 Task: Compose an email with the signature Erica Taylor with the subject Request for project resources and the message I appreciate your attention to detail and timely response. from softage.1@softage.net to softage.4@softage.net with an attached document Business_model_canvas.pdf Undo the message and rewrite the message as I would like to schedule a follow-up meeting to discuss the progress. Send the email. Finally, move the email from Sent Items to the label Collectibles
Action: Mouse moved to (427, 683)
Screenshot: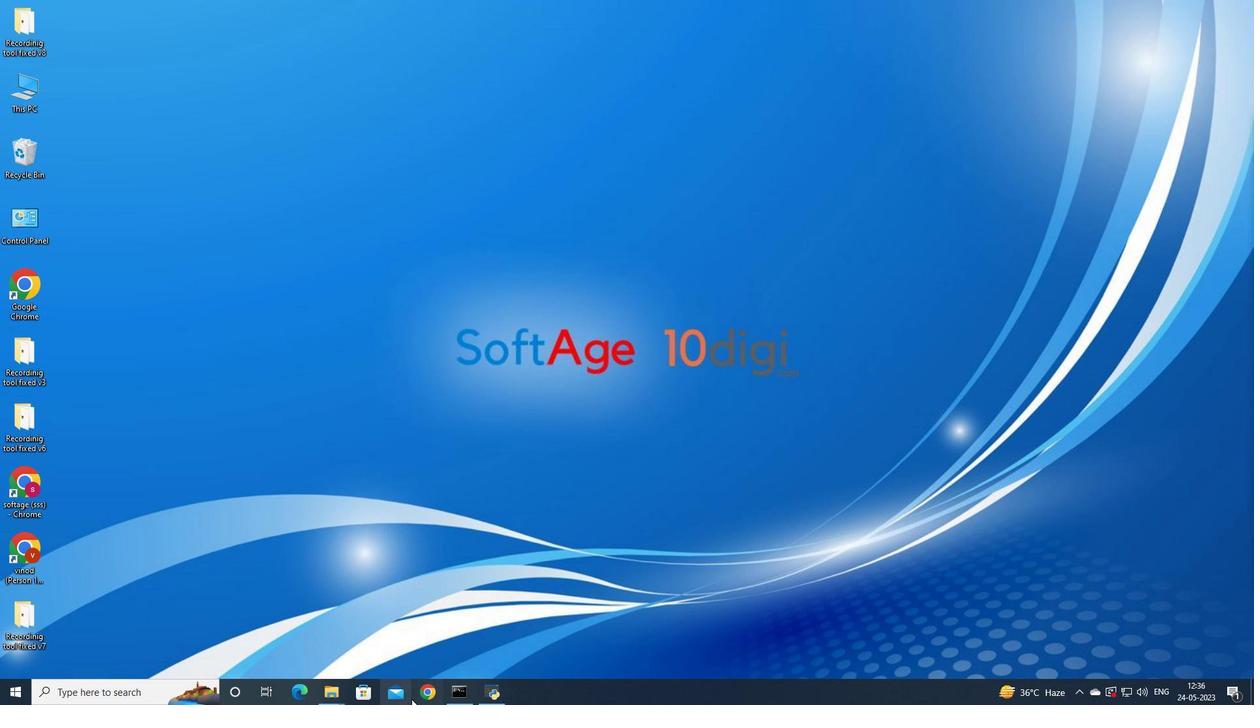 
Action: Mouse pressed left at (427, 683)
Screenshot: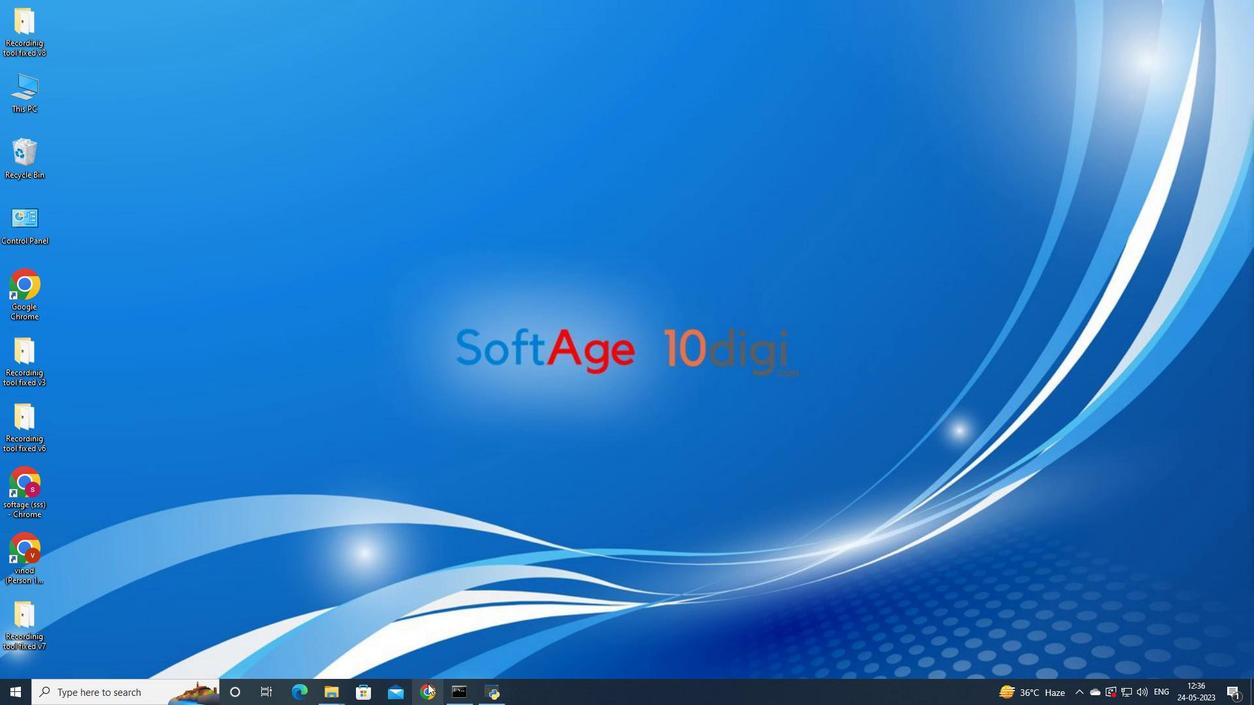 
Action: Mouse moved to (560, 415)
Screenshot: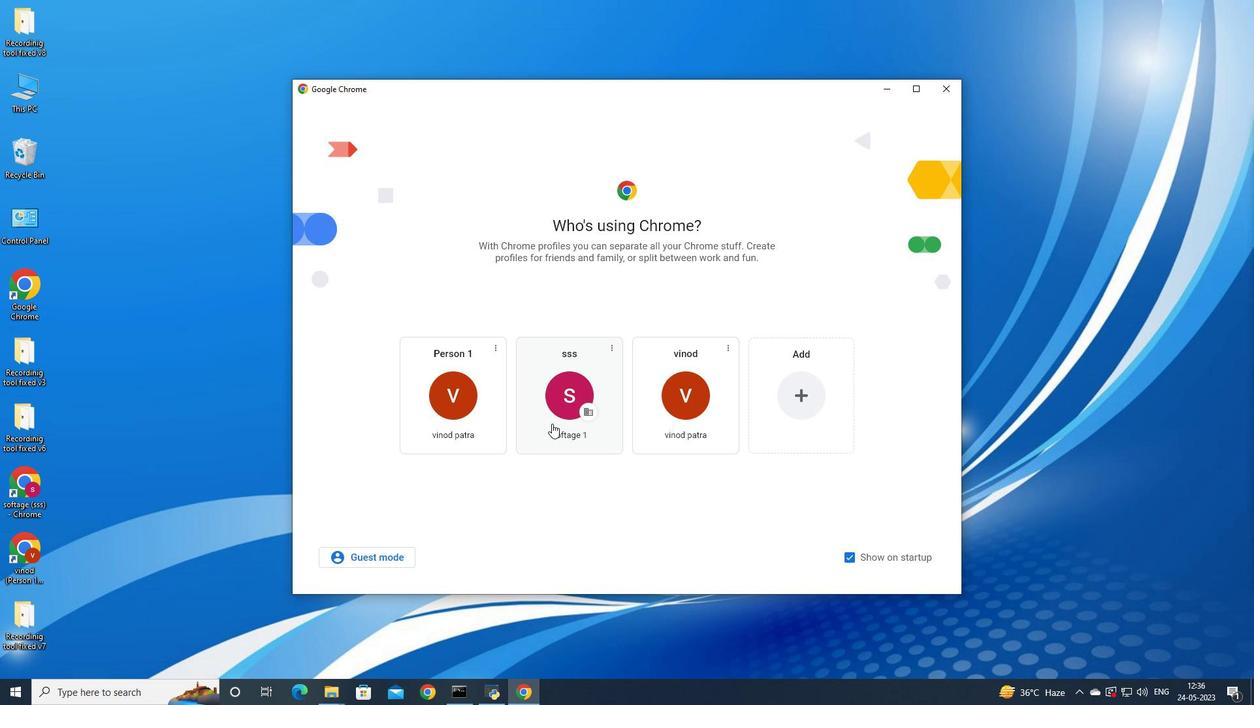 
Action: Mouse pressed left at (560, 415)
Screenshot: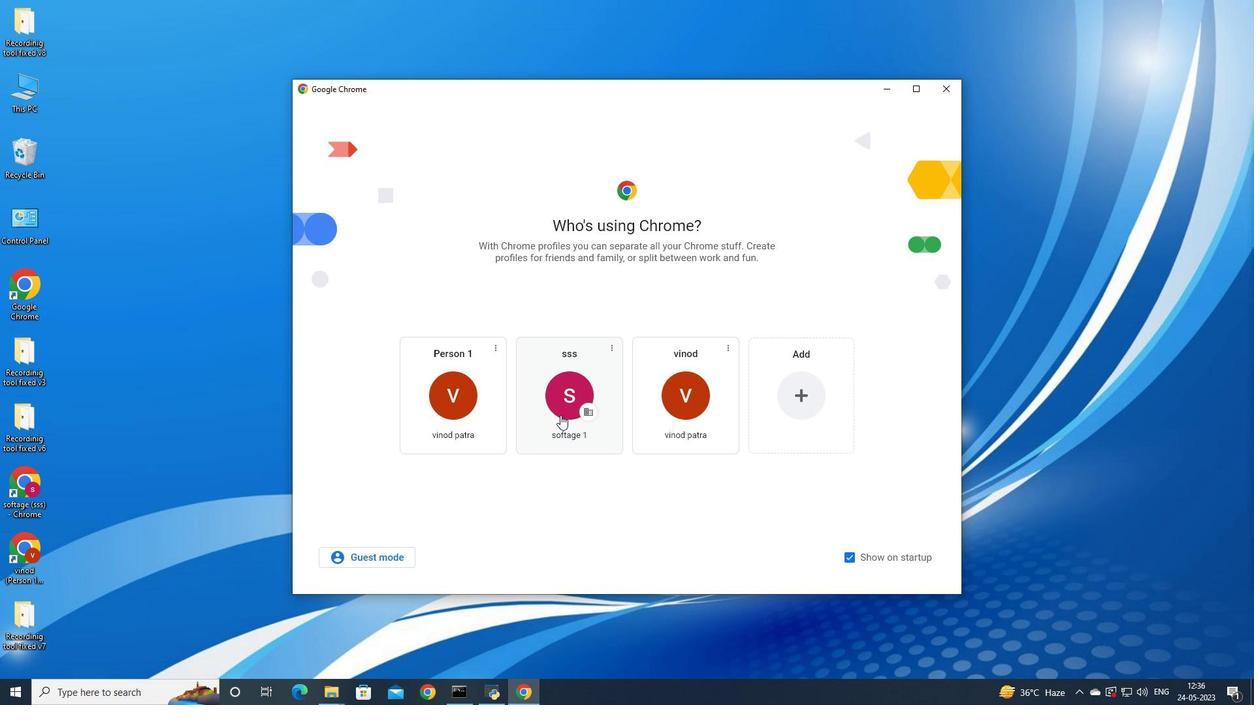 
Action: Mouse moved to (1131, 62)
Screenshot: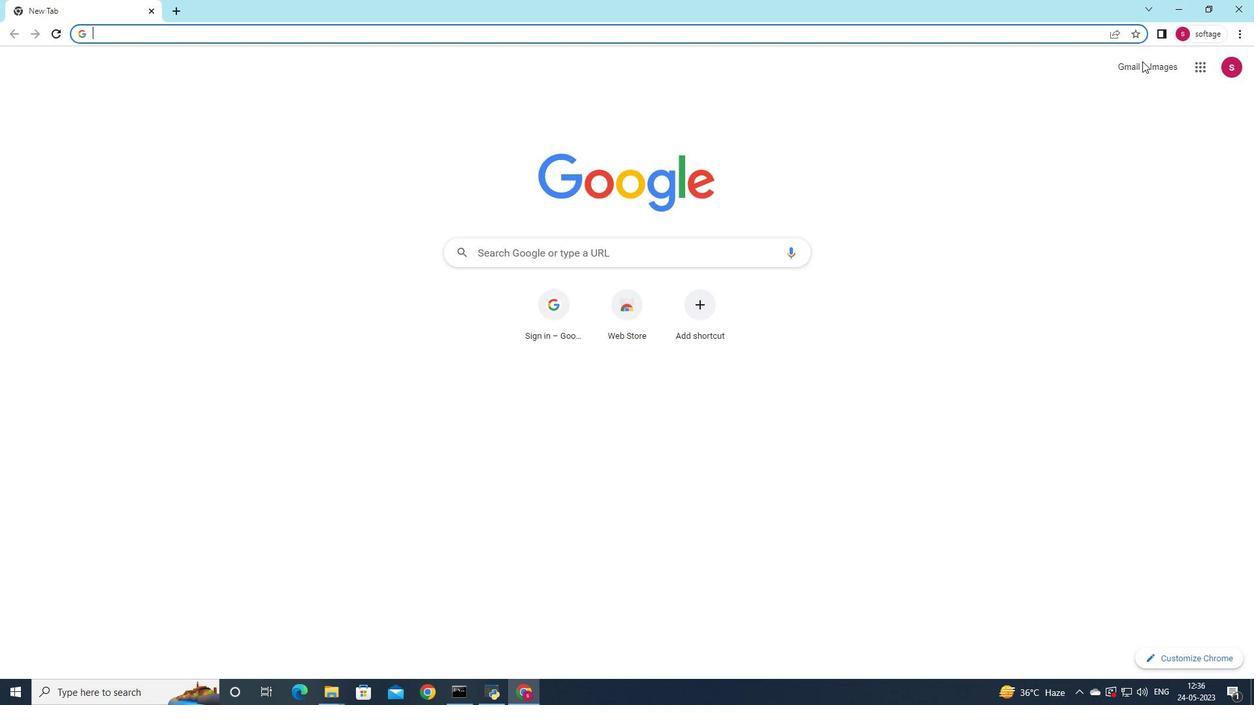 
Action: Mouse pressed left at (1131, 62)
Screenshot: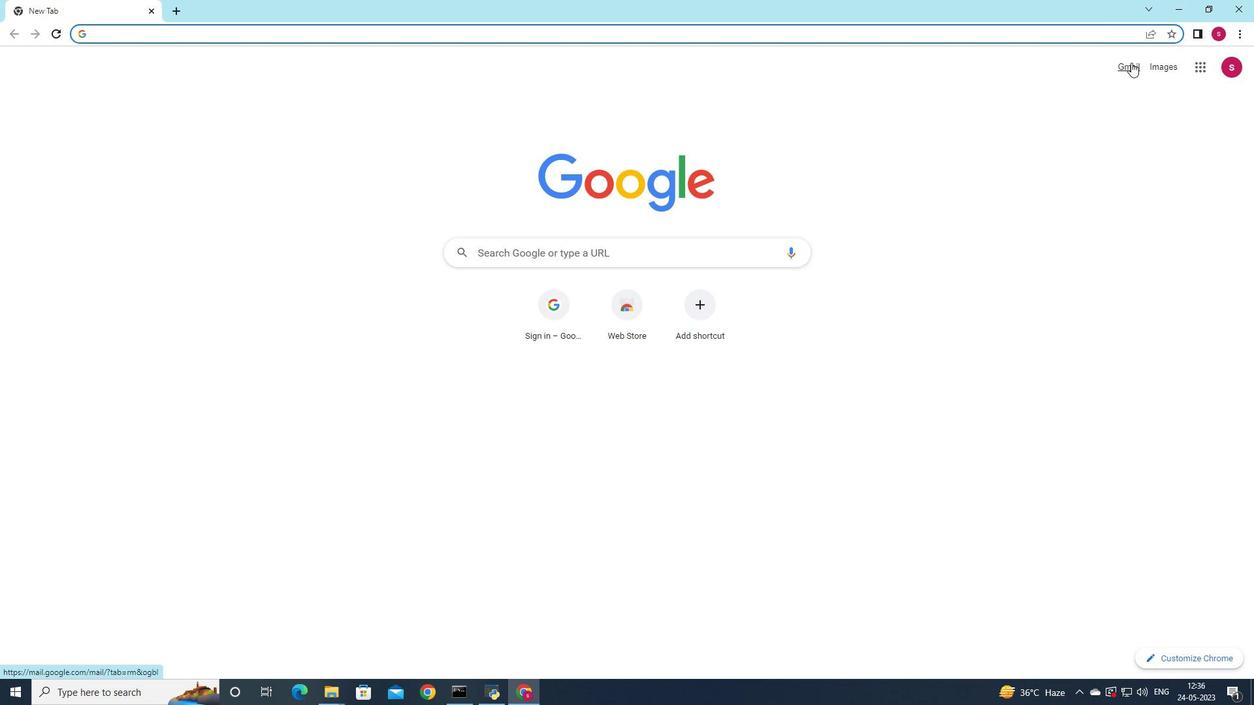 
Action: Mouse moved to (1094, 86)
Screenshot: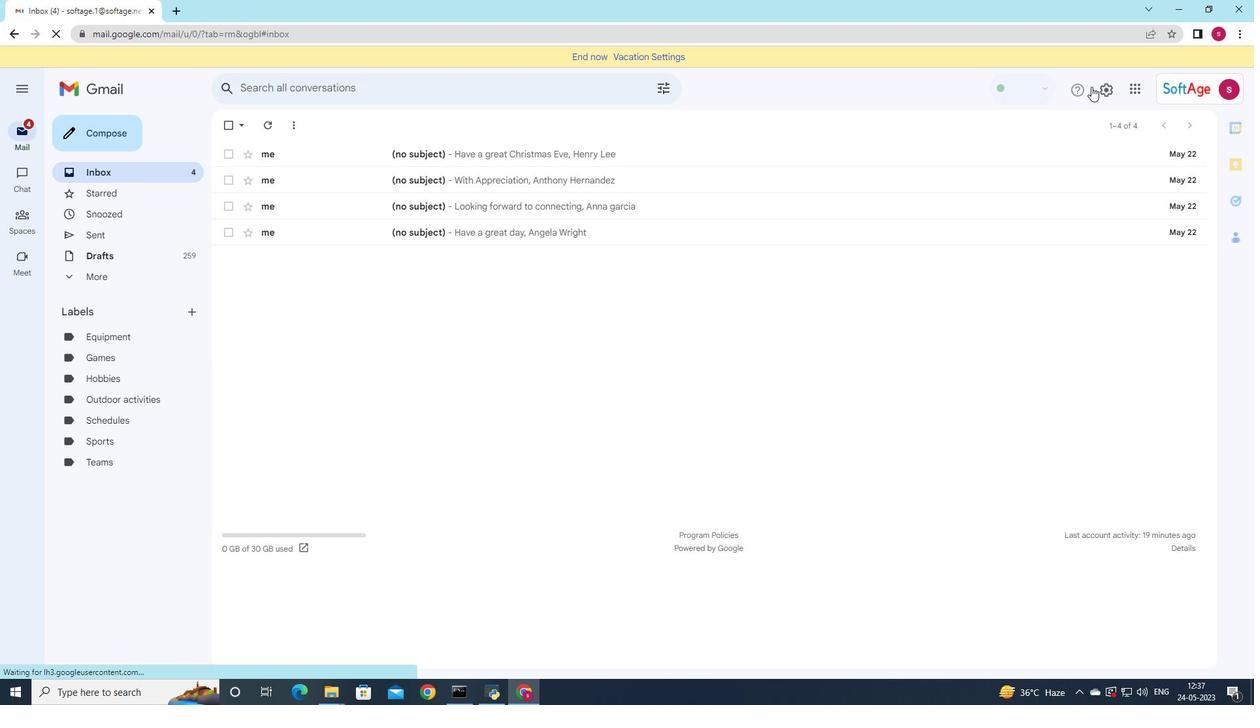 
Action: Mouse pressed left at (1094, 86)
Screenshot: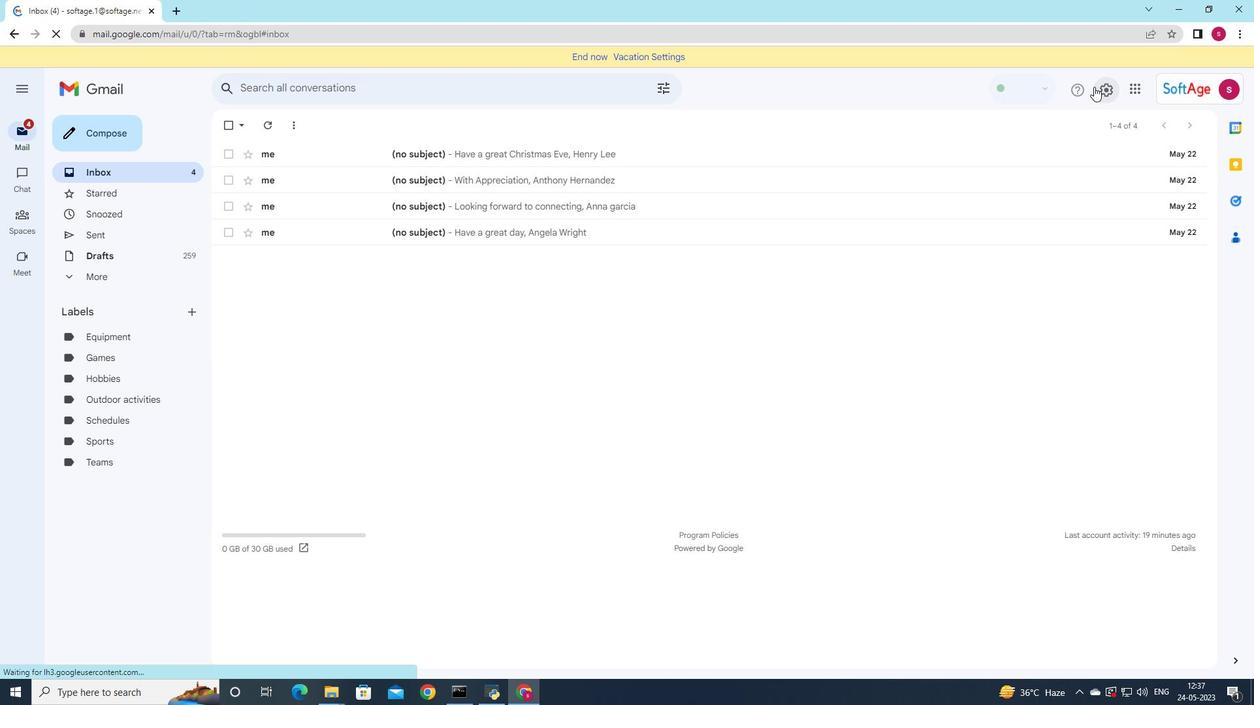 
Action: Mouse moved to (1117, 154)
Screenshot: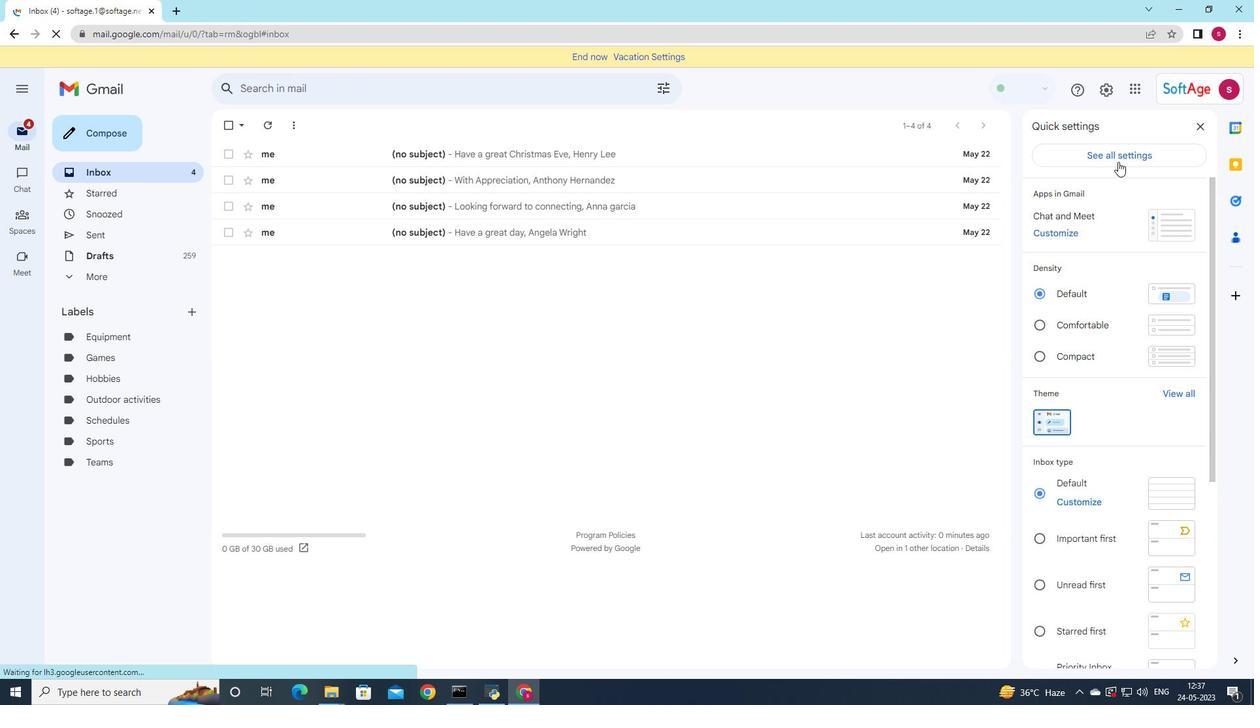 
Action: Mouse pressed left at (1117, 154)
Screenshot: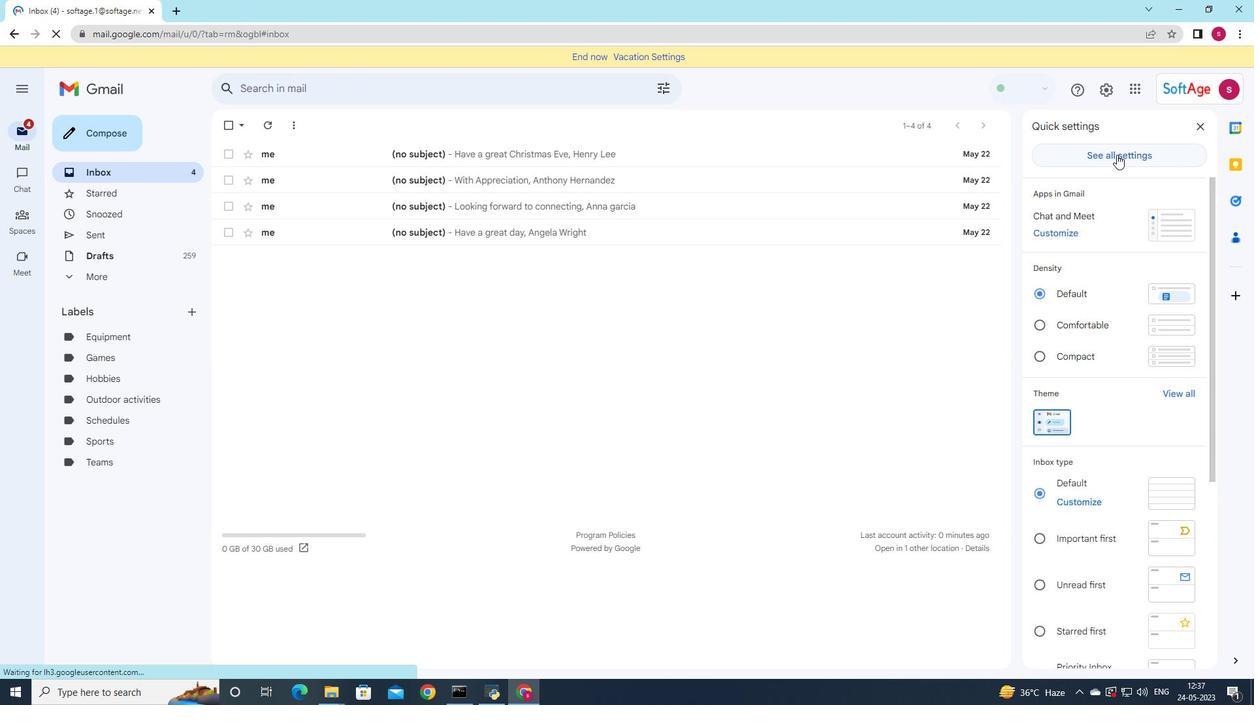 
Action: Mouse moved to (830, 243)
Screenshot: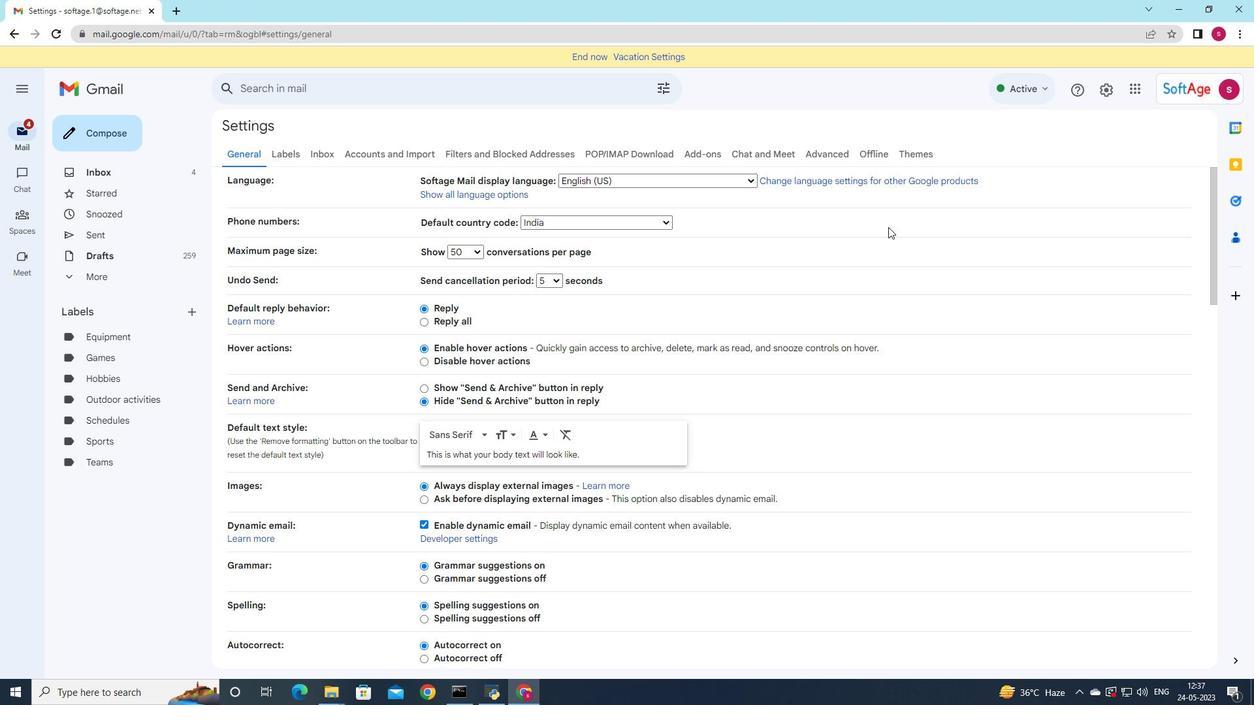 
Action: Mouse scrolled (830, 243) with delta (0, 0)
Screenshot: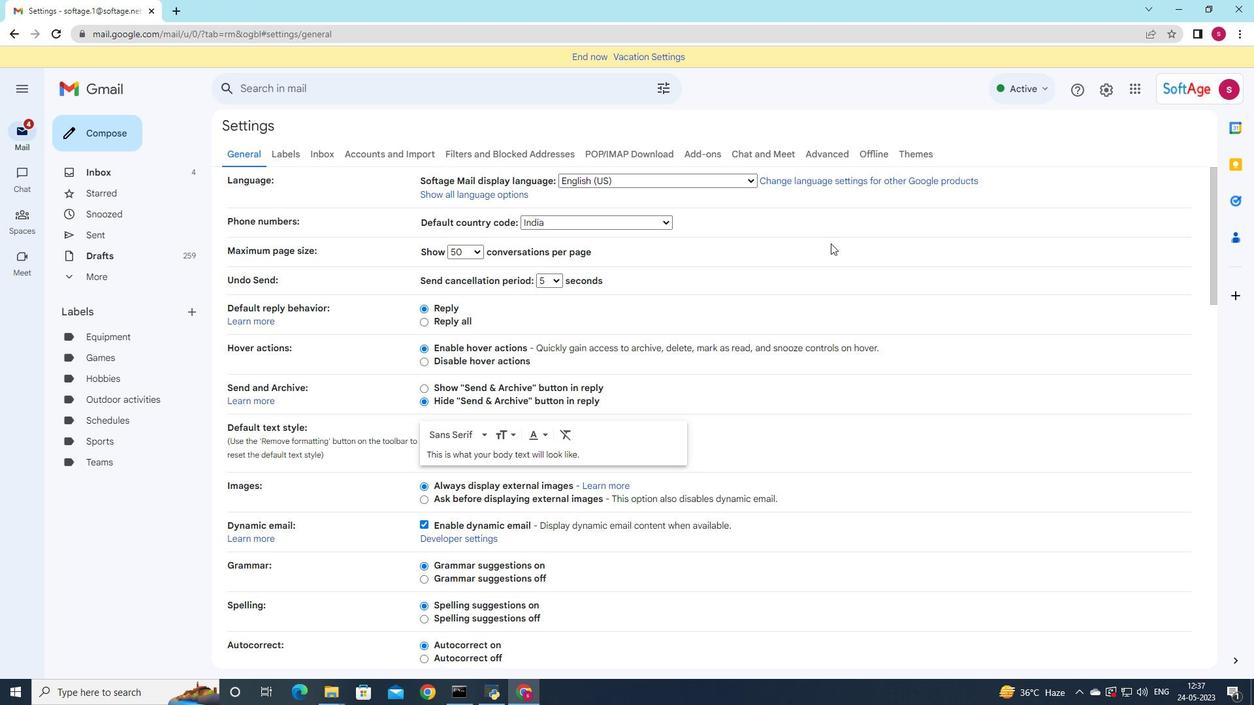 
Action: Mouse scrolled (830, 243) with delta (0, 0)
Screenshot: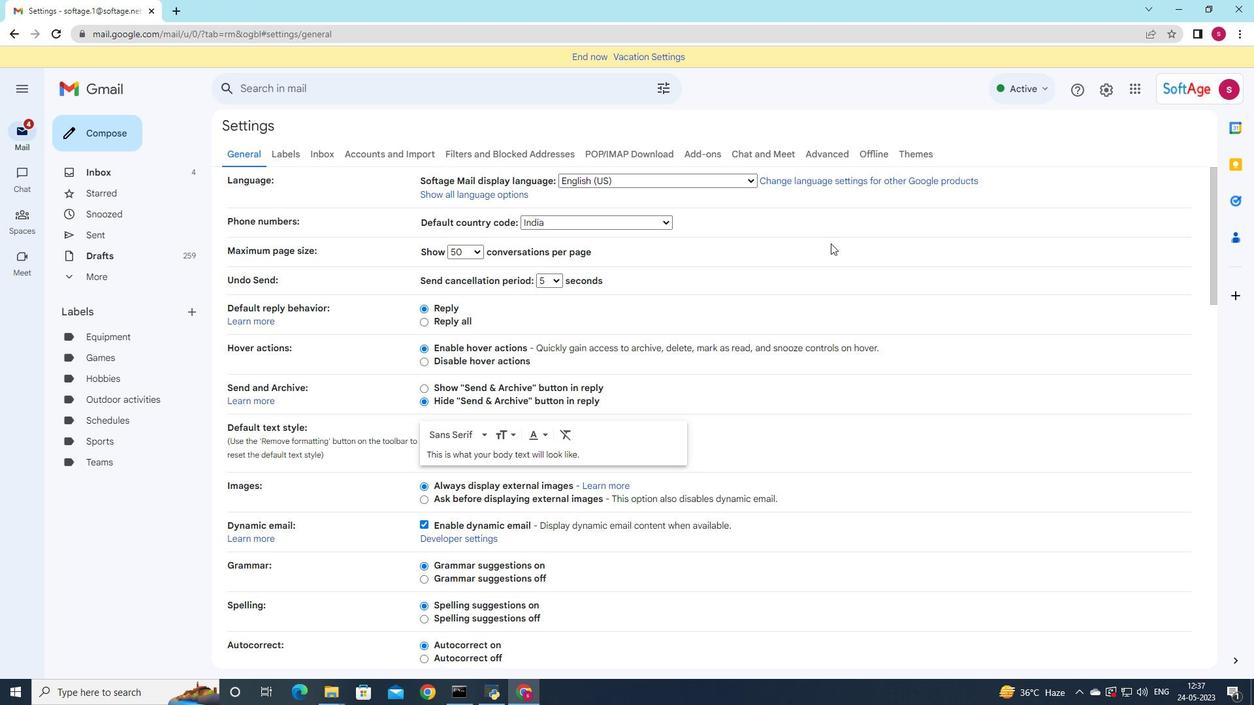 
Action: Mouse scrolled (830, 243) with delta (0, 0)
Screenshot: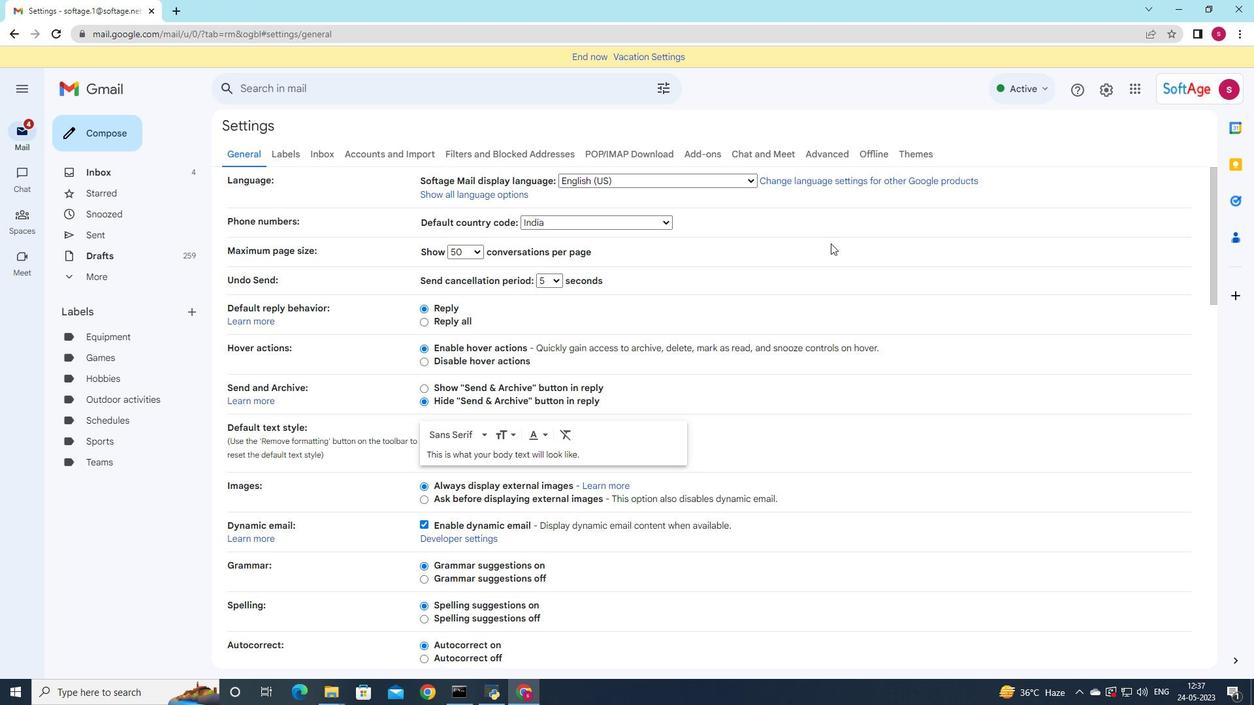
Action: Mouse moved to (827, 245)
Screenshot: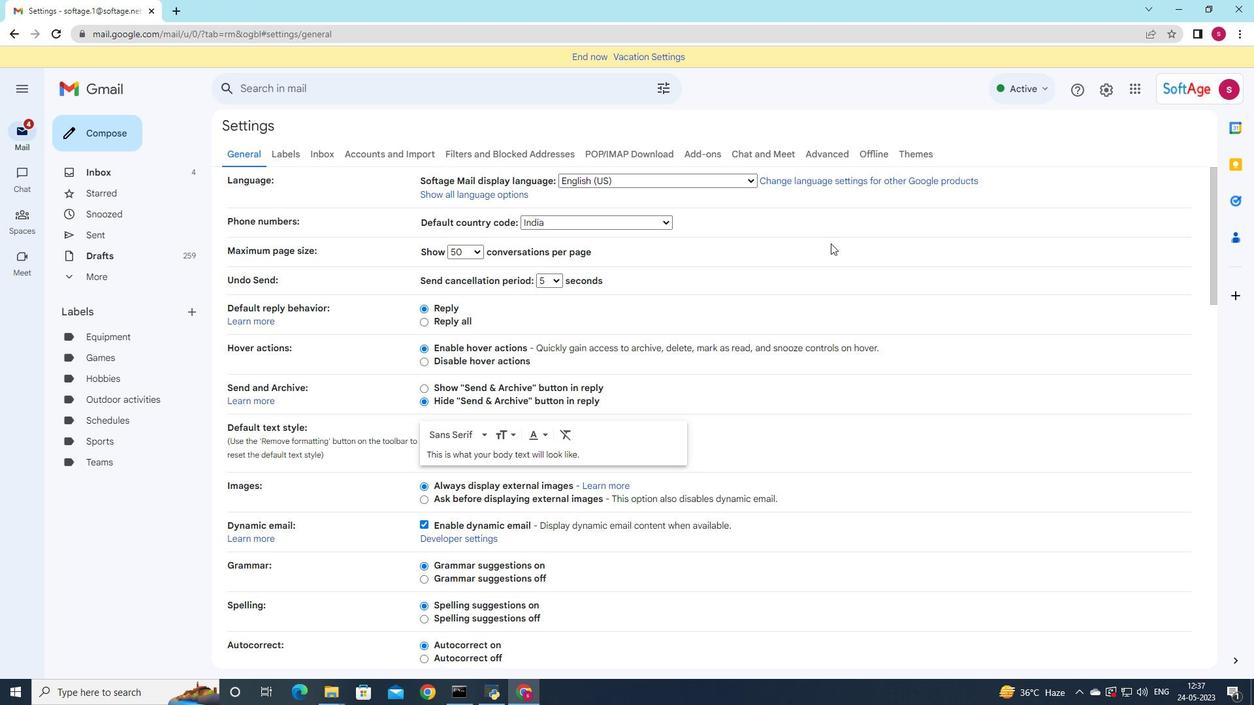 
Action: Mouse scrolled (827, 244) with delta (0, 0)
Screenshot: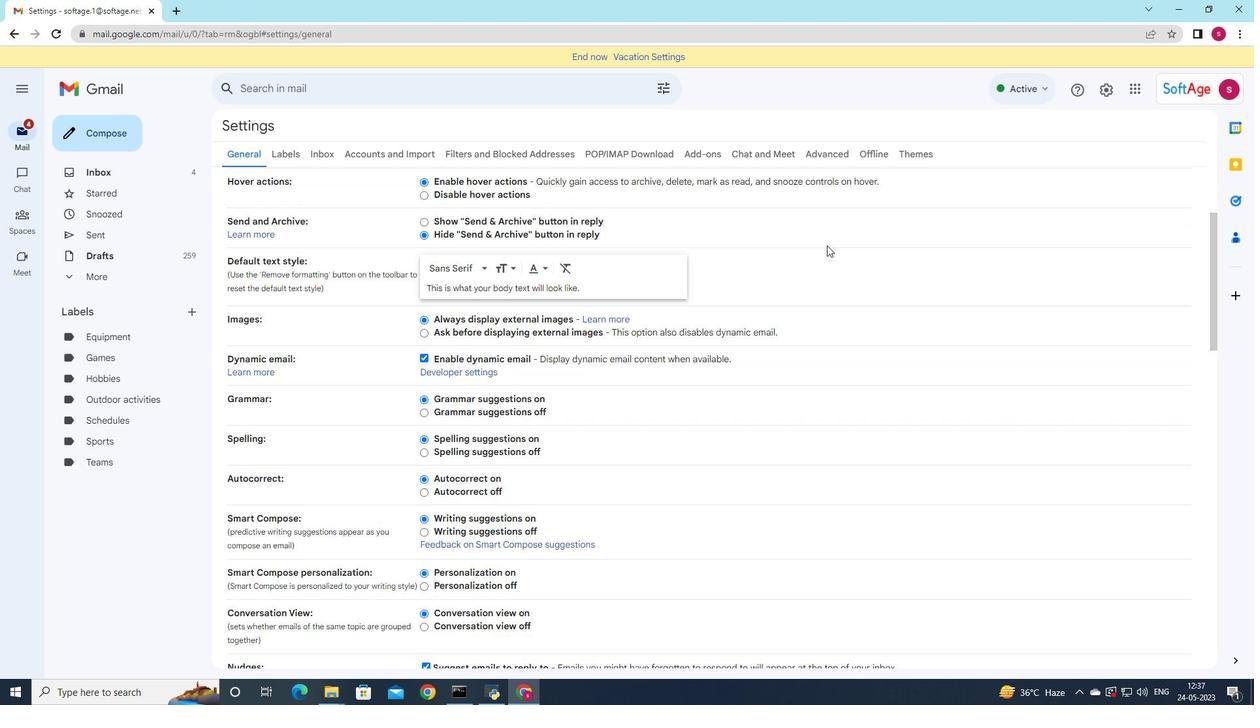 
Action: Mouse scrolled (827, 244) with delta (0, 0)
Screenshot: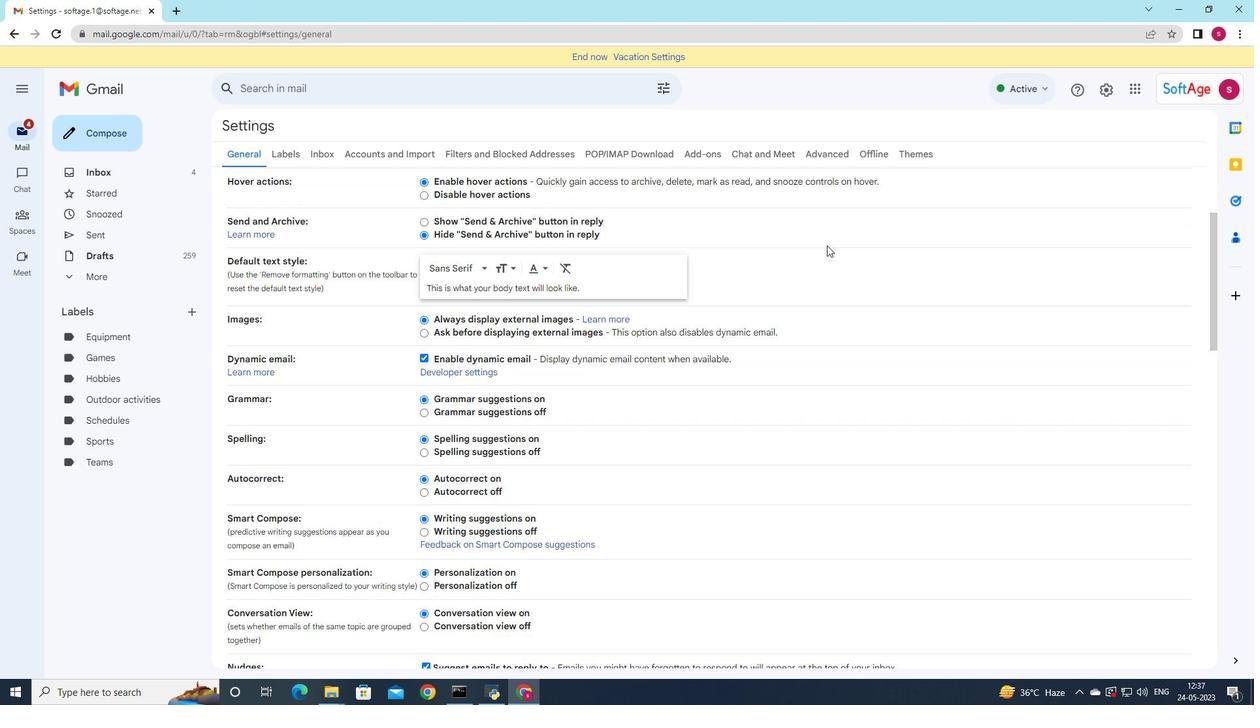 
Action: Mouse scrolled (827, 244) with delta (0, 0)
Screenshot: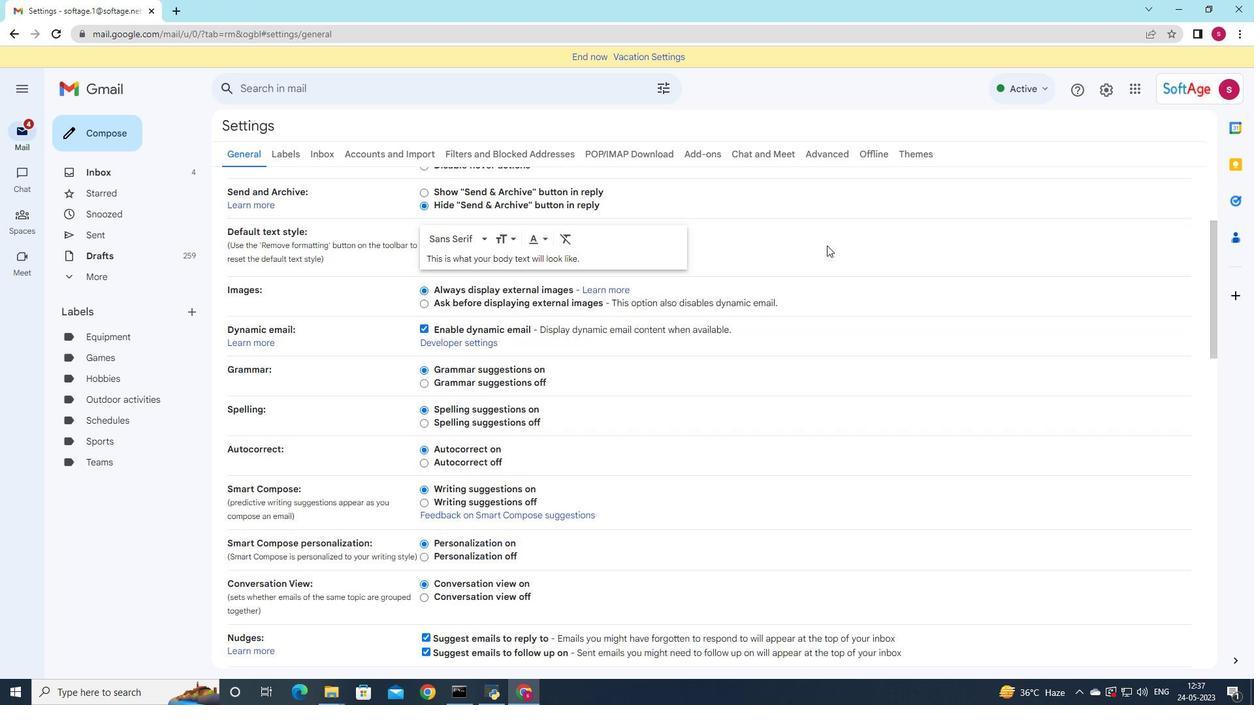 
Action: Mouse scrolled (827, 244) with delta (0, 0)
Screenshot: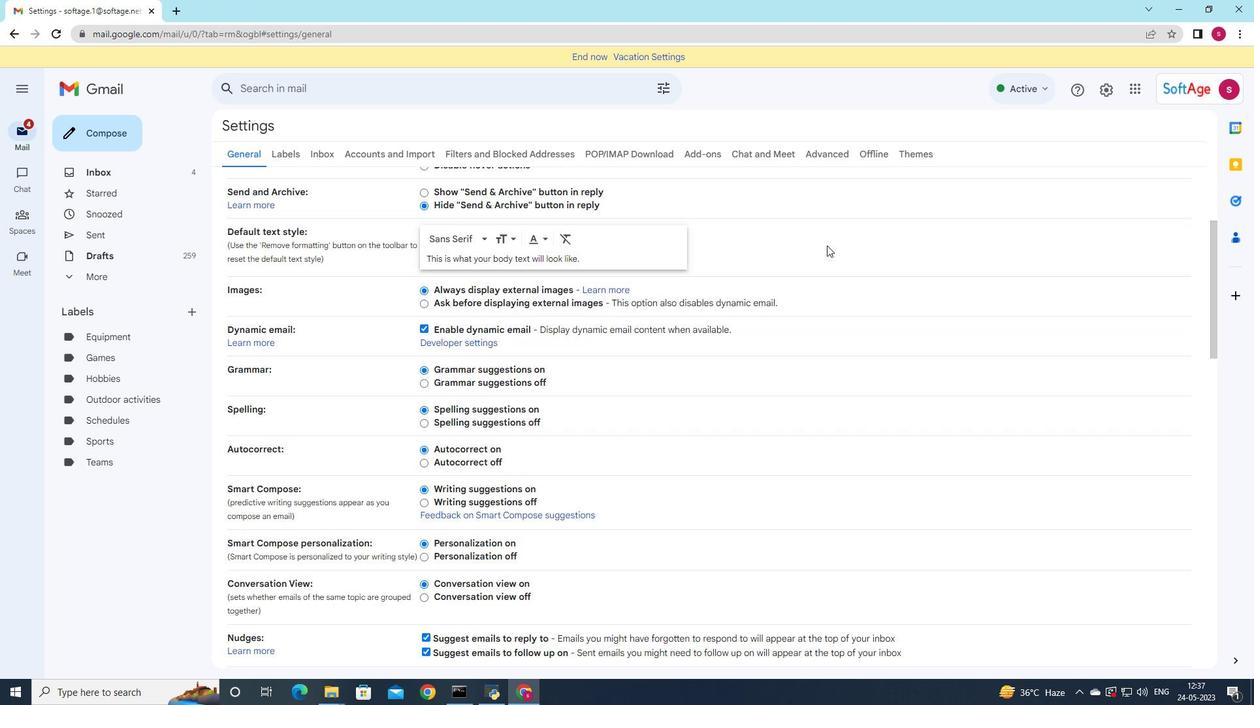 
Action: Mouse scrolled (827, 244) with delta (0, 0)
Screenshot: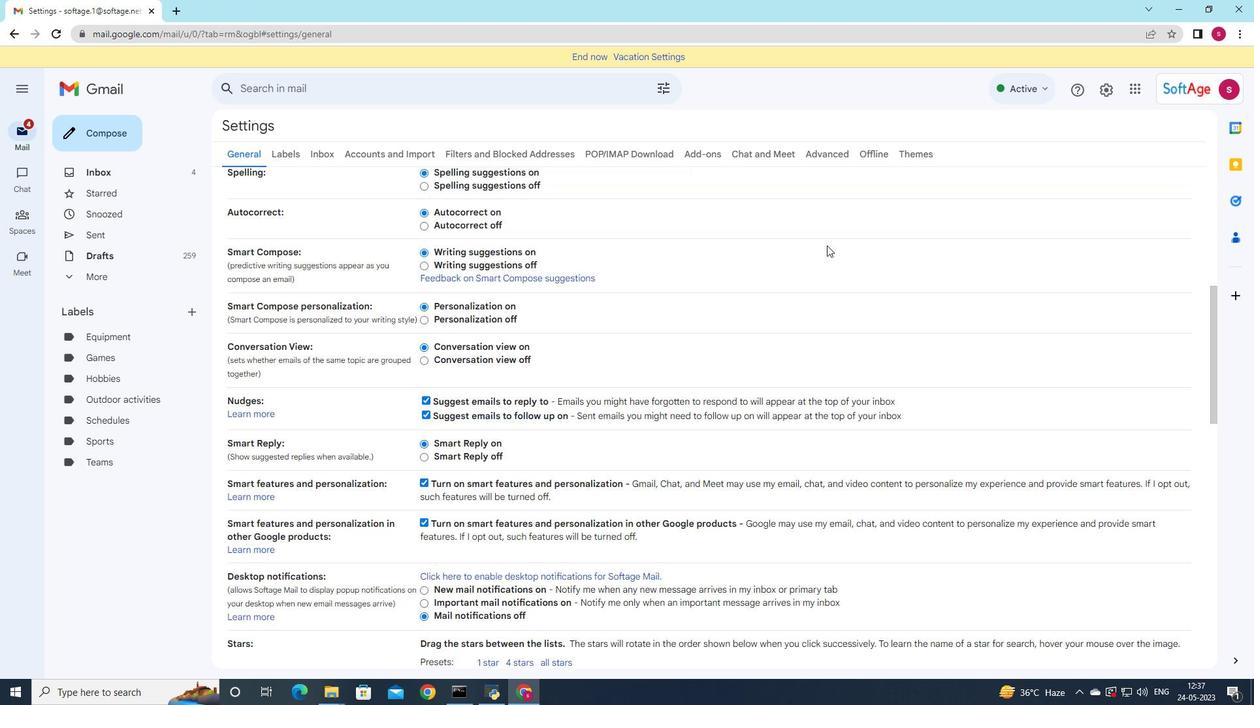 
Action: Mouse scrolled (827, 244) with delta (0, 0)
Screenshot: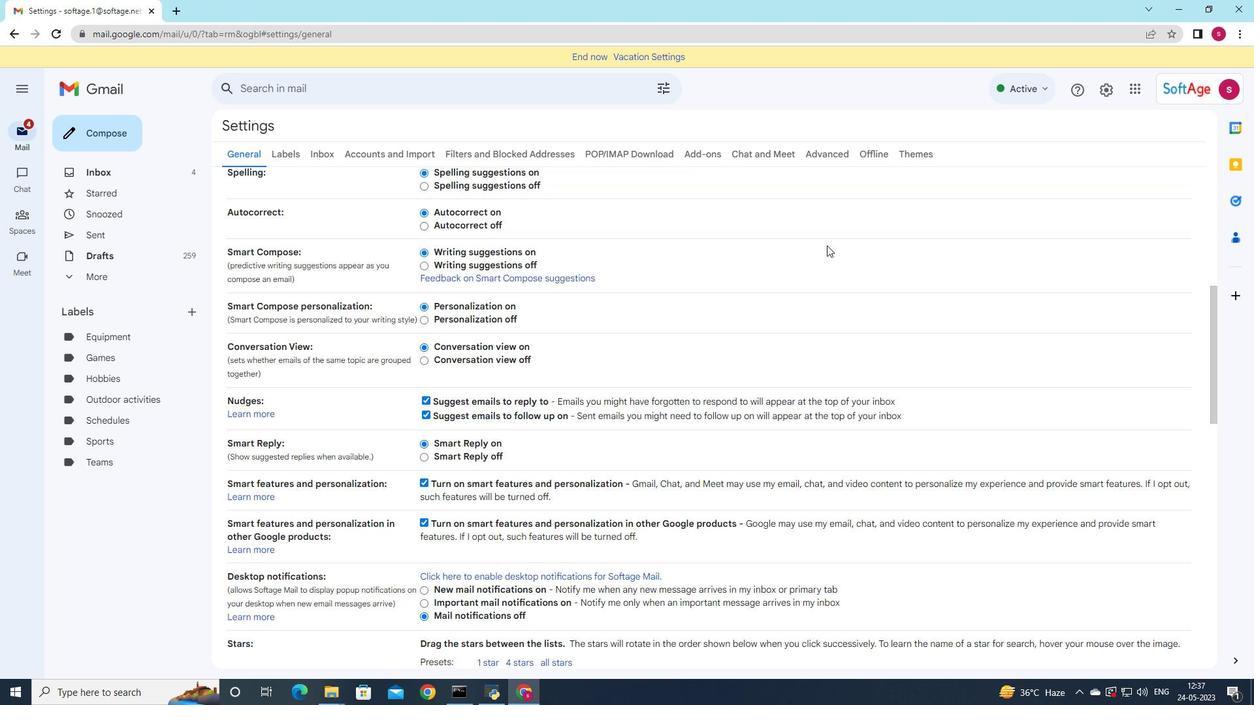 
Action: Mouse scrolled (827, 244) with delta (0, 0)
Screenshot: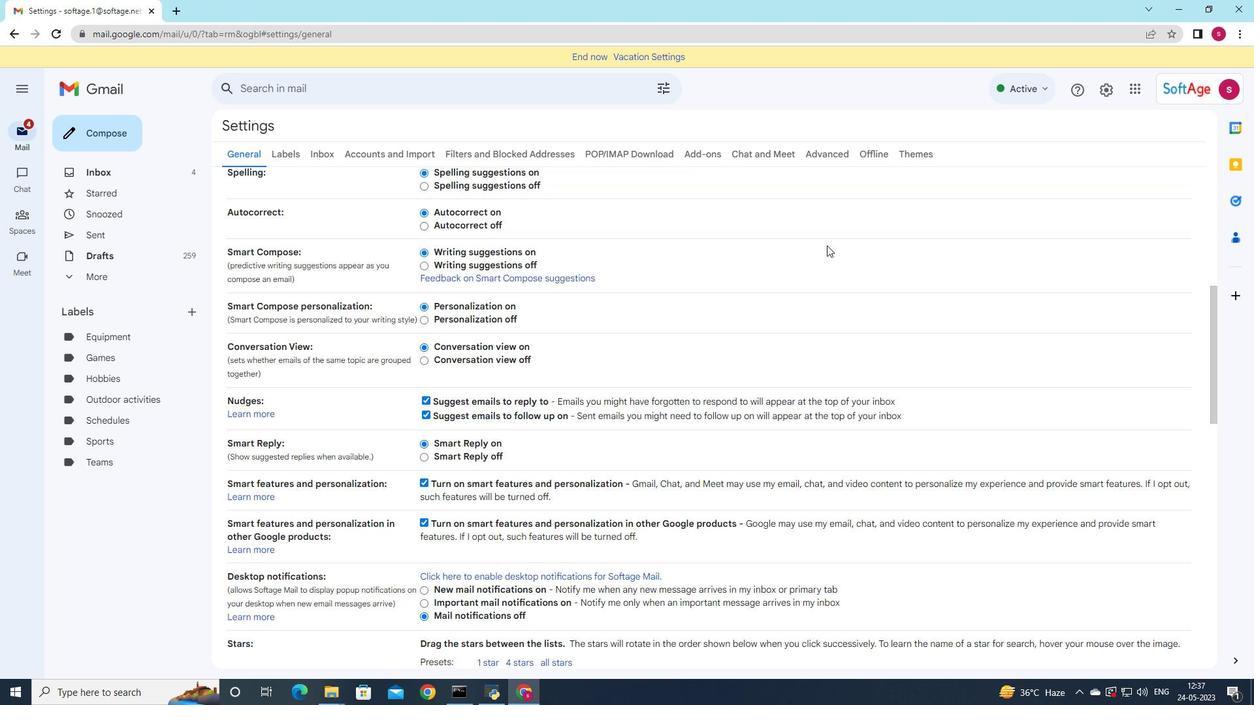 
Action: Mouse scrolled (827, 244) with delta (0, 0)
Screenshot: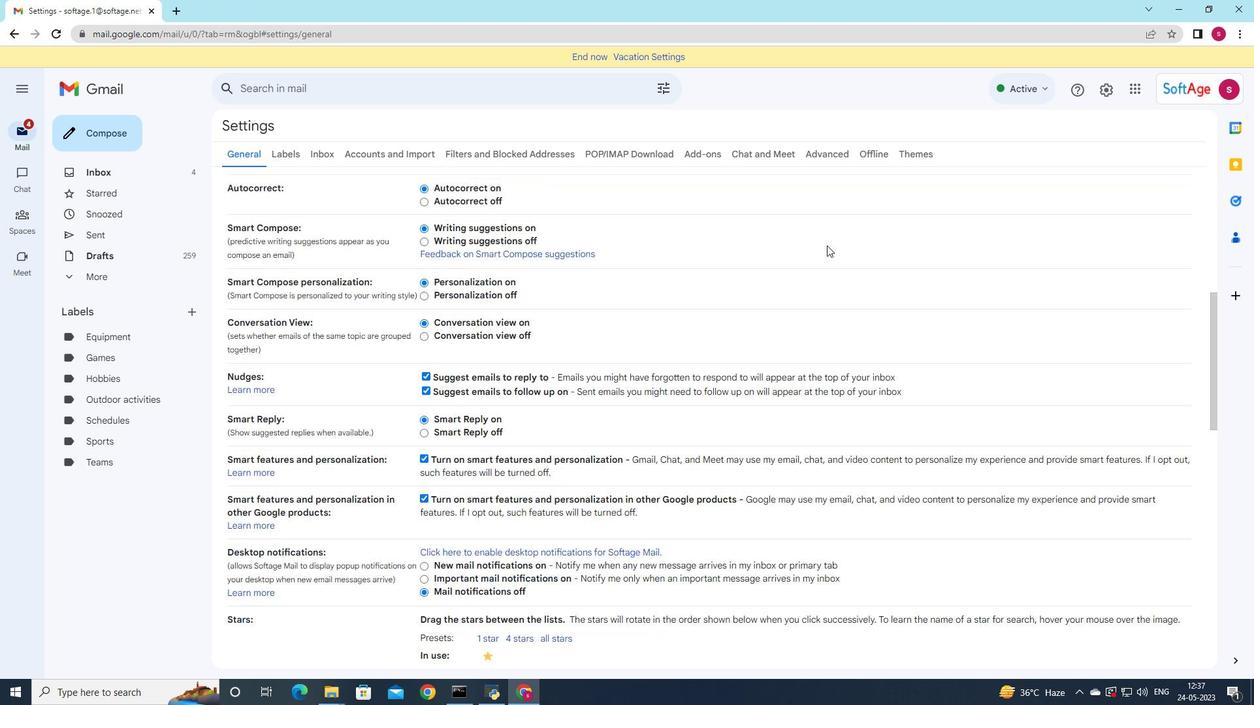 
Action: Mouse scrolled (827, 244) with delta (0, 0)
Screenshot: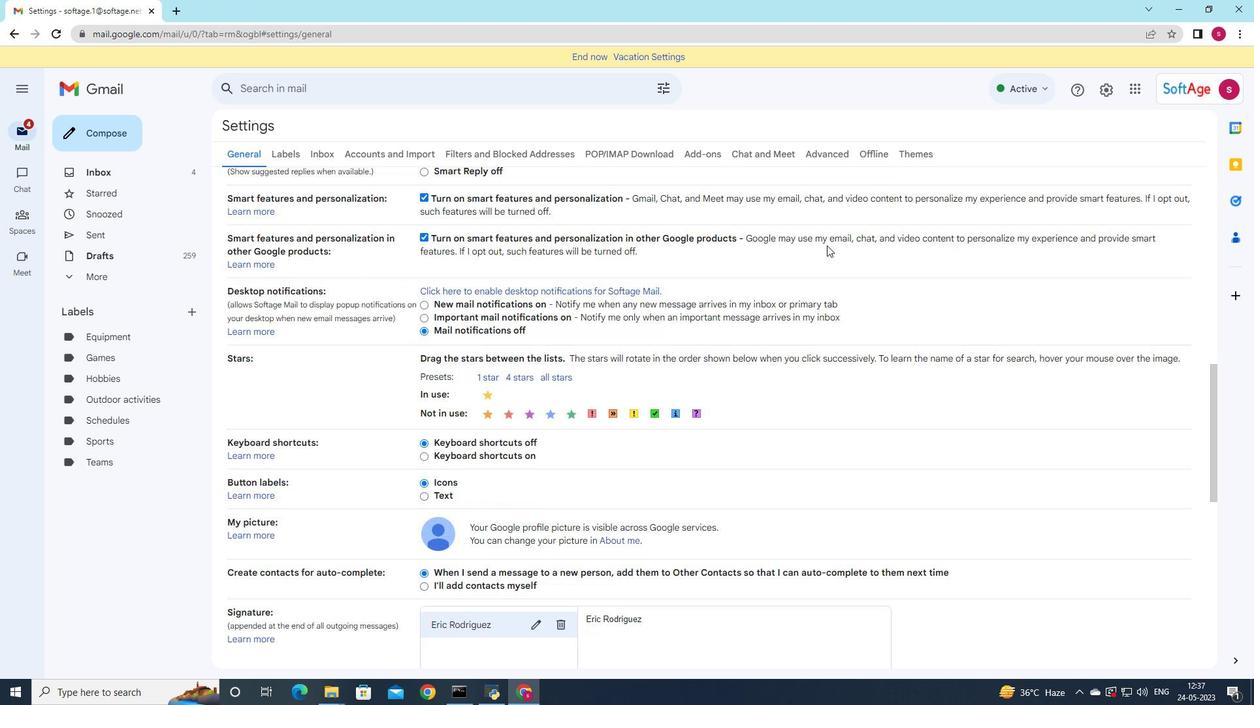 
Action: Mouse scrolled (827, 244) with delta (0, 0)
Screenshot: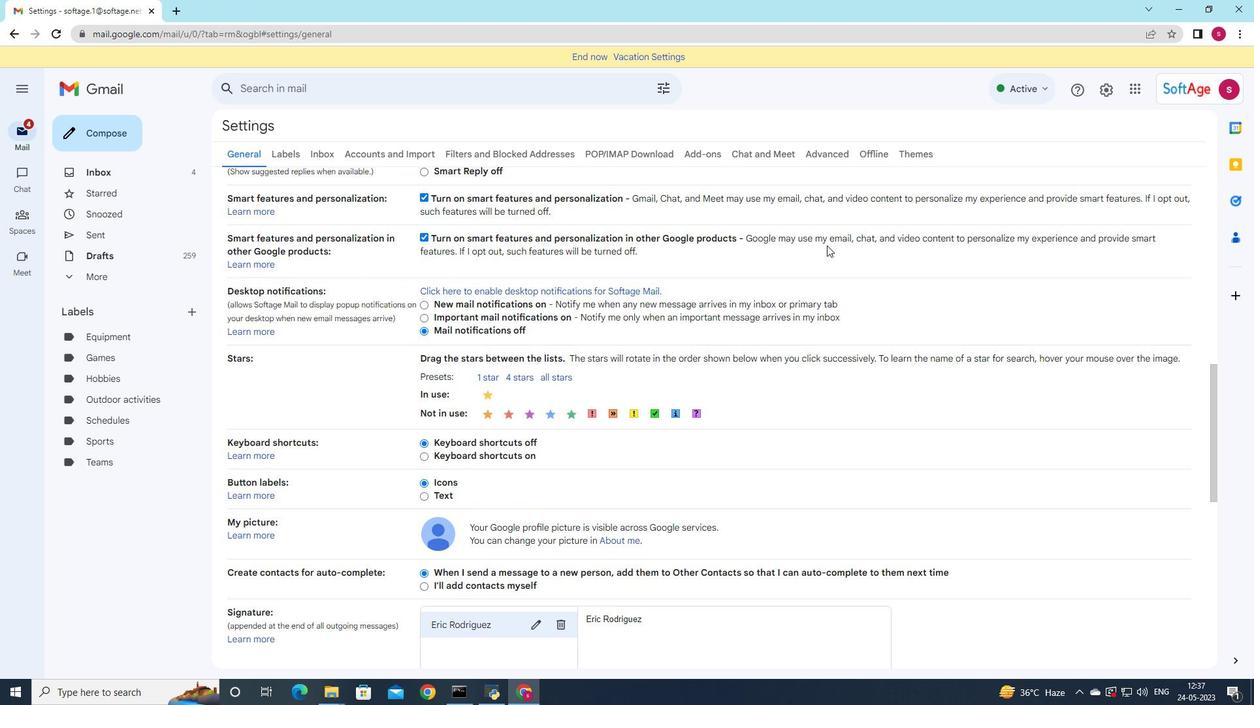 
Action: Mouse scrolled (827, 244) with delta (0, 0)
Screenshot: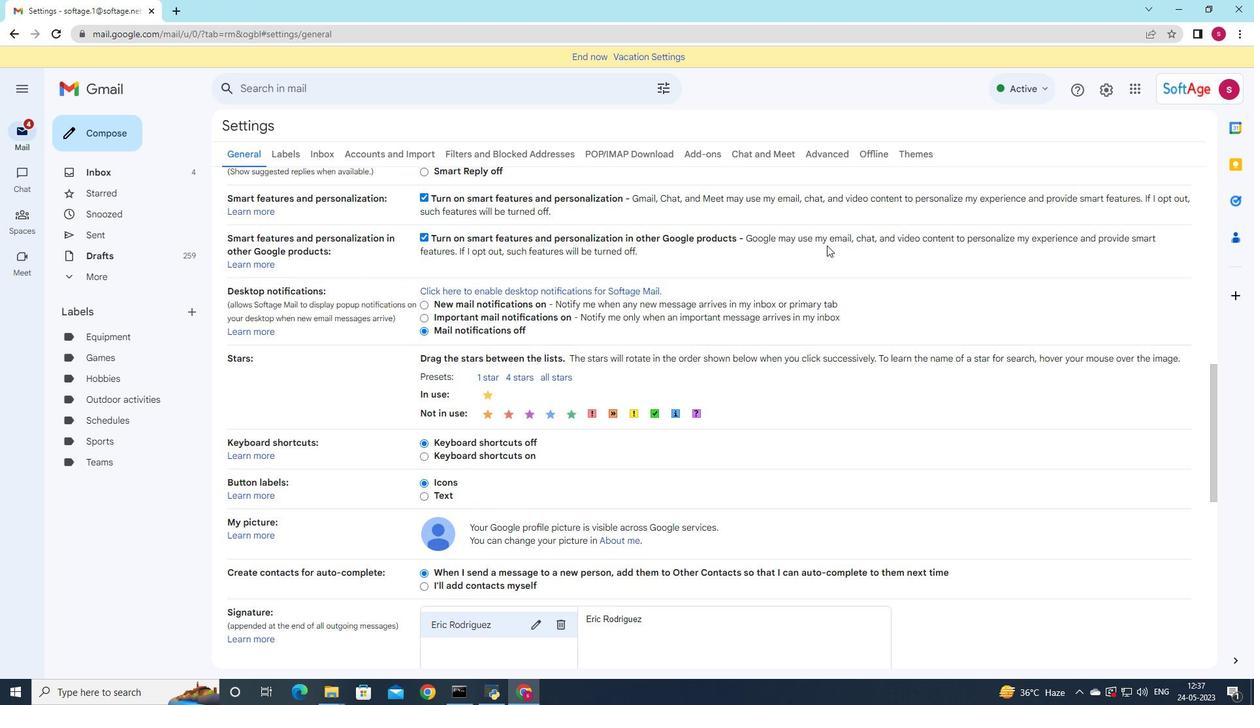 
Action: Mouse scrolled (827, 244) with delta (0, 0)
Screenshot: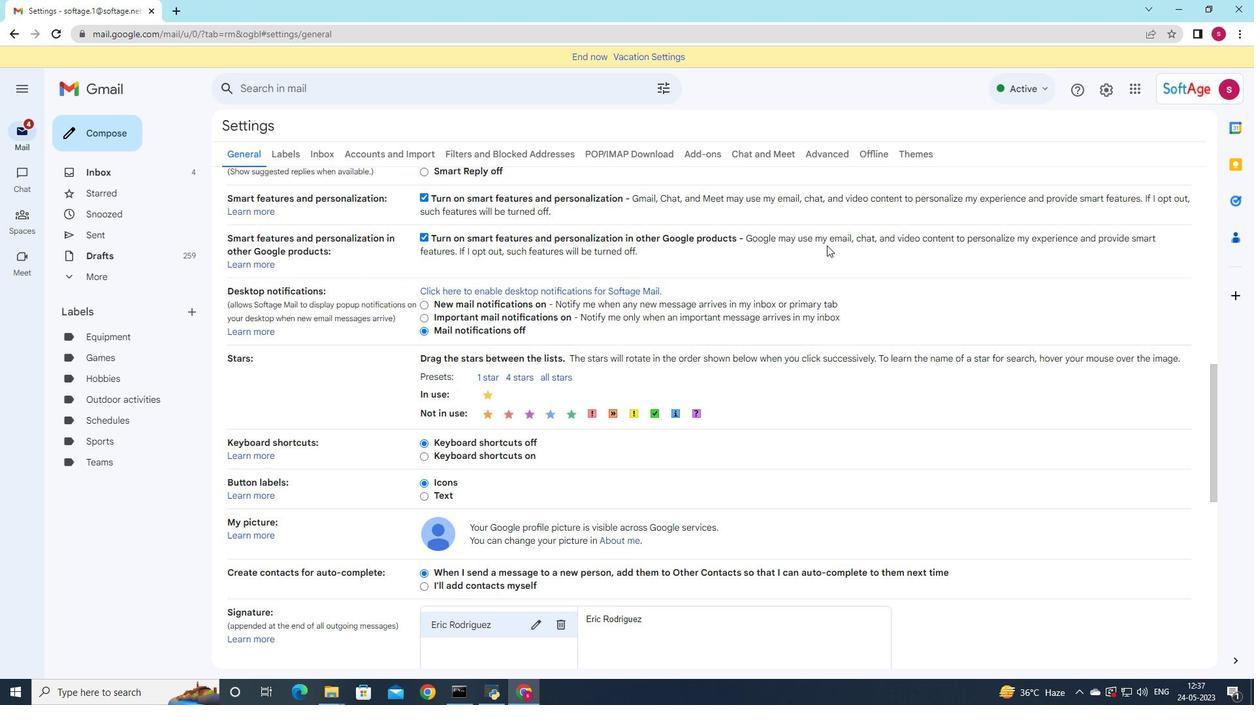
Action: Mouse moved to (560, 365)
Screenshot: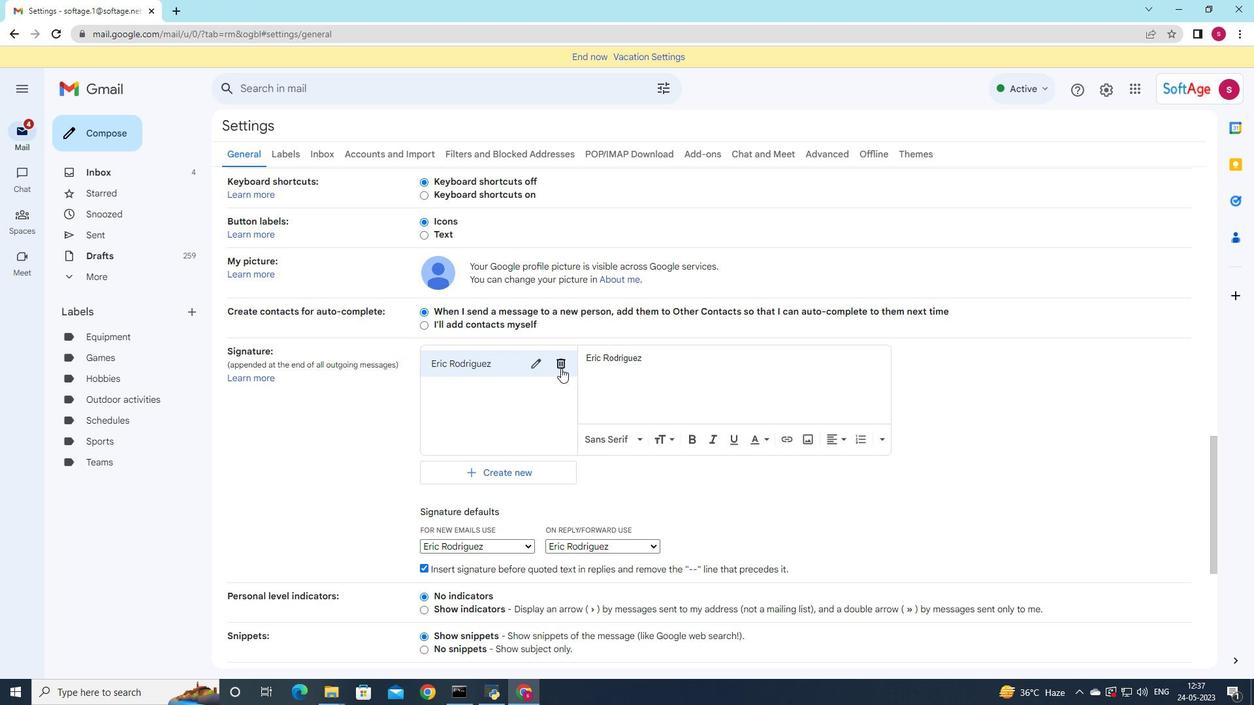
Action: Mouse pressed left at (560, 365)
Screenshot: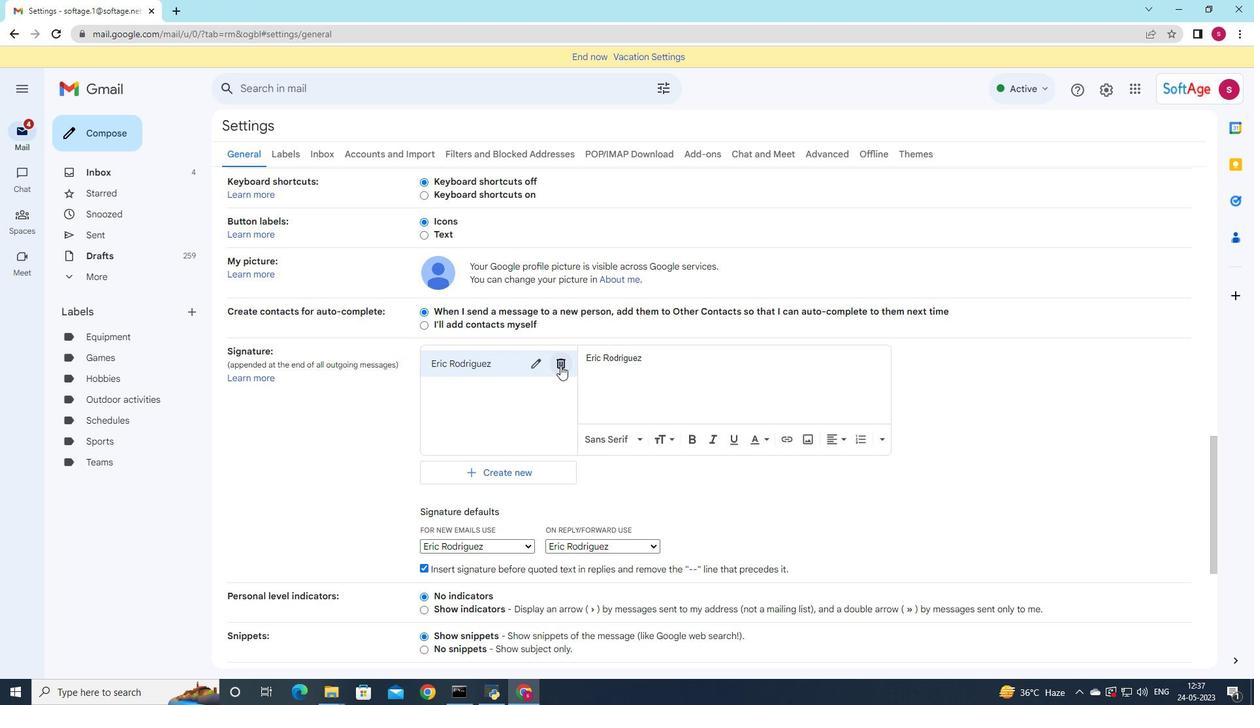 
Action: Mouse moved to (749, 394)
Screenshot: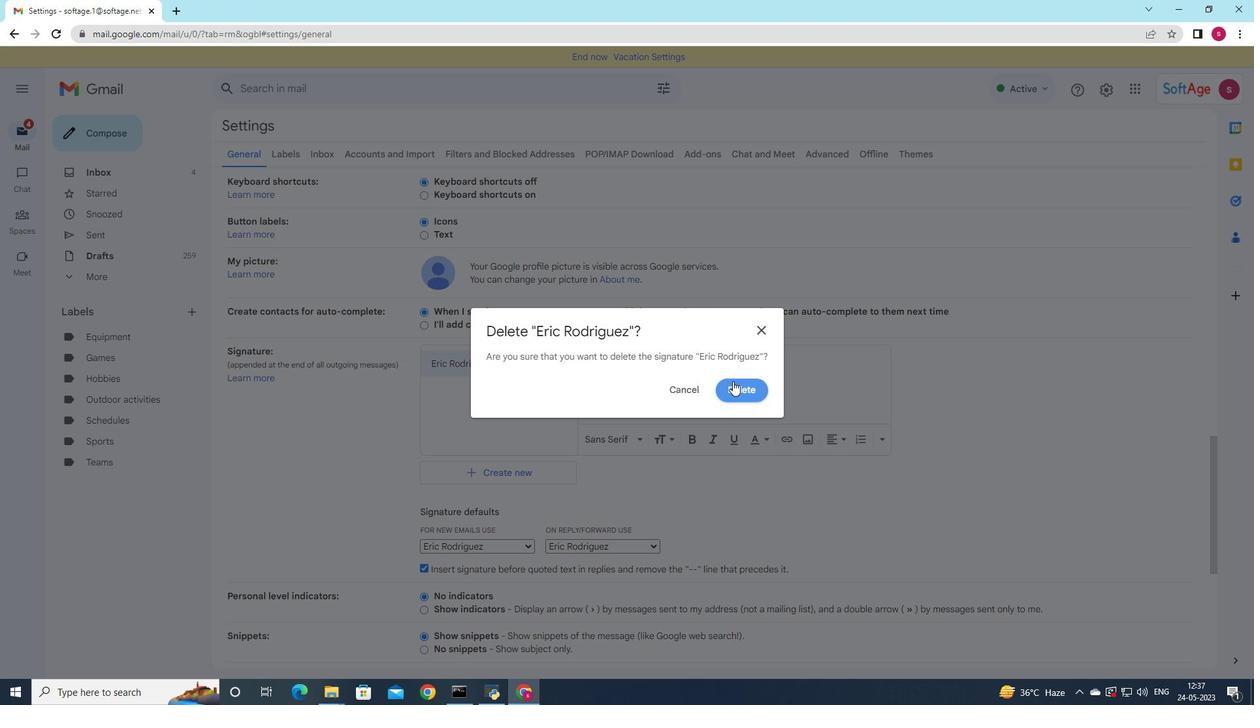 
Action: Mouse pressed left at (749, 394)
Screenshot: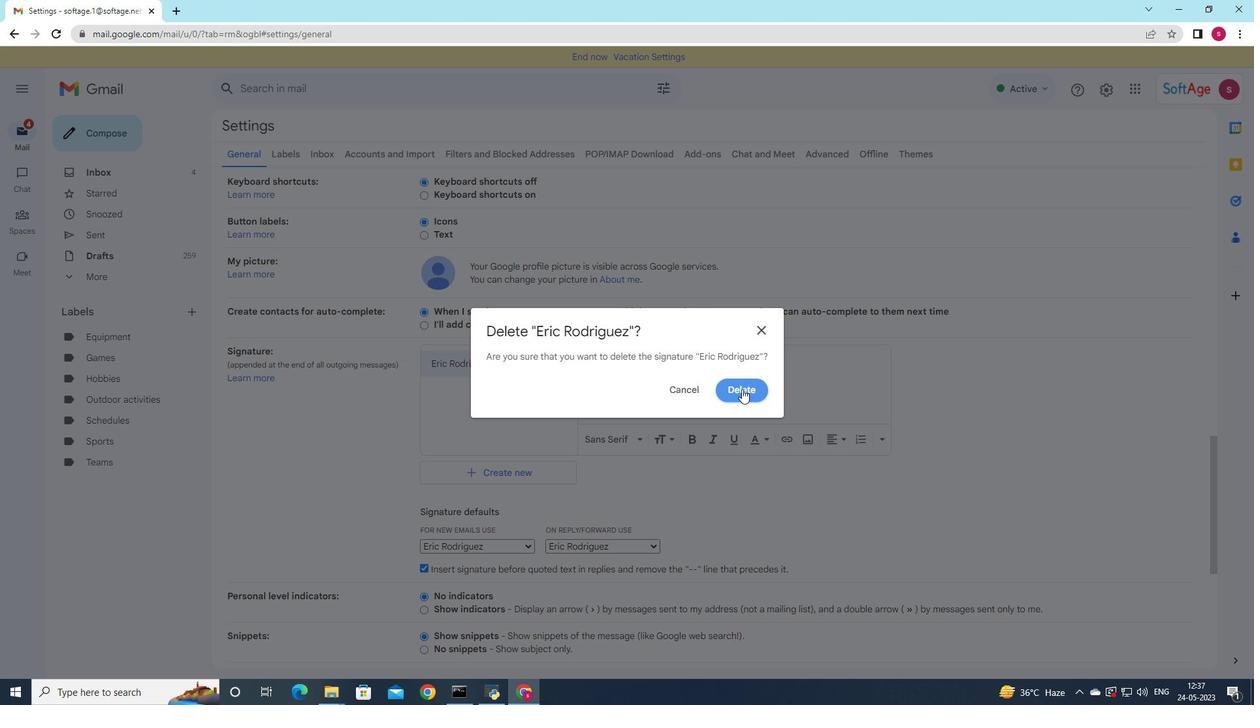 
Action: Mouse moved to (467, 374)
Screenshot: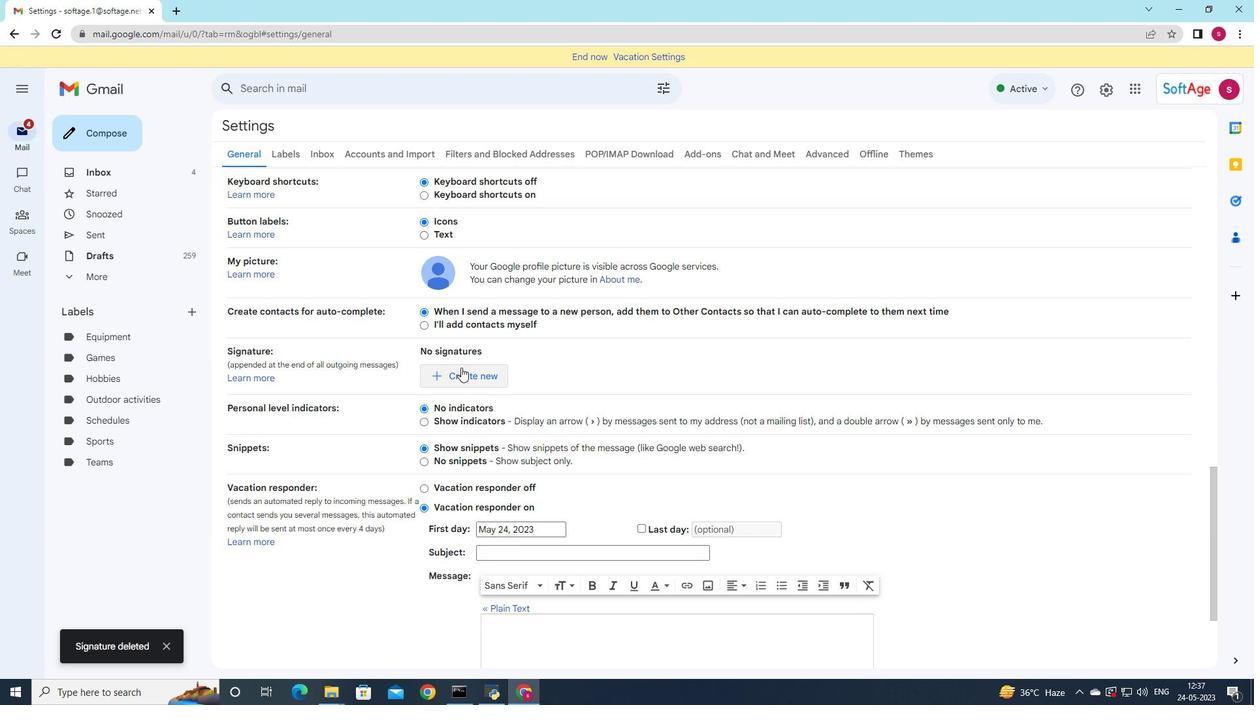 
Action: Mouse pressed left at (467, 374)
Screenshot: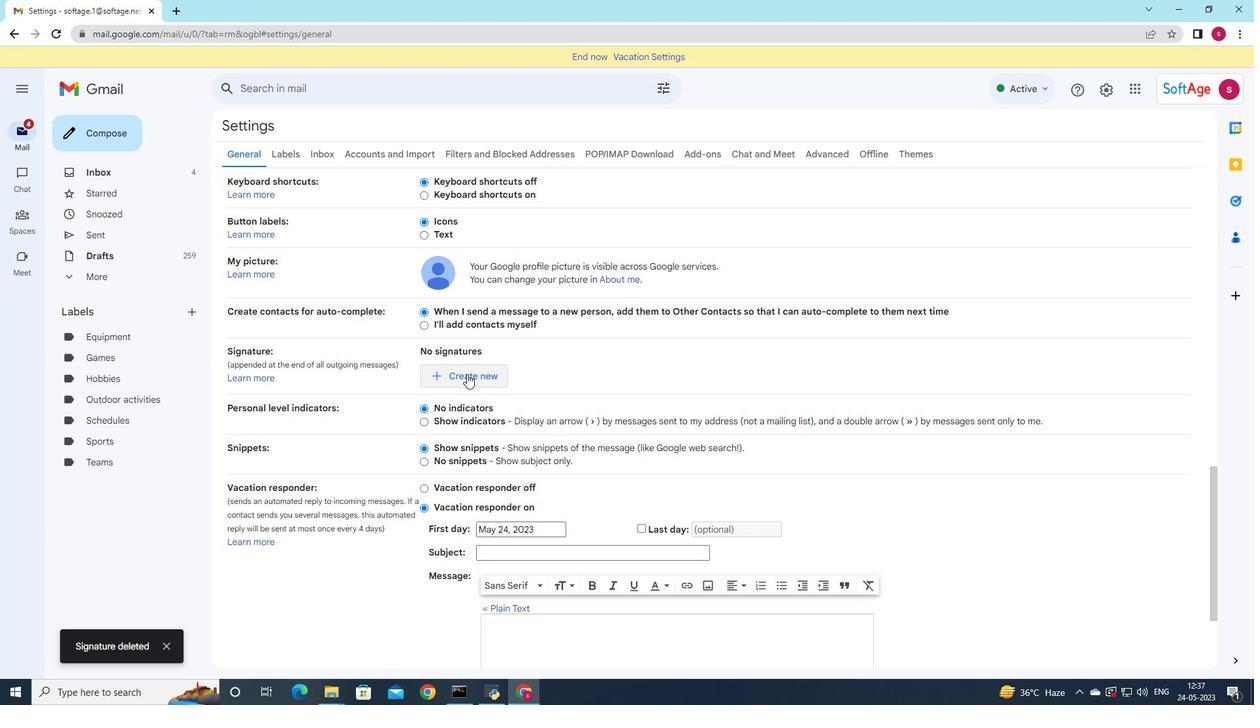 
Action: Mouse moved to (705, 339)
Screenshot: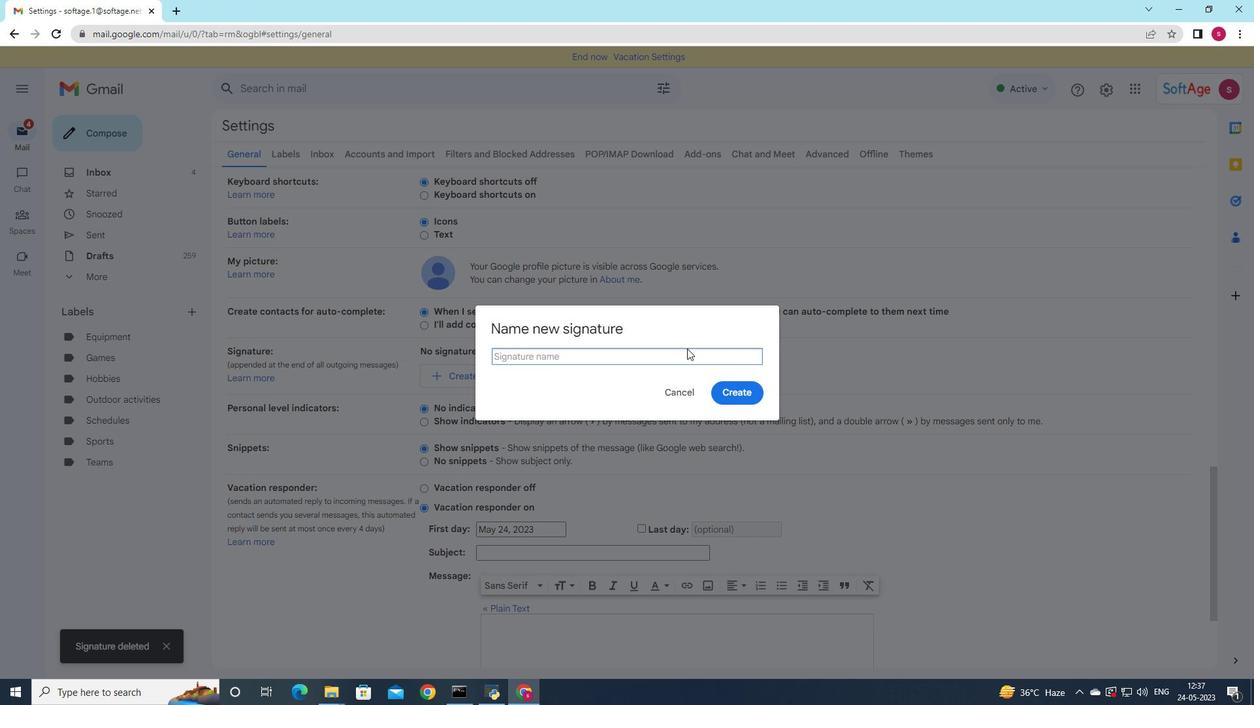 
Action: Key pressed <Key.shift>Erica<Key.space><Key.shift>Taylor
Screenshot: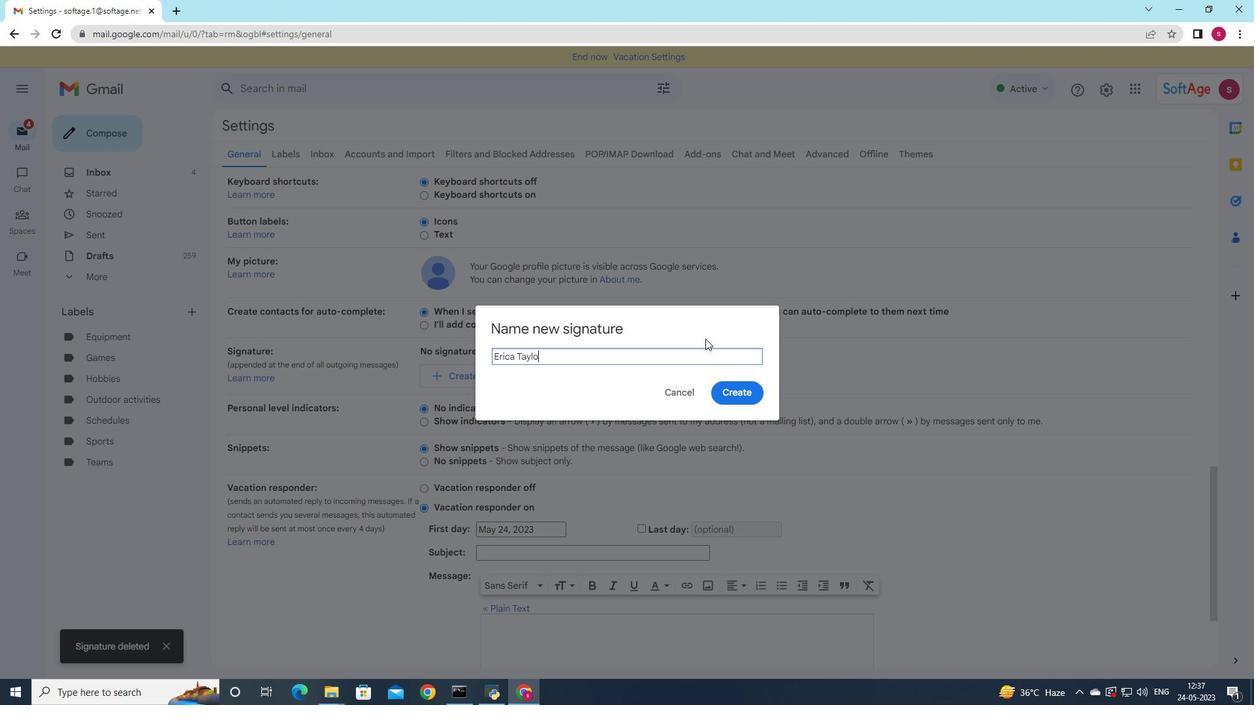 
Action: Mouse moved to (753, 397)
Screenshot: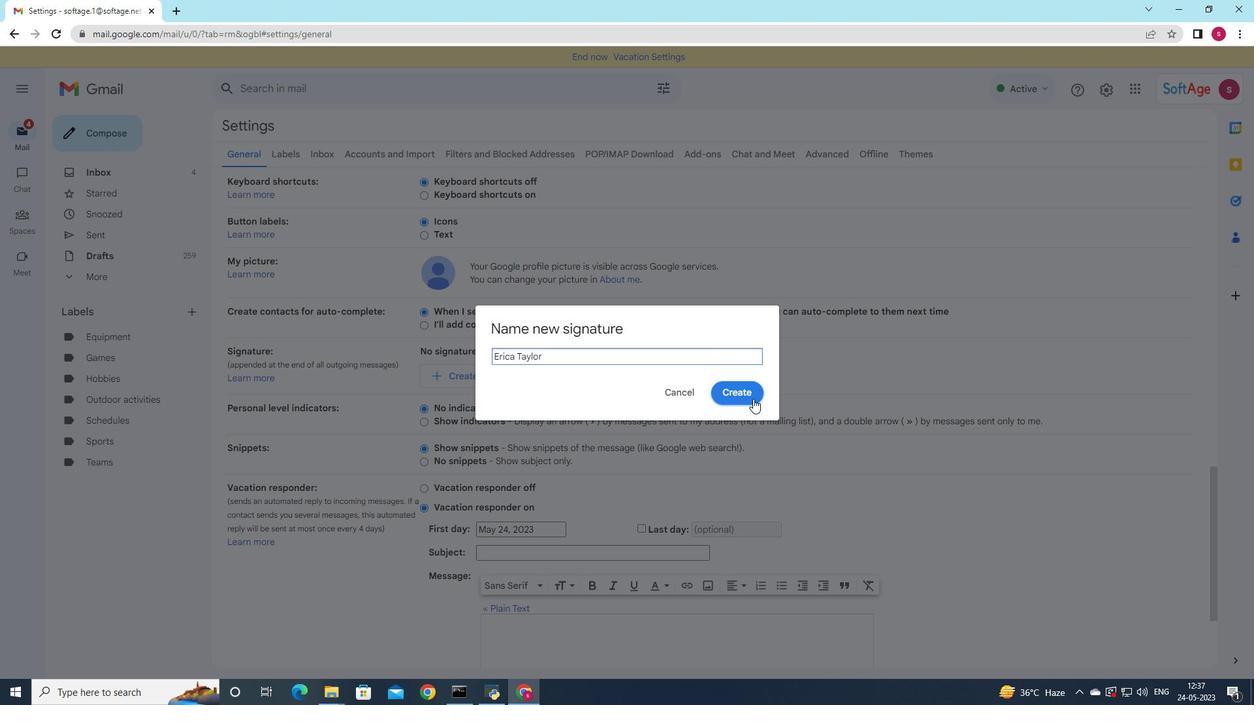 
Action: Mouse pressed left at (753, 397)
Screenshot: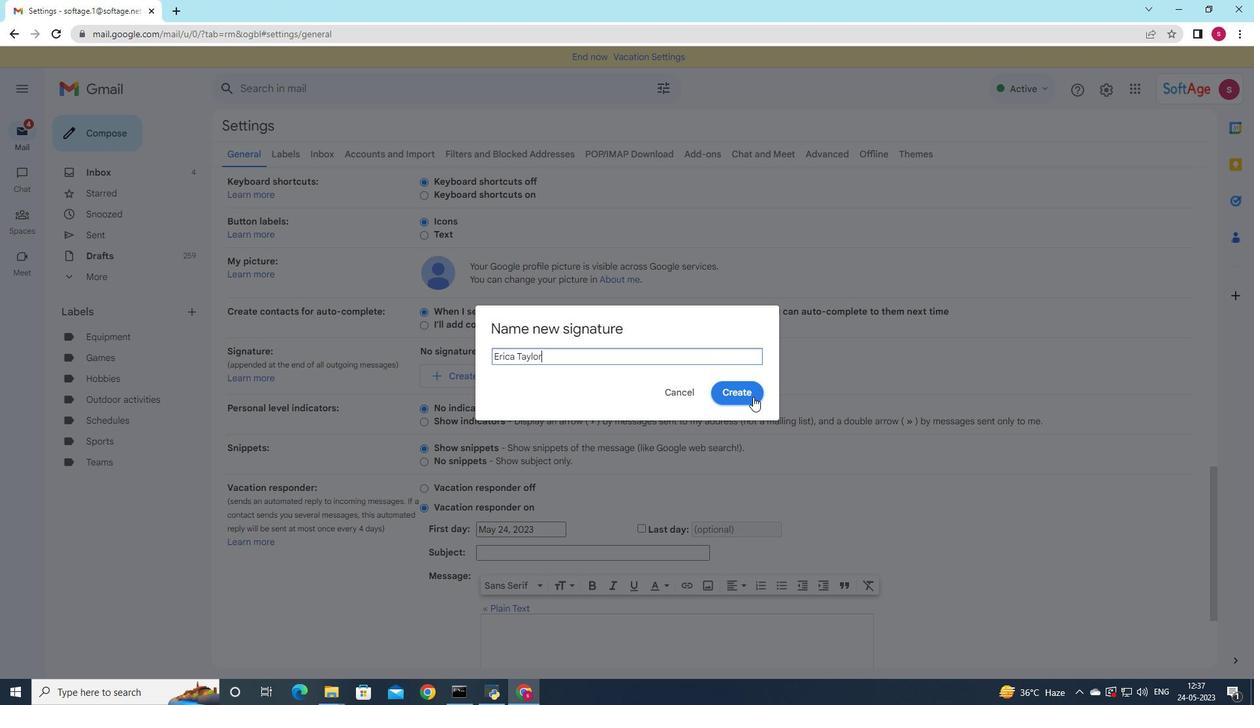
Action: Mouse moved to (677, 373)
Screenshot: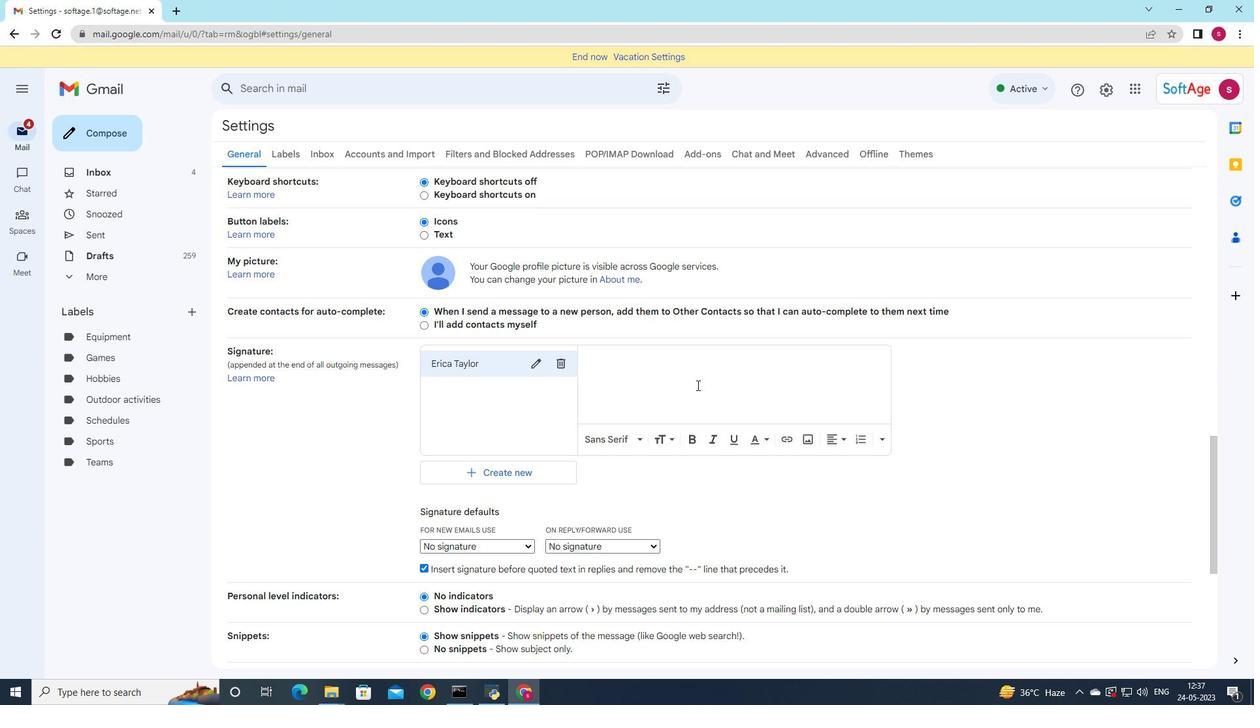 
Action: Mouse pressed left at (677, 373)
Screenshot: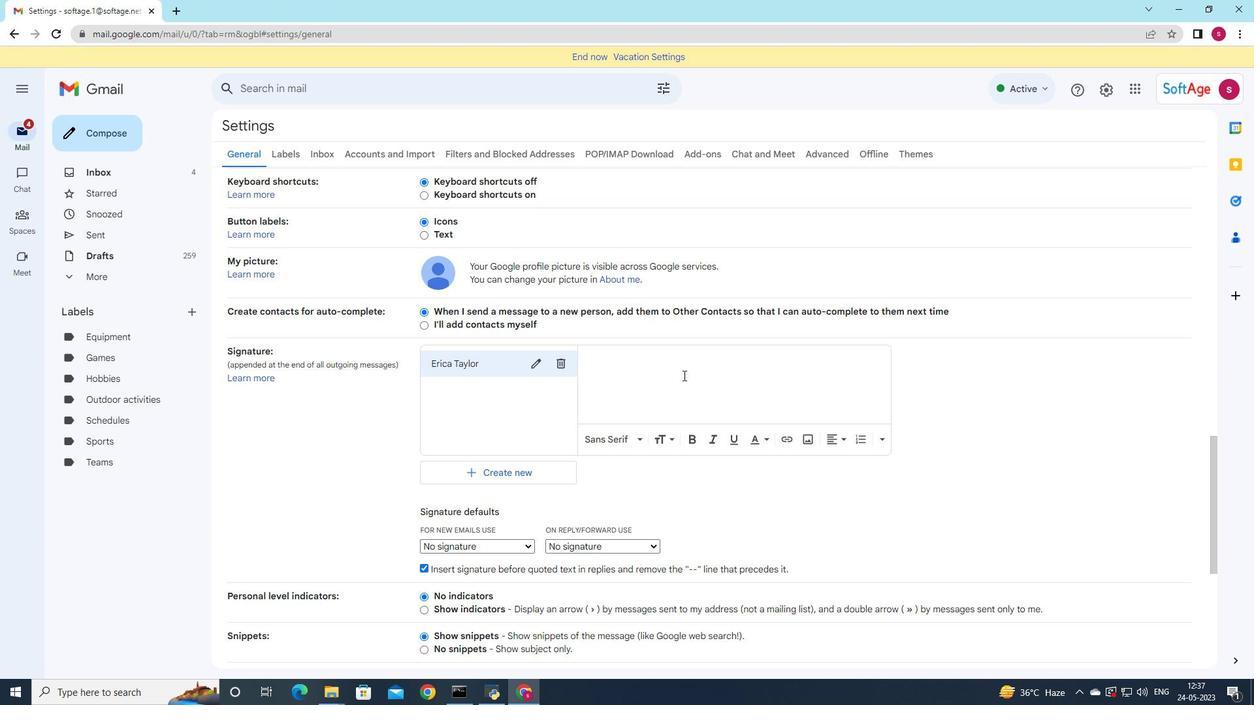 
Action: Key pressed <Key.shift>Erica<Key.space><Key.shift>taylor
Screenshot: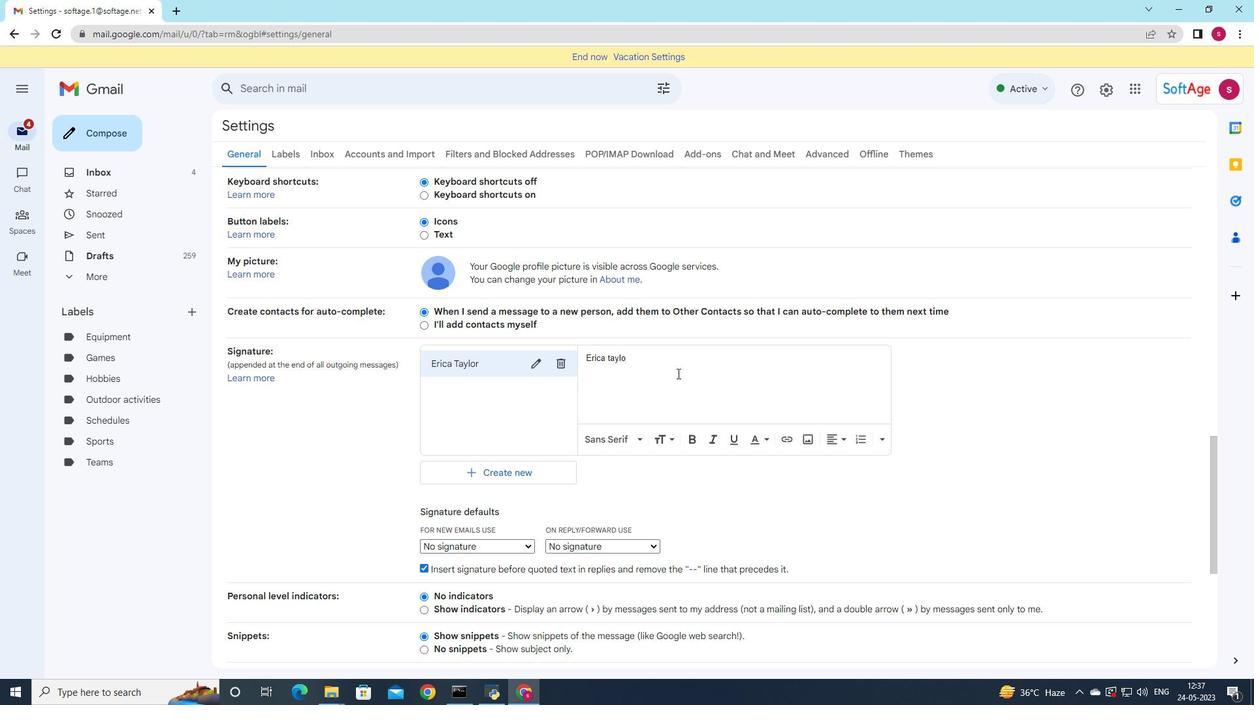 
Action: Mouse moved to (612, 356)
Screenshot: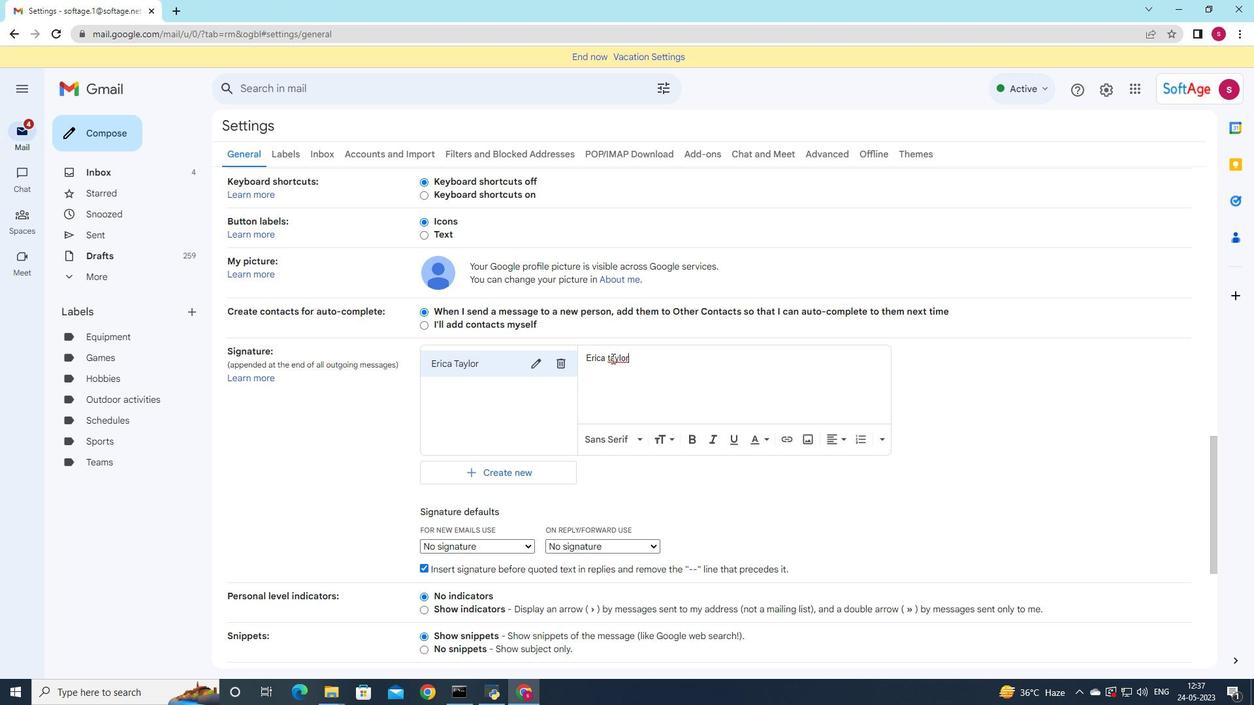 
Action: Mouse pressed left at (612, 356)
Screenshot: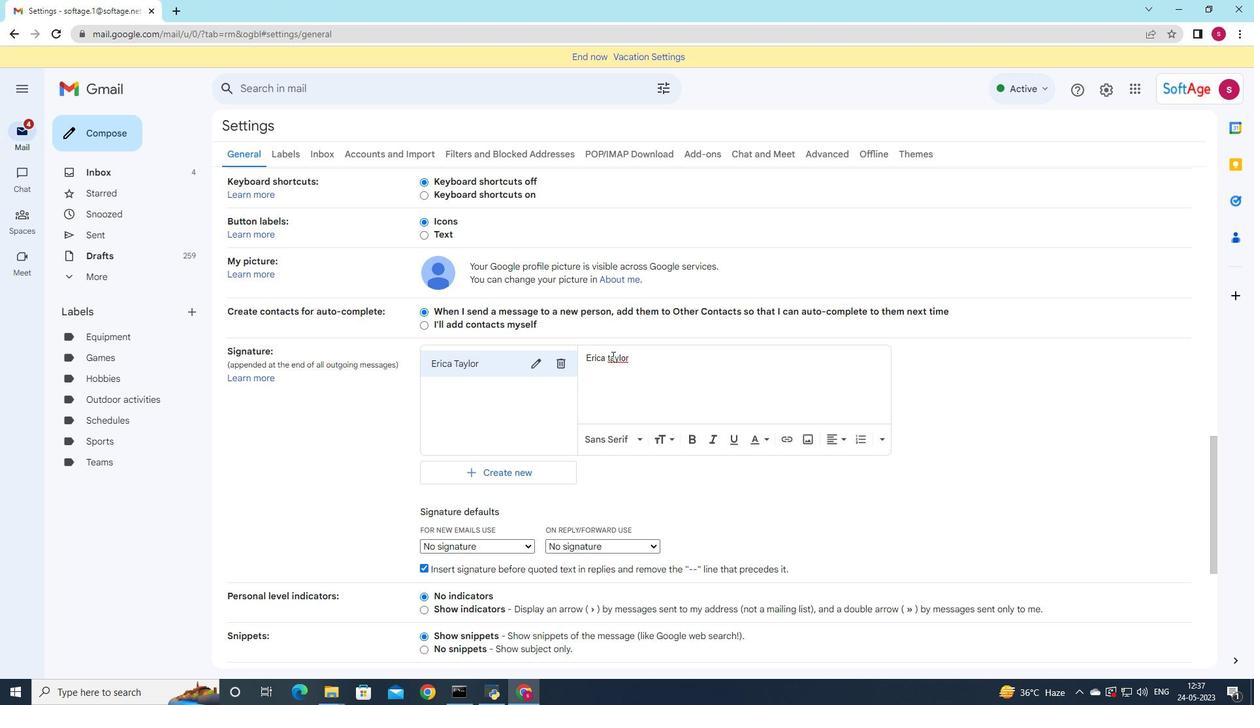 
Action: Key pressed <Key.backspace><Key.shift>T
Screenshot: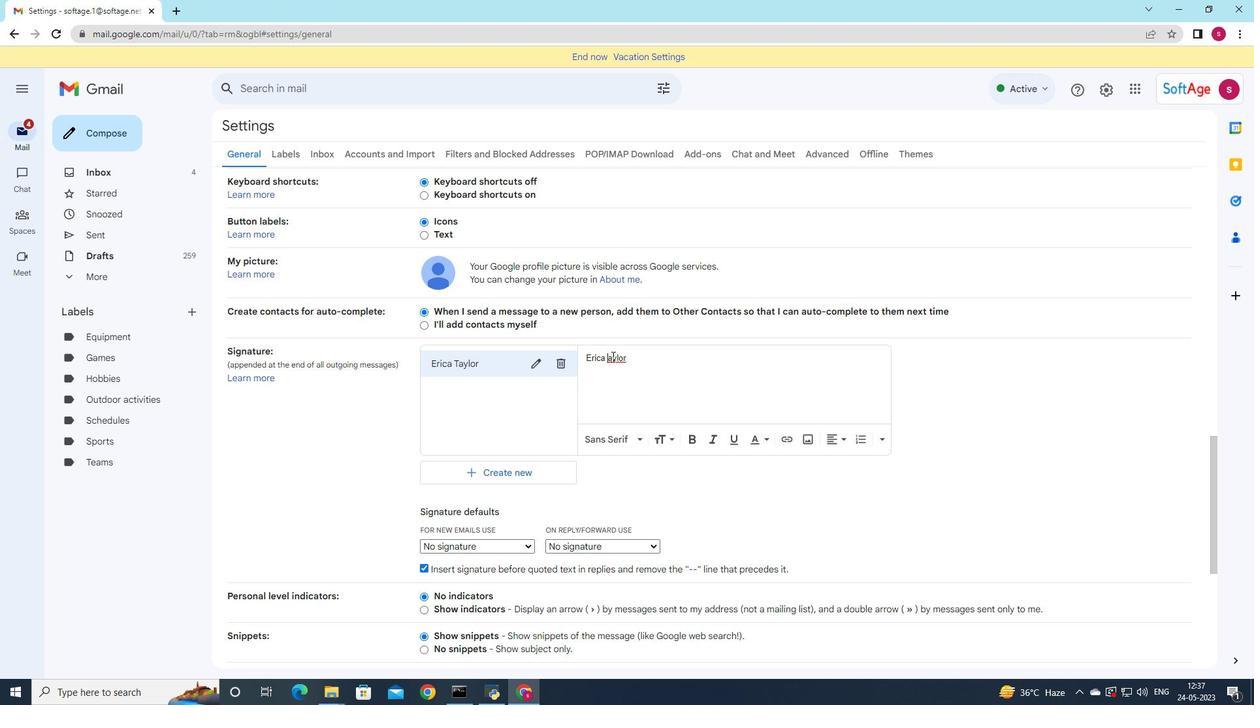 
Action: Mouse moved to (489, 541)
Screenshot: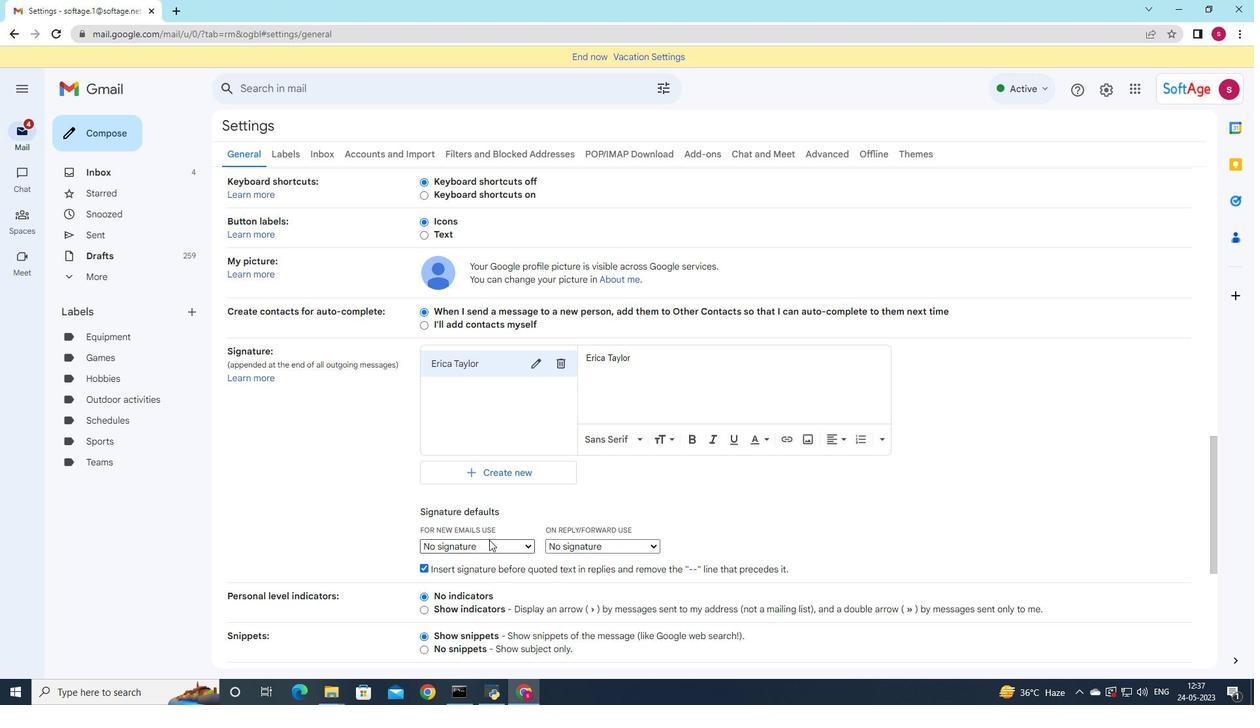 
Action: Mouse pressed left at (489, 541)
Screenshot: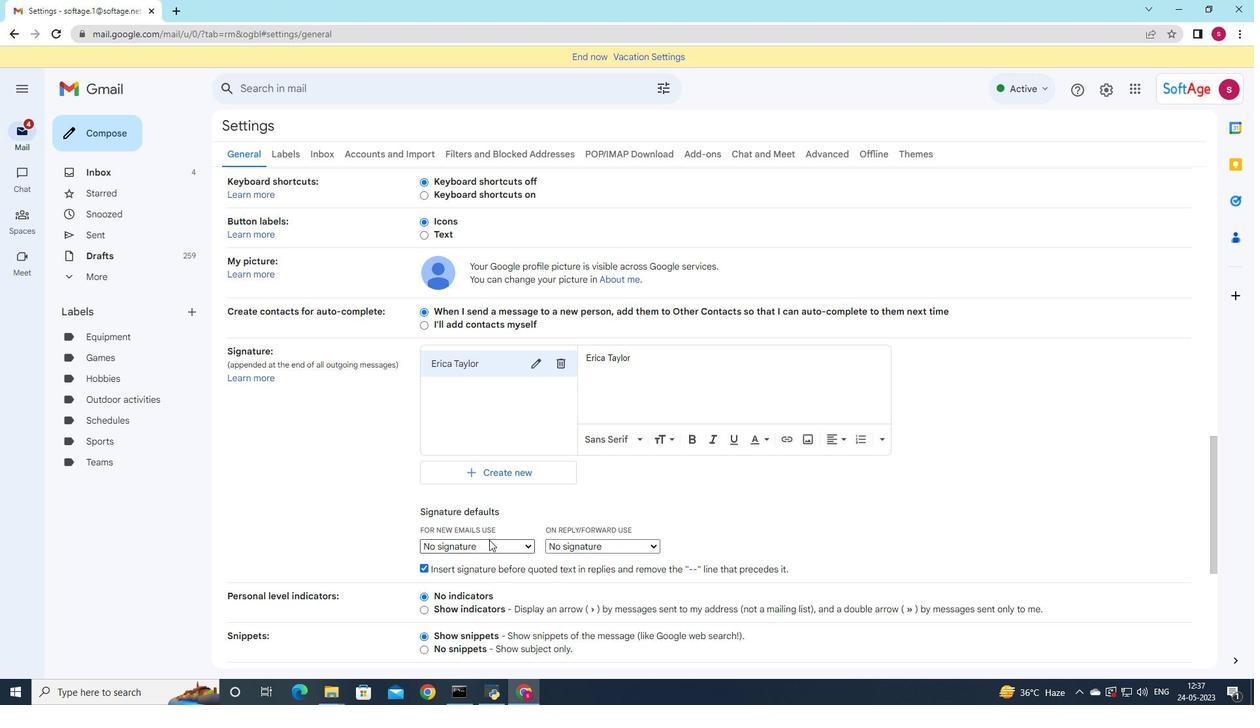 
Action: Mouse moved to (491, 570)
Screenshot: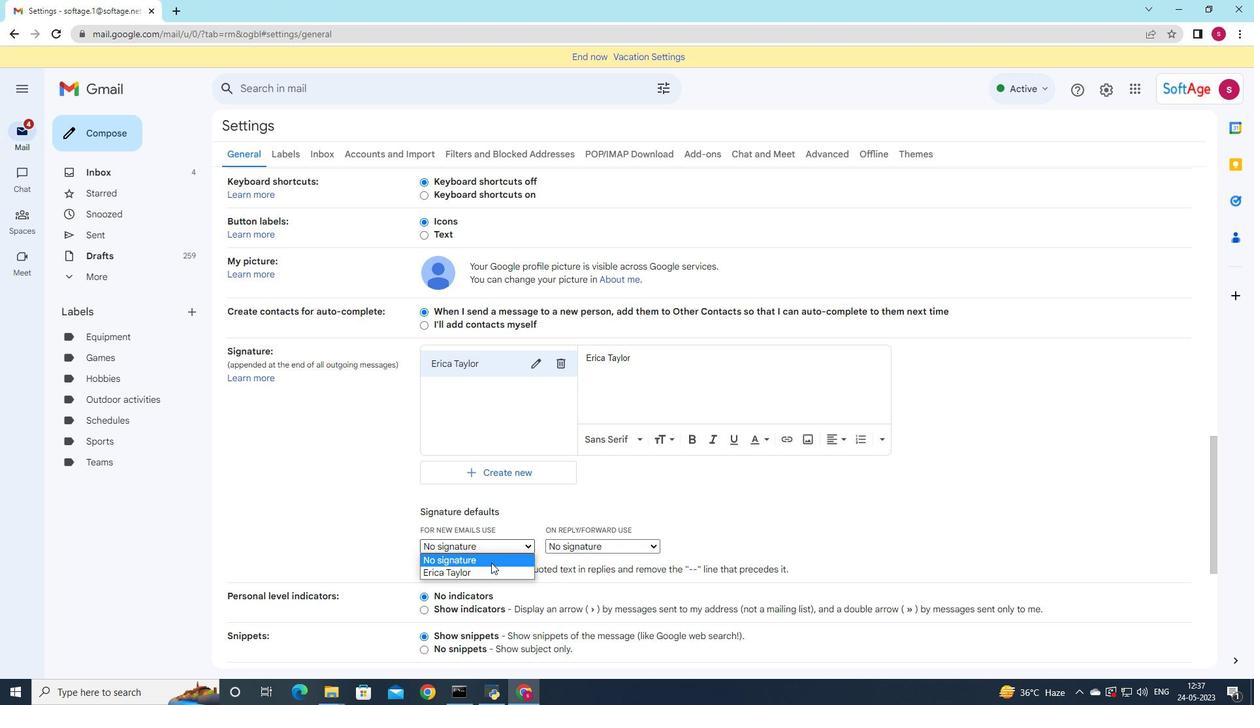 
Action: Mouse pressed left at (491, 570)
Screenshot: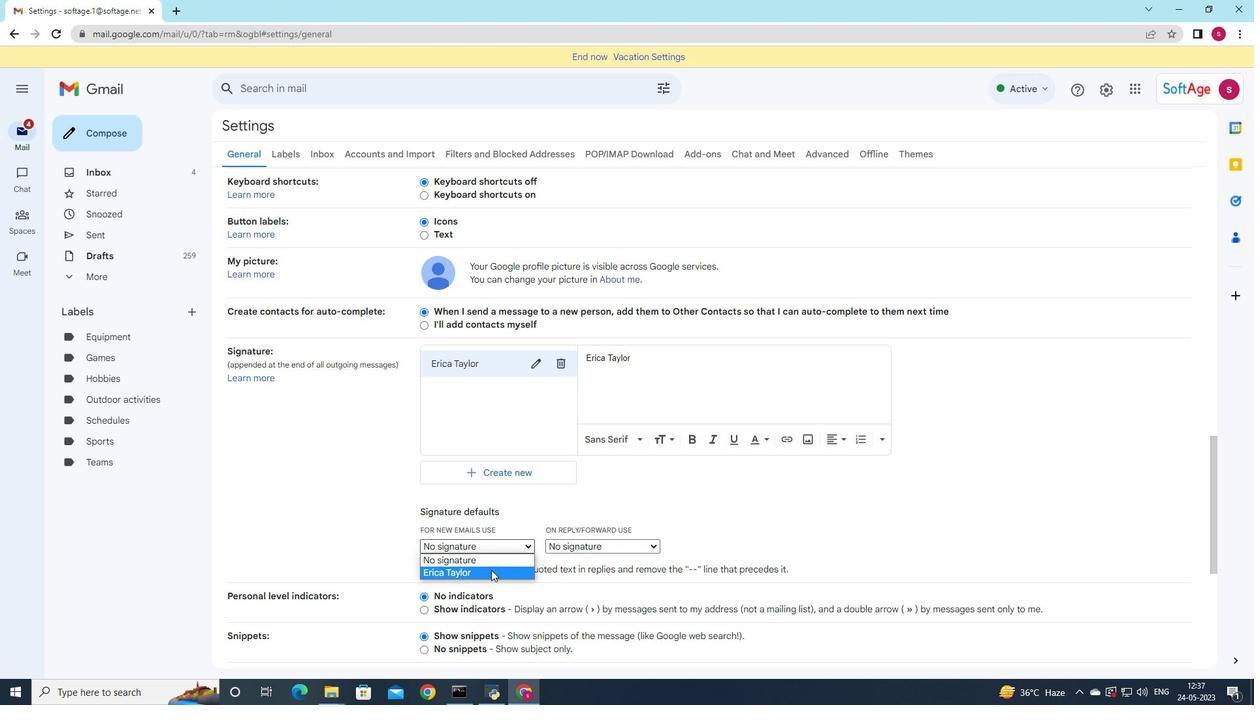 
Action: Mouse moved to (604, 546)
Screenshot: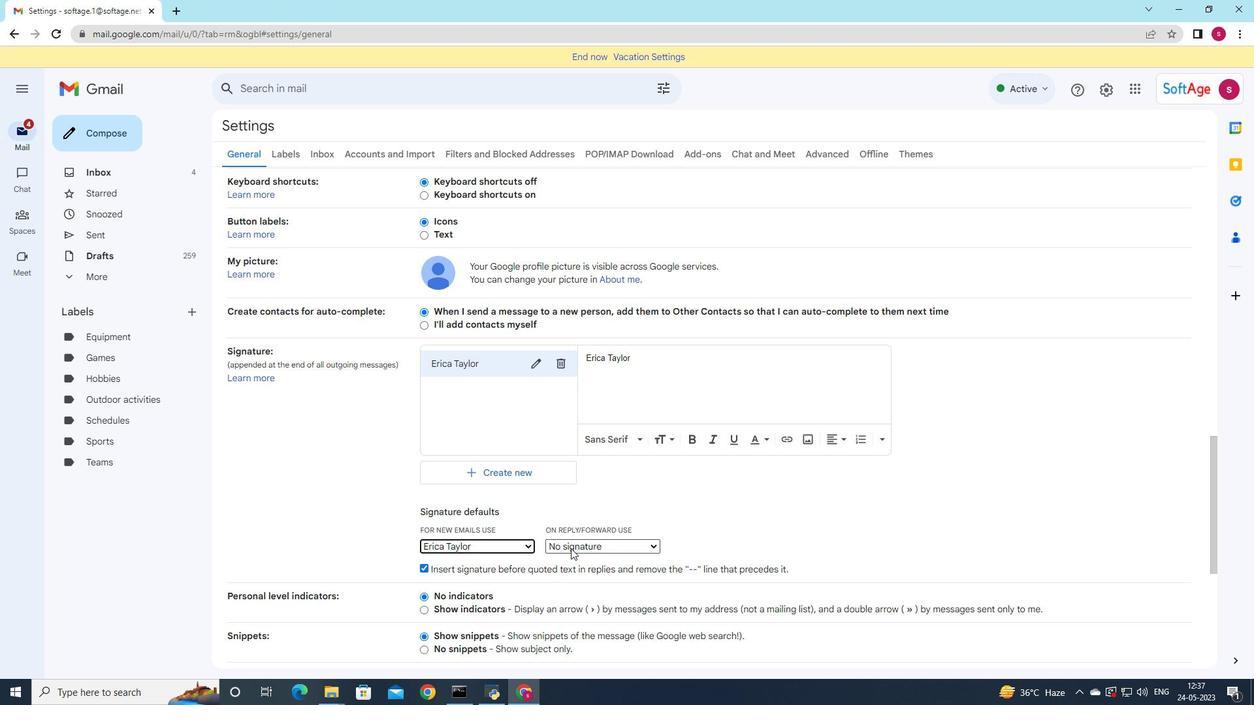 
Action: Mouse pressed left at (604, 546)
Screenshot: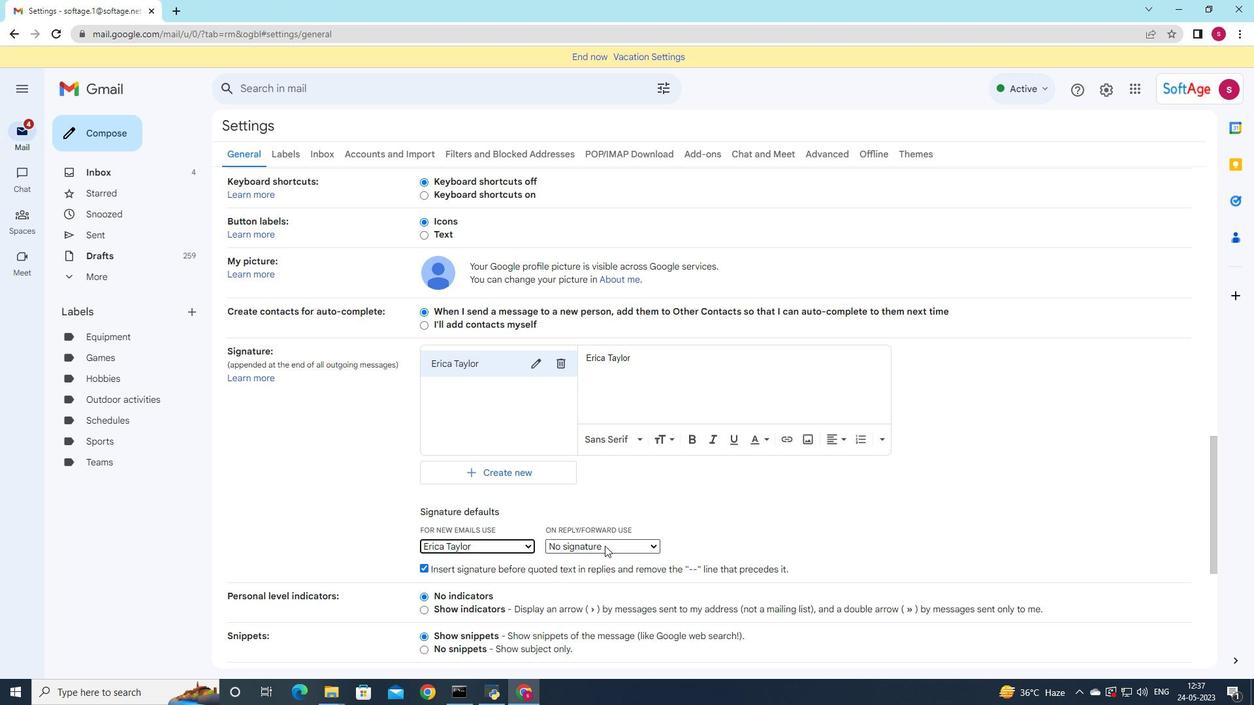 
Action: Mouse moved to (598, 570)
Screenshot: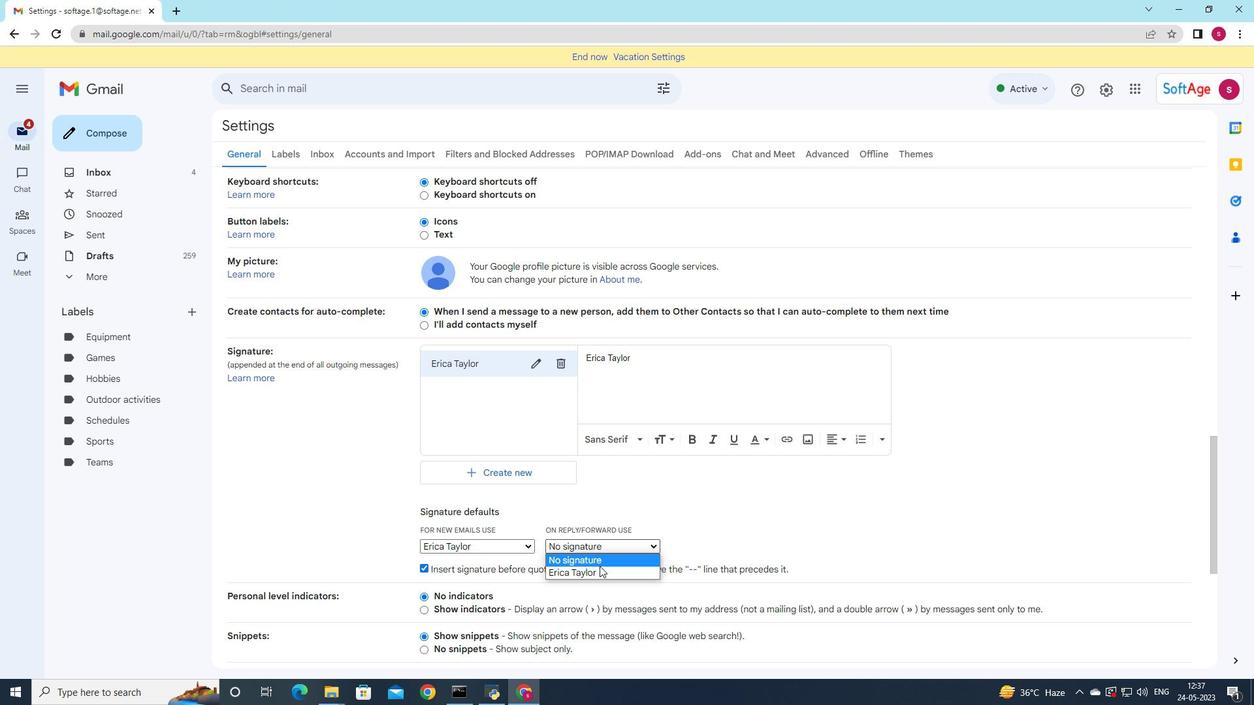 
Action: Mouse pressed left at (598, 570)
Screenshot: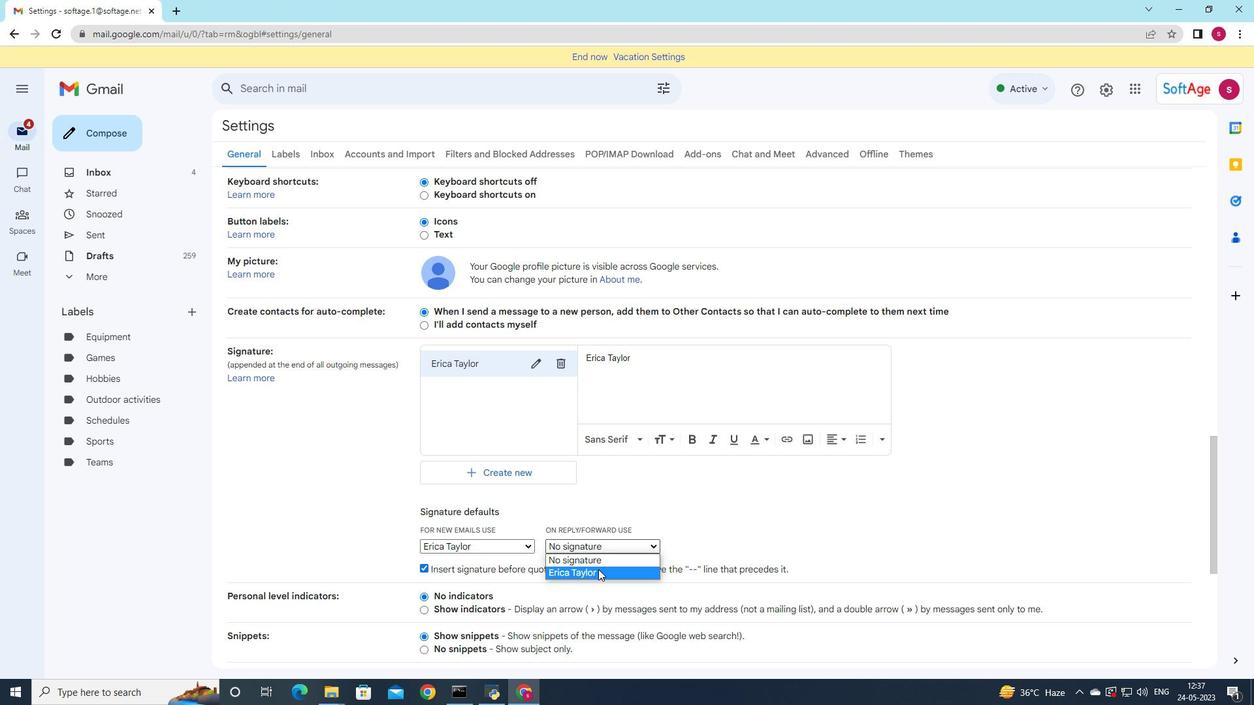 
Action: Mouse moved to (621, 514)
Screenshot: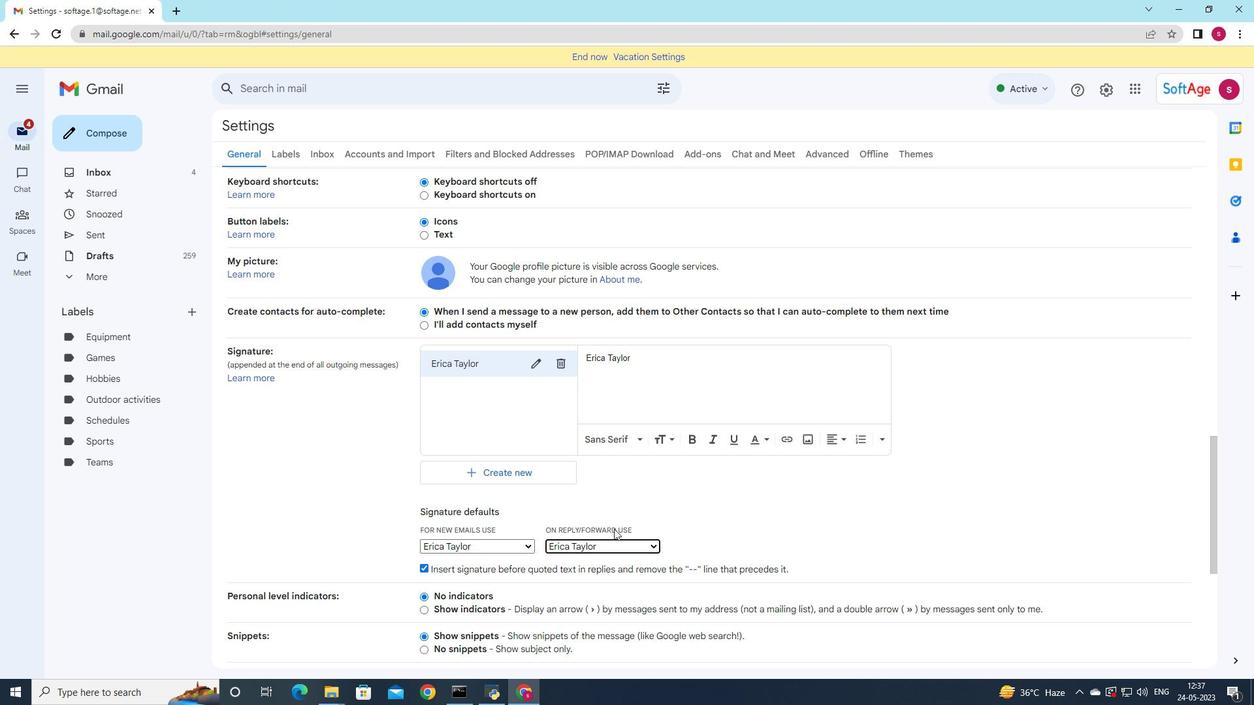 
Action: Mouse scrolled (621, 513) with delta (0, 0)
Screenshot: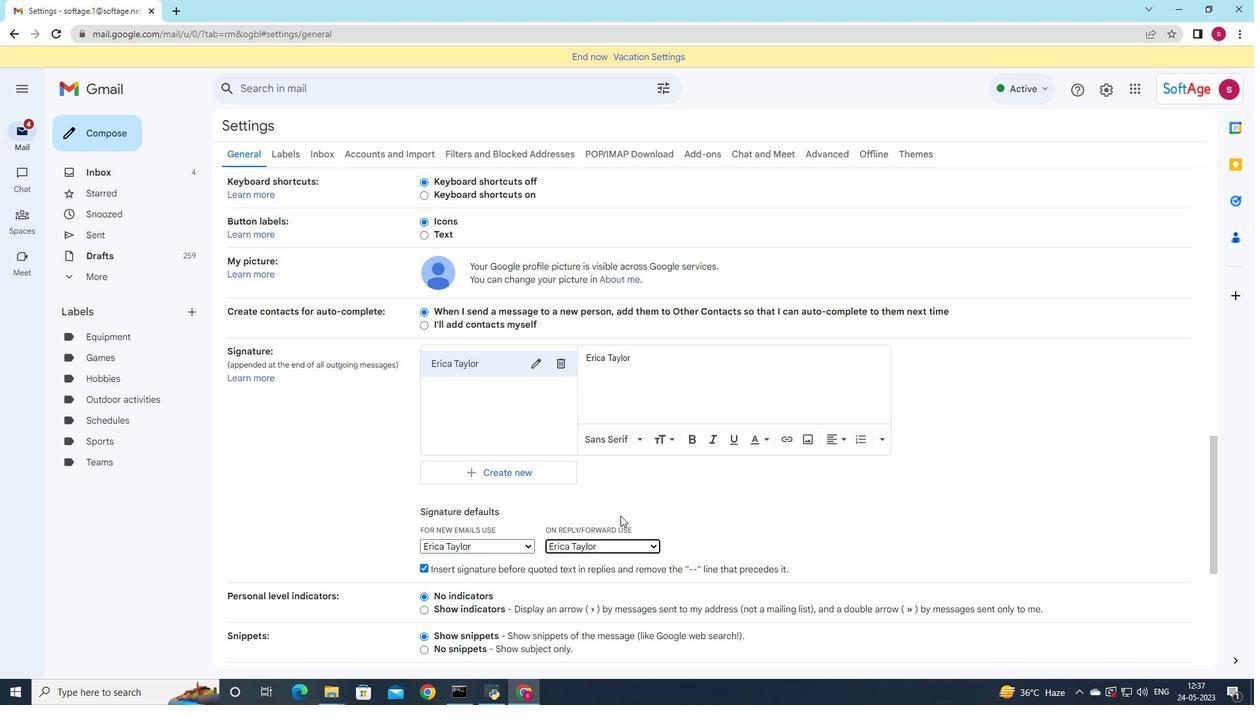 
Action: Mouse scrolled (621, 513) with delta (0, 0)
Screenshot: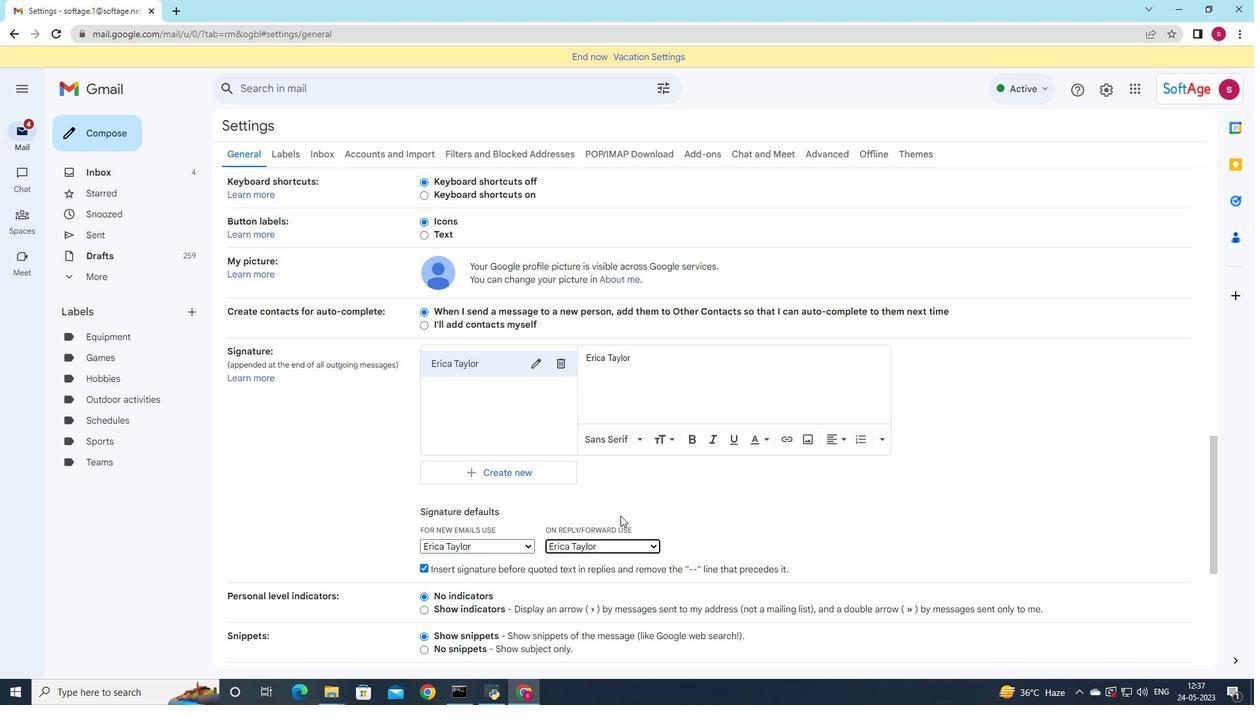 
Action: Mouse scrolled (621, 513) with delta (0, 0)
Screenshot: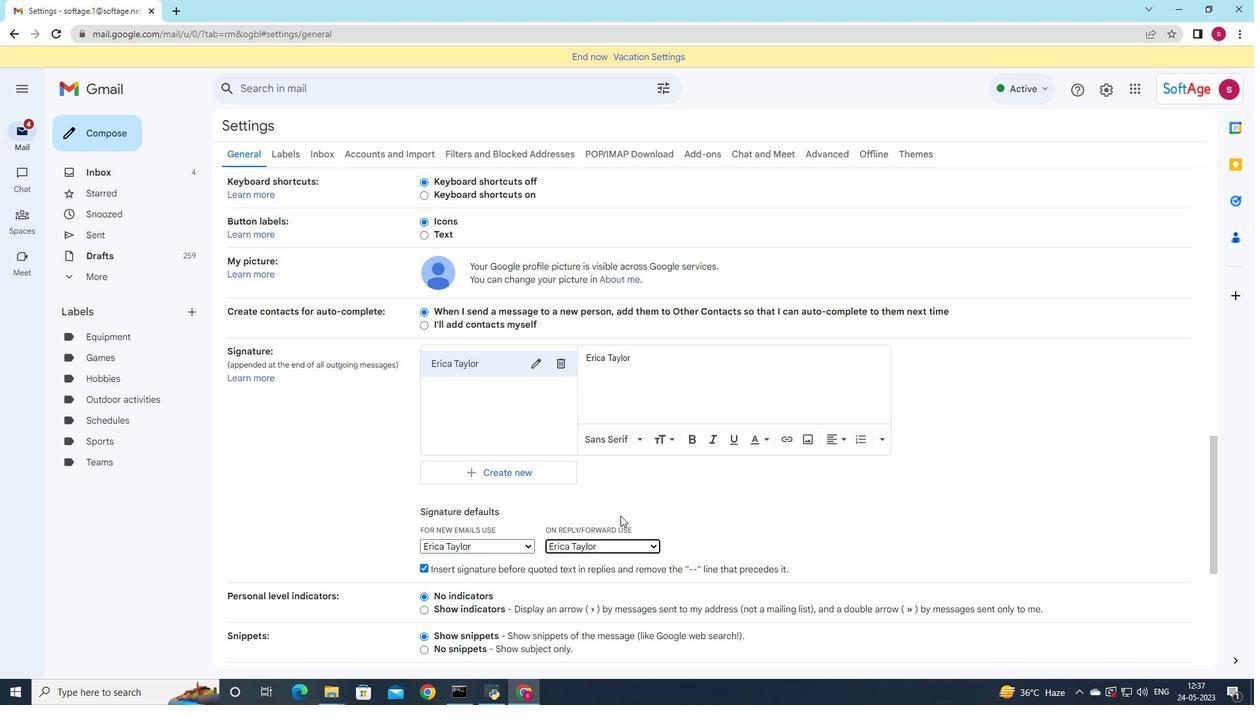 
Action: Mouse moved to (616, 516)
Screenshot: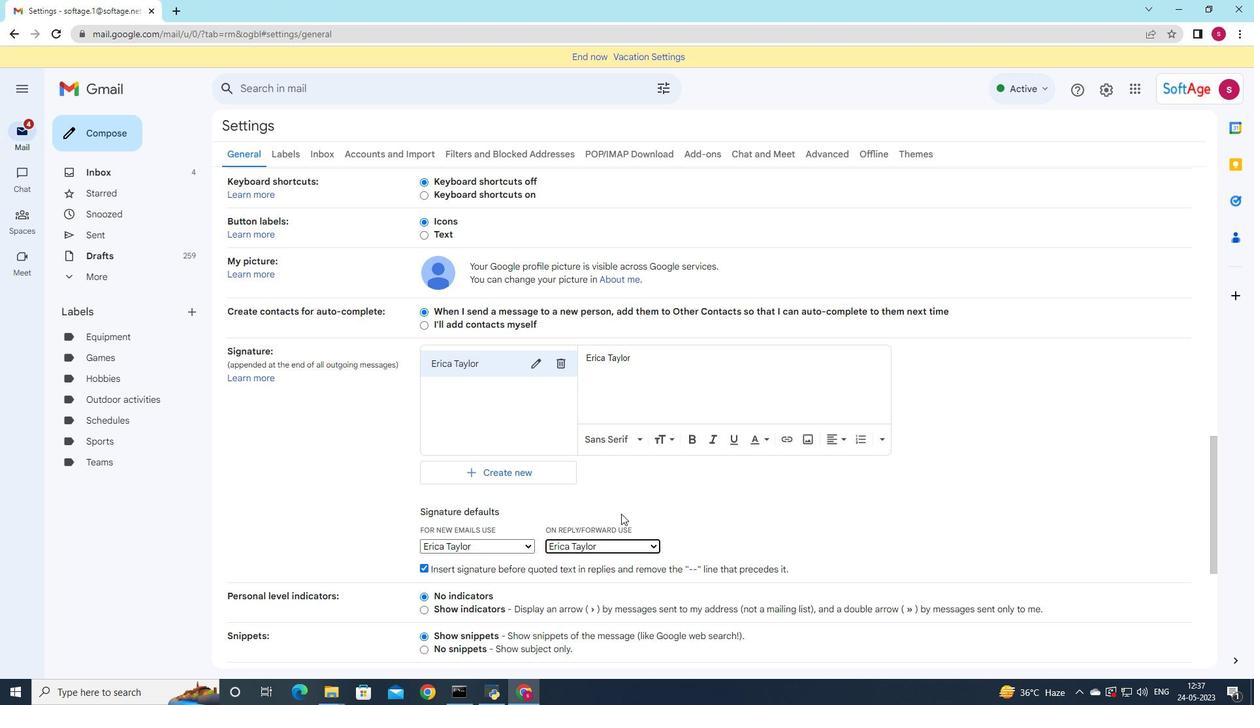 
Action: Mouse scrolled (616, 515) with delta (0, 0)
Screenshot: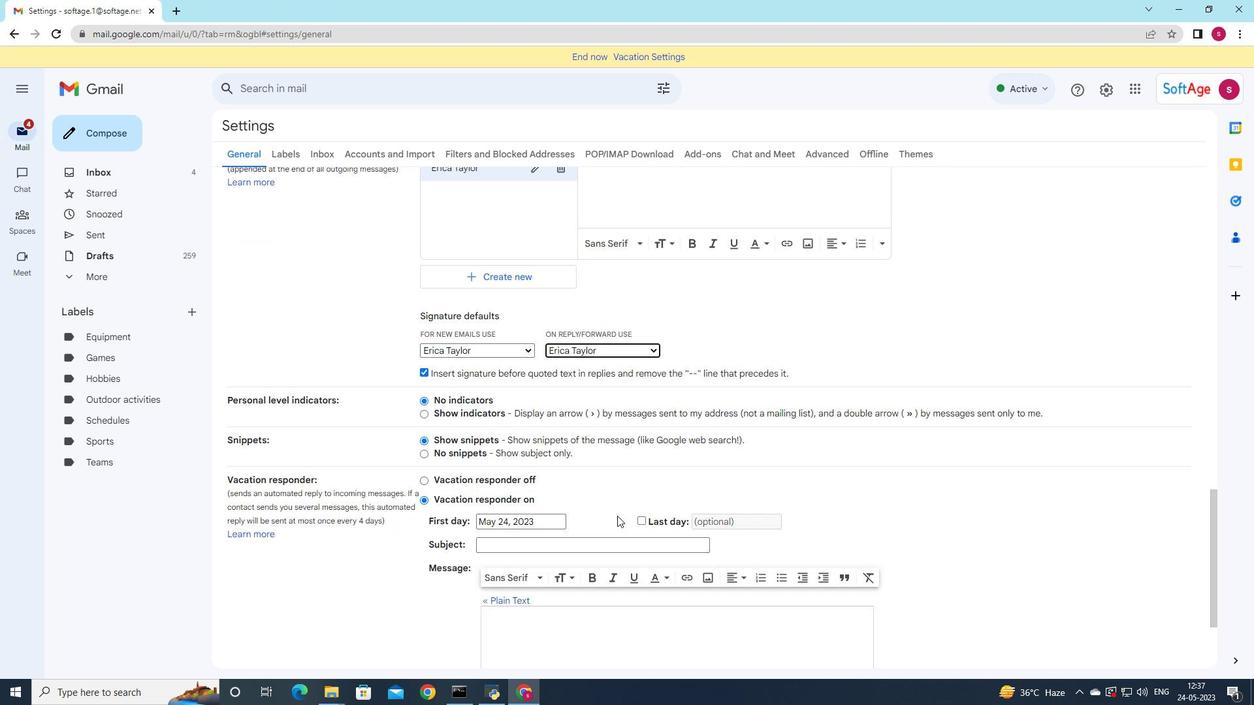 
Action: Mouse moved to (616, 519)
Screenshot: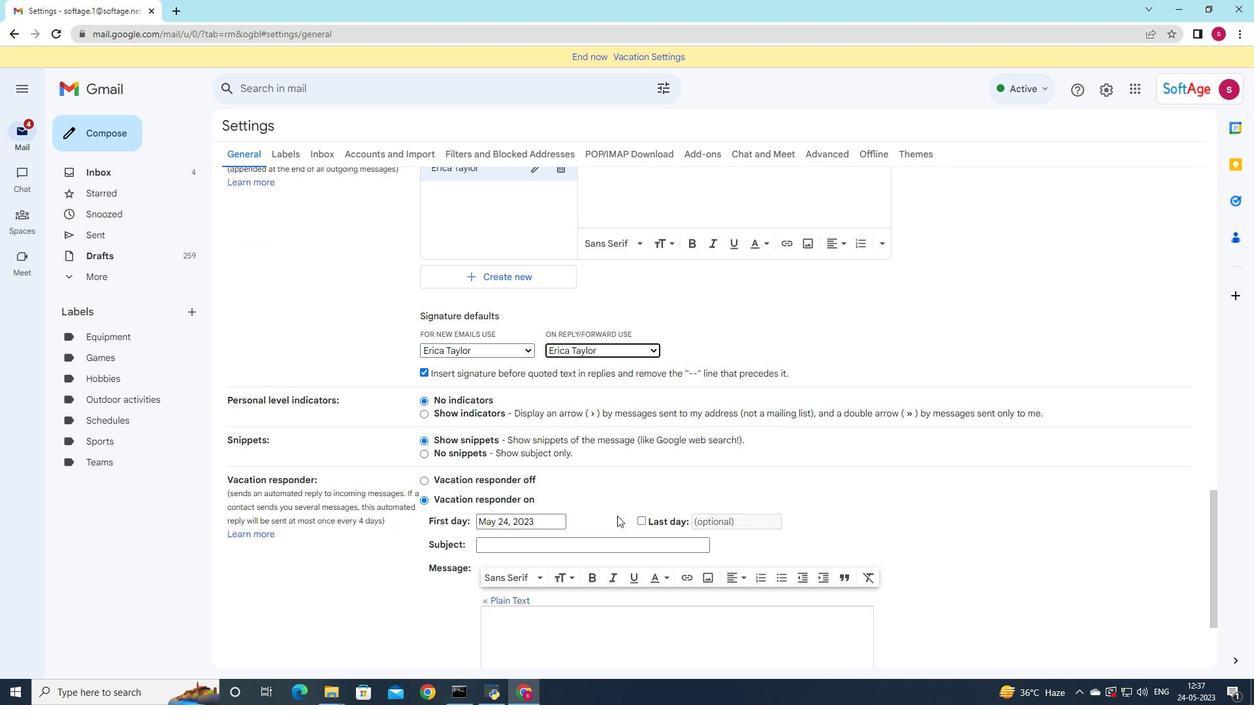 
Action: Mouse scrolled (616, 518) with delta (0, 0)
Screenshot: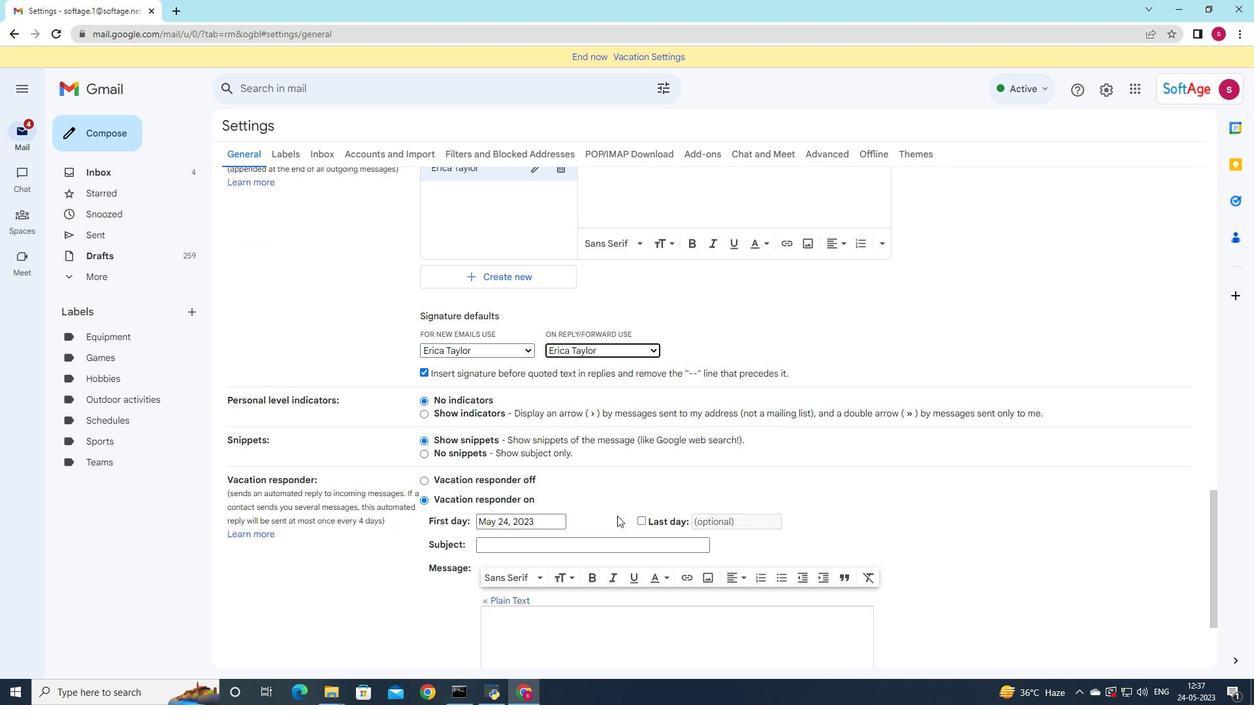 
Action: Mouse moved to (616, 520)
Screenshot: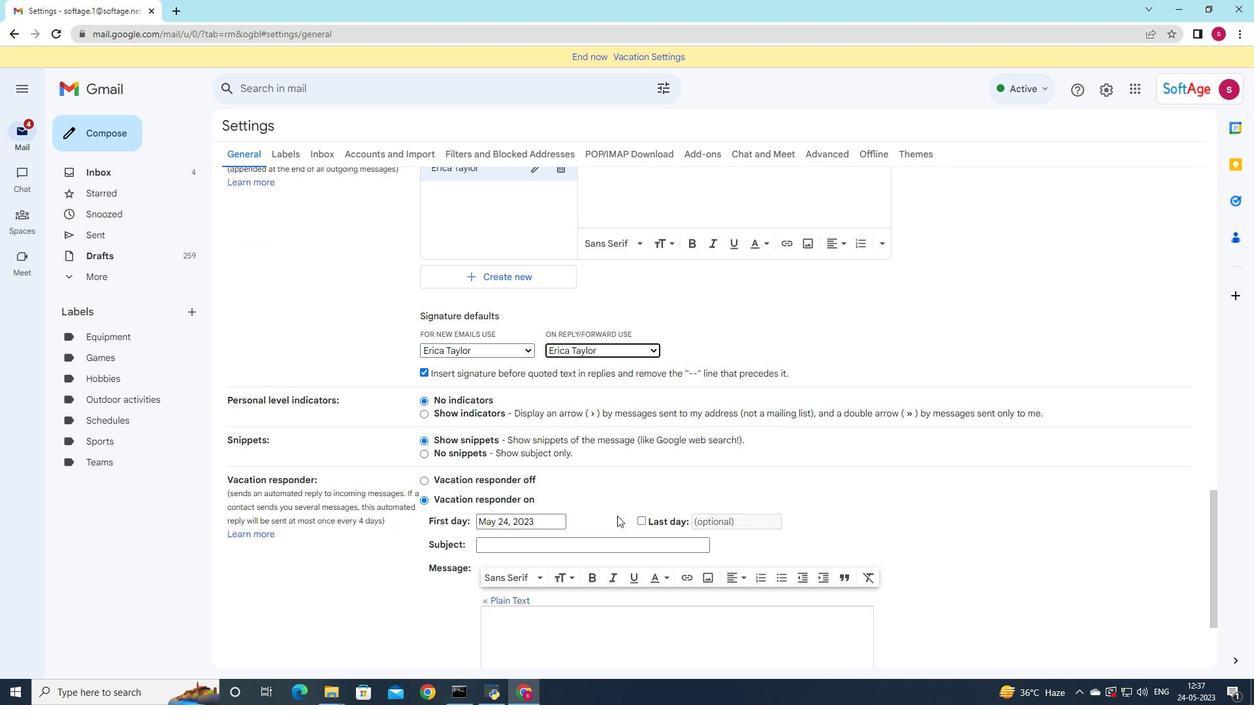 
Action: Mouse scrolled (616, 519) with delta (0, 0)
Screenshot: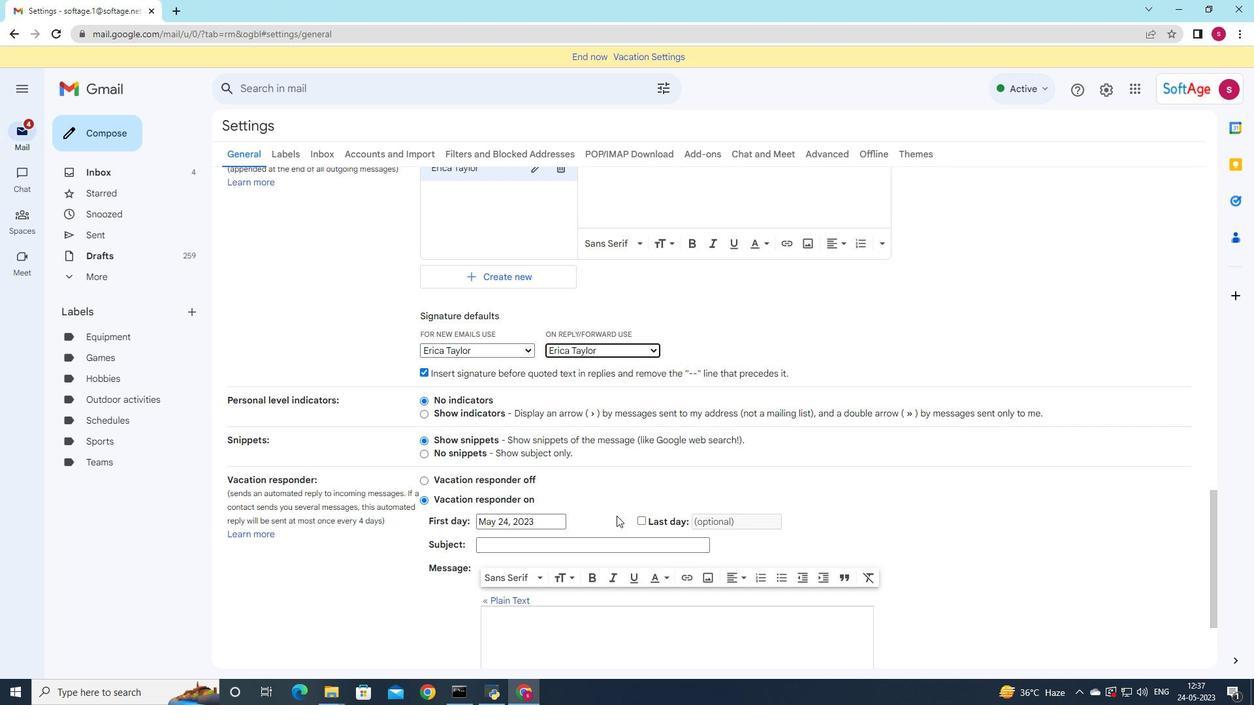 
Action: Mouse scrolled (616, 519) with delta (0, 0)
Screenshot: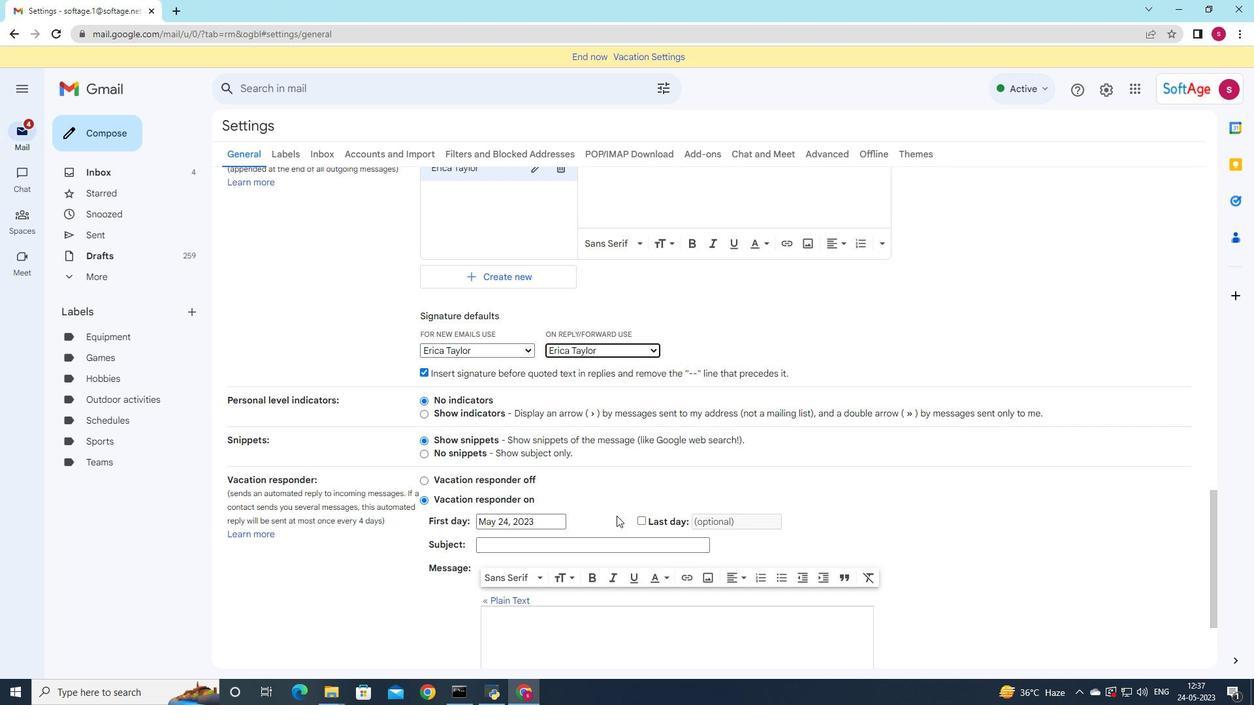 
Action: Mouse scrolled (616, 519) with delta (0, 0)
Screenshot: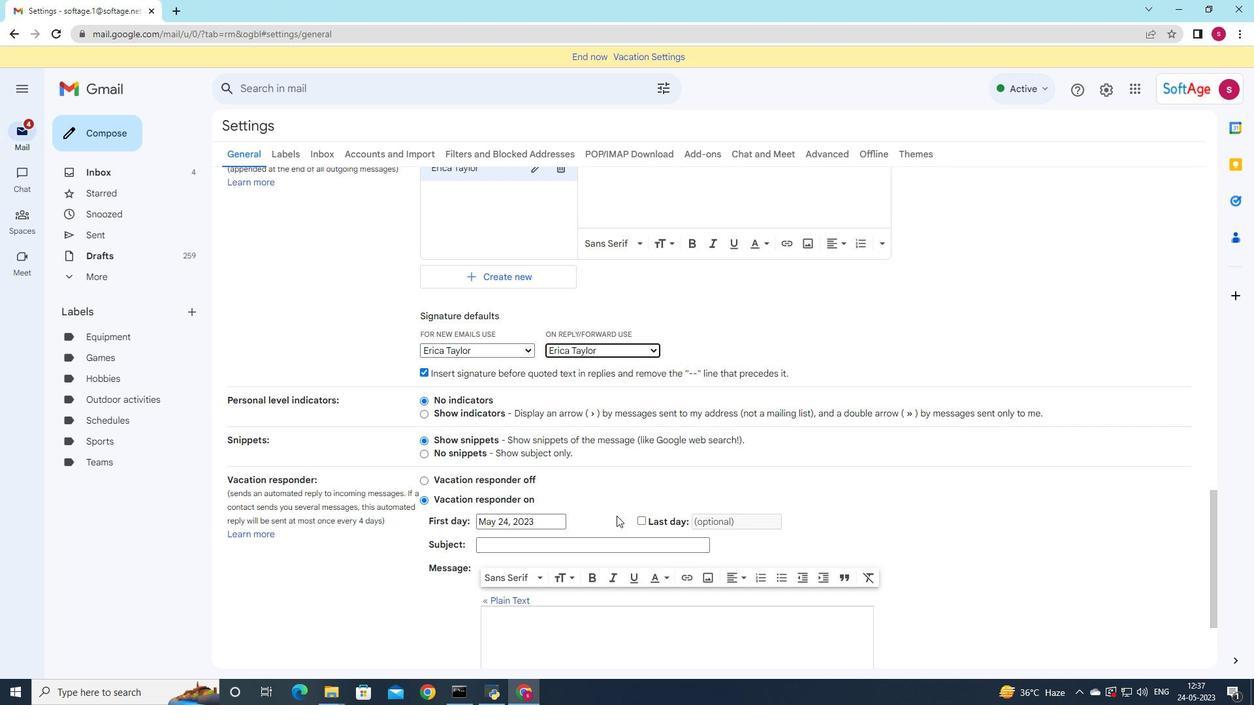 
Action: Mouse moved to (616, 521)
Screenshot: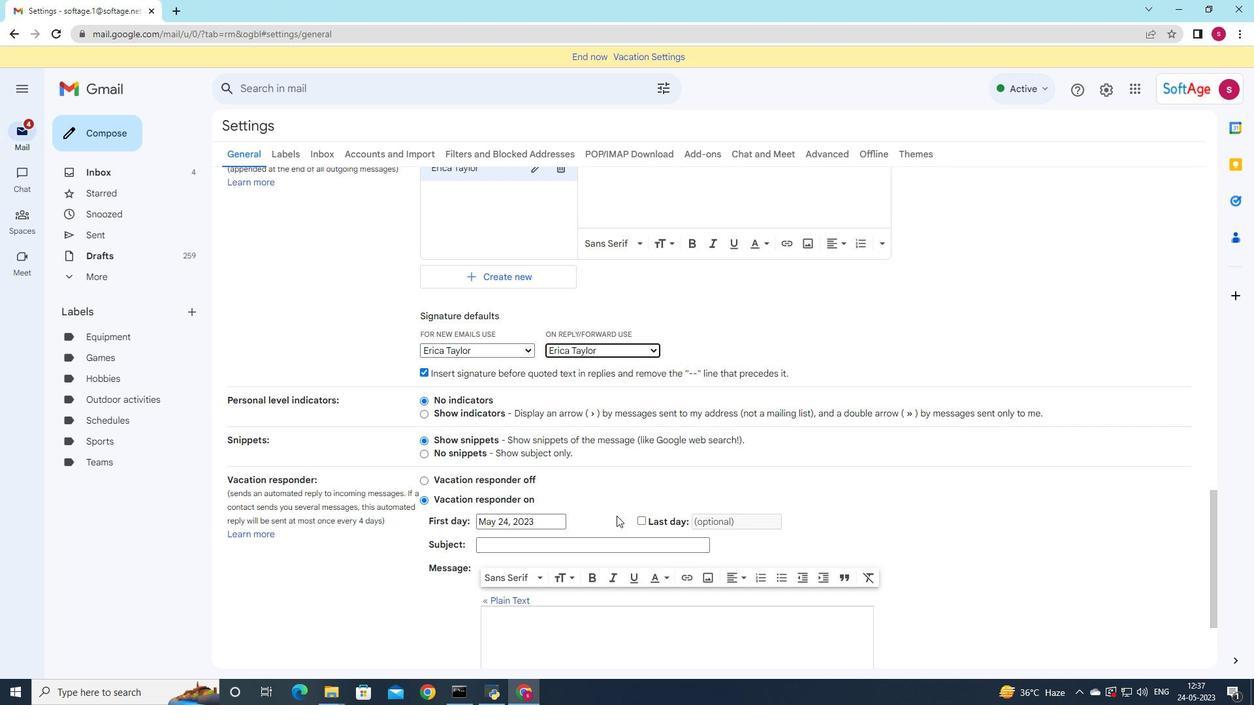 
Action: Mouse scrolled (616, 520) with delta (0, 0)
Screenshot: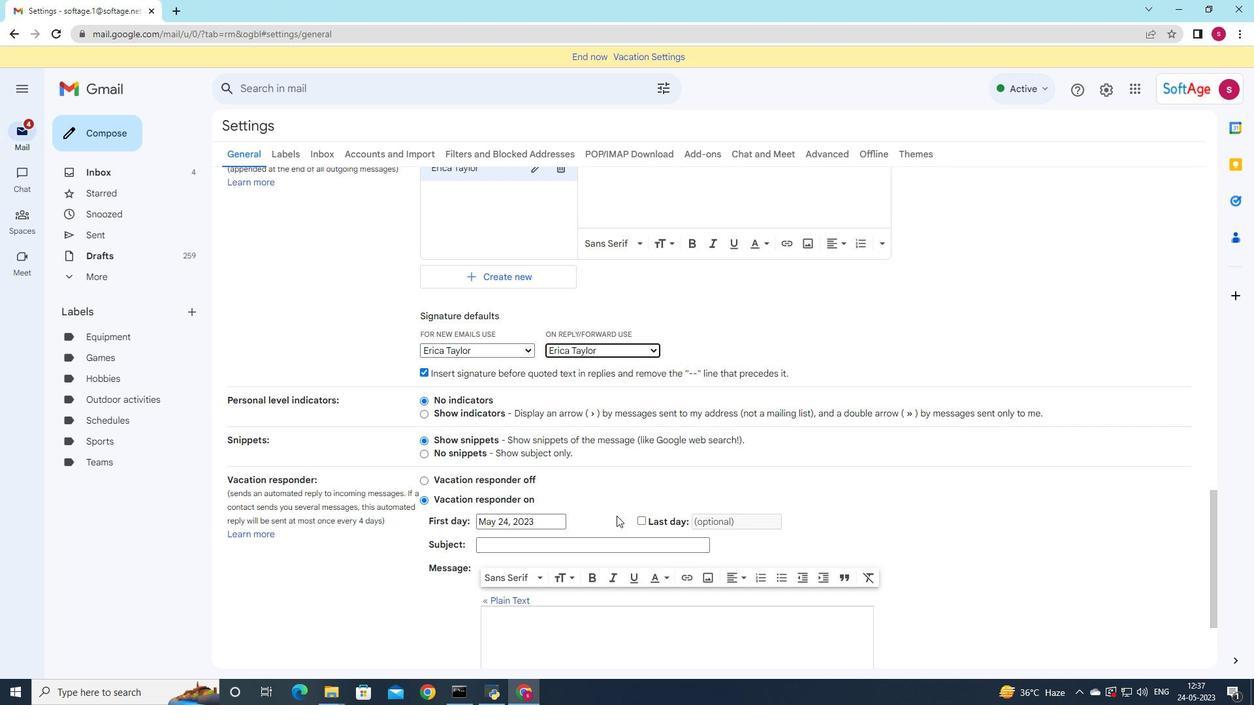 
Action: Mouse moved to (612, 527)
Screenshot: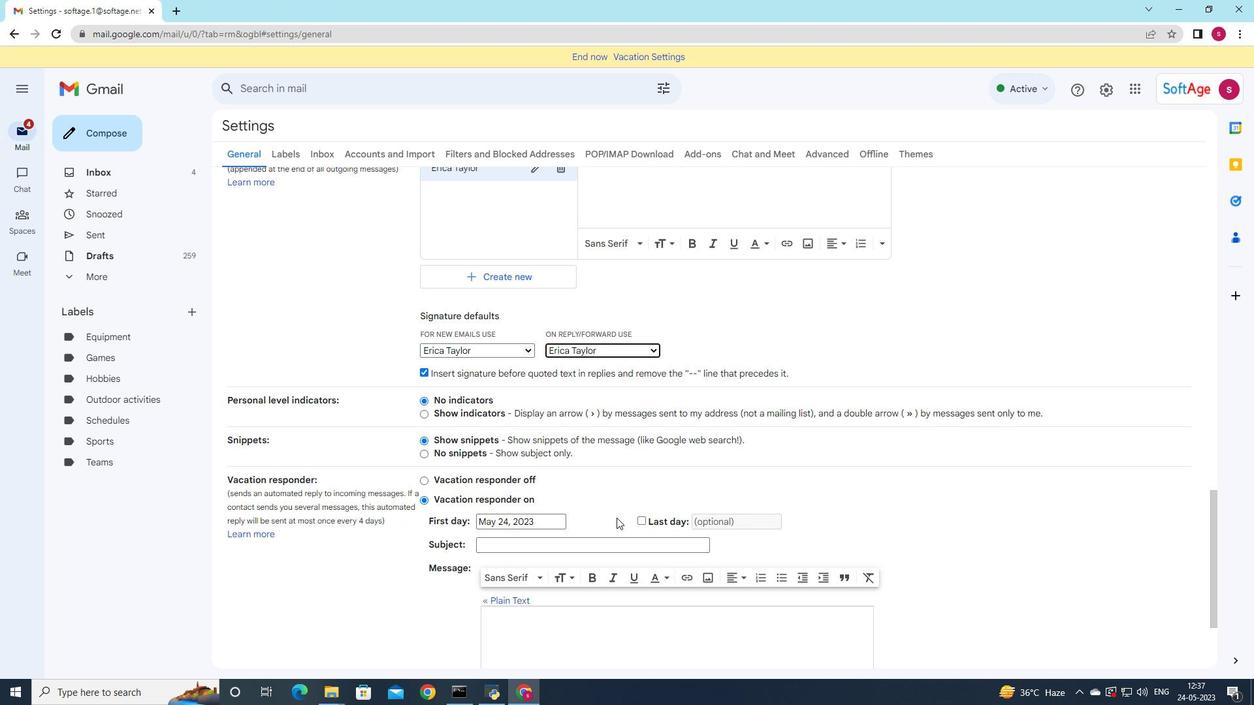 
Action: Mouse scrolled (612, 527) with delta (0, 0)
Screenshot: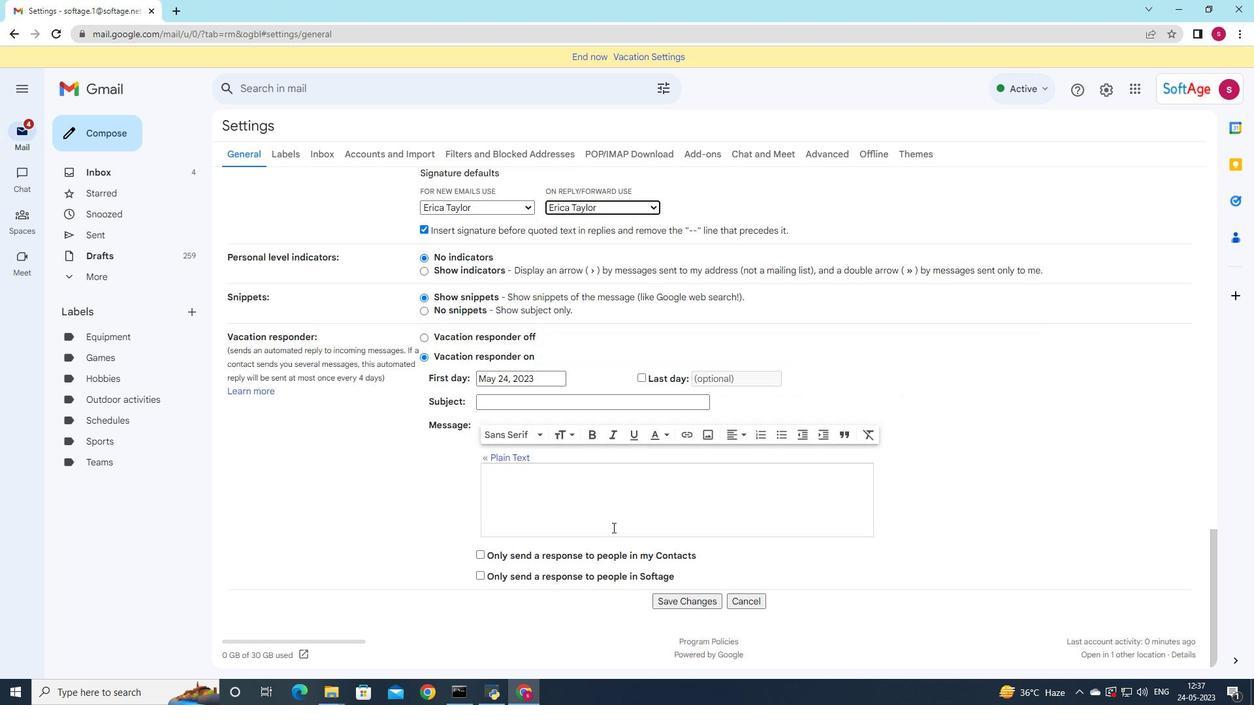 
Action: Mouse scrolled (612, 527) with delta (0, 0)
Screenshot: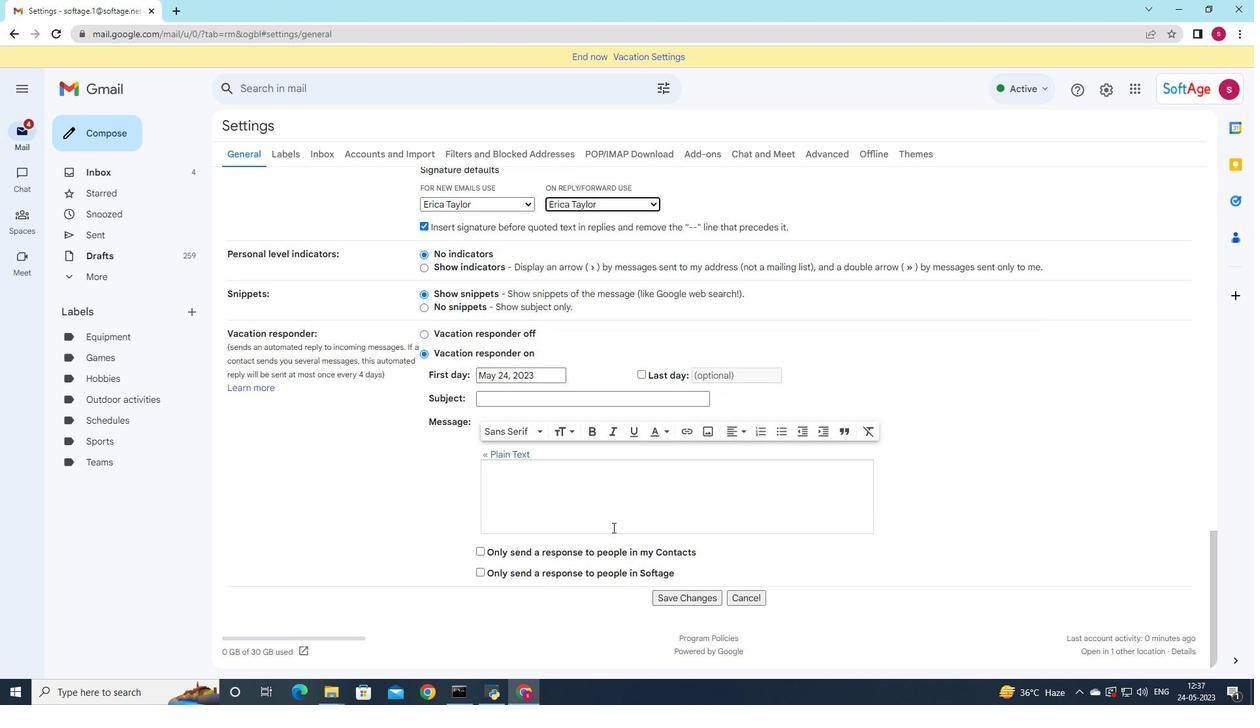 
Action: Mouse scrolled (612, 527) with delta (0, 0)
Screenshot: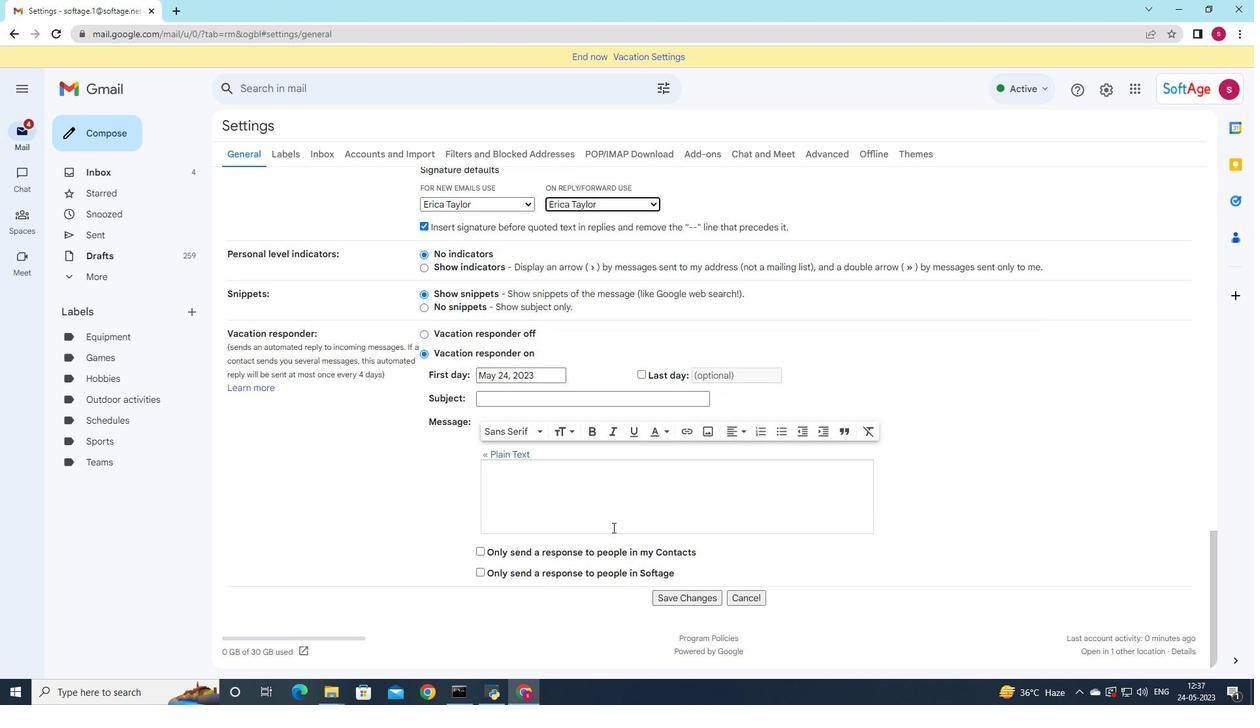 
Action: Mouse scrolled (612, 527) with delta (0, 0)
Screenshot: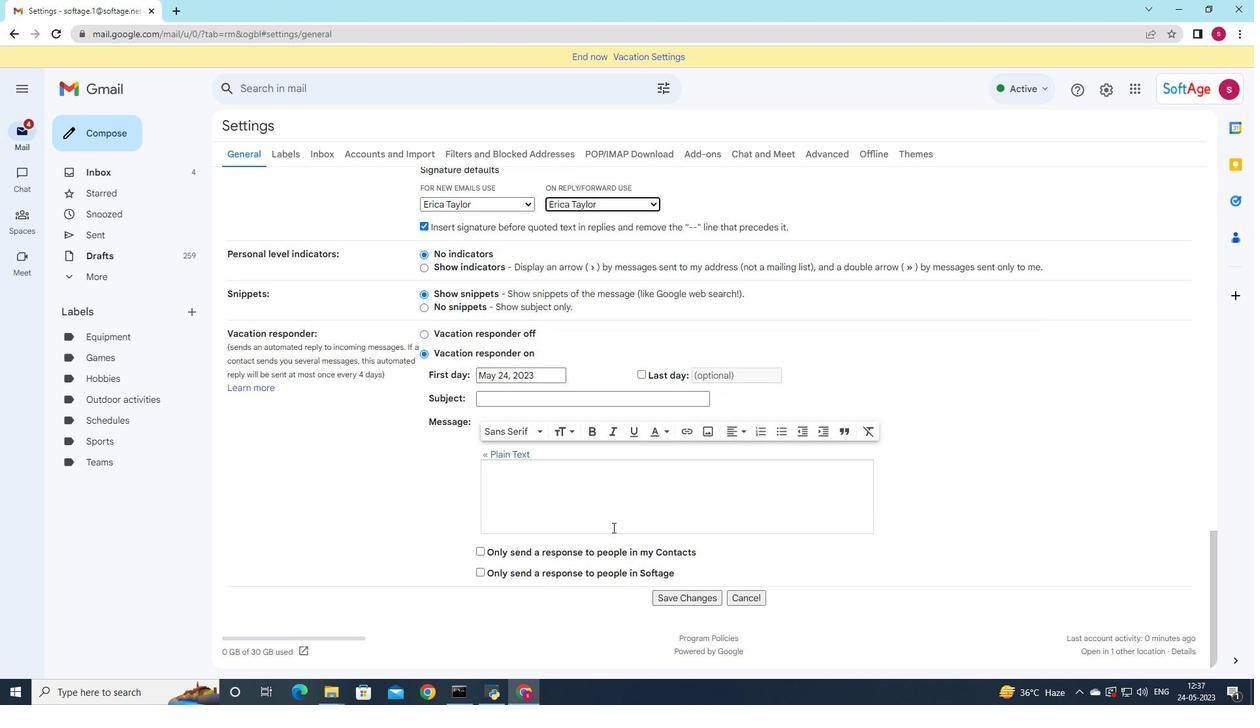 
Action: Mouse scrolled (612, 527) with delta (0, 0)
Screenshot: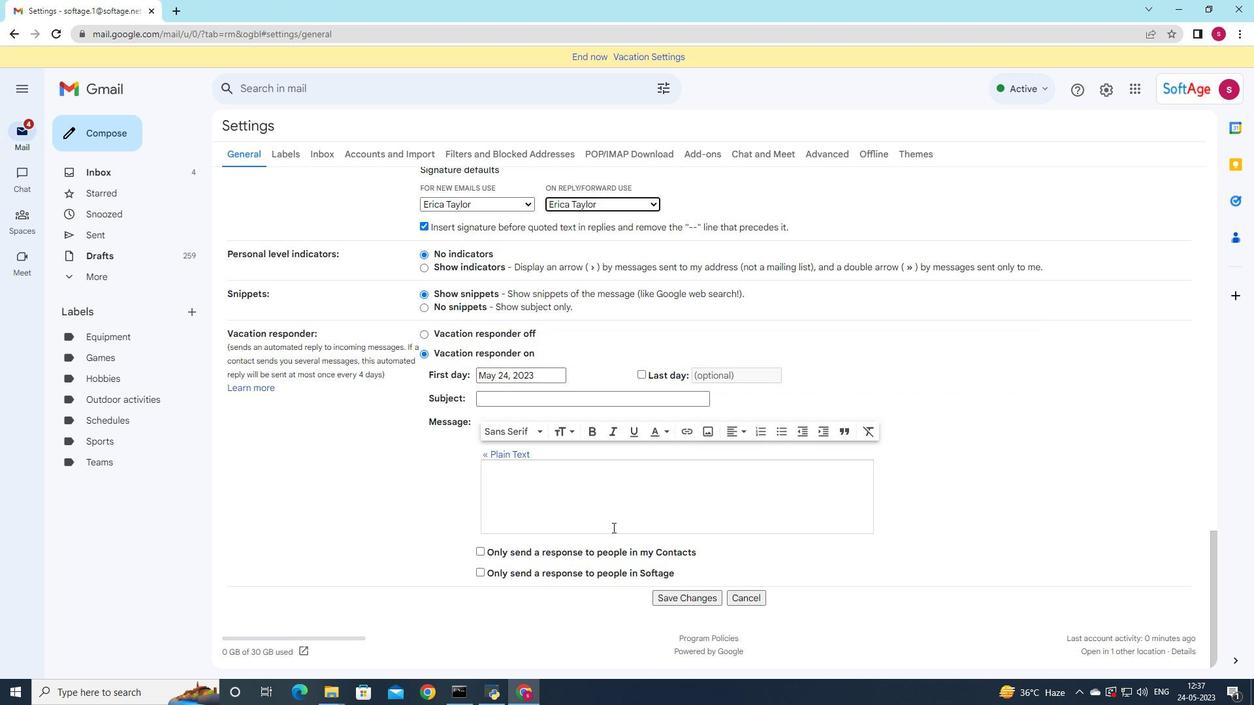 
Action: Mouse moved to (668, 607)
Screenshot: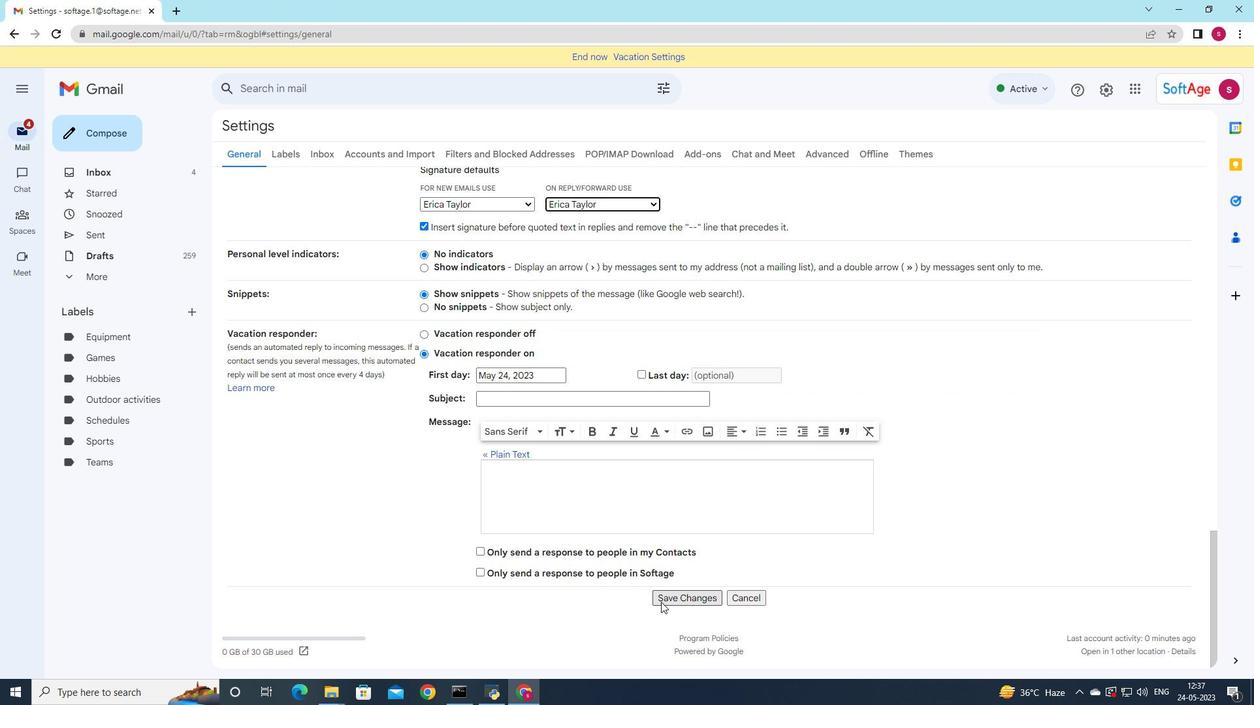 
Action: Mouse pressed left at (668, 607)
Screenshot: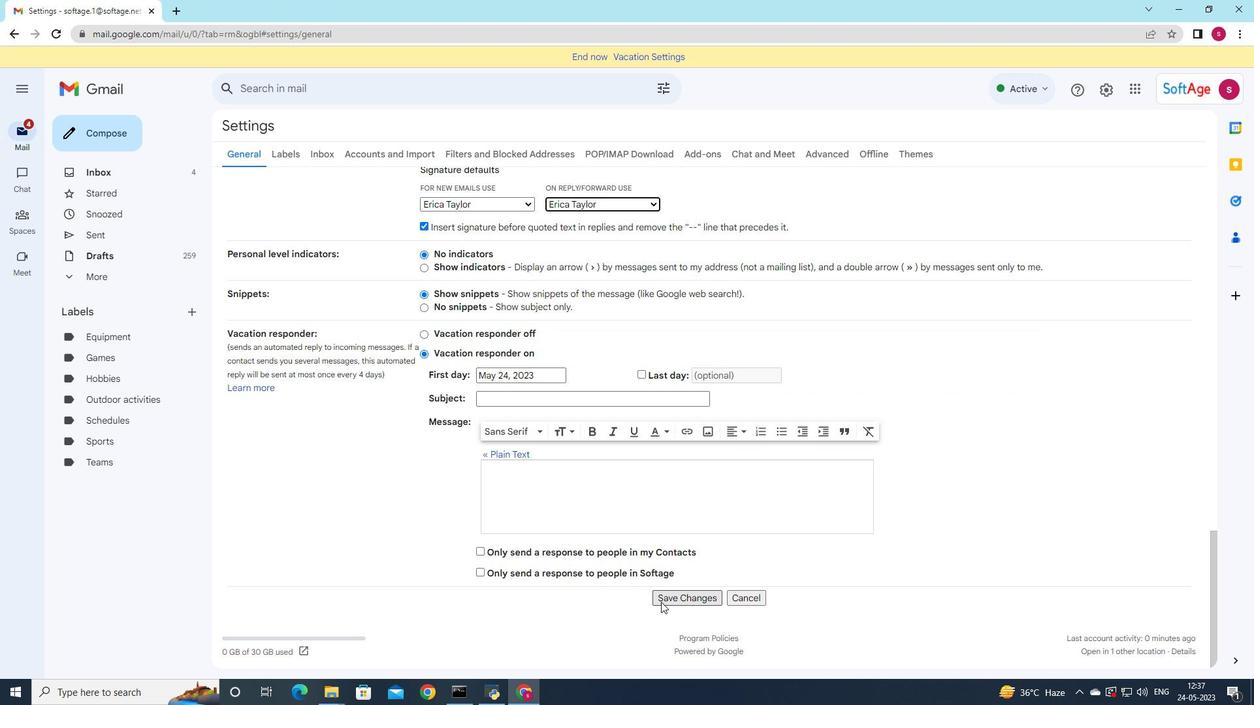 
Action: Mouse moved to (669, 599)
Screenshot: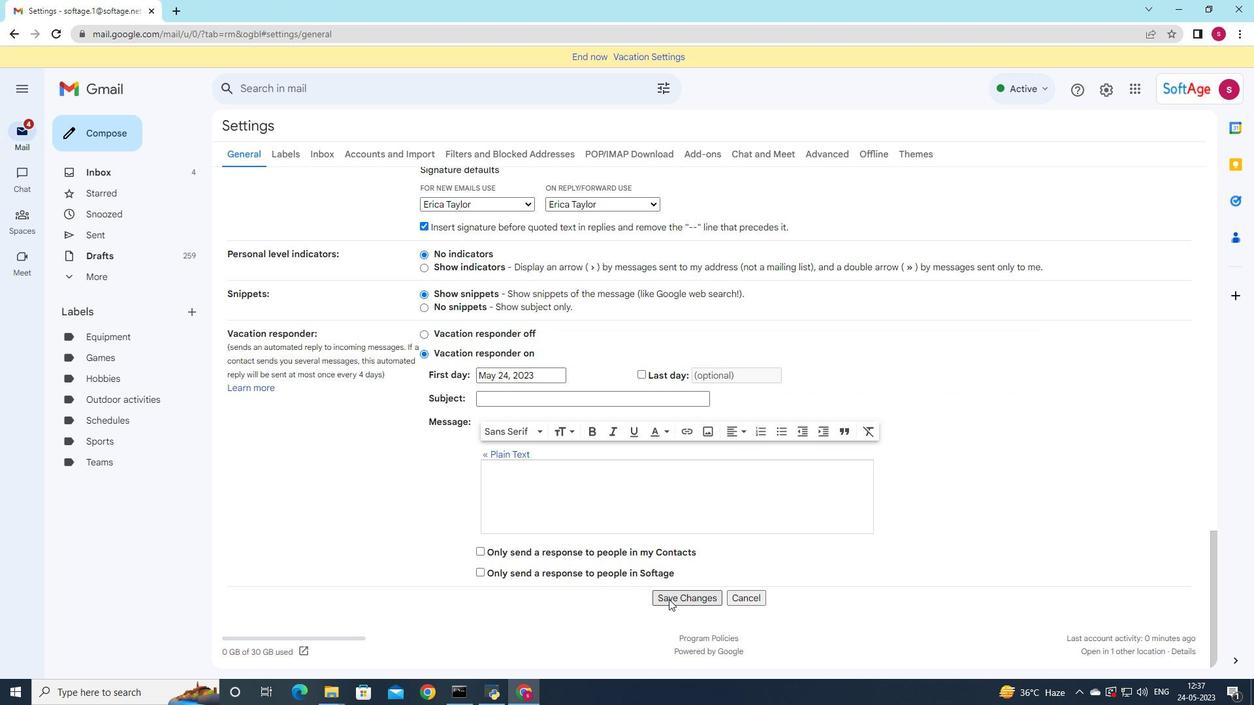 
Action: Mouse pressed left at (669, 599)
Screenshot: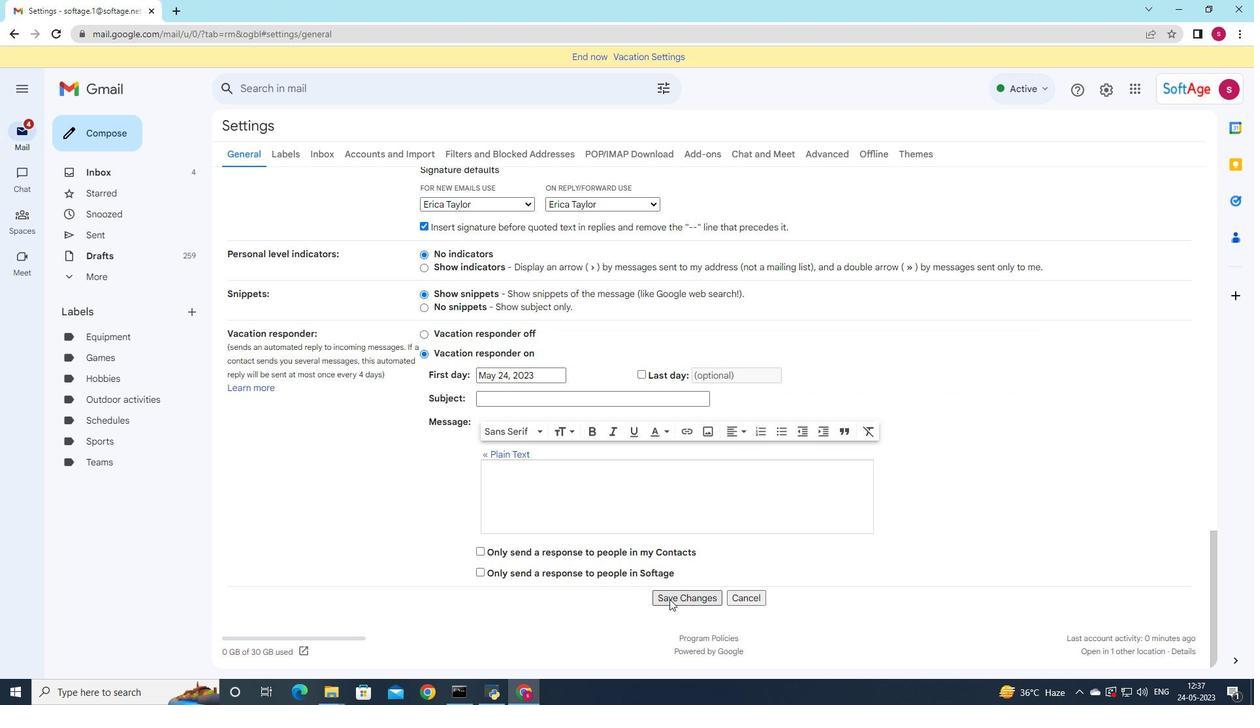 
Action: Mouse moved to (120, 133)
Screenshot: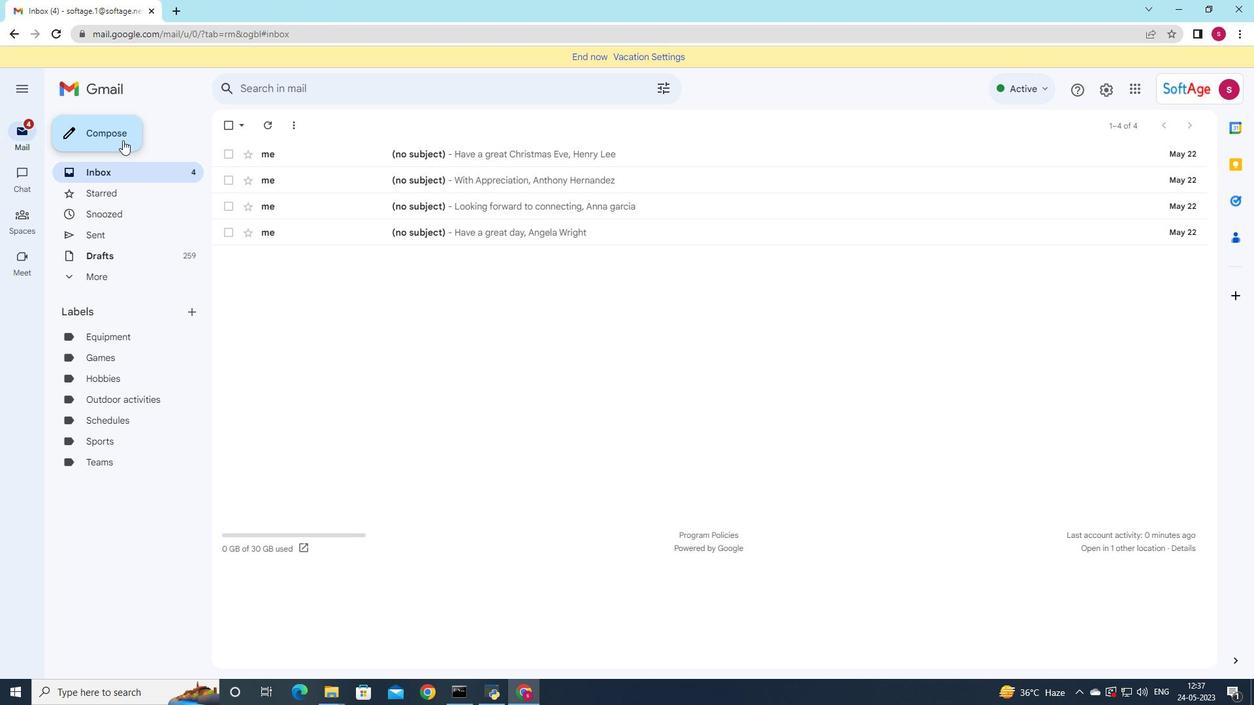 
Action: Mouse pressed left at (120, 133)
Screenshot: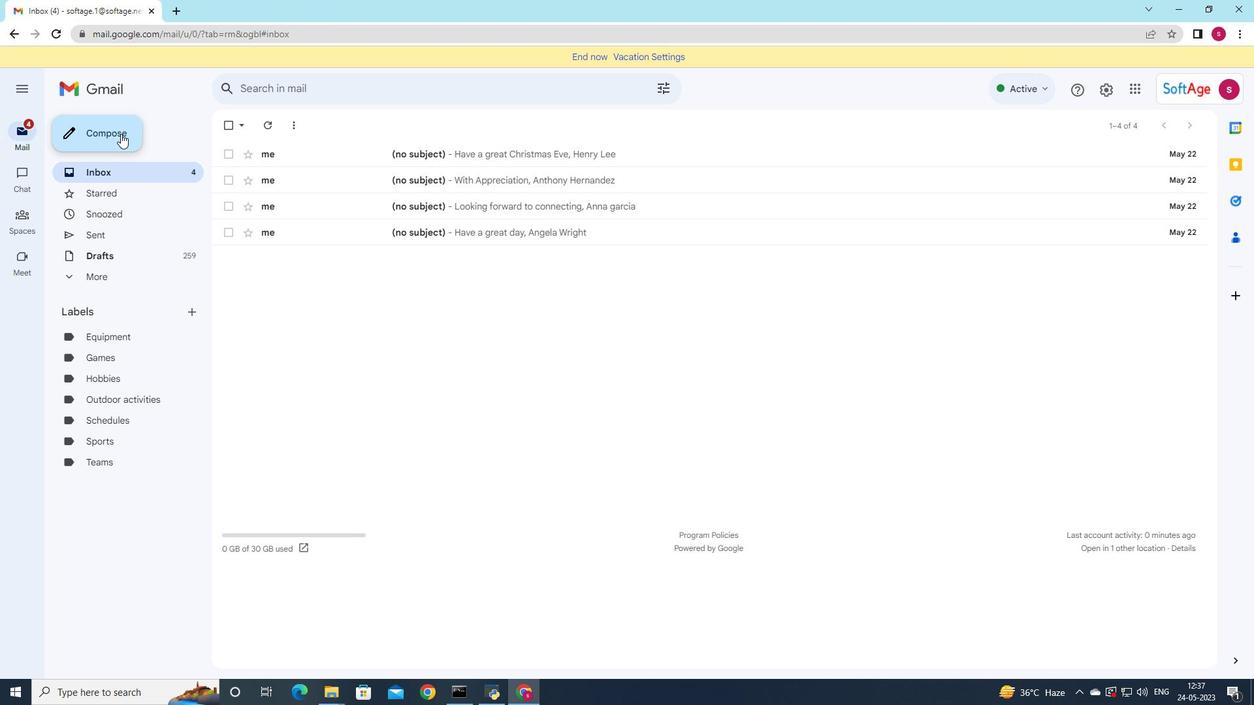 
Action: Mouse moved to (978, 312)
Screenshot: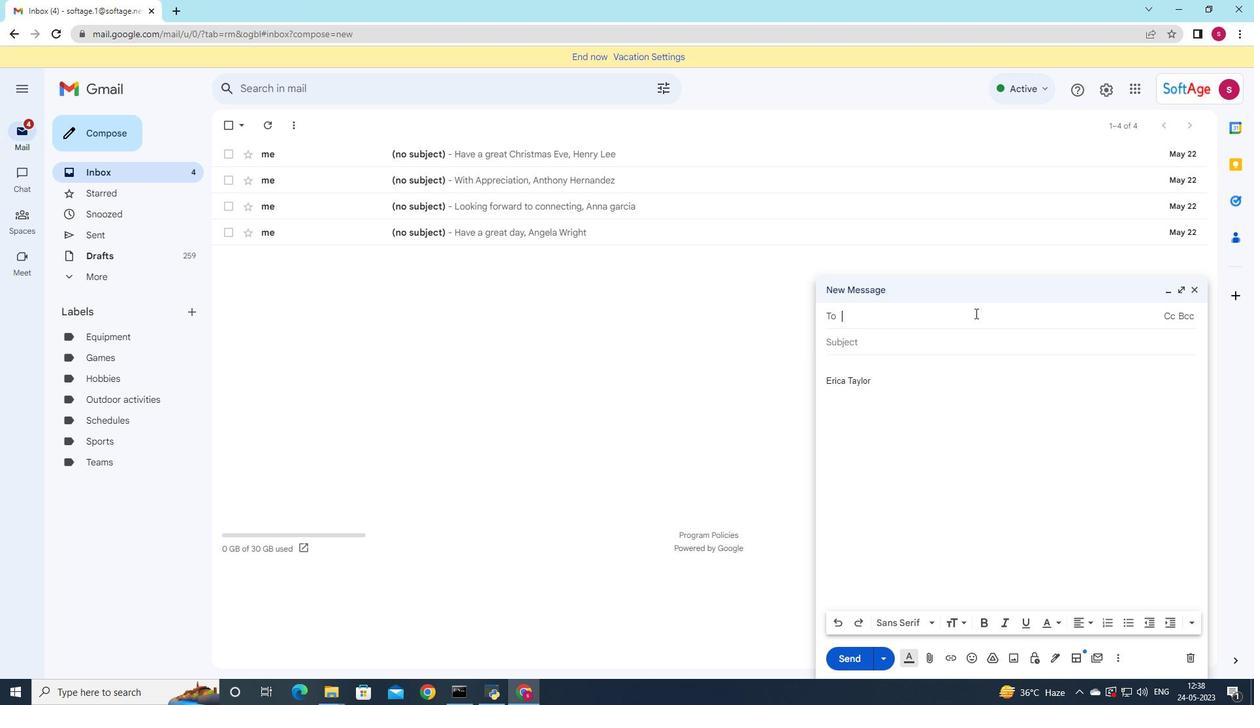 
Action: Key pressed softa
Screenshot: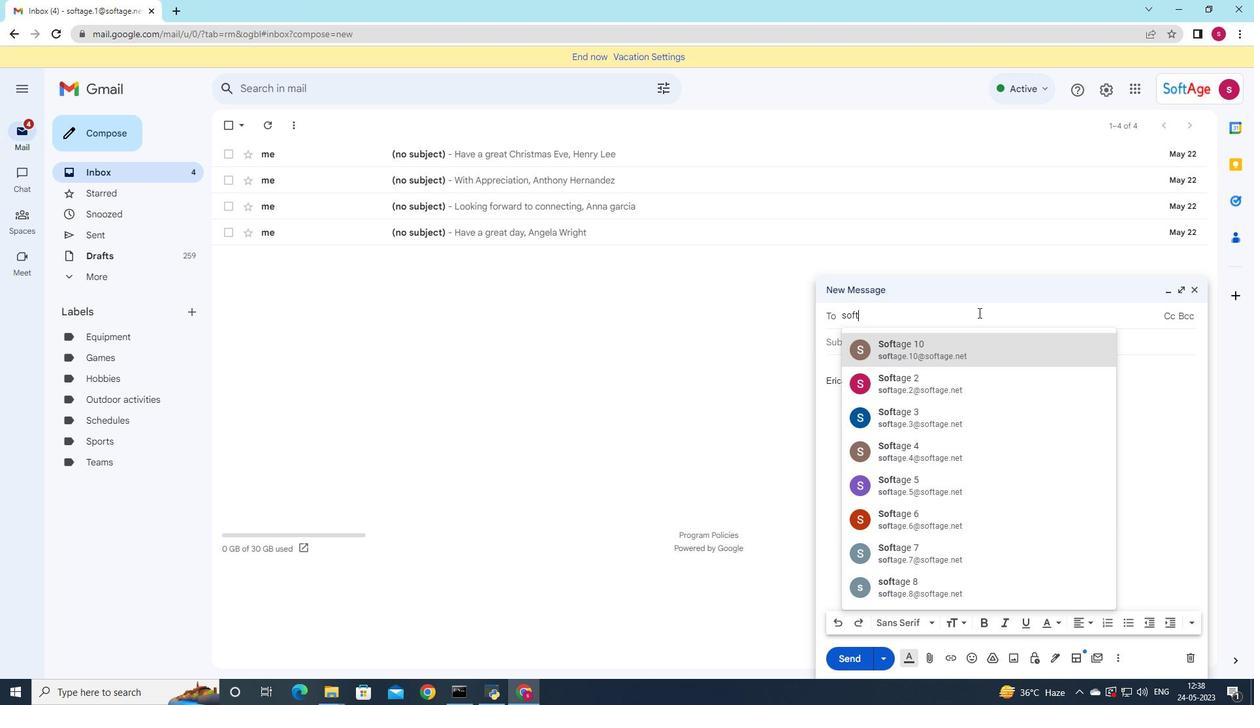
Action: Mouse moved to (954, 451)
Screenshot: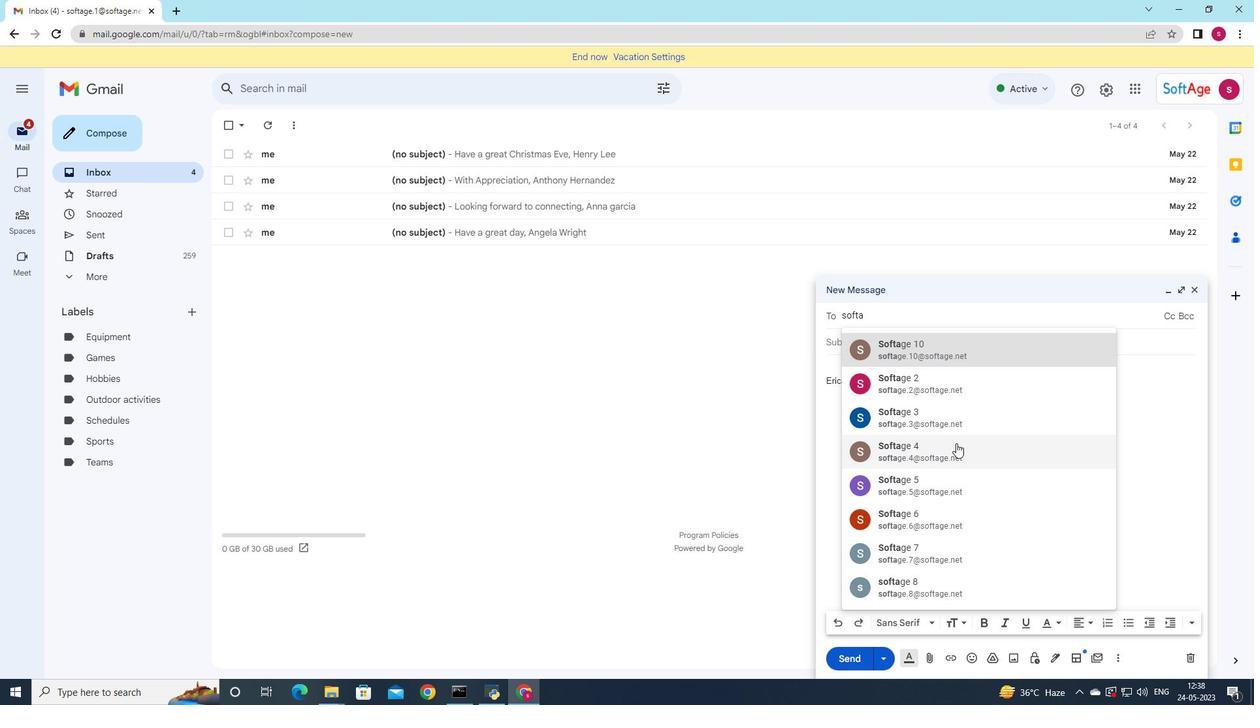 
Action: Mouse pressed left at (954, 451)
Screenshot: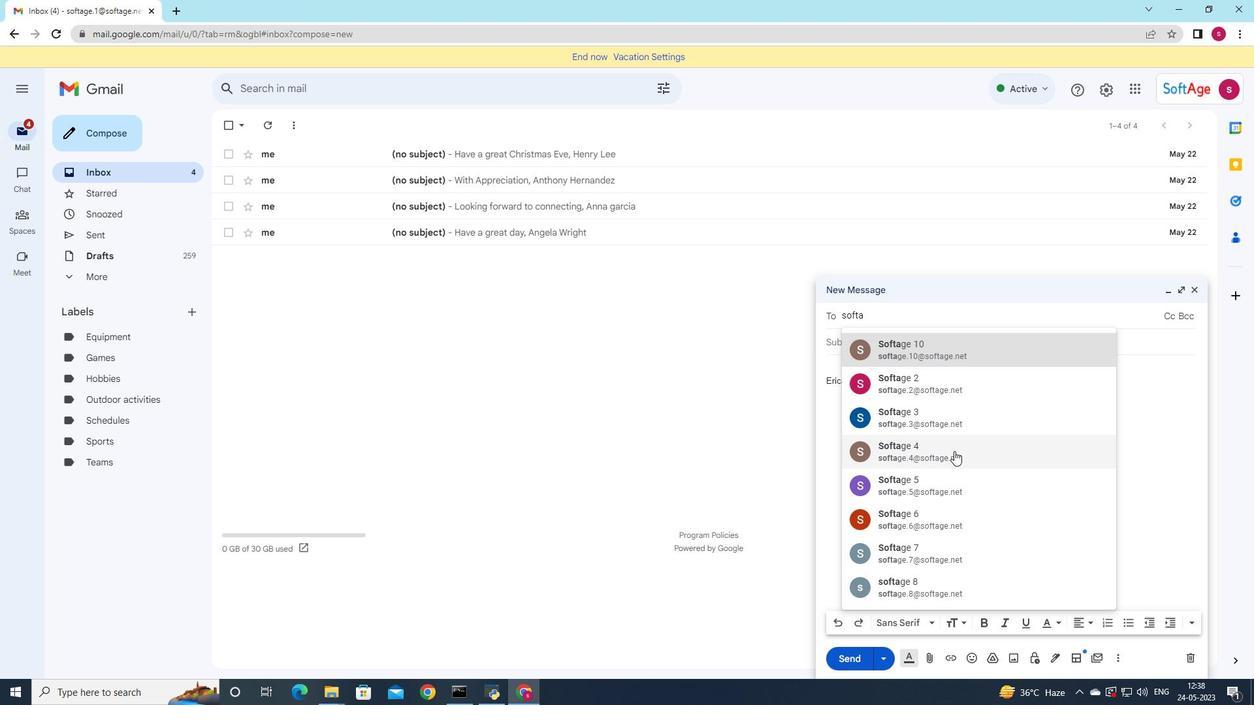 
Action: Mouse moved to (847, 356)
Screenshot: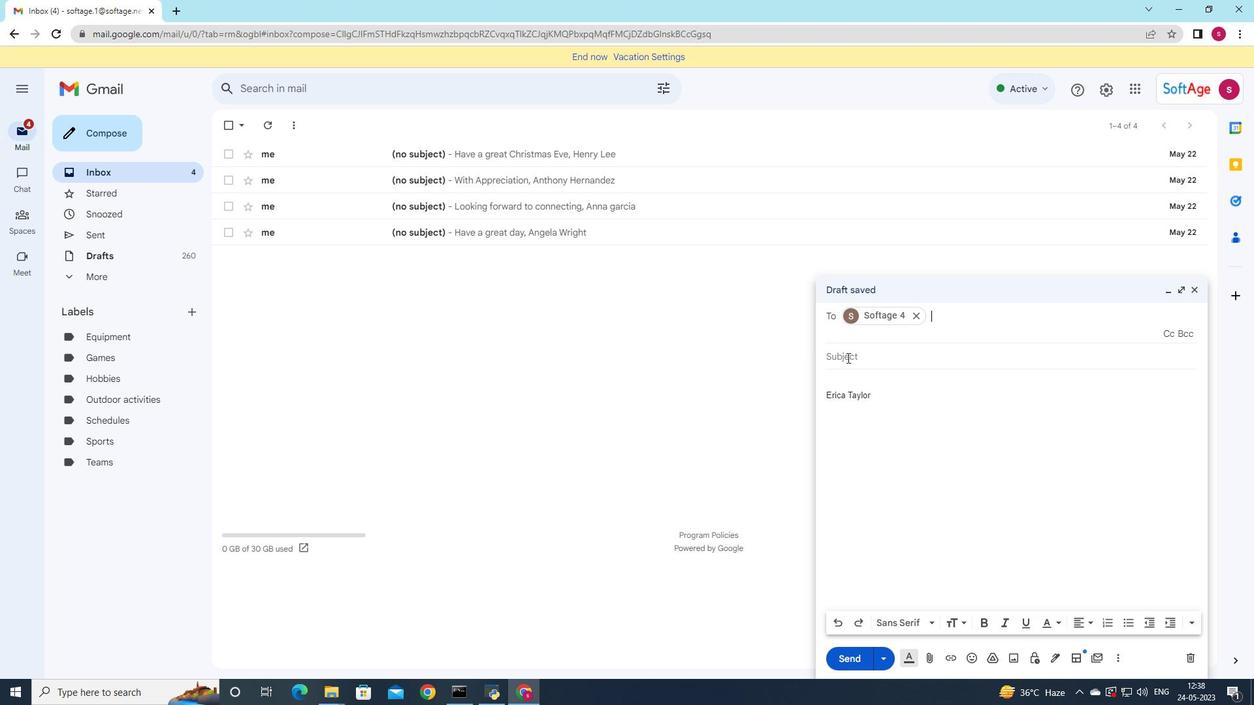 
Action: Mouse pressed left at (847, 356)
Screenshot: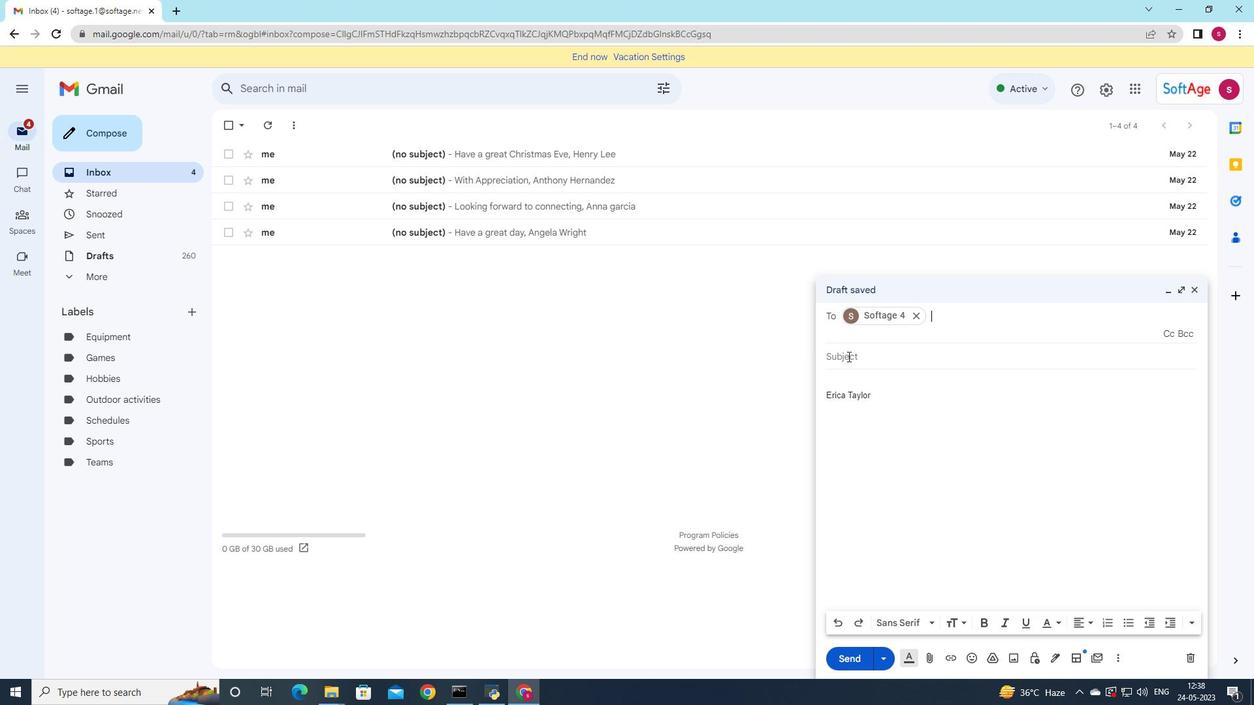 
Action: Key pressed <Key.shift>Request<Key.space>for<Key.space>project<Key.space>resources
Screenshot: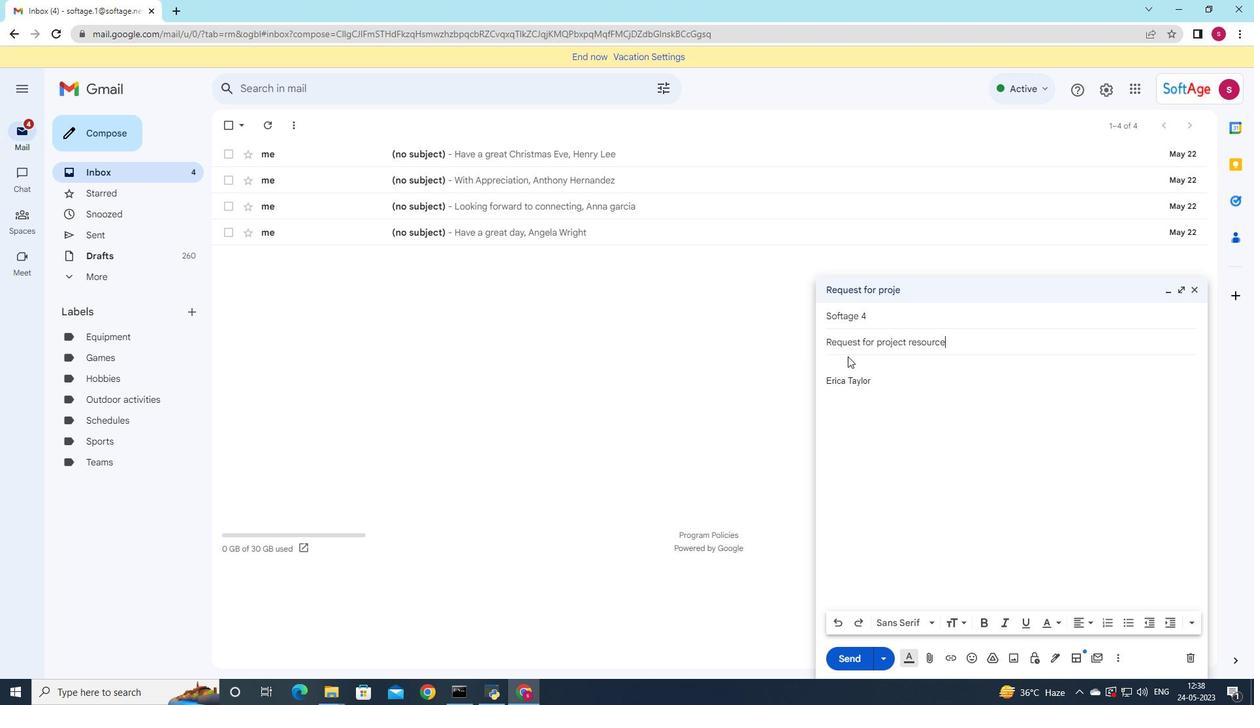 
Action: Mouse moved to (827, 361)
Screenshot: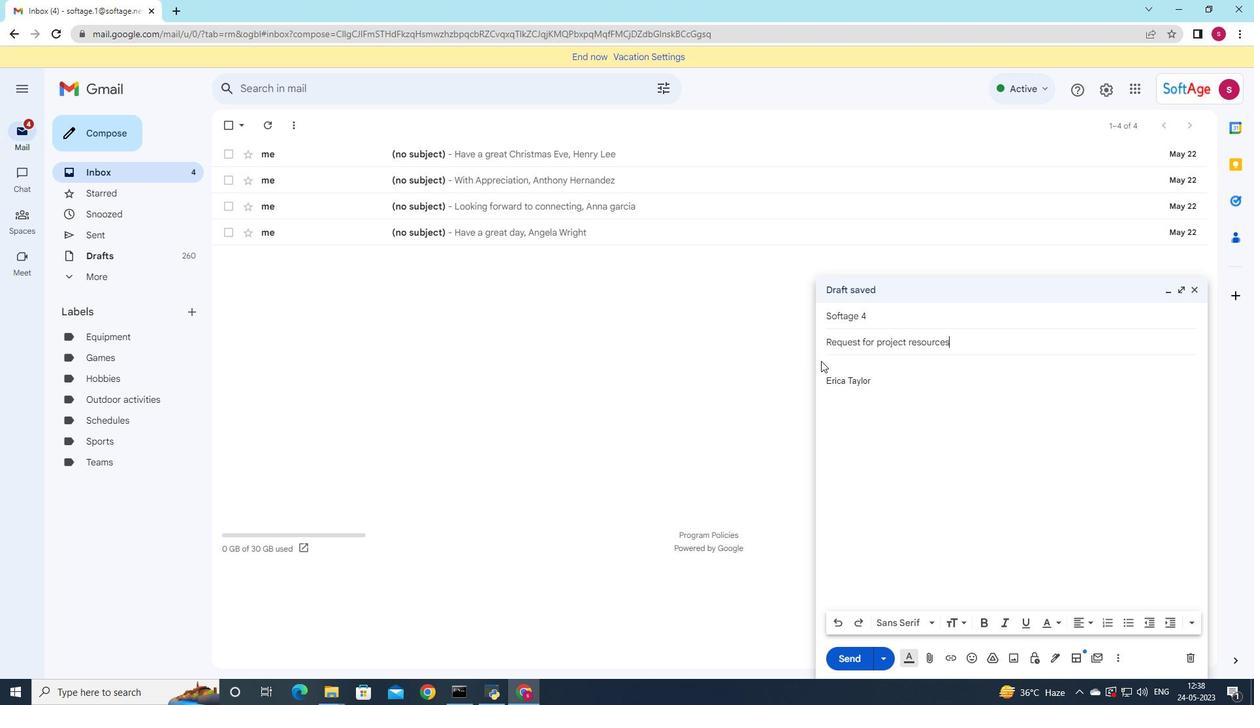 
Action: Mouse pressed left at (827, 361)
Screenshot: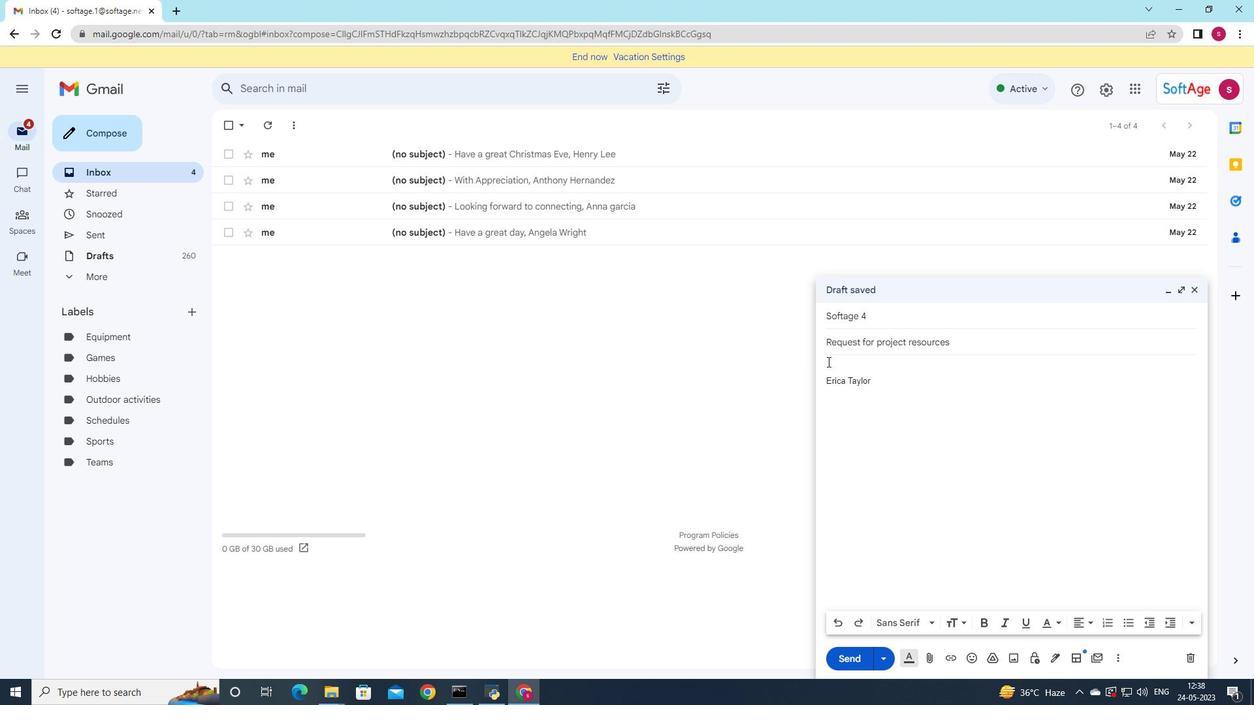 
Action: Mouse moved to (932, 651)
Screenshot: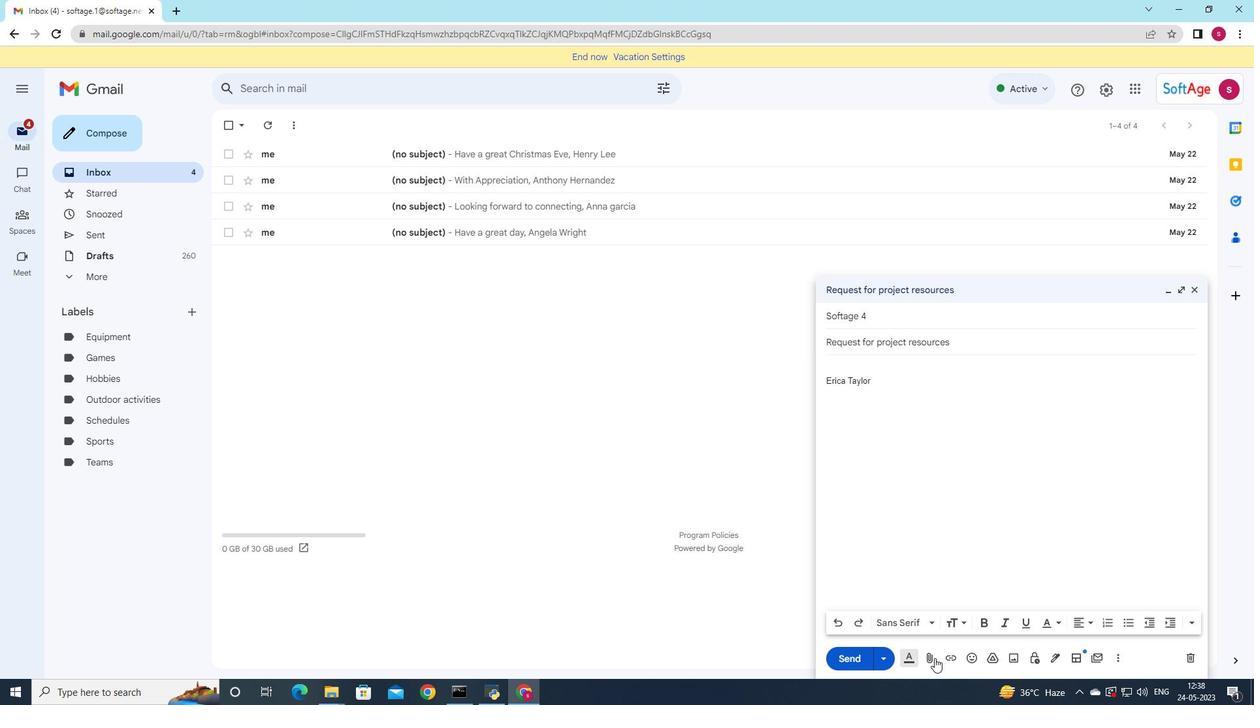 
Action: Mouse pressed left at (932, 651)
Screenshot: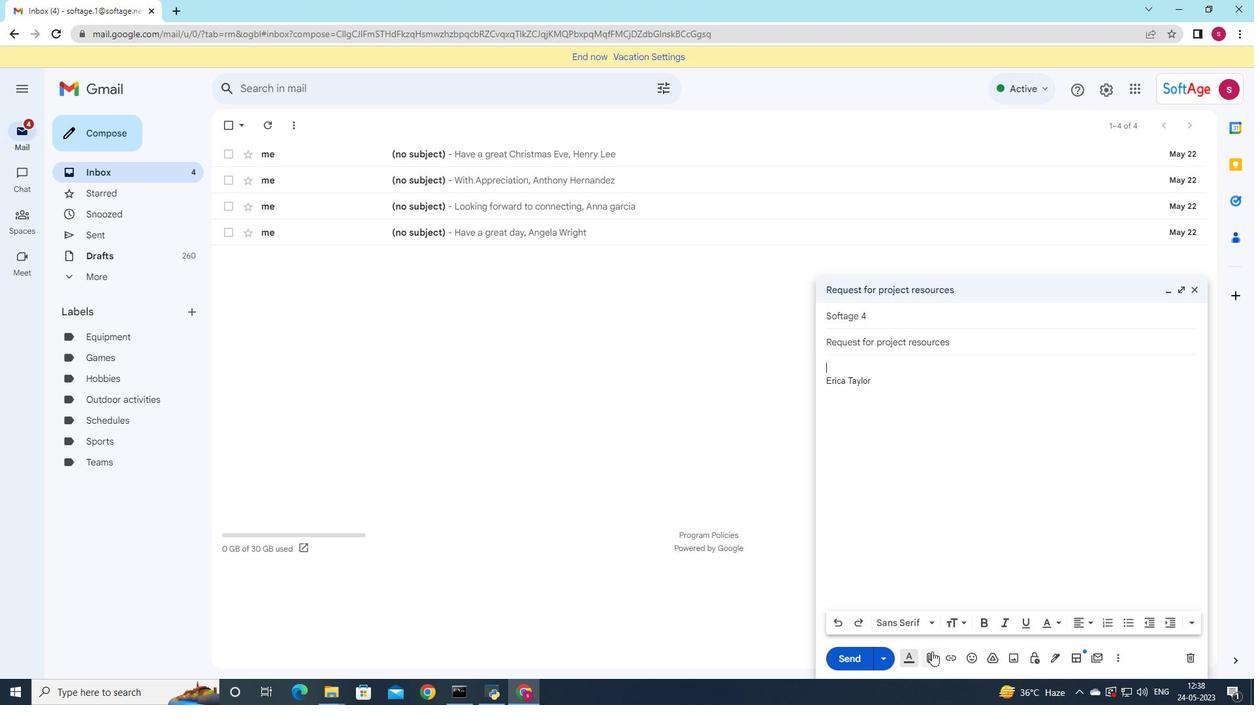 
Action: Mouse moved to (186, 92)
Screenshot: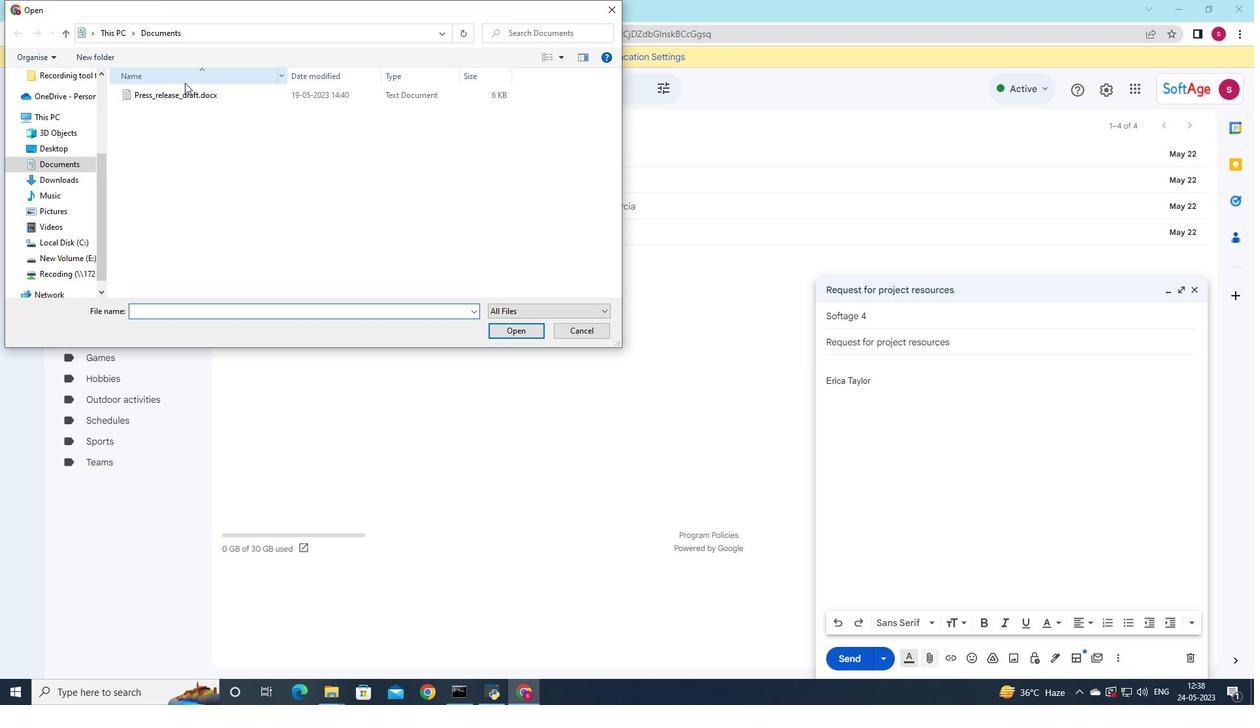 
Action: Mouse pressed left at (186, 92)
Screenshot: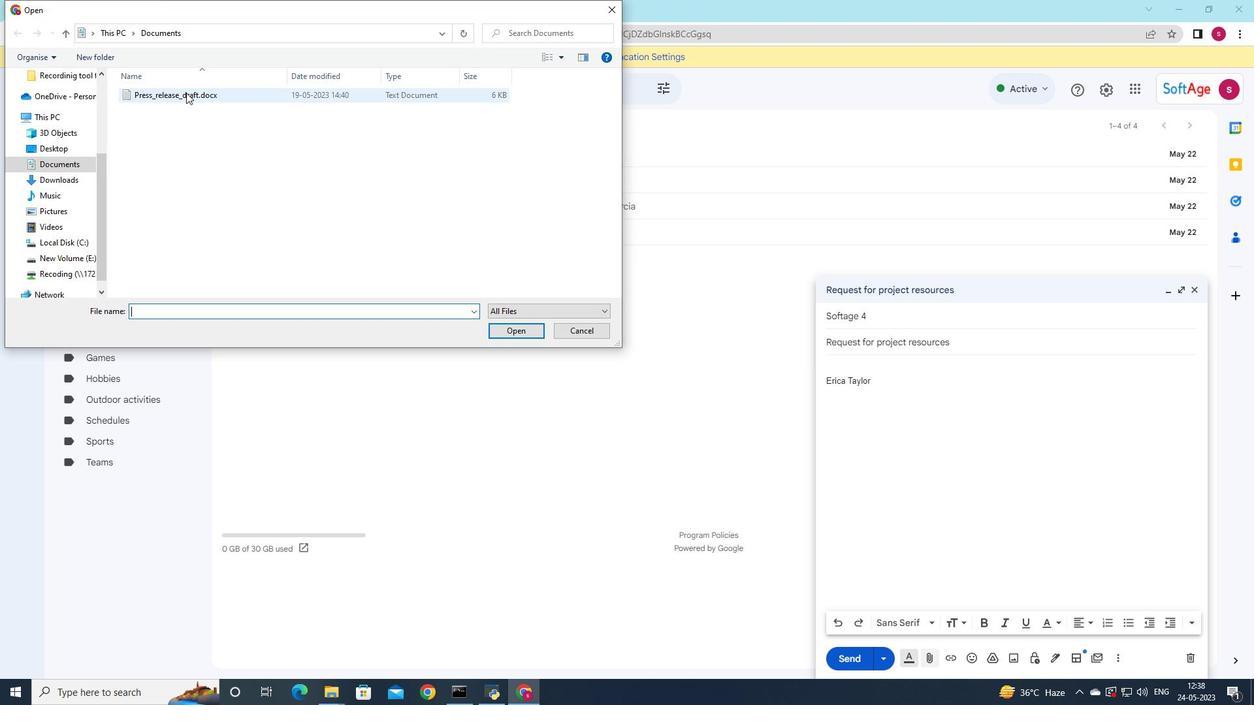 
Action: Mouse moved to (188, 93)
Screenshot: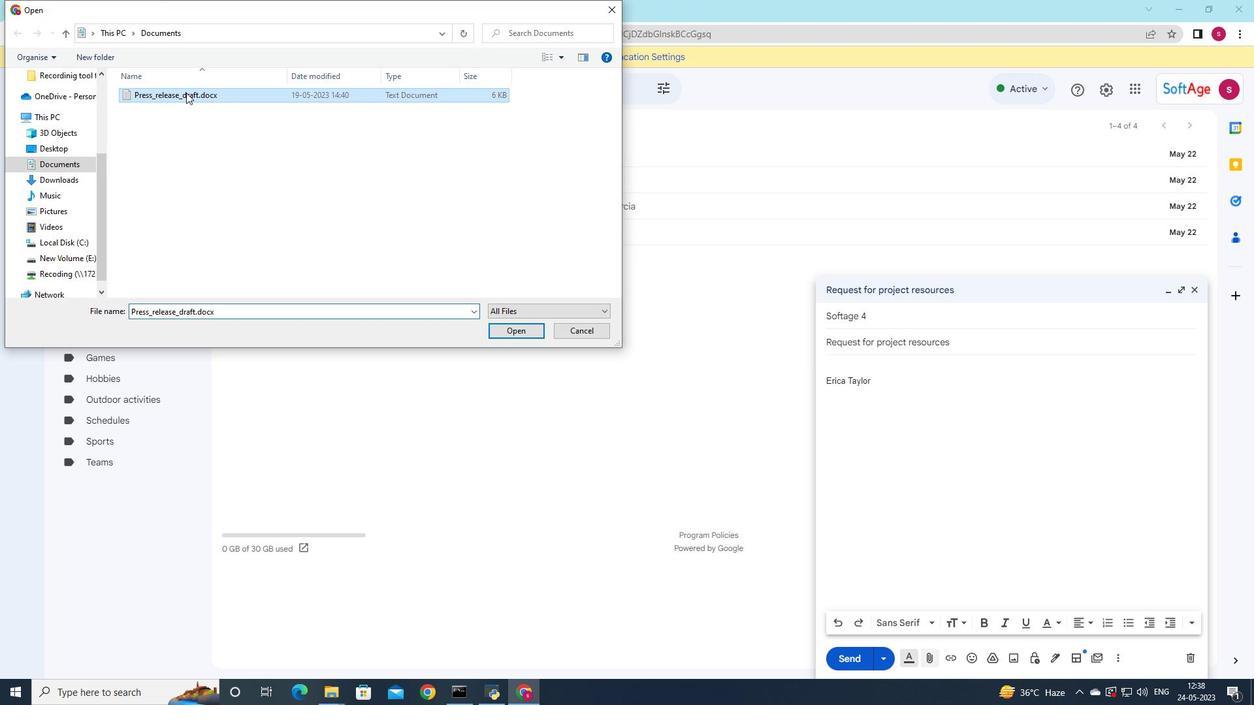 
Action: Mouse pressed left at (188, 93)
Screenshot: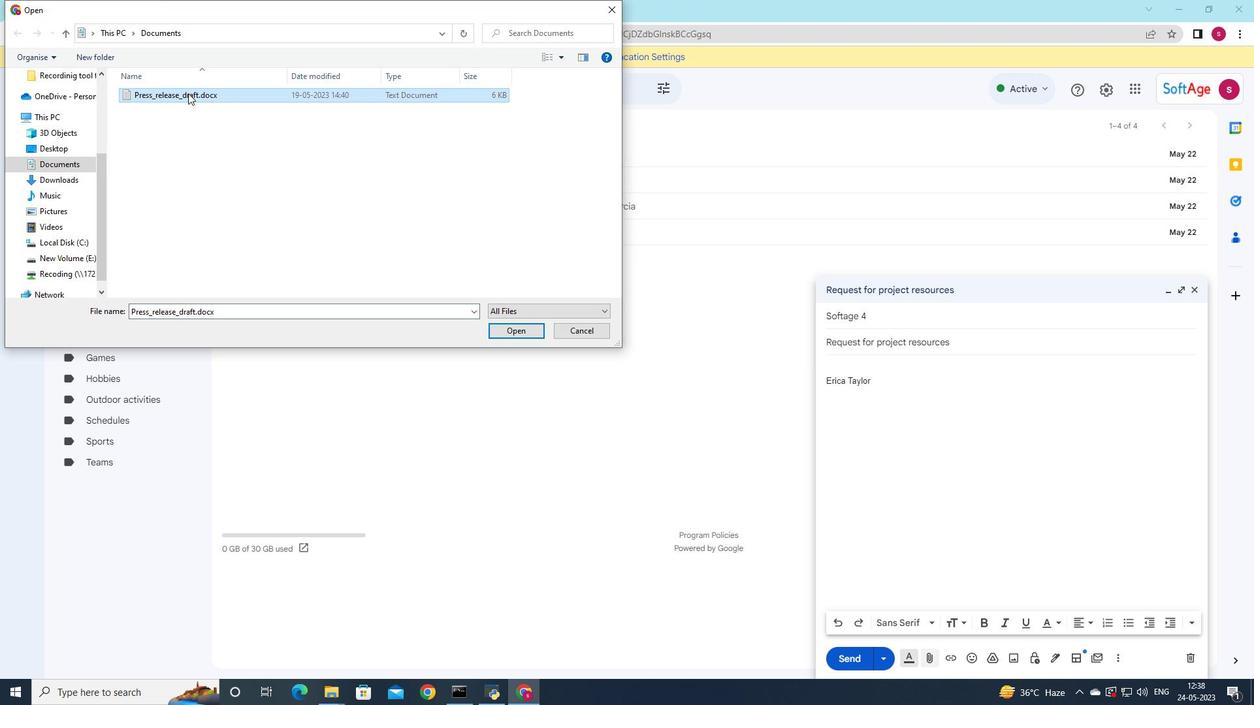 
Action: Mouse moved to (702, 211)
Screenshot: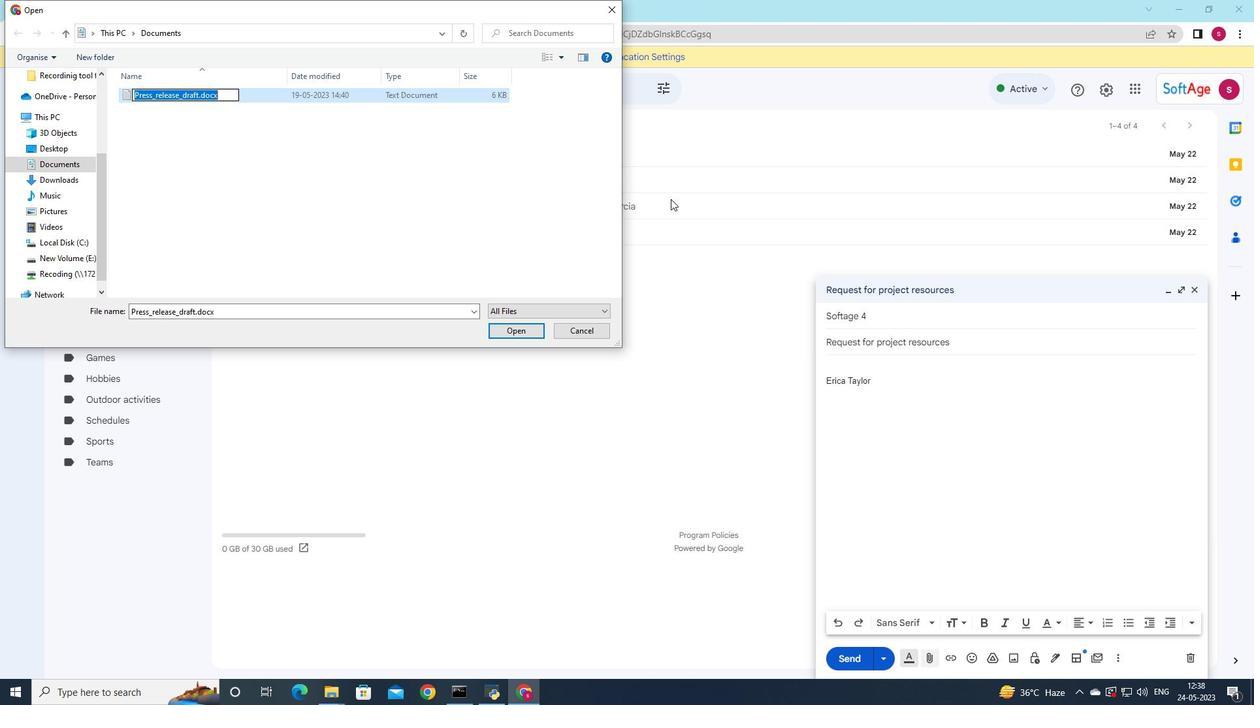 
Action: Key pressed <Key.shift>Buisness<Key.shift>_model<Key.shift><Key.shift><Key.shift><Key.shift><Key.shift>-<Key.backspace><Key.shift><Key.shift><Key.shift><Key.shift><Key.shift><Key.shift><Key.shift><Key.shift>_canvas.pdf
Screenshot: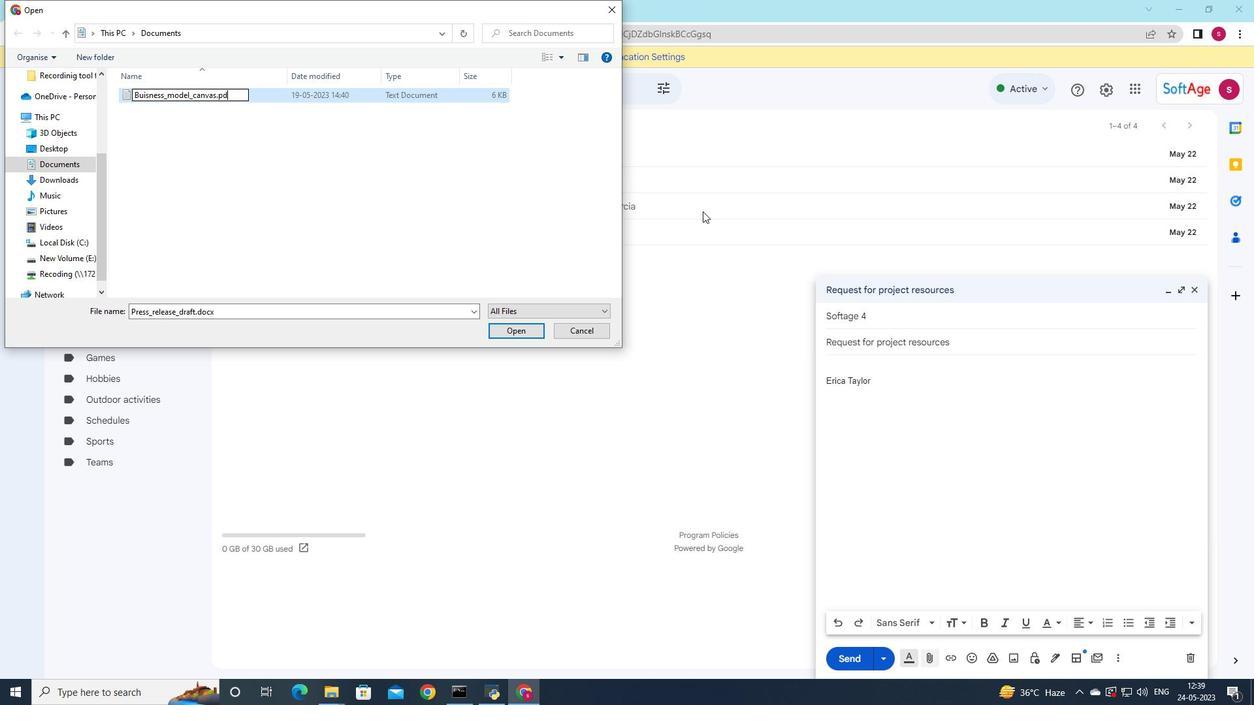 
Action: Mouse moved to (349, 95)
Screenshot: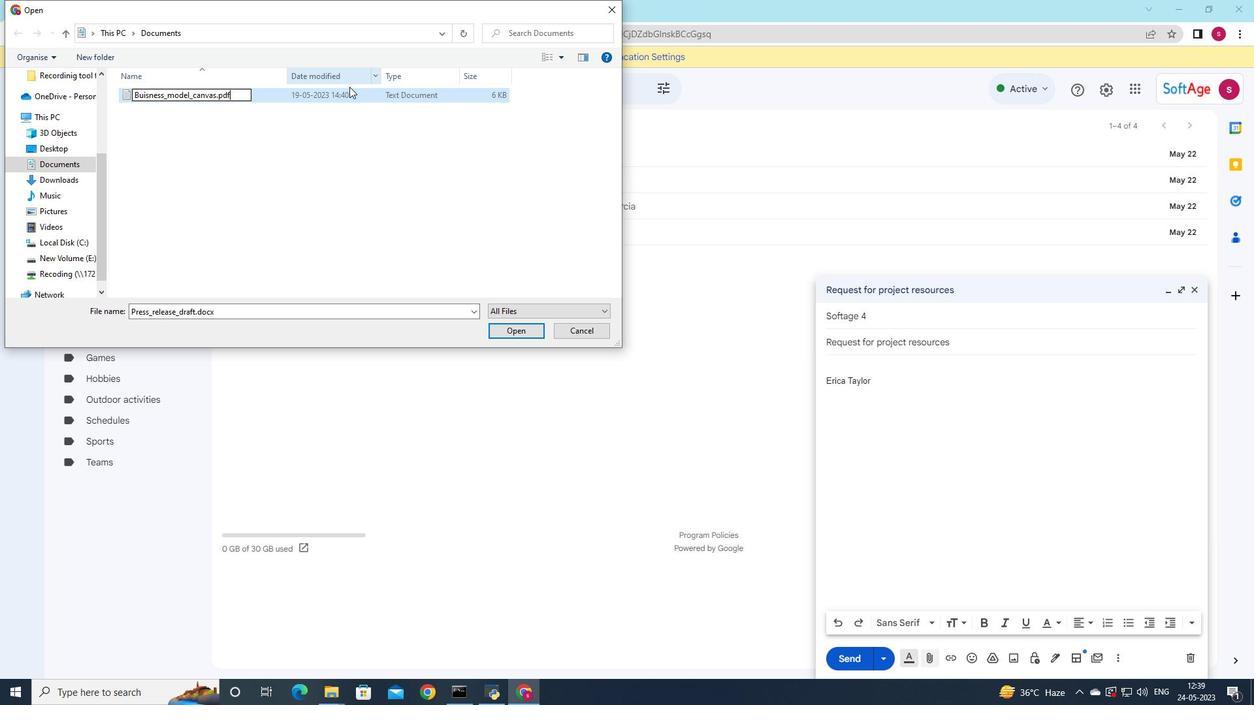 
Action: Mouse pressed left at (349, 95)
Screenshot: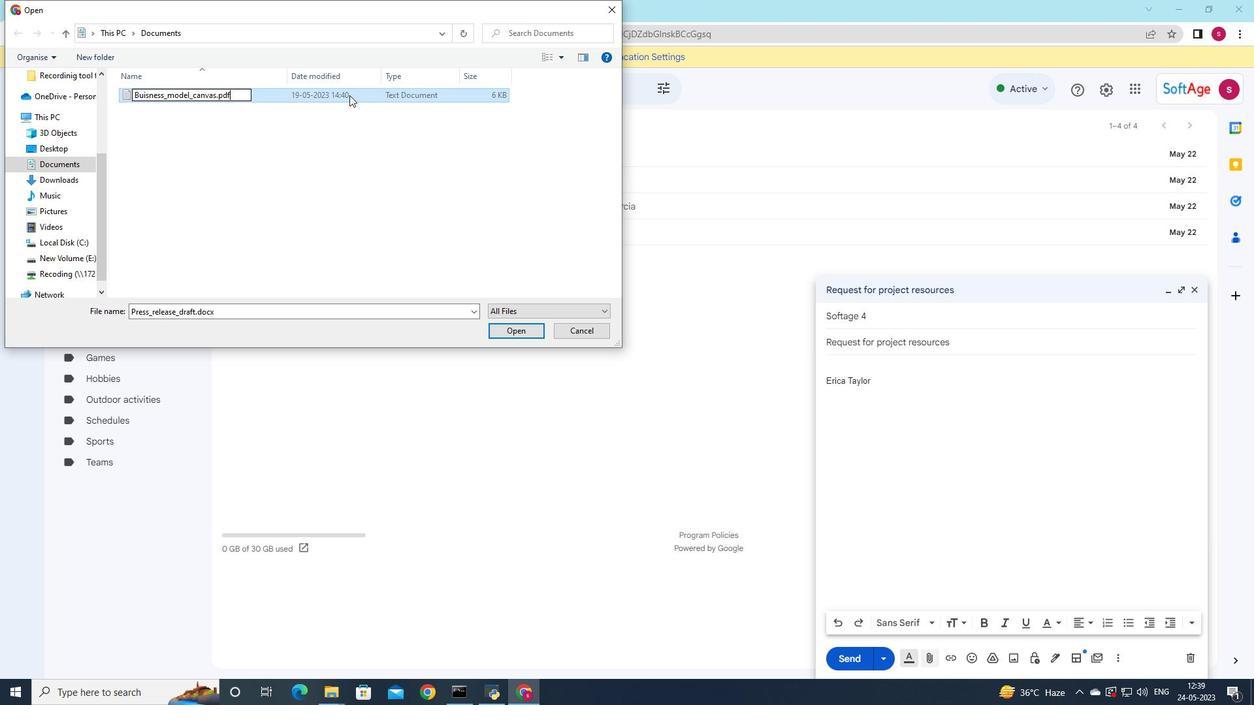 
Action: Mouse moved to (516, 330)
Screenshot: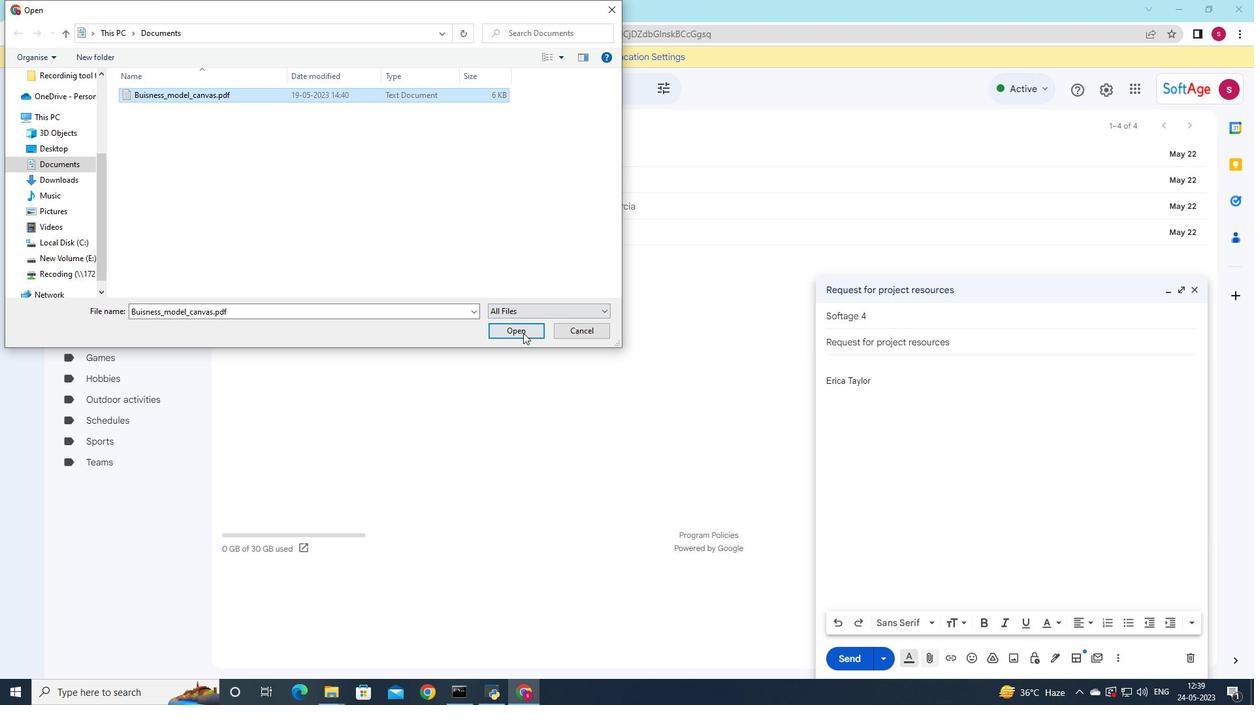 
Action: Mouse pressed left at (516, 330)
Screenshot: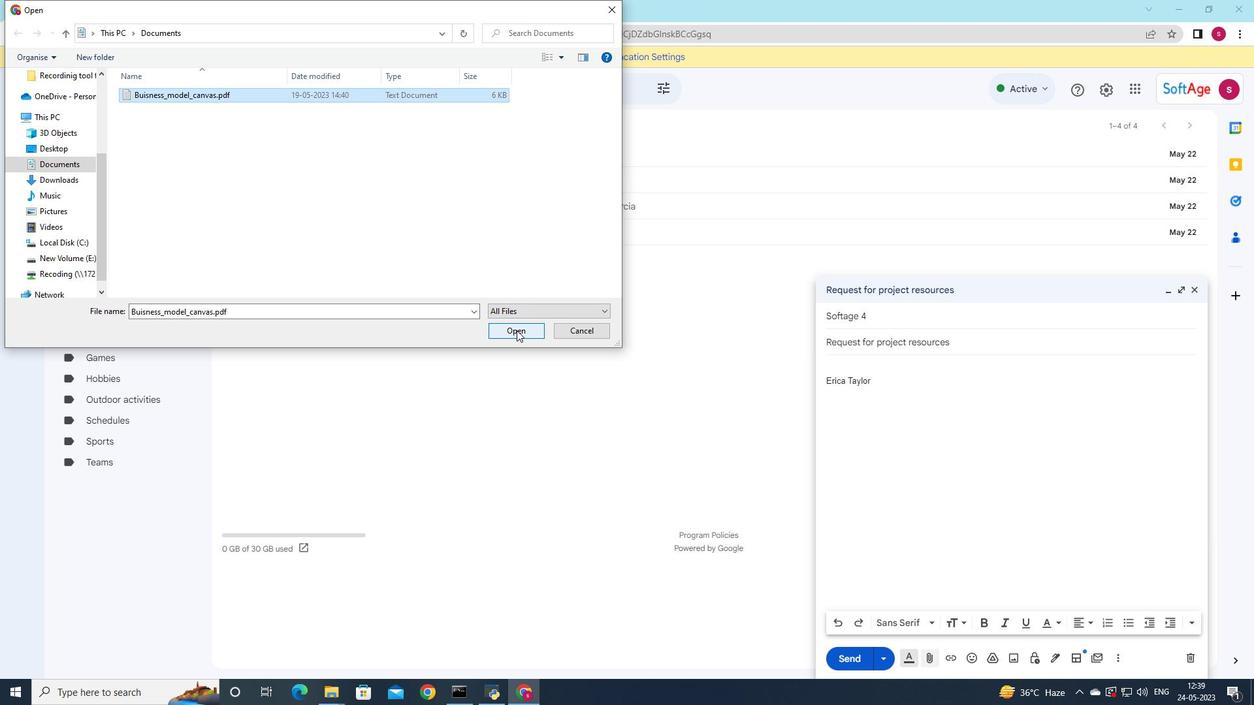 
Action: Mouse moved to (878, 437)
Screenshot: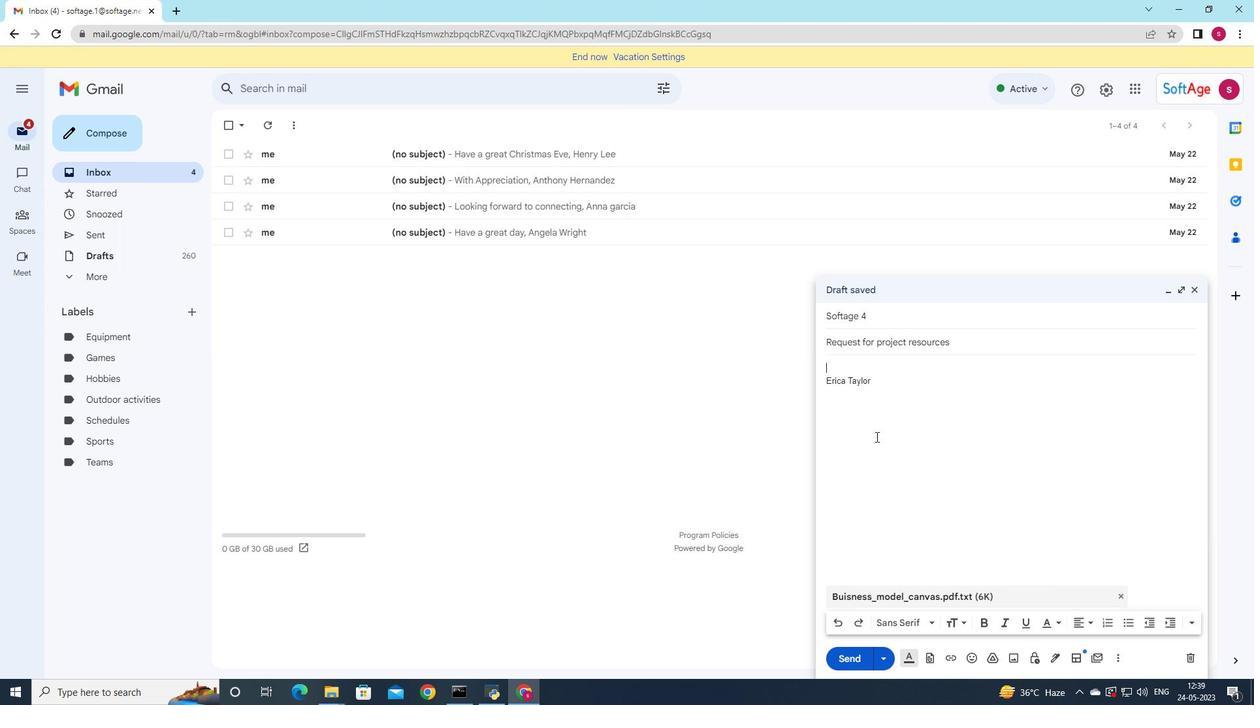 
Action: Key pressed <Key.shift><Key.shift><Key.shift><Key.shift><Key.shift><Key.shift><Key.shift><Key.shift>I<Key.space>appreciate<Key.space>your<Key.space>attention
Screenshot: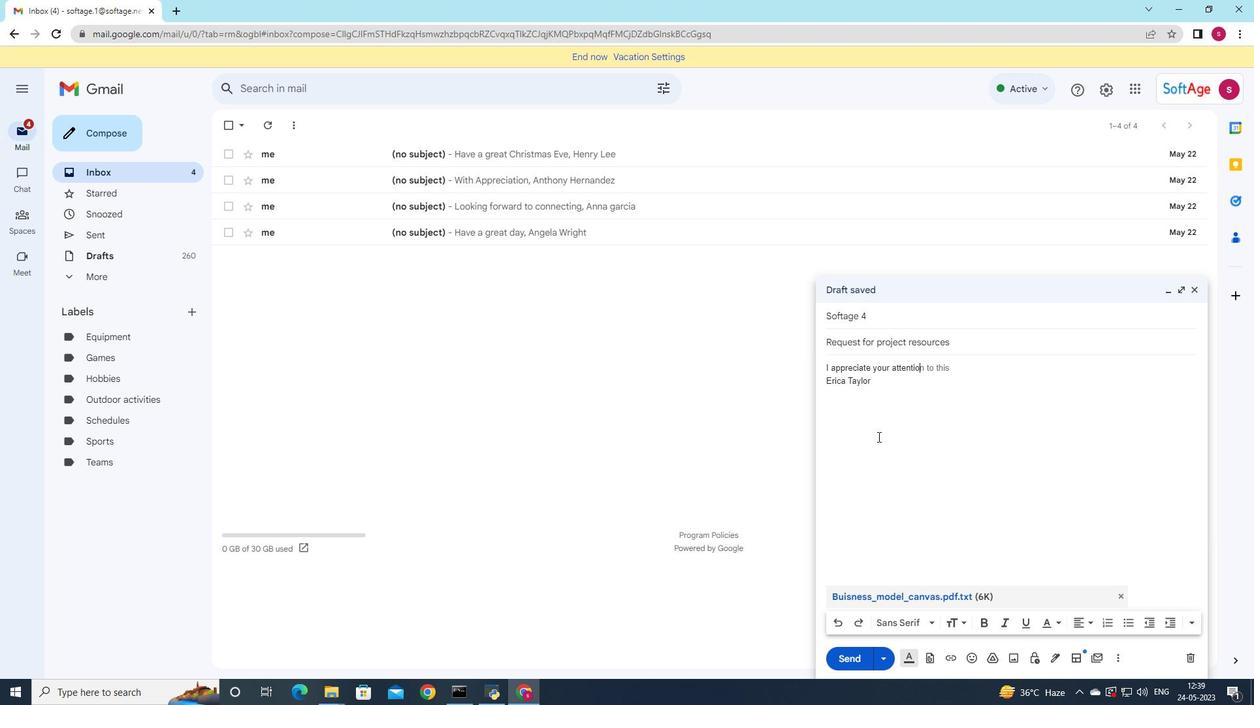 
Action: Mouse moved to (452, 695)
Screenshot: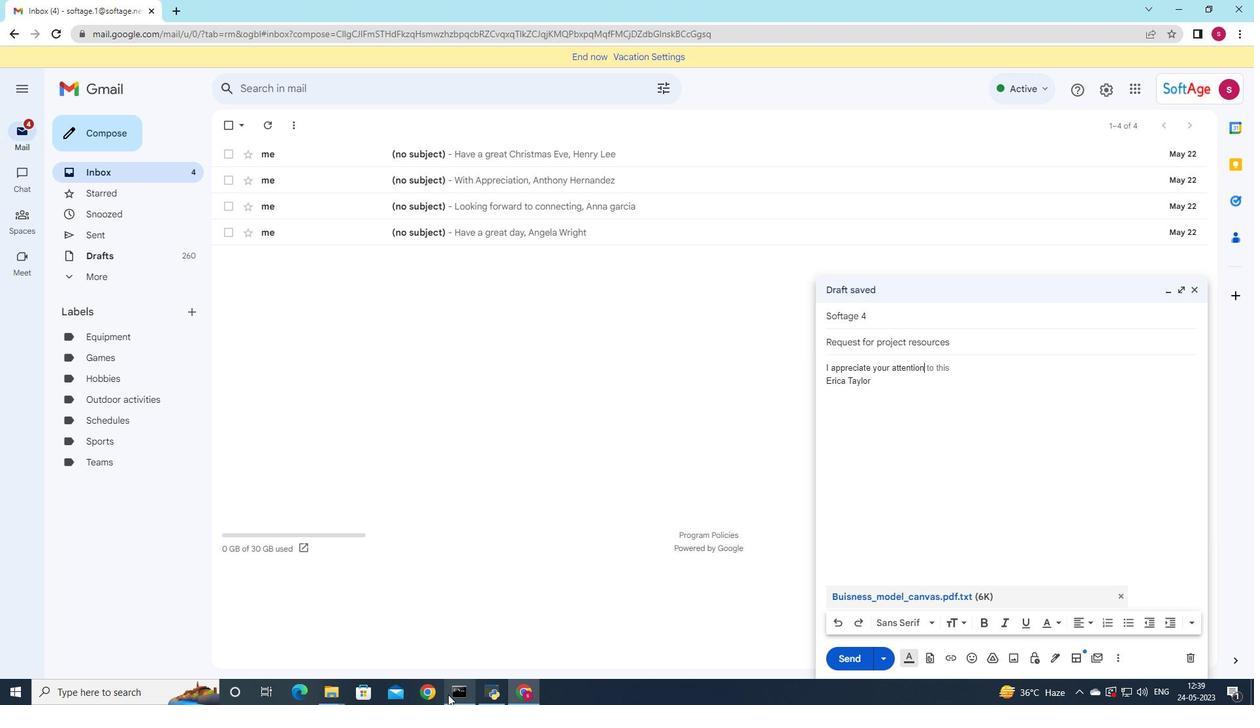 
Action: Mouse pressed left at (452, 695)
Screenshot: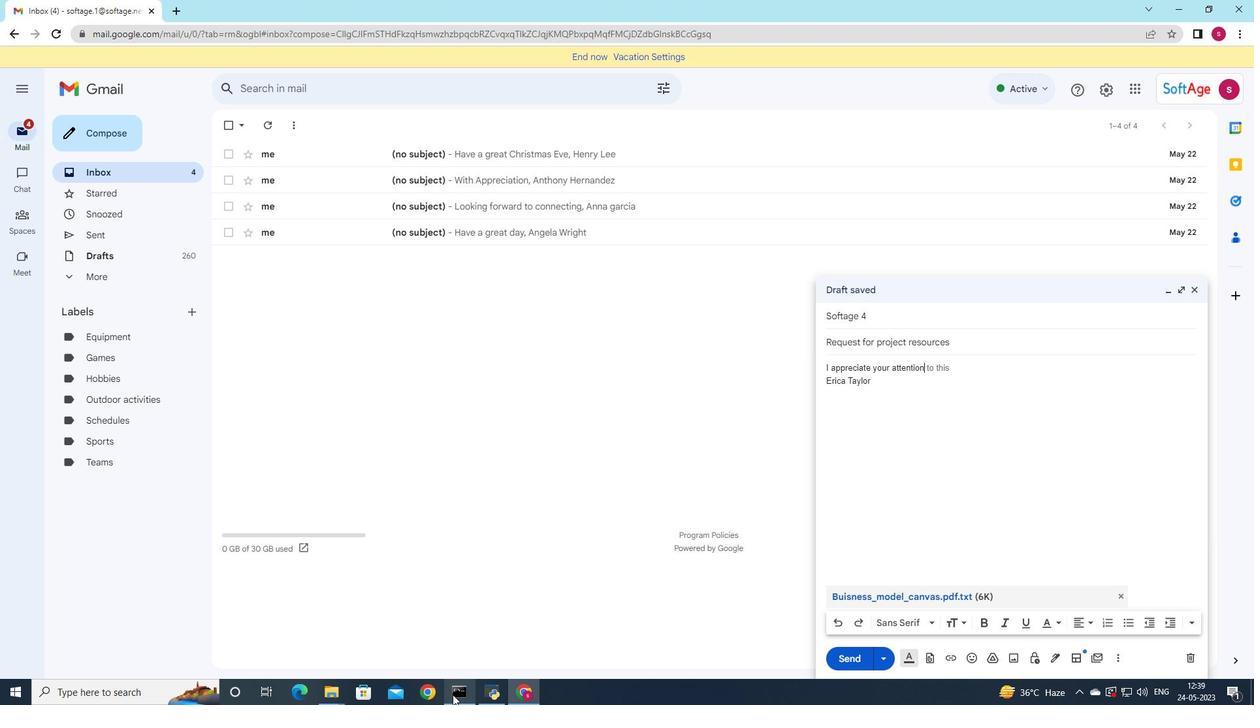
Action: Mouse moved to (363, 457)
Screenshot: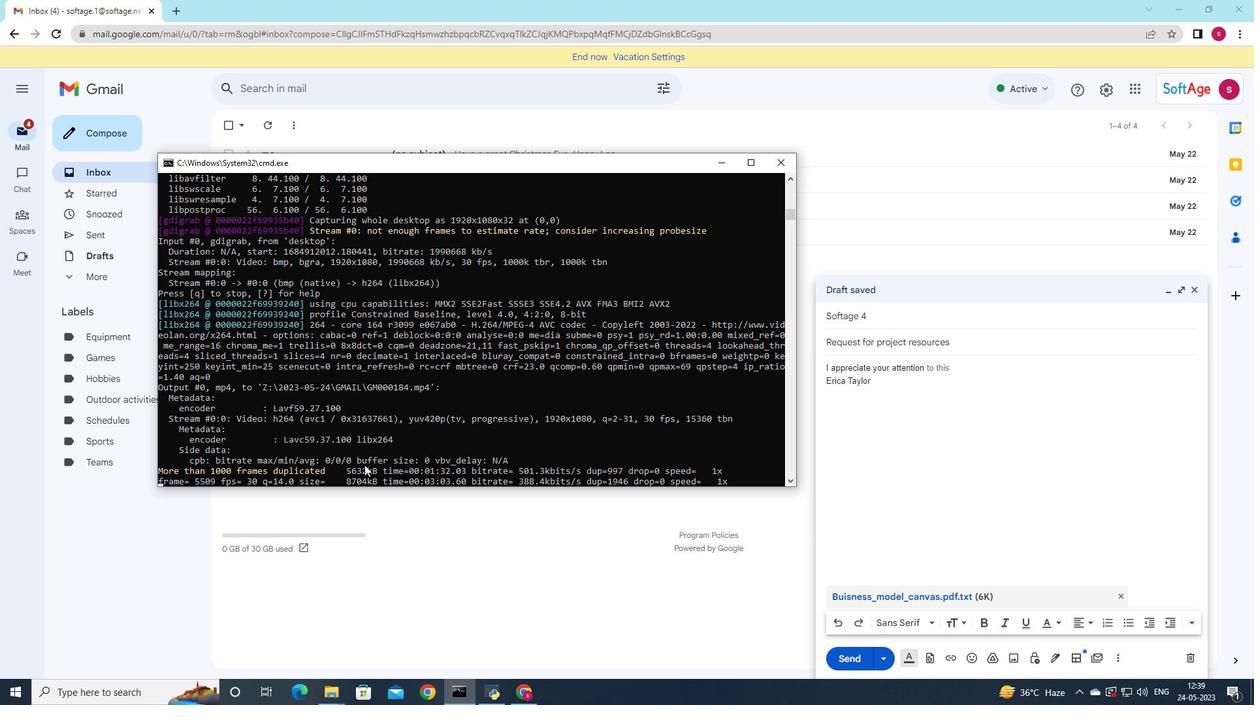 
Action: Mouse scrolled (363, 457) with delta (0, 0)
Screenshot: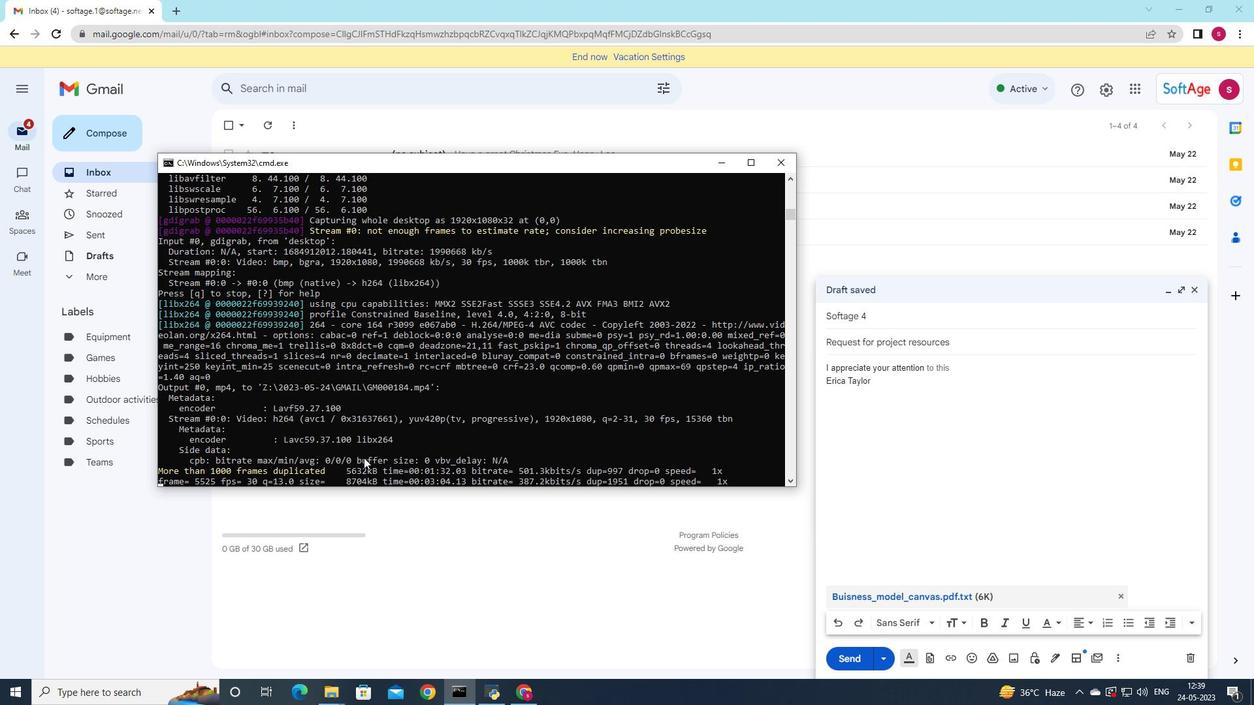 
Action: Mouse moved to (723, 158)
Screenshot: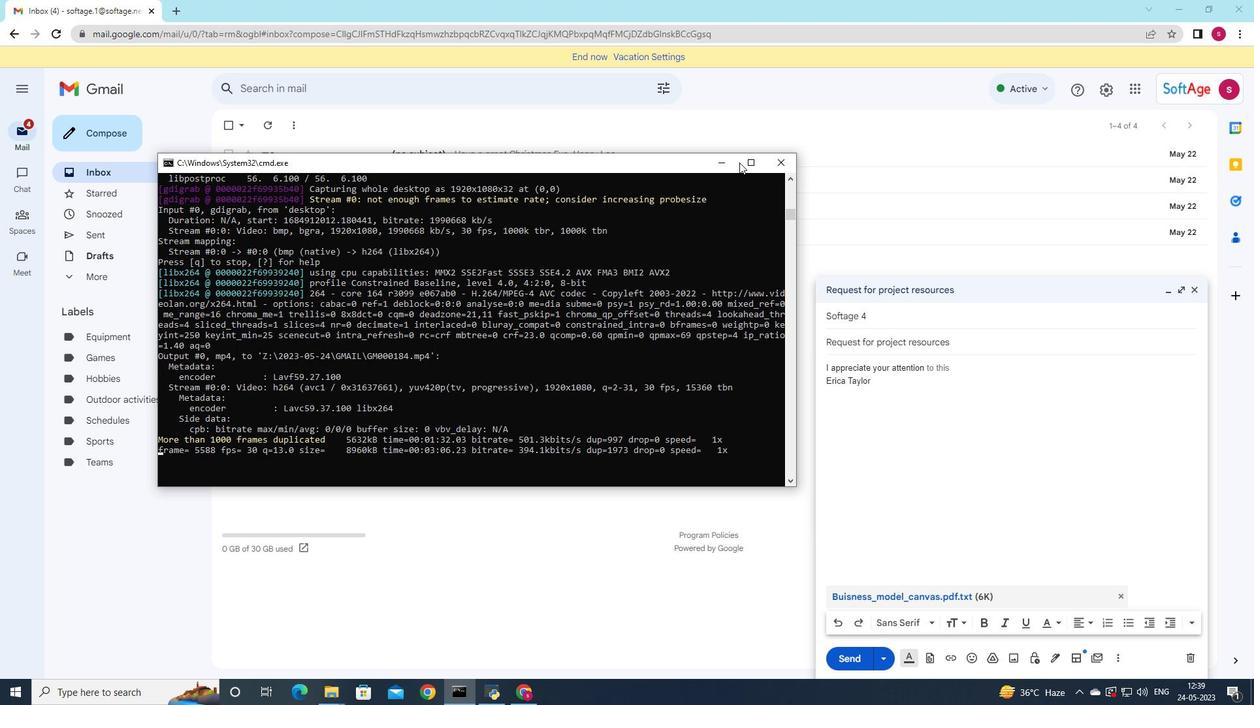 
Action: Mouse pressed left at (723, 158)
Screenshot: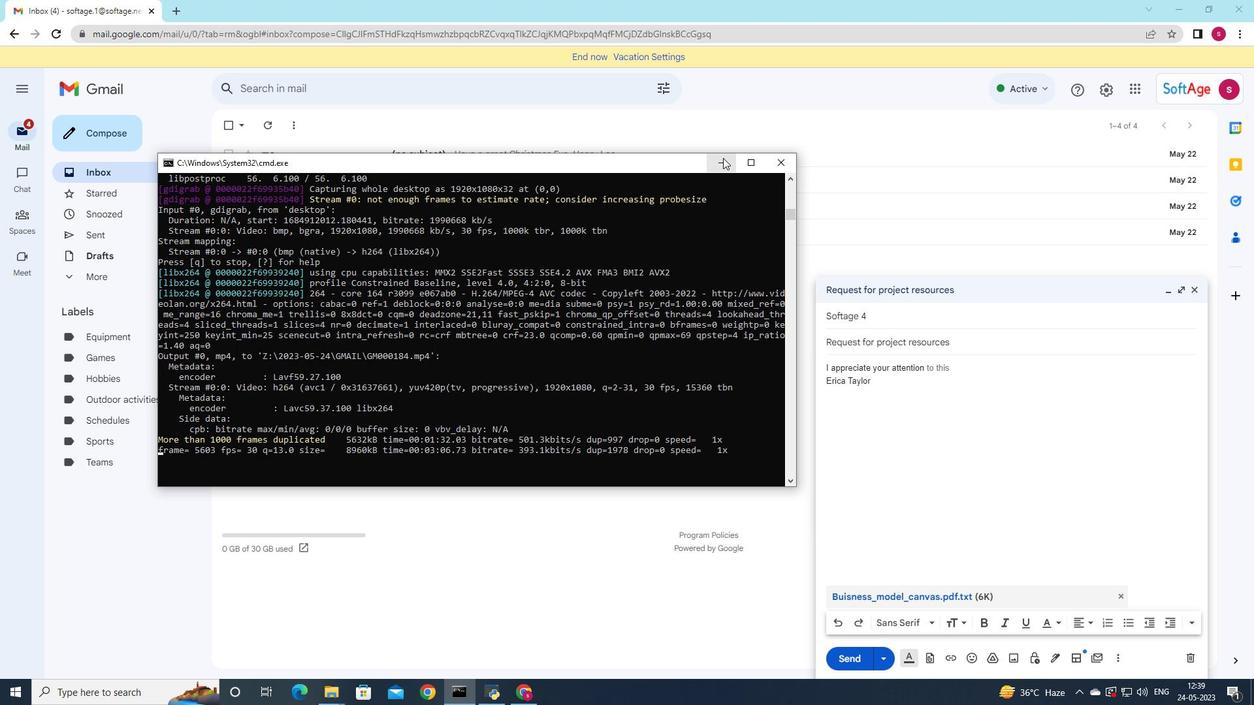 
Action: Mouse moved to (1062, 384)
Screenshot: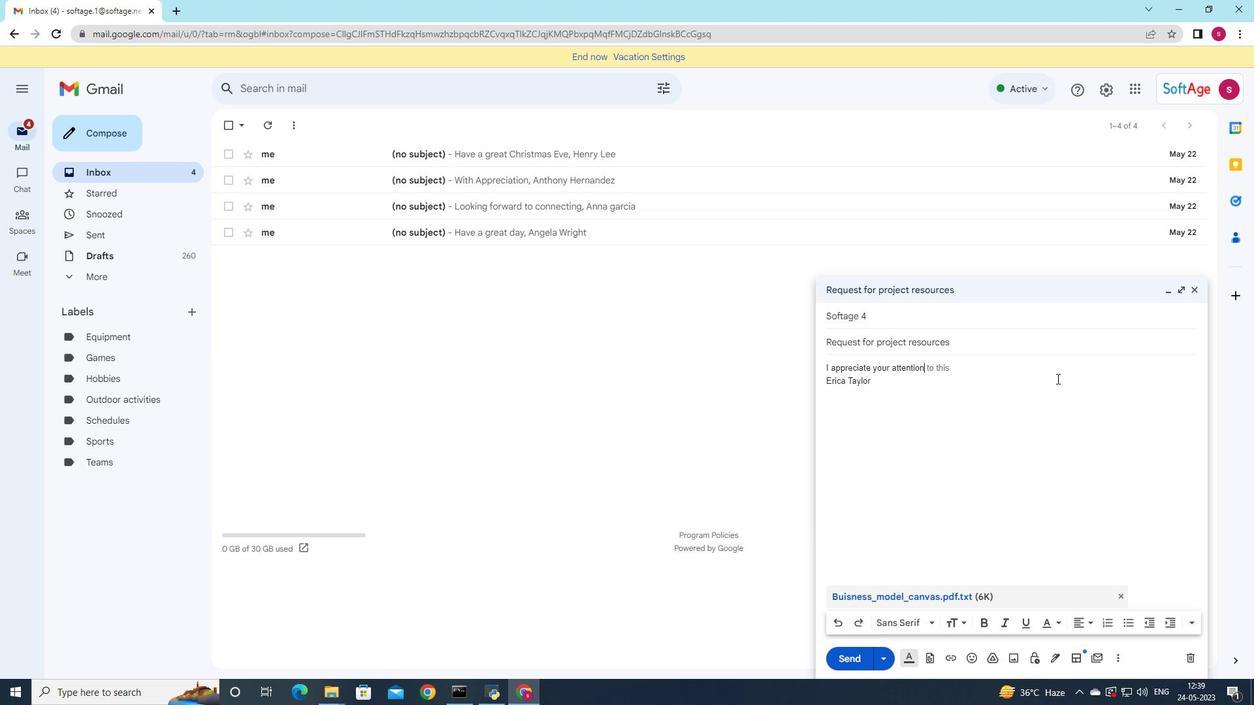 
Action: Key pressed <Key.space>to<Key.space>details<Key.space><Key.backspace><Key.space>and<Key.space>timely<Key.space>response
Screenshot: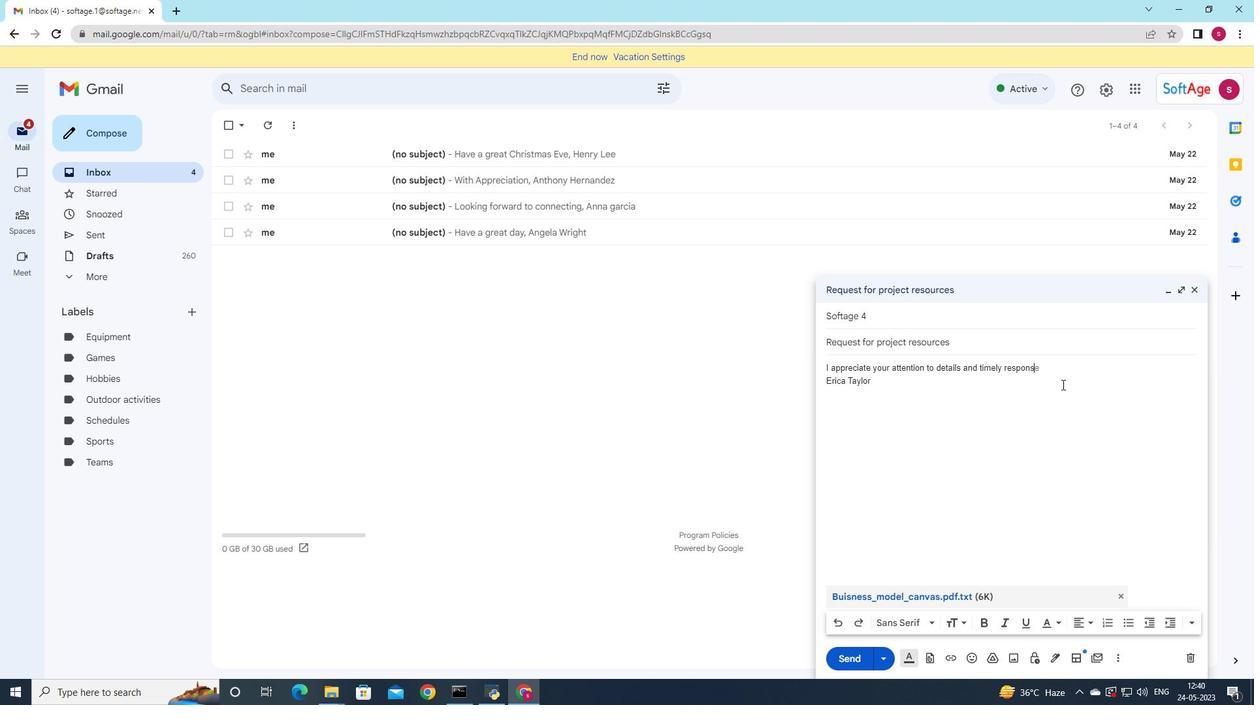 
Action: Mouse moved to (953, 484)
Screenshot: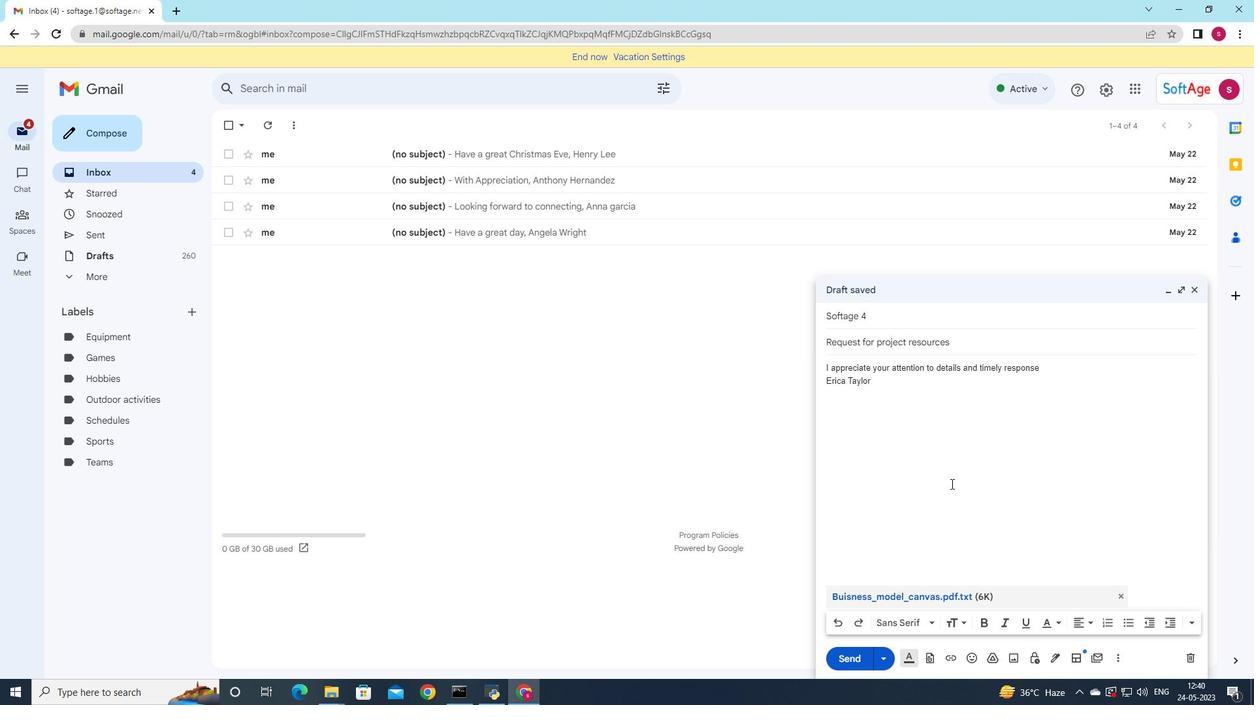 
Action: Key pressed .
Screenshot: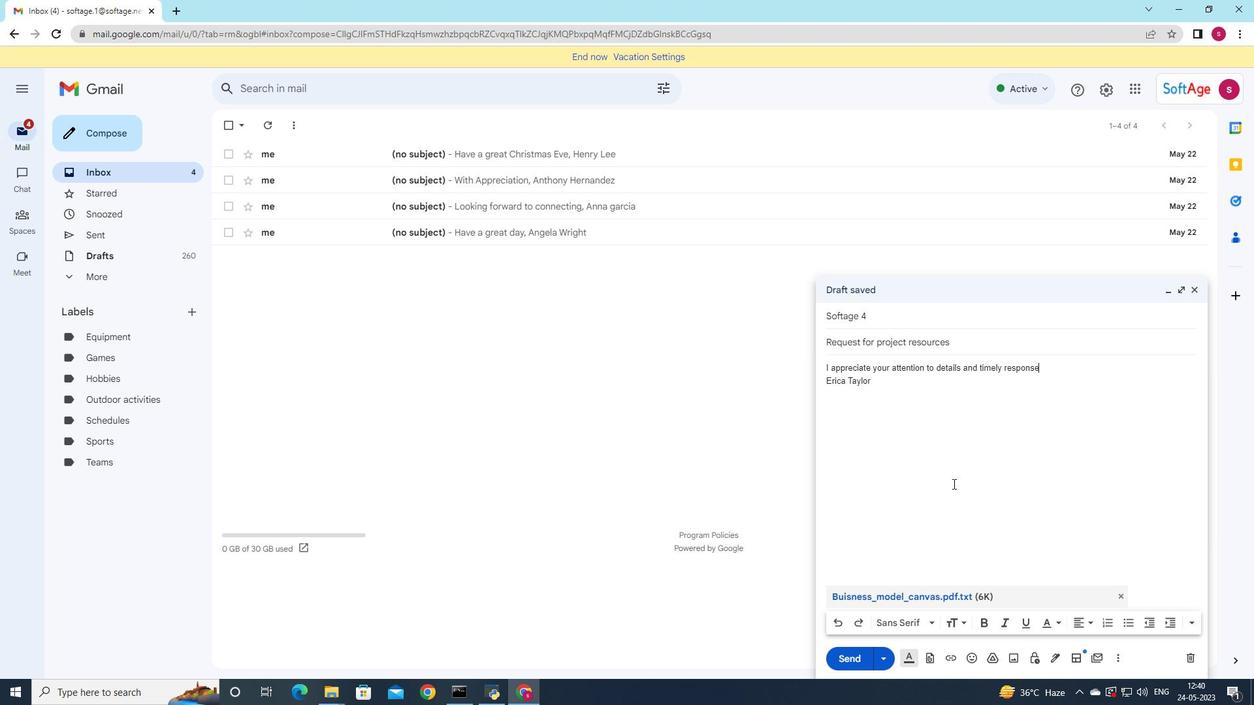 
Action: Mouse moved to (834, 624)
Screenshot: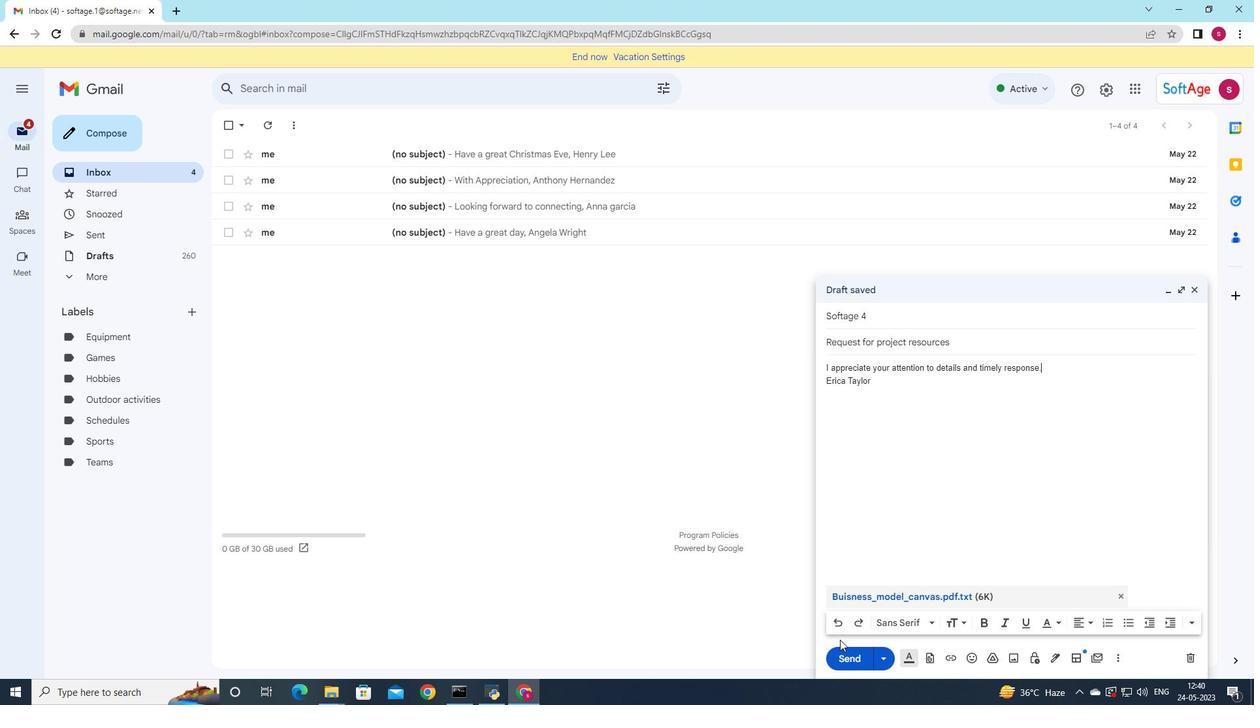 
Action: Mouse pressed left at (834, 624)
Screenshot: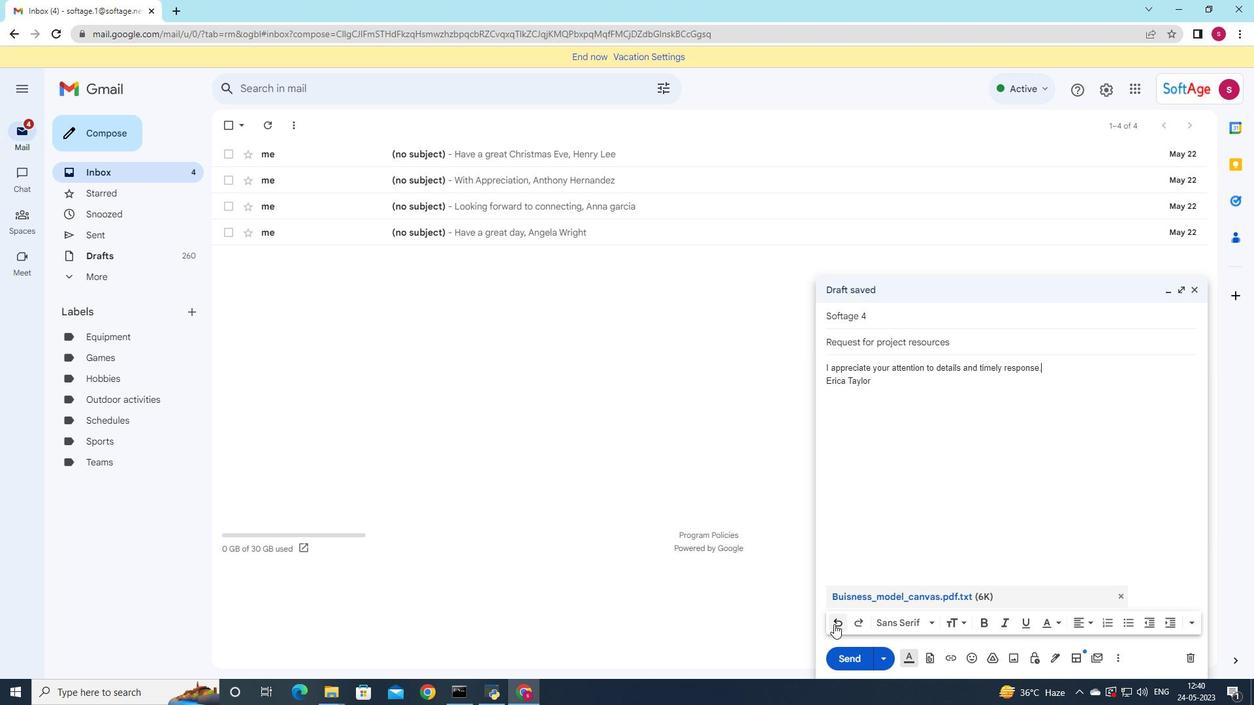 
Action: Mouse pressed left at (834, 624)
Screenshot: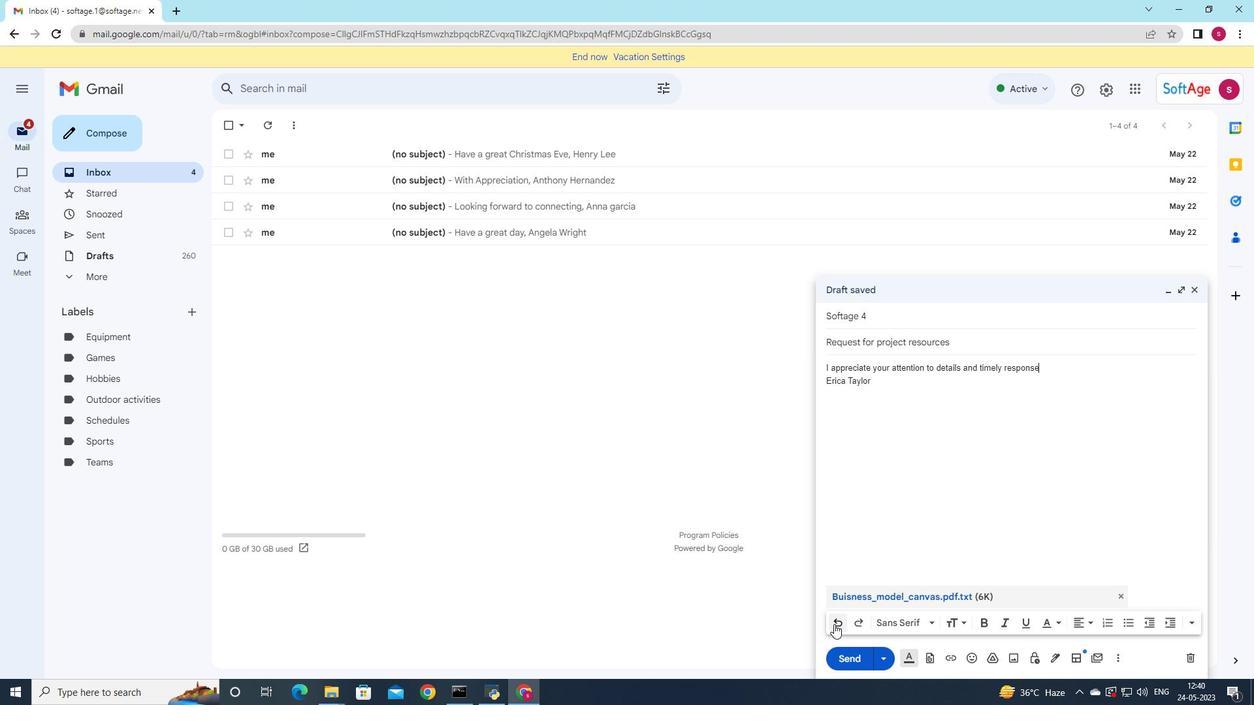 
Action: Mouse pressed left at (834, 624)
Screenshot: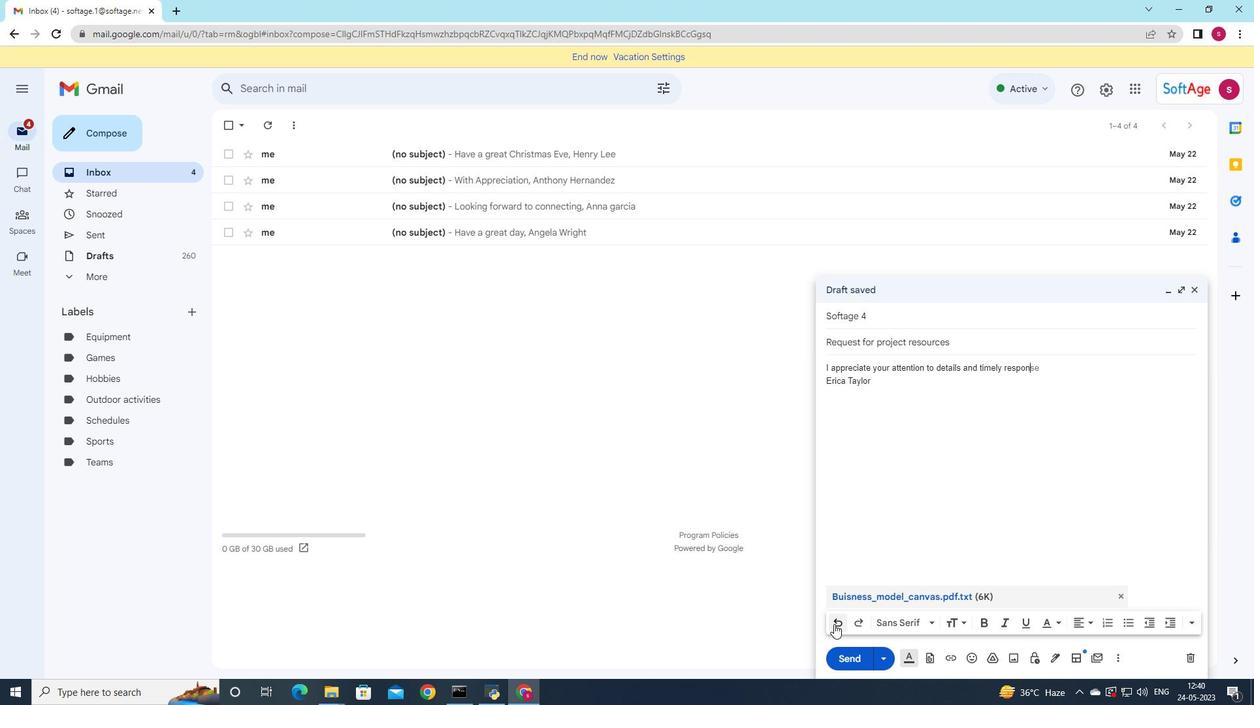 
Action: Mouse pressed left at (834, 624)
Screenshot: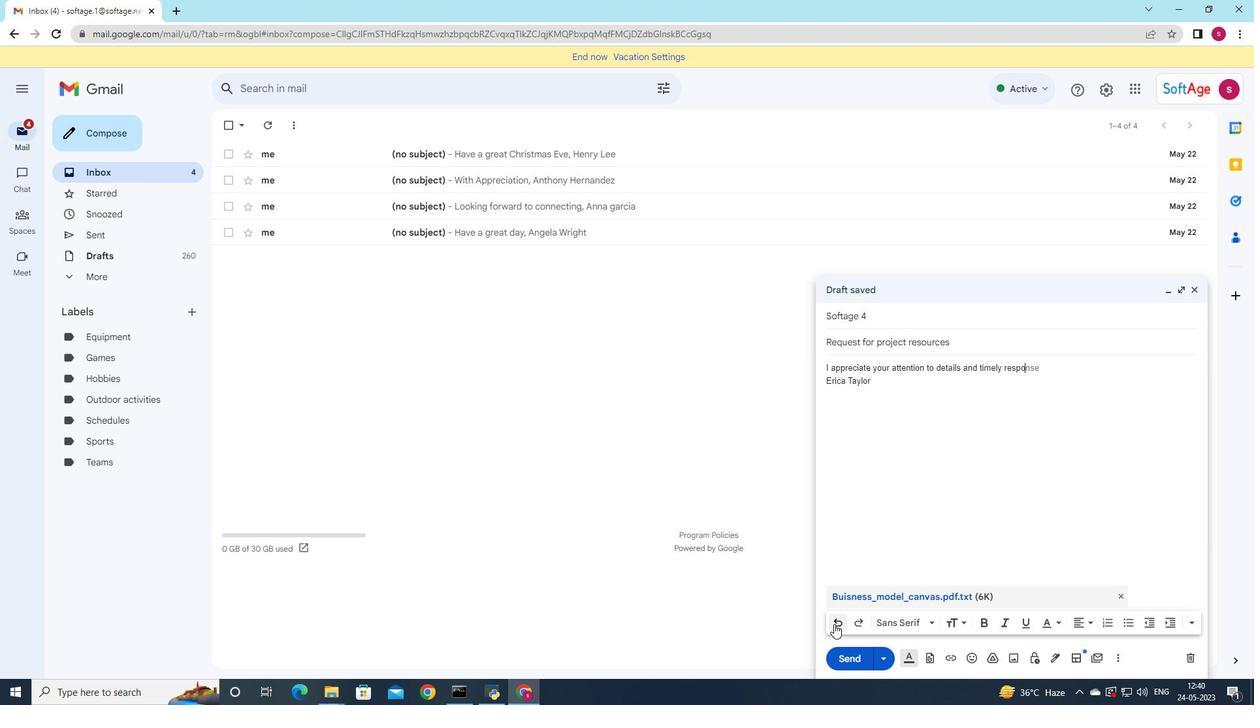 
Action: Mouse pressed left at (834, 624)
Screenshot: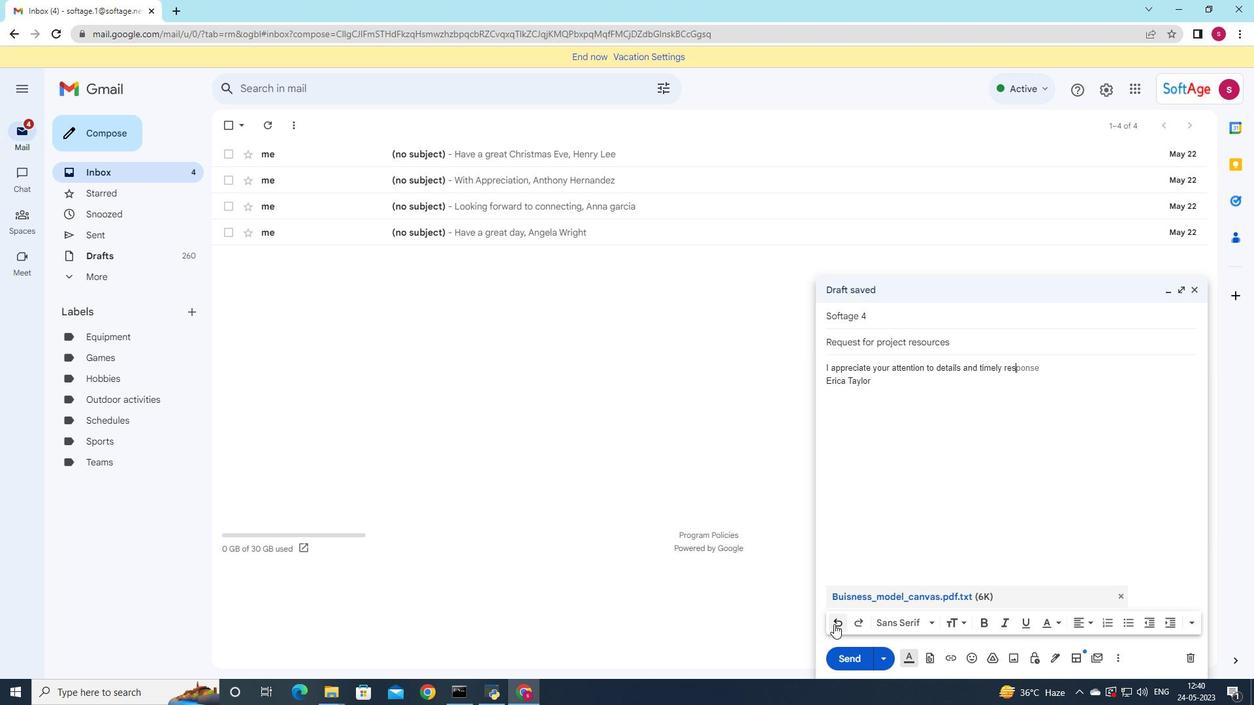 
Action: Mouse pressed left at (834, 624)
Screenshot: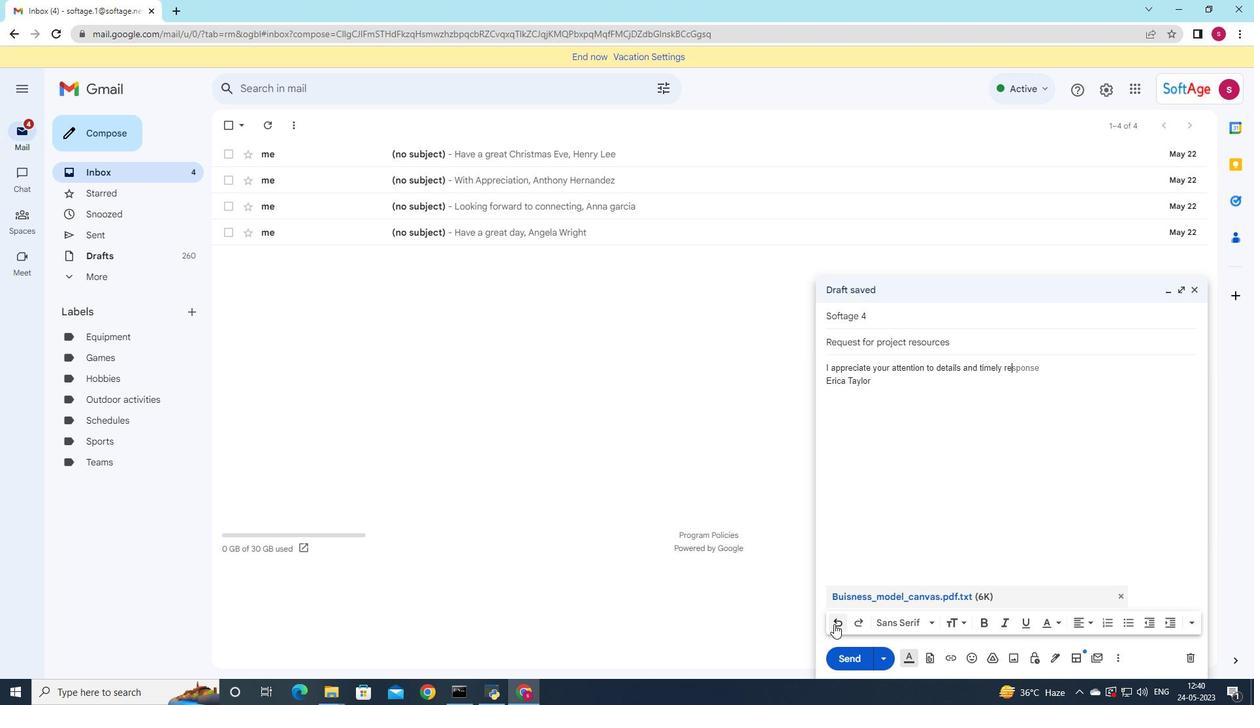 
Action: Mouse pressed left at (834, 624)
Screenshot: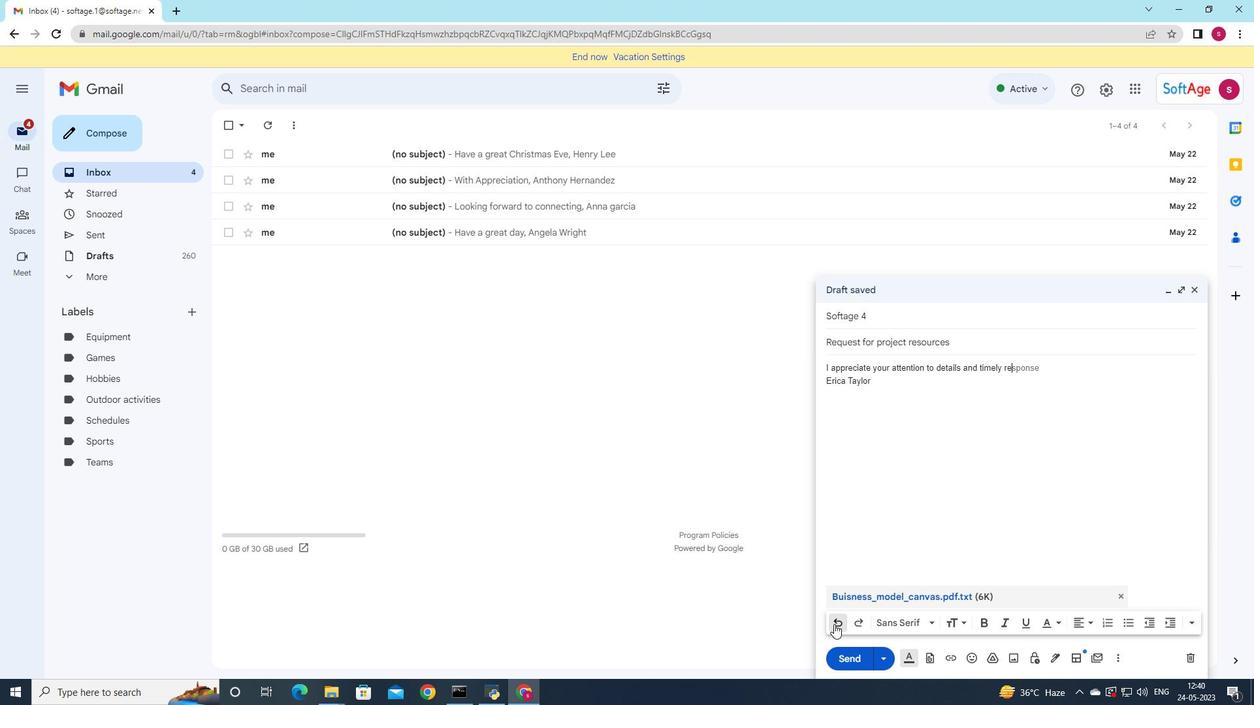 
Action: Mouse pressed left at (834, 624)
Screenshot: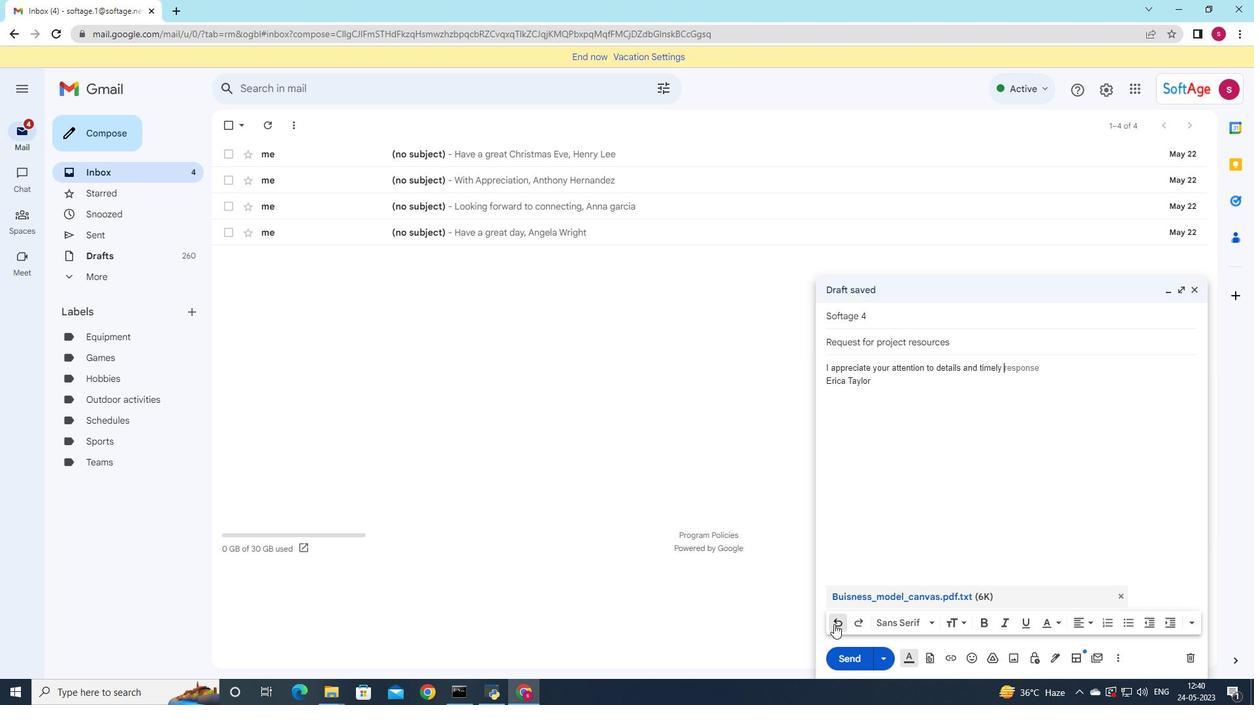 
Action: Mouse pressed left at (834, 624)
Screenshot: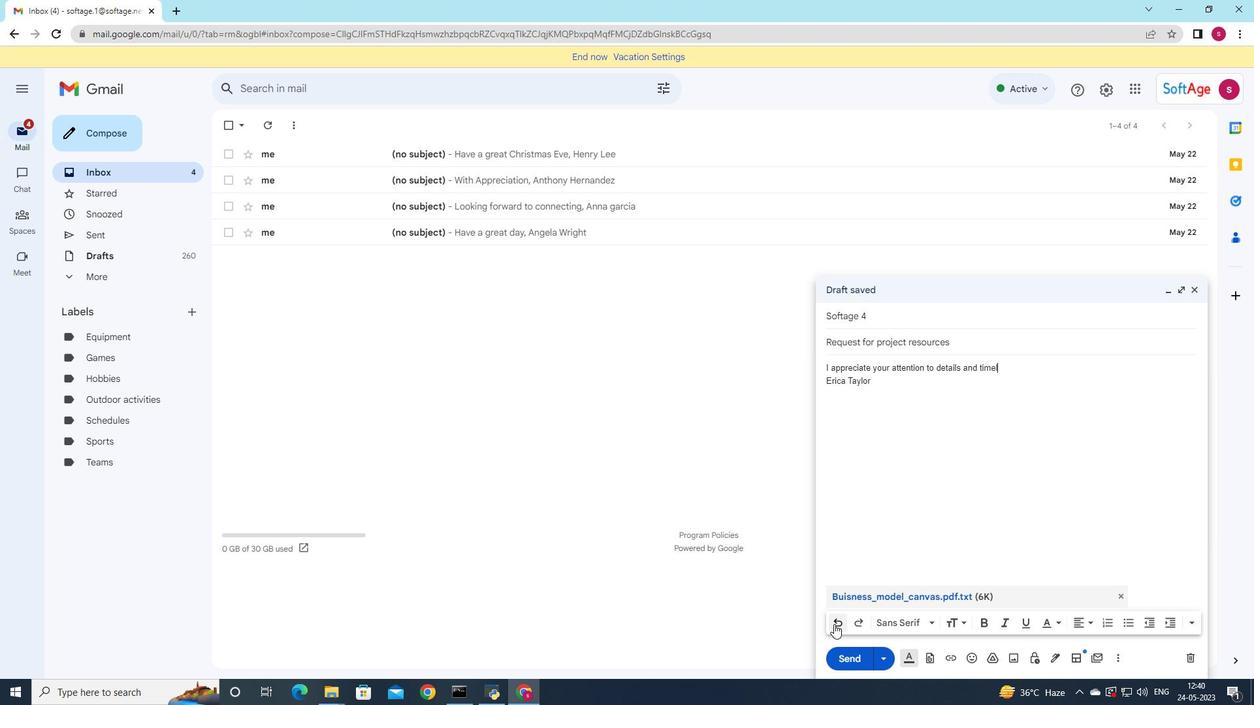
Action: Mouse pressed left at (834, 624)
Screenshot: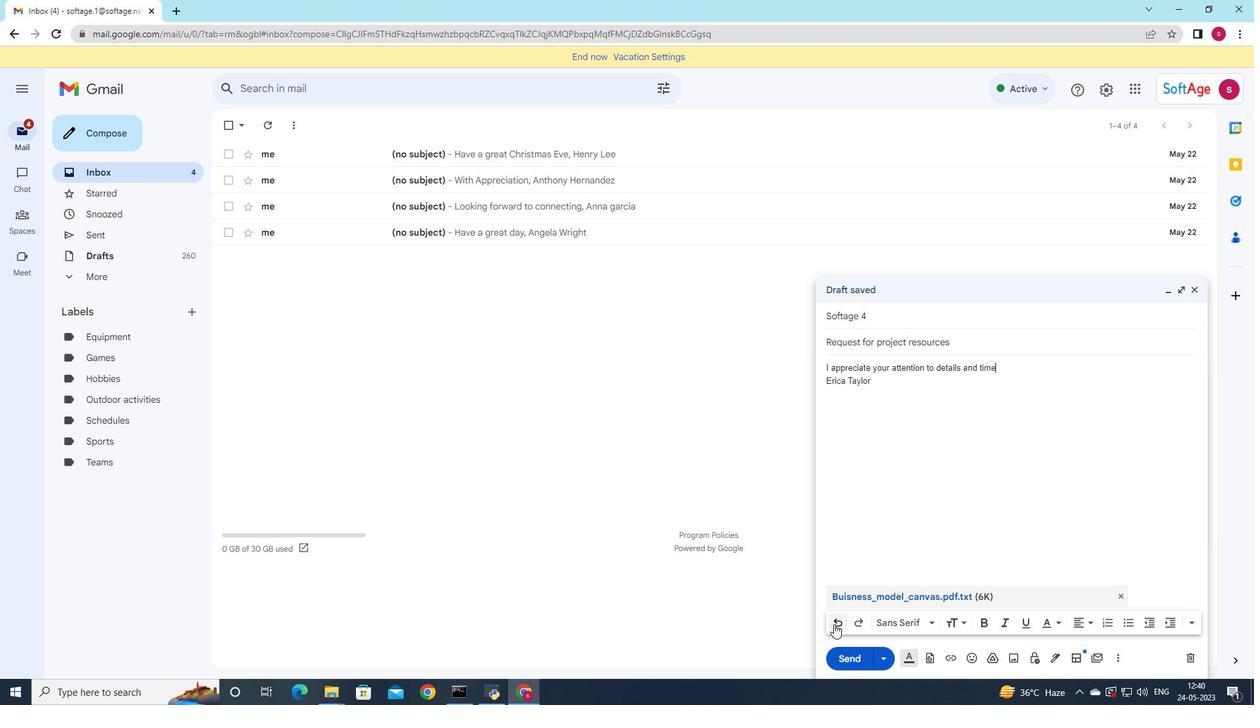 
Action: Mouse pressed left at (834, 624)
Screenshot: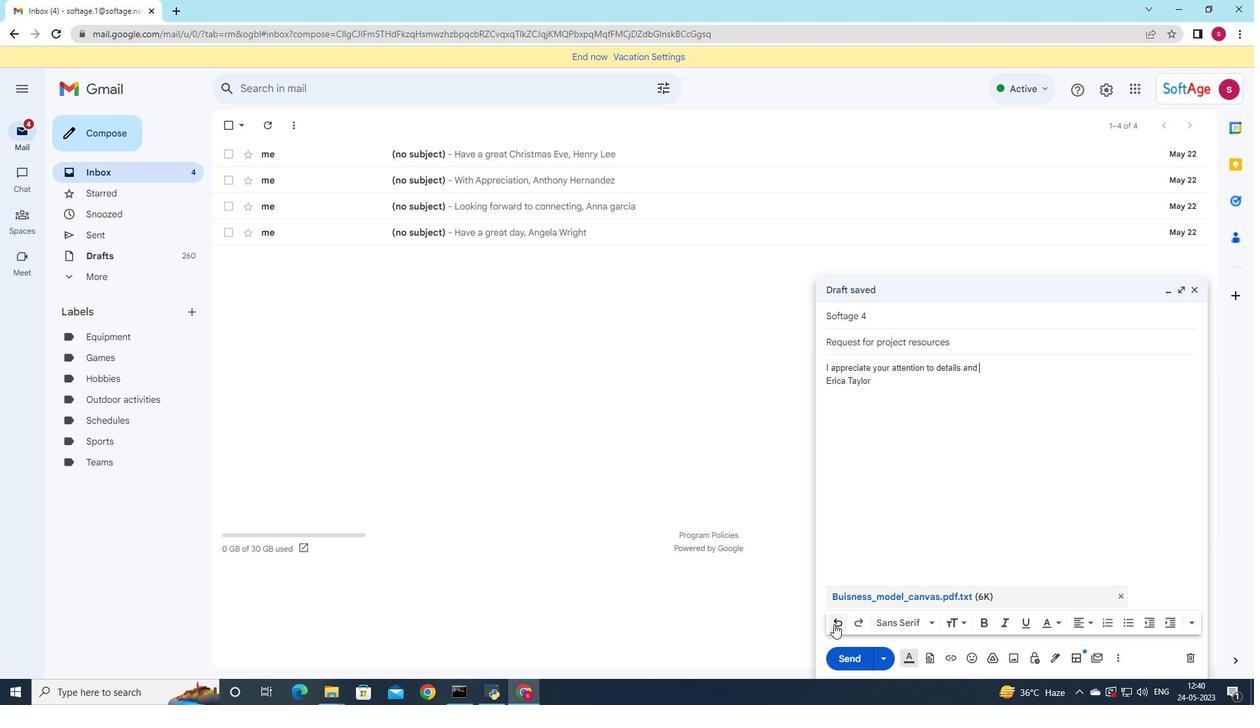 
Action: Mouse pressed left at (834, 624)
Screenshot: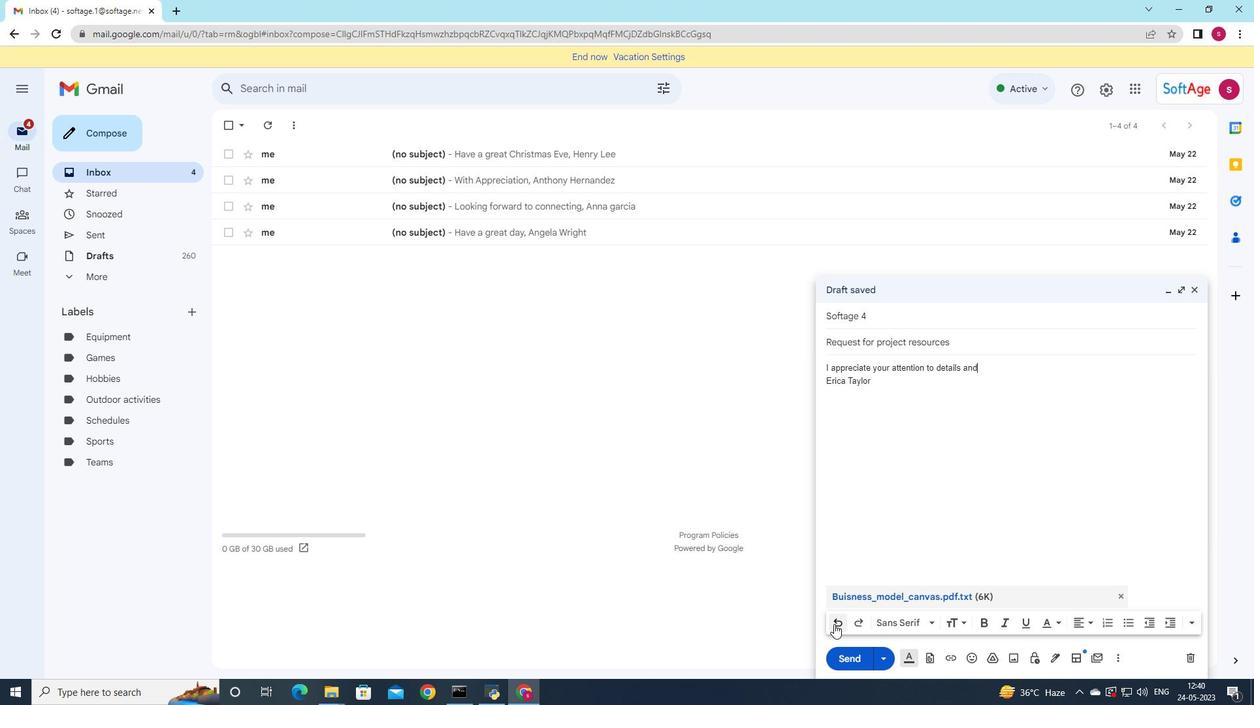 
Action: Mouse pressed left at (834, 624)
Screenshot: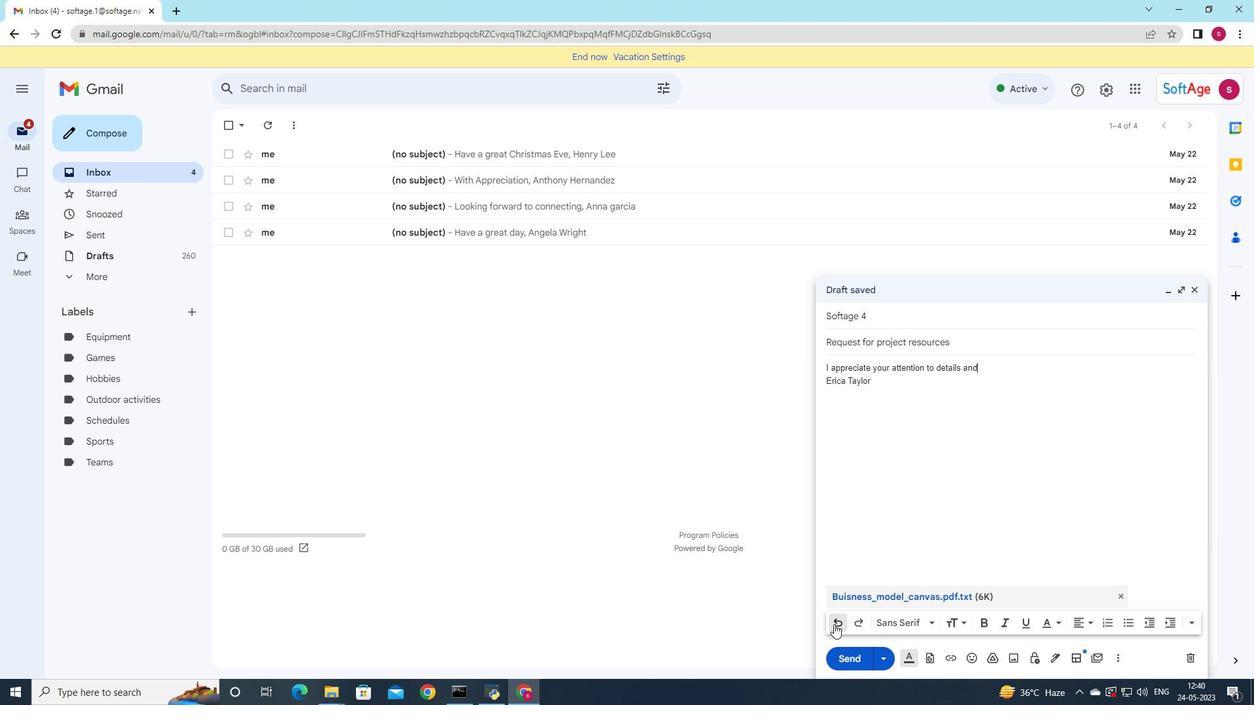 
Action: Mouse pressed left at (834, 624)
Screenshot: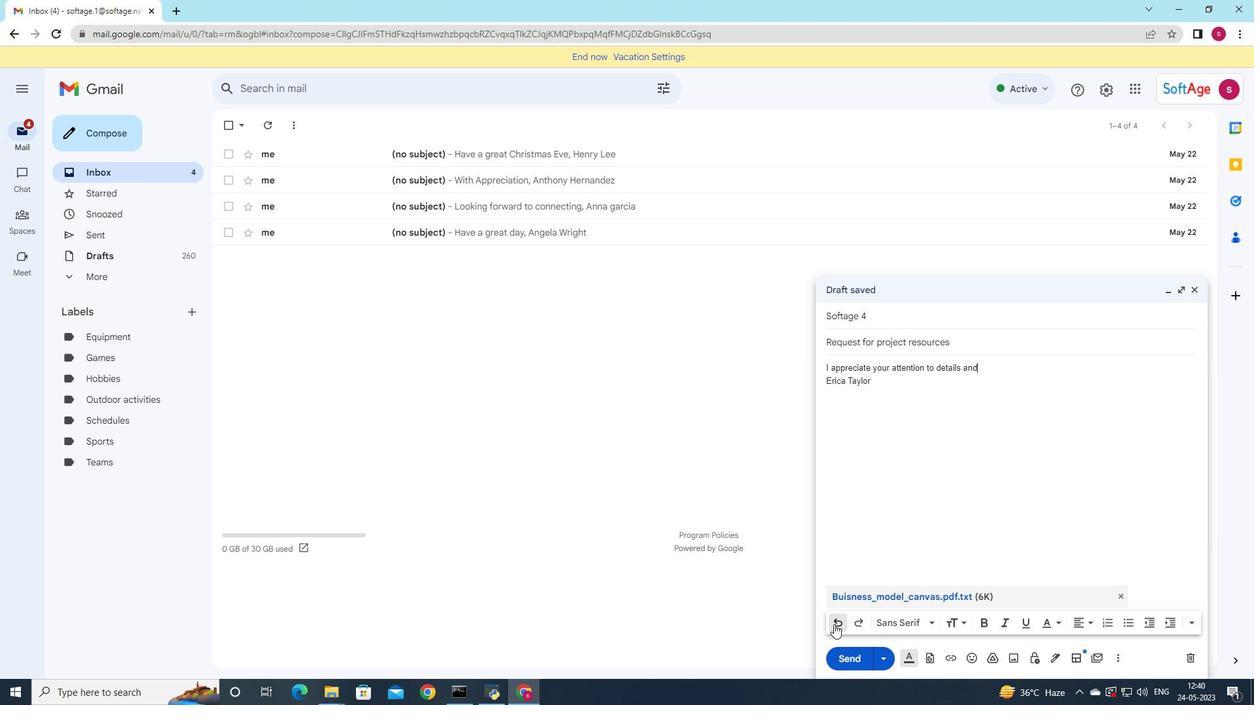 
Action: Mouse pressed left at (834, 624)
Screenshot: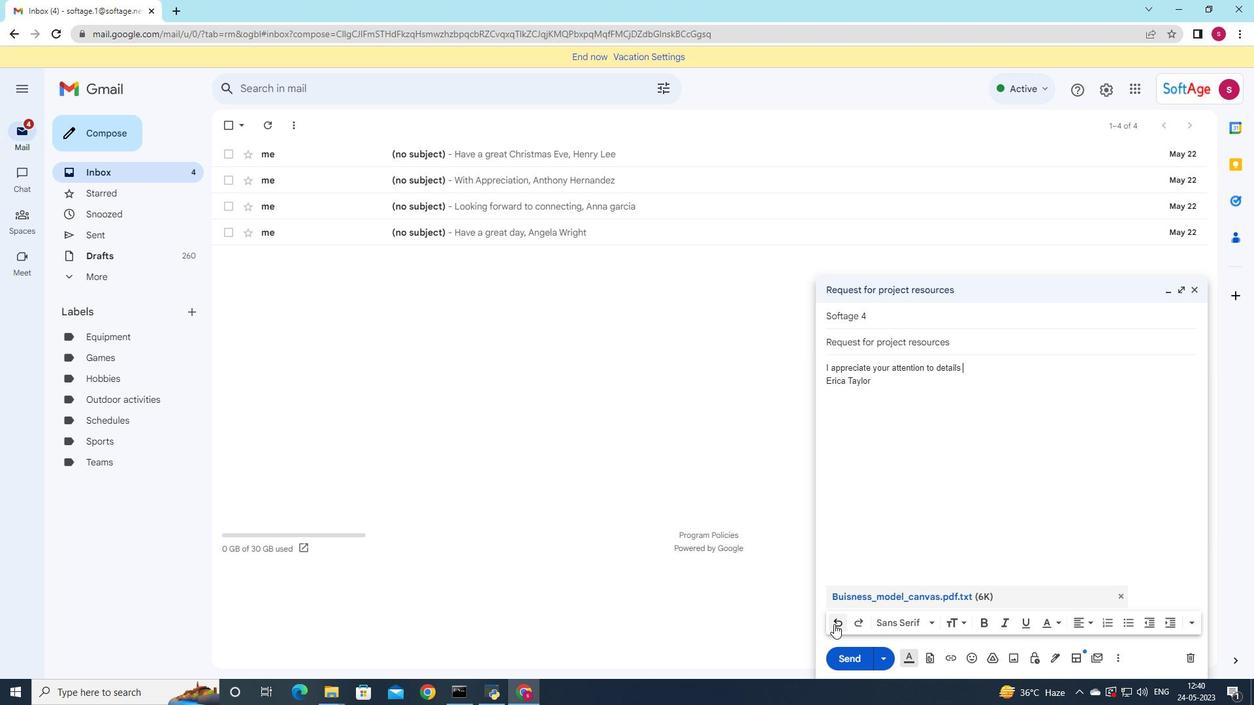 
Action: Mouse pressed left at (834, 624)
Screenshot: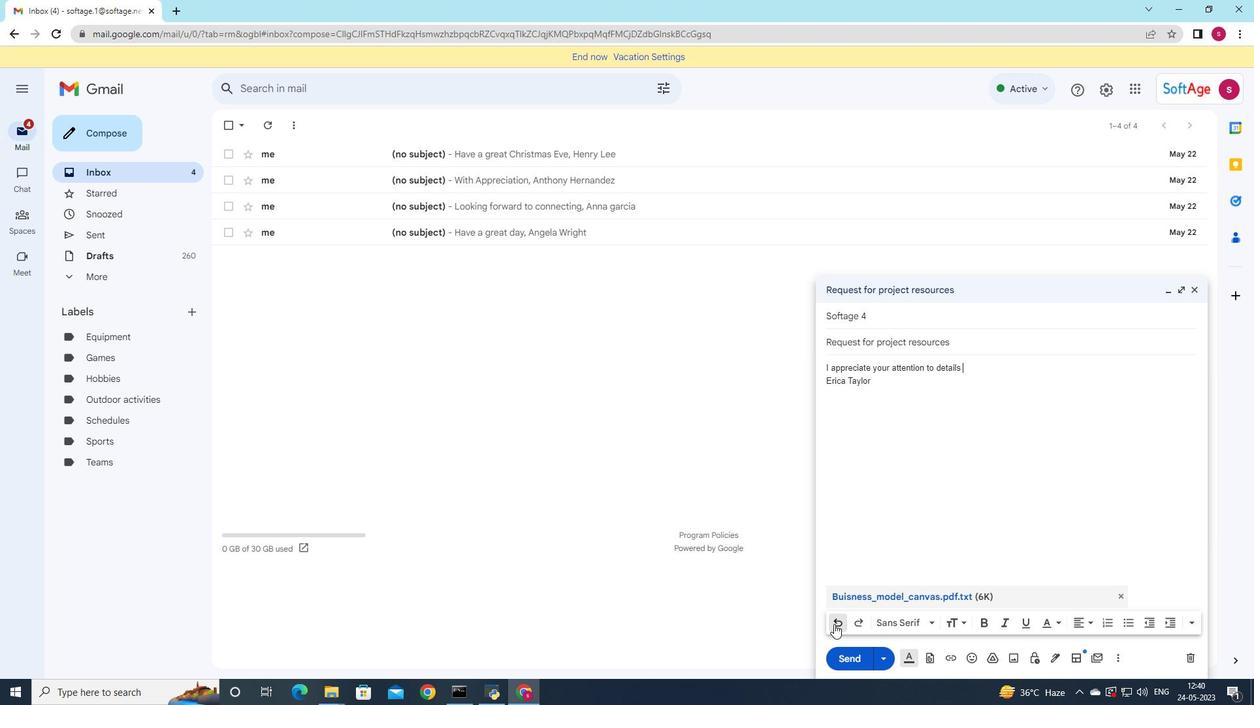 
Action: Mouse pressed left at (834, 624)
Screenshot: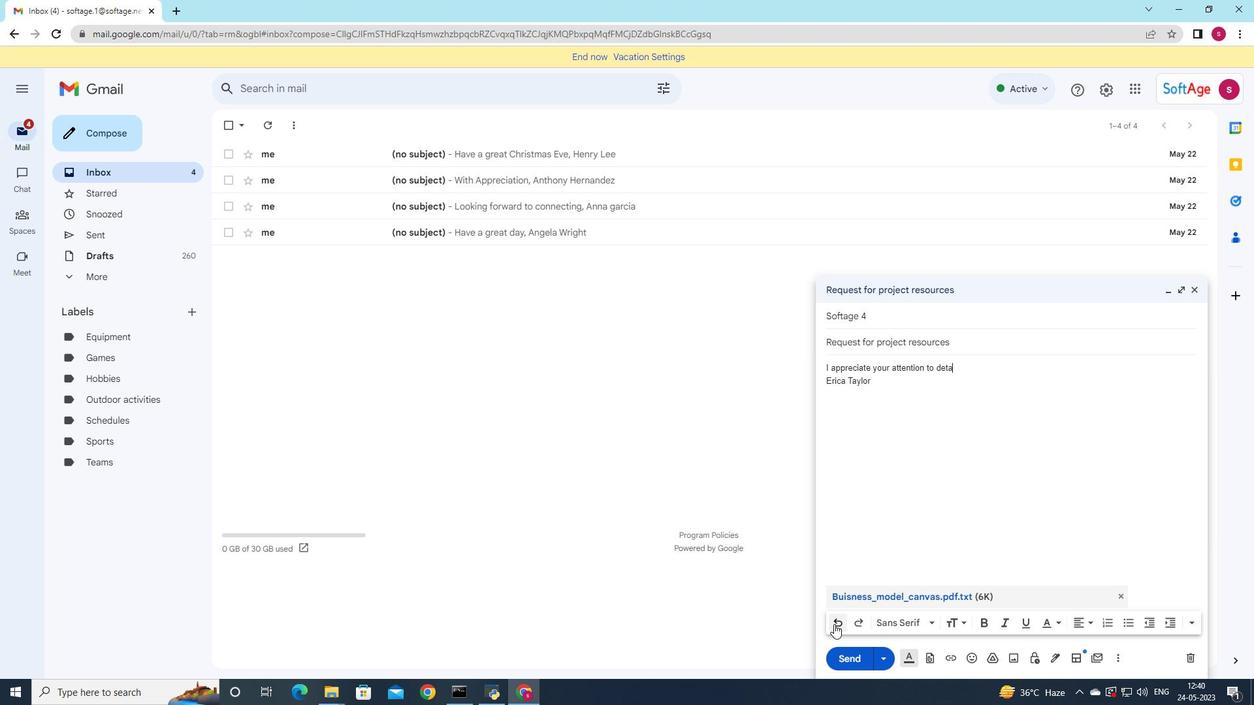 
Action: Mouse pressed left at (834, 624)
Screenshot: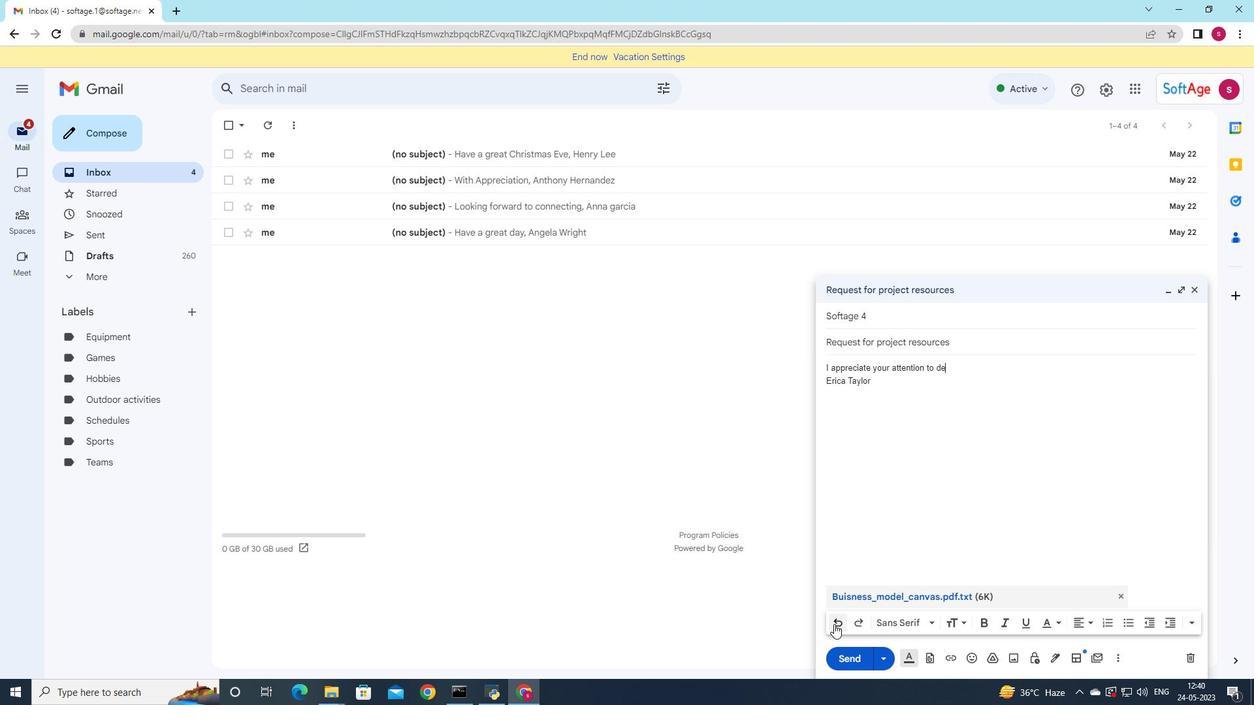 
Action: Mouse pressed left at (834, 624)
Screenshot: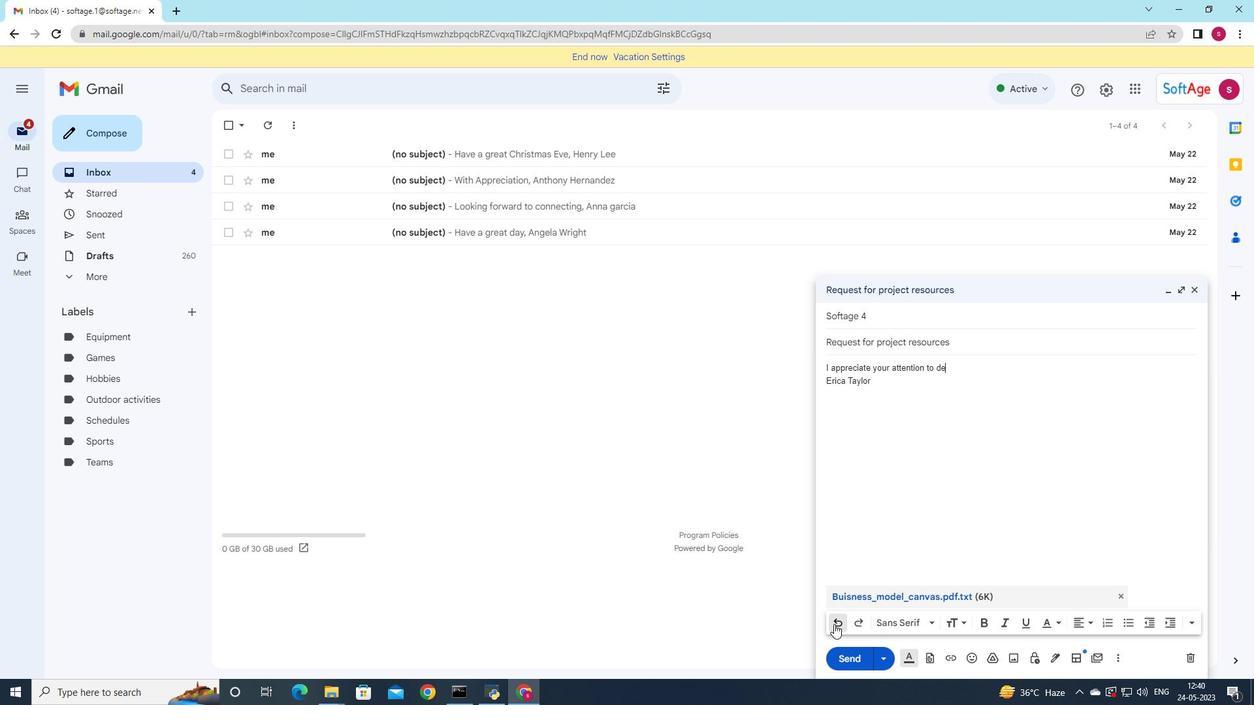
Action: Mouse pressed left at (834, 624)
Screenshot: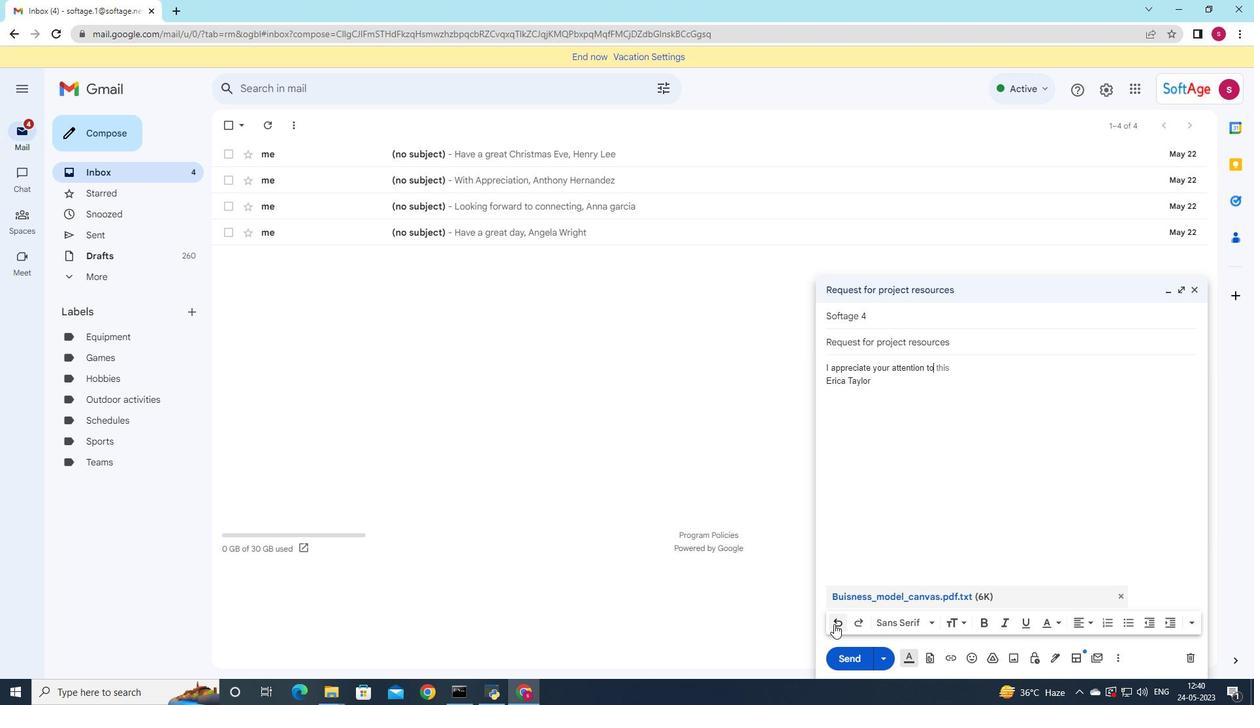 
Action: Mouse pressed left at (834, 624)
Screenshot: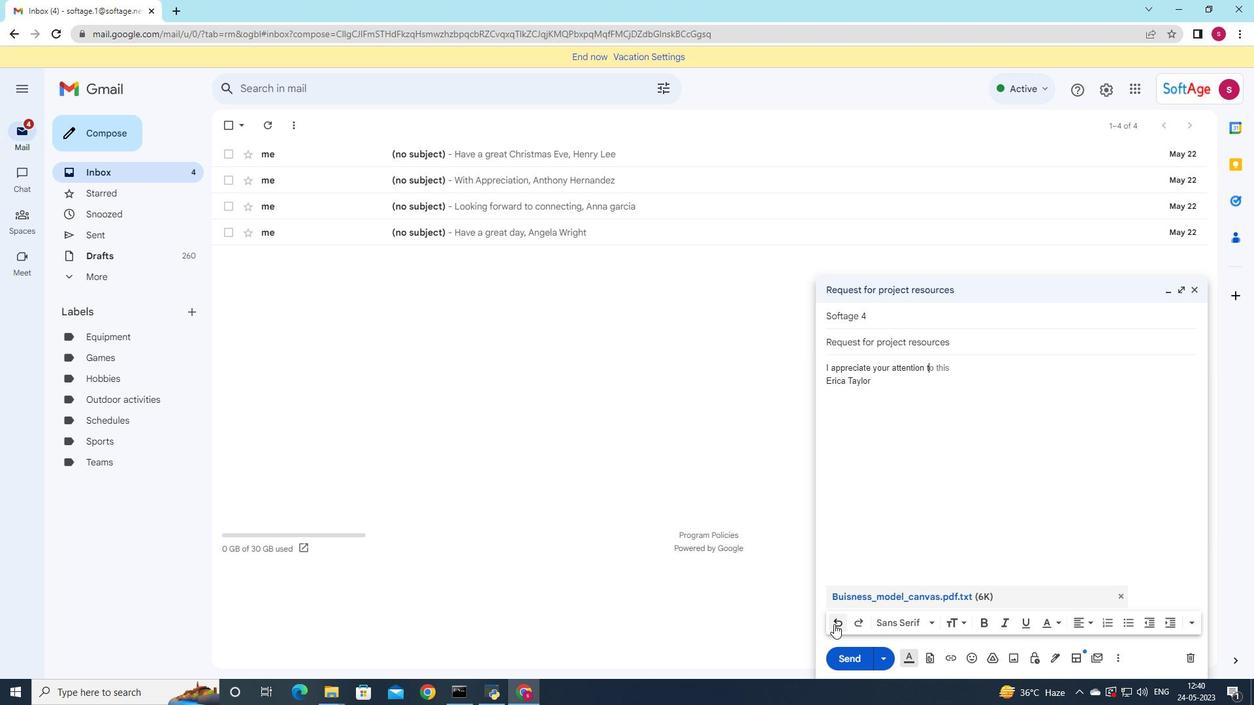 
Action: Mouse pressed left at (834, 624)
Screenshot: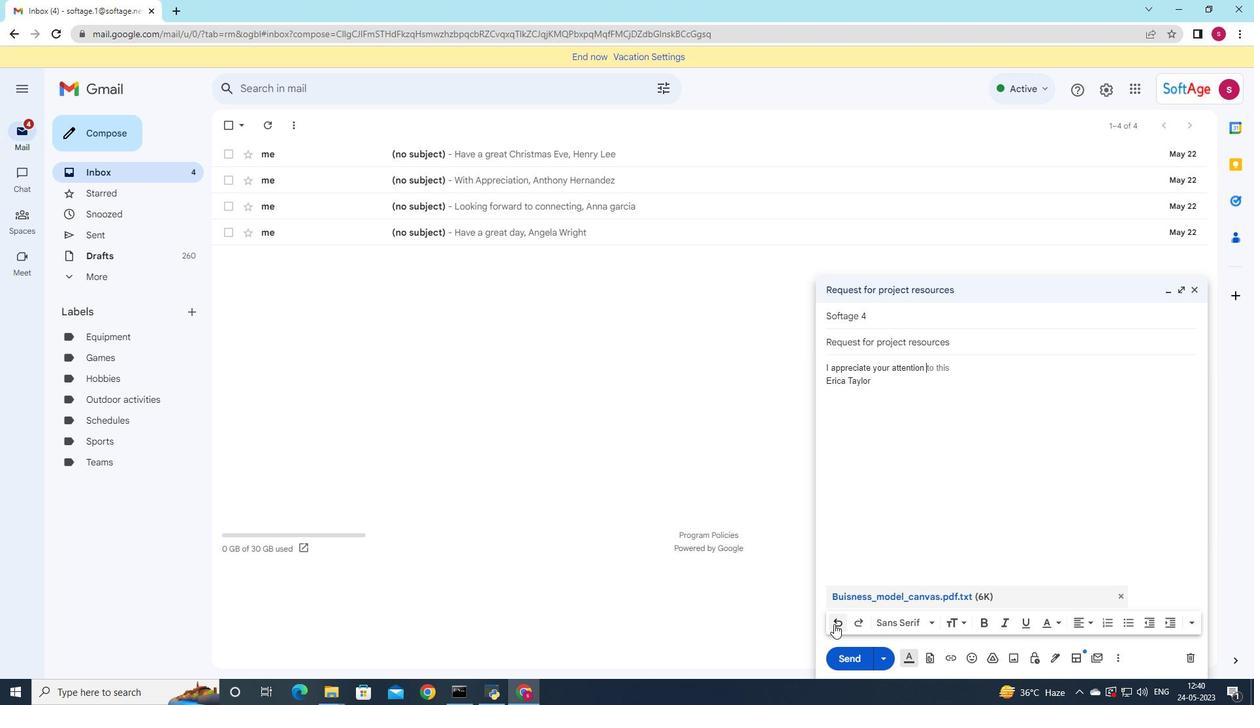 
Action: Mouse pressed left at (834, 624)
Screenshot: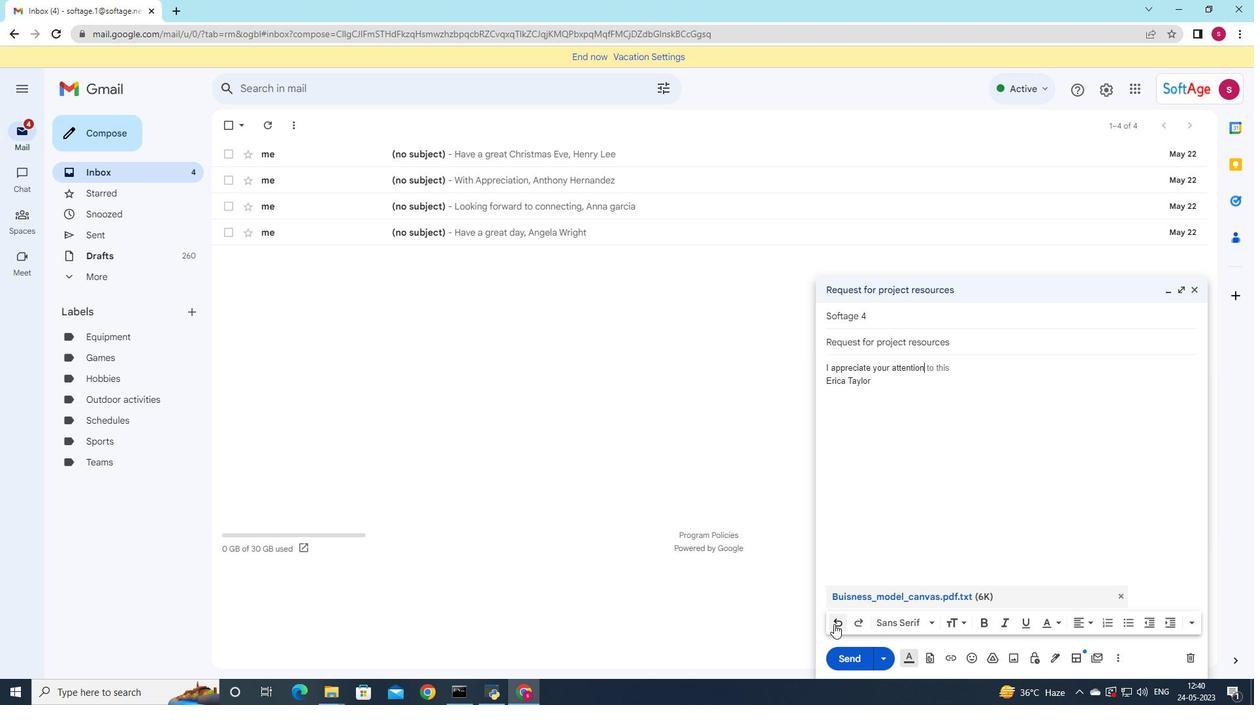 
Action: Mouse pressed left at (834, 624)
Screenshot: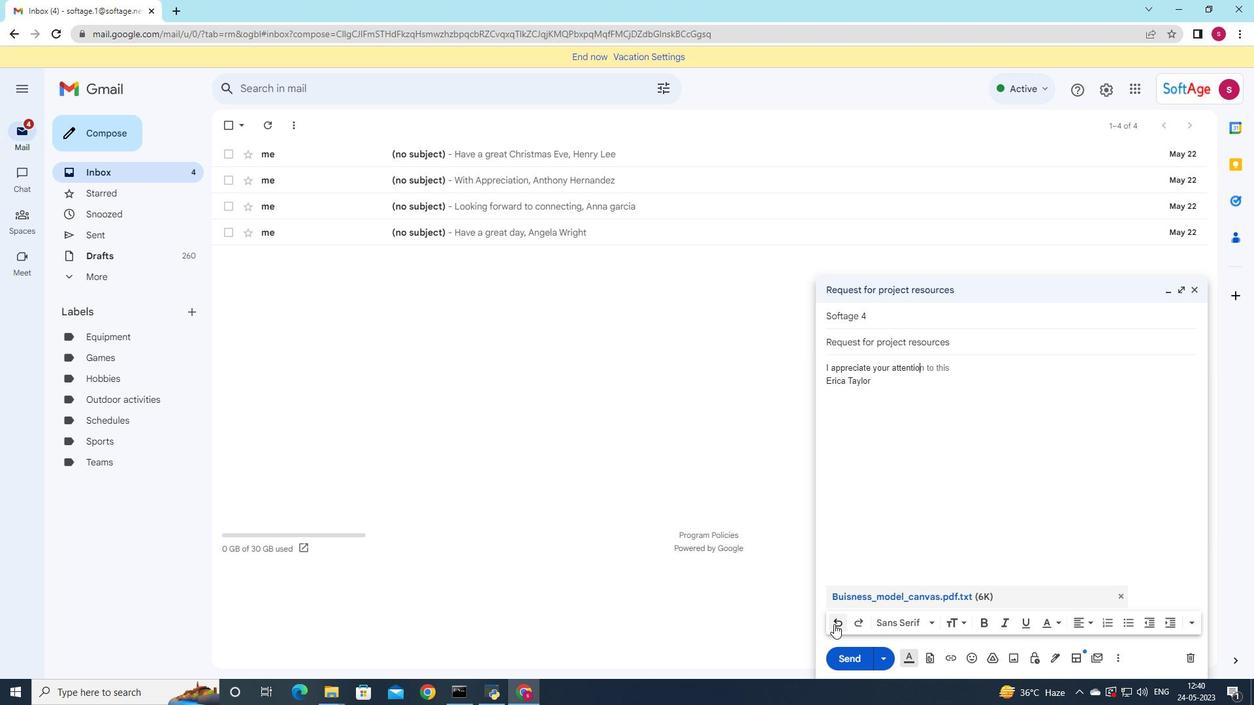 
Action: Mouse pressed left at (834, 624)
Screenshot: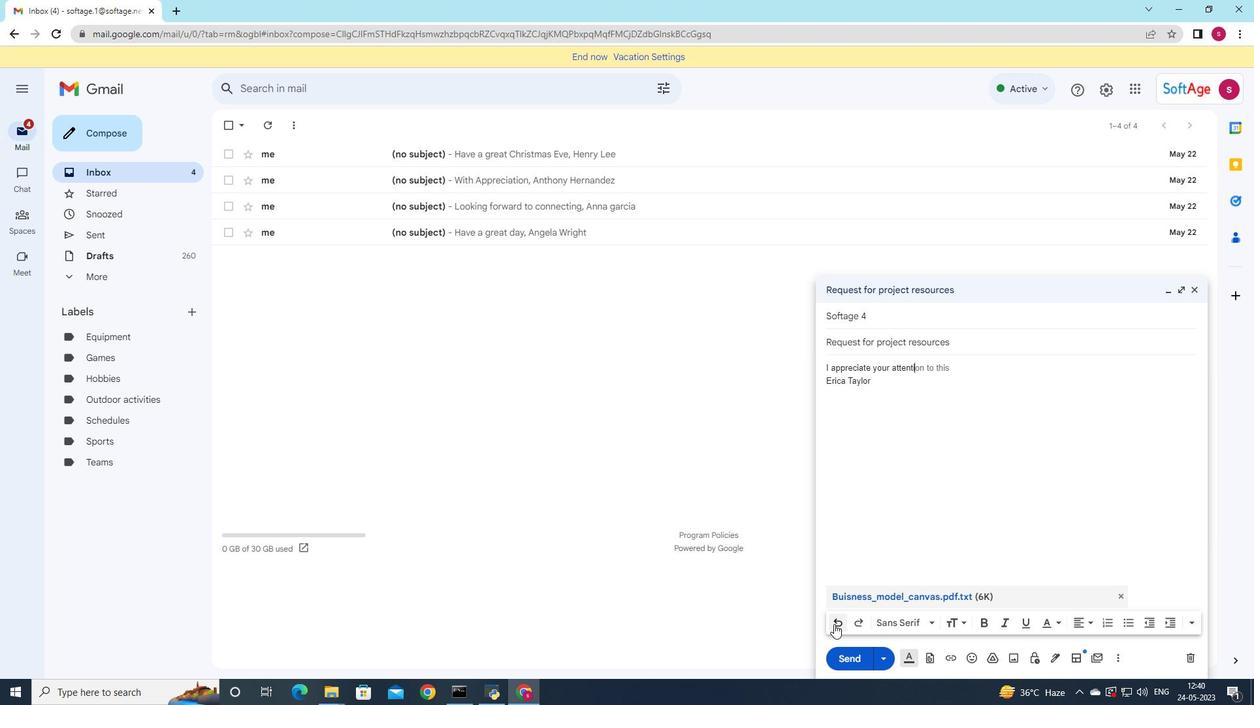 
Action: Mouse pressed left at (834, 624)
Screenshot: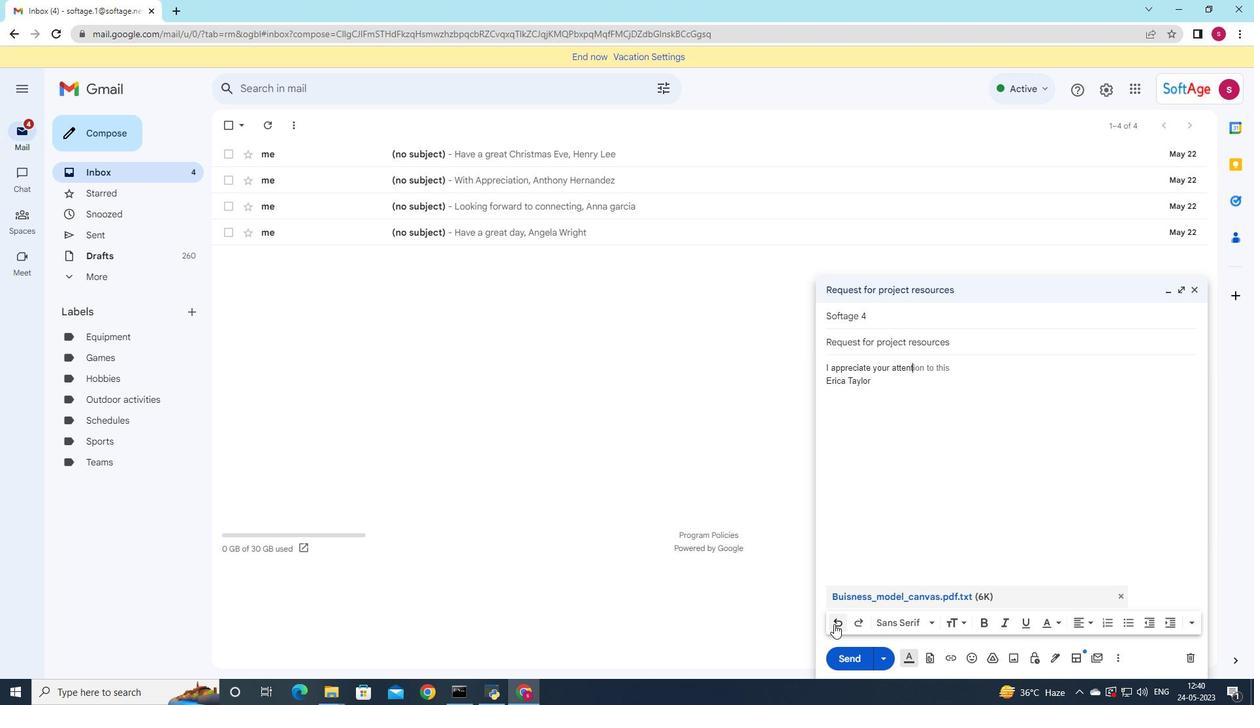 
Action: Mouse pressed left at (834, 624)
Screenshot: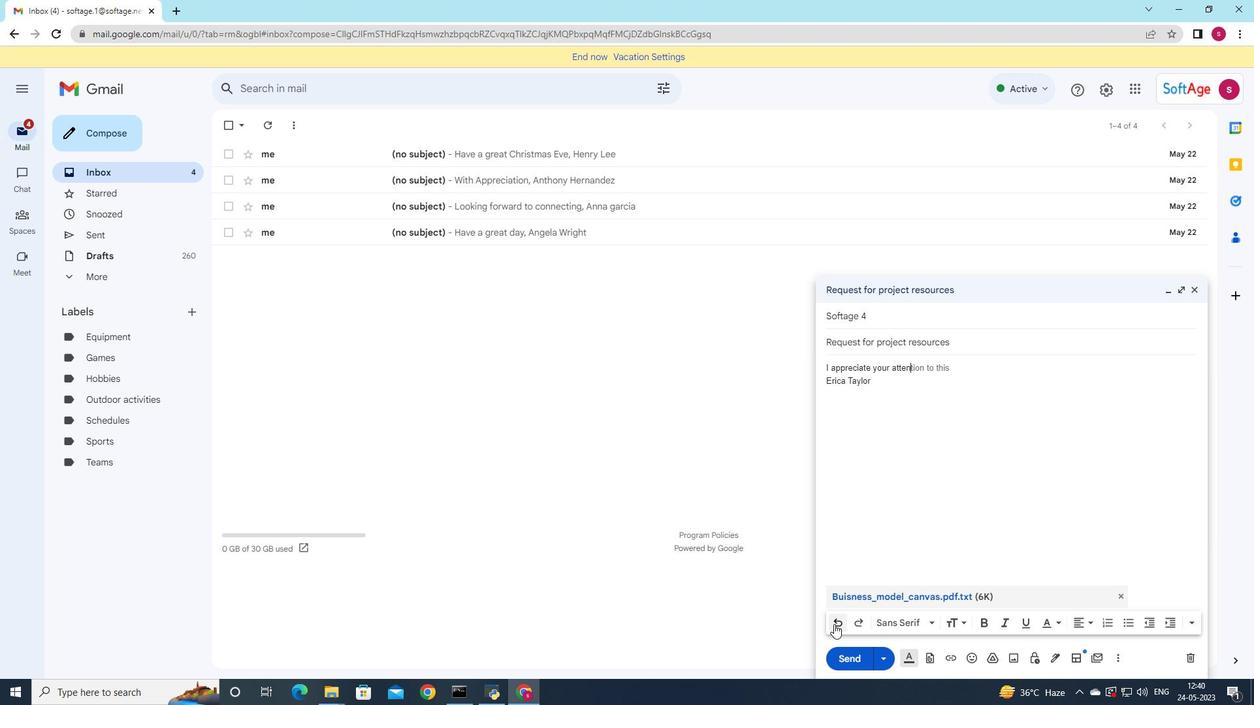 
Action: Mouse pressed left at (834, 624)
Screenshot: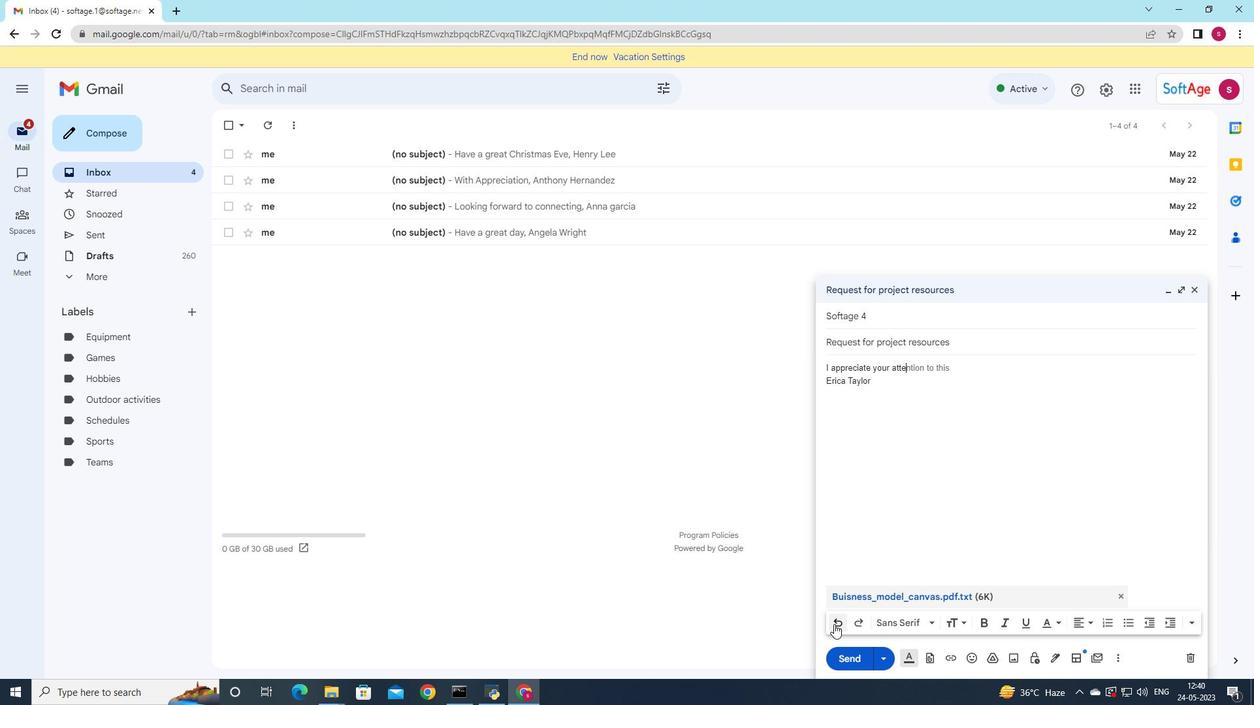 
Action: Mouse pressed left at (834, 624)
Screenshot: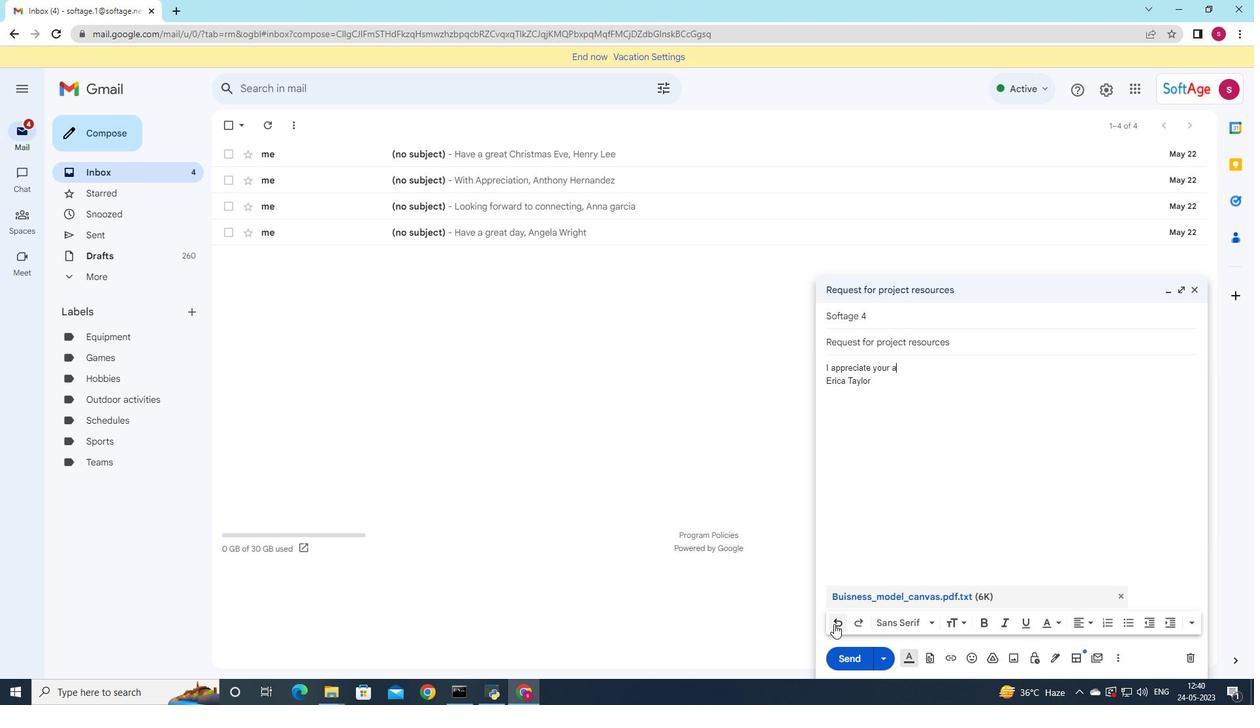 
Action: Mouse pressed left at (834, 624)
Screenshot: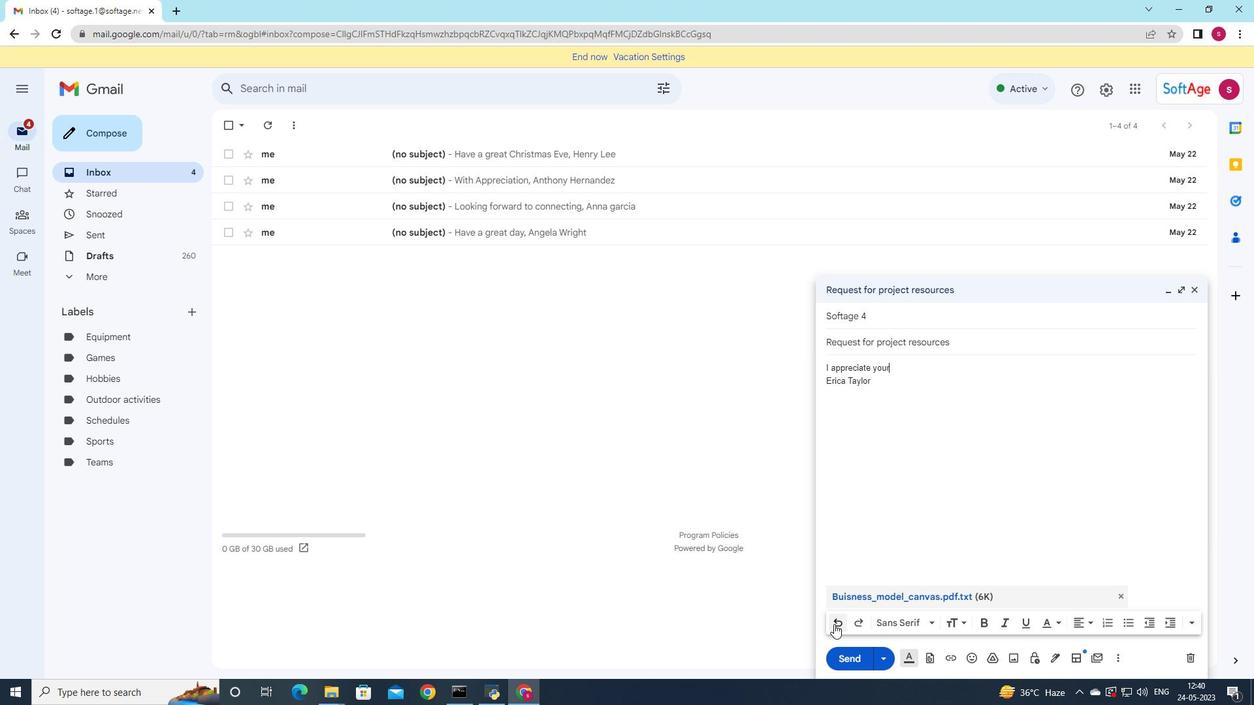
Action: Mouse pressed left at (834, 624)
Screenshot: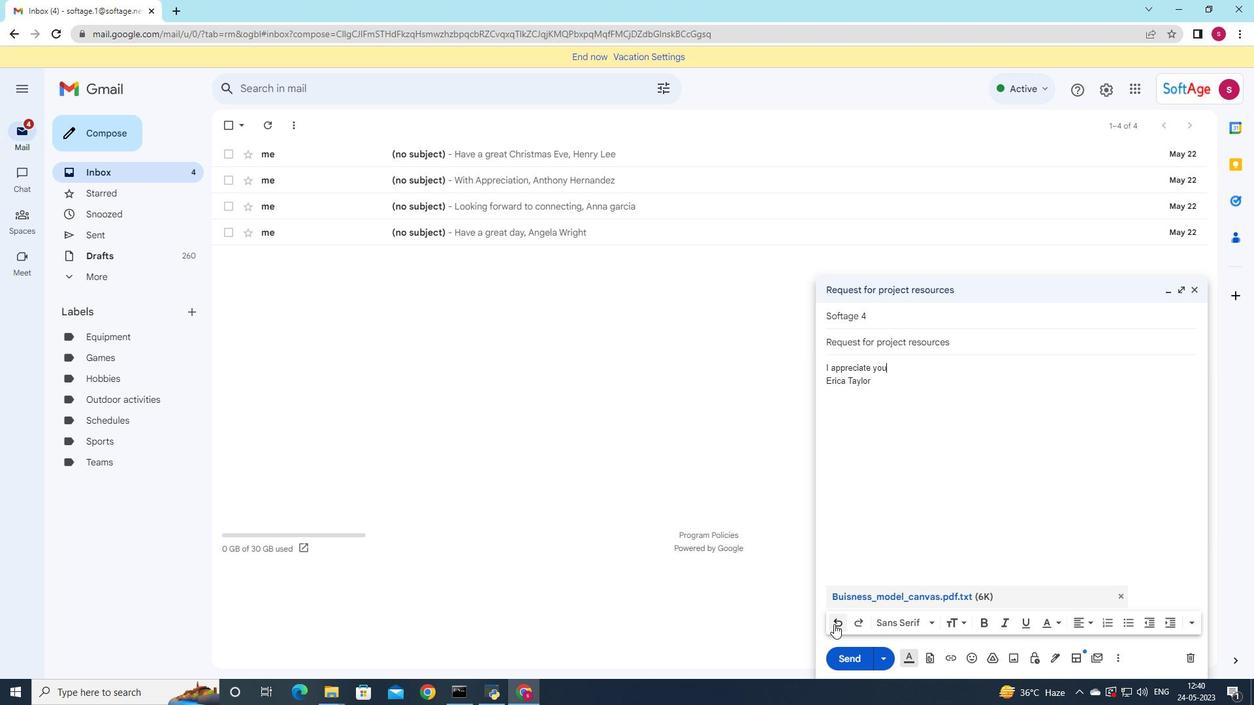 
Action: Mouse pressed left at (834, 624)
Screenshot: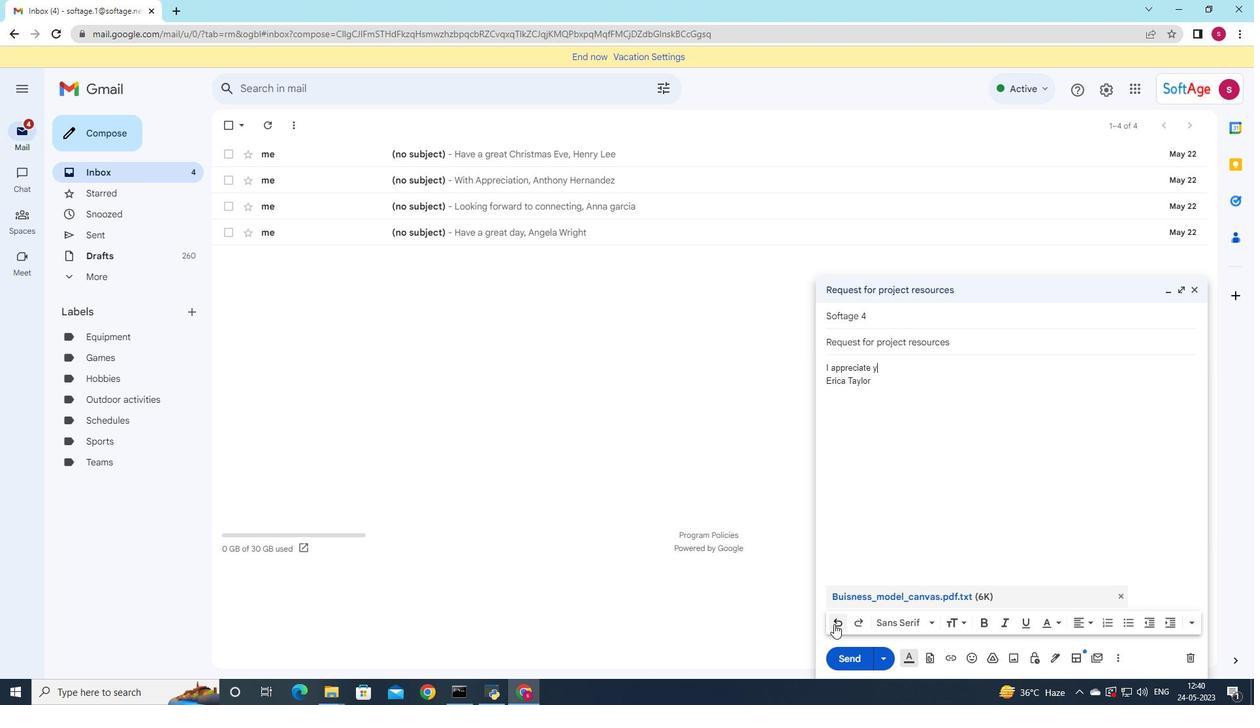 
Action: Mouse pressed left at (834, 624)
Screenshot: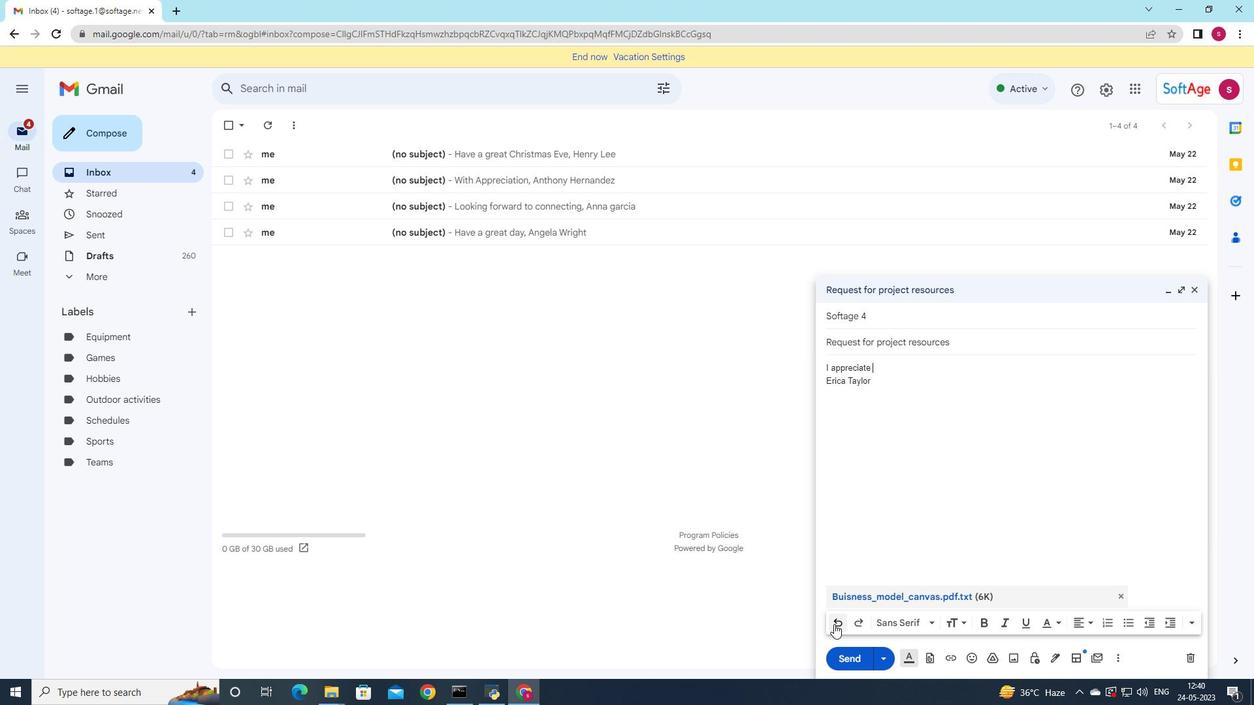 
Action: Mouse pressed left at (834, 624)
Screenshot: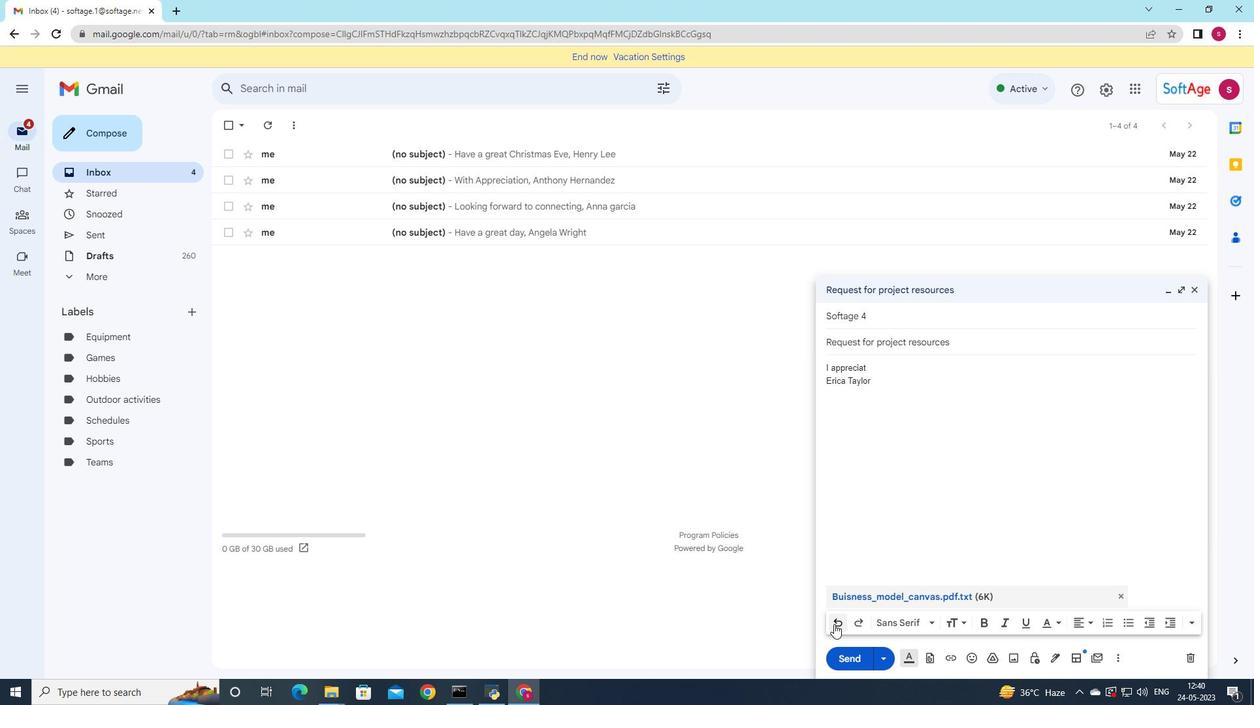 
Action: Mouse pressed left at (834, 624)
Screenshot: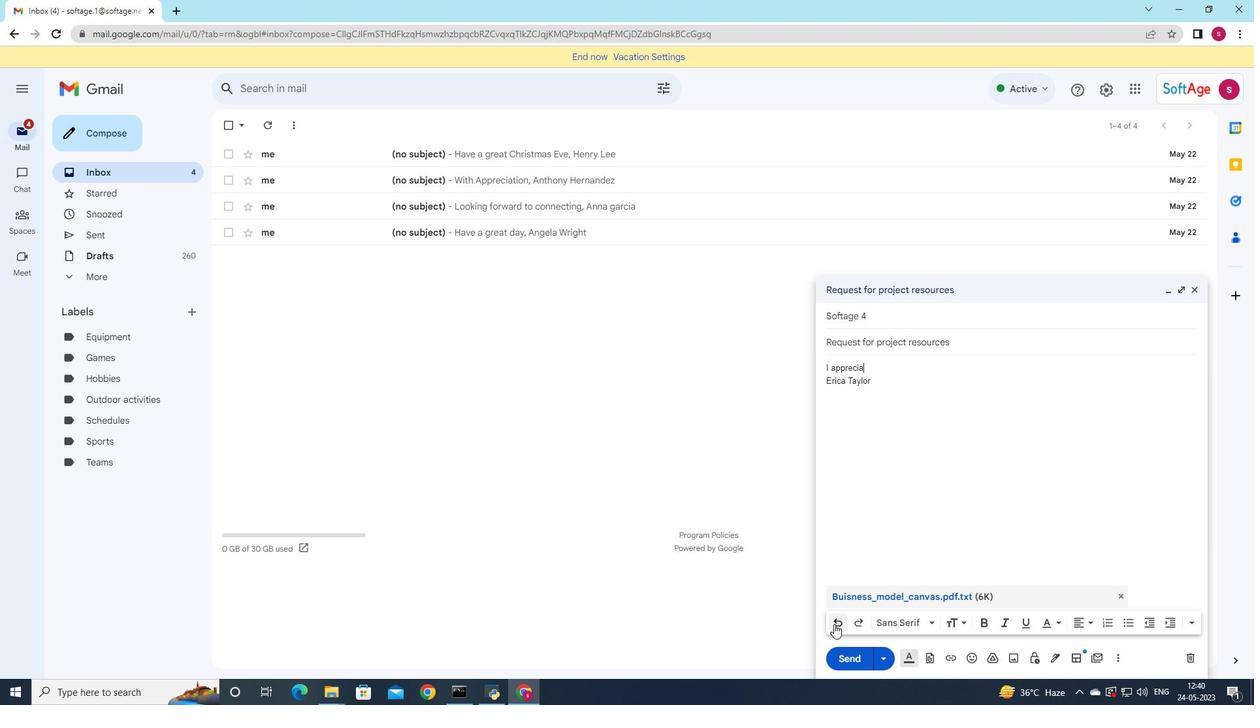 
Action: Mouse pressed left at (834, 624)
Screenshot: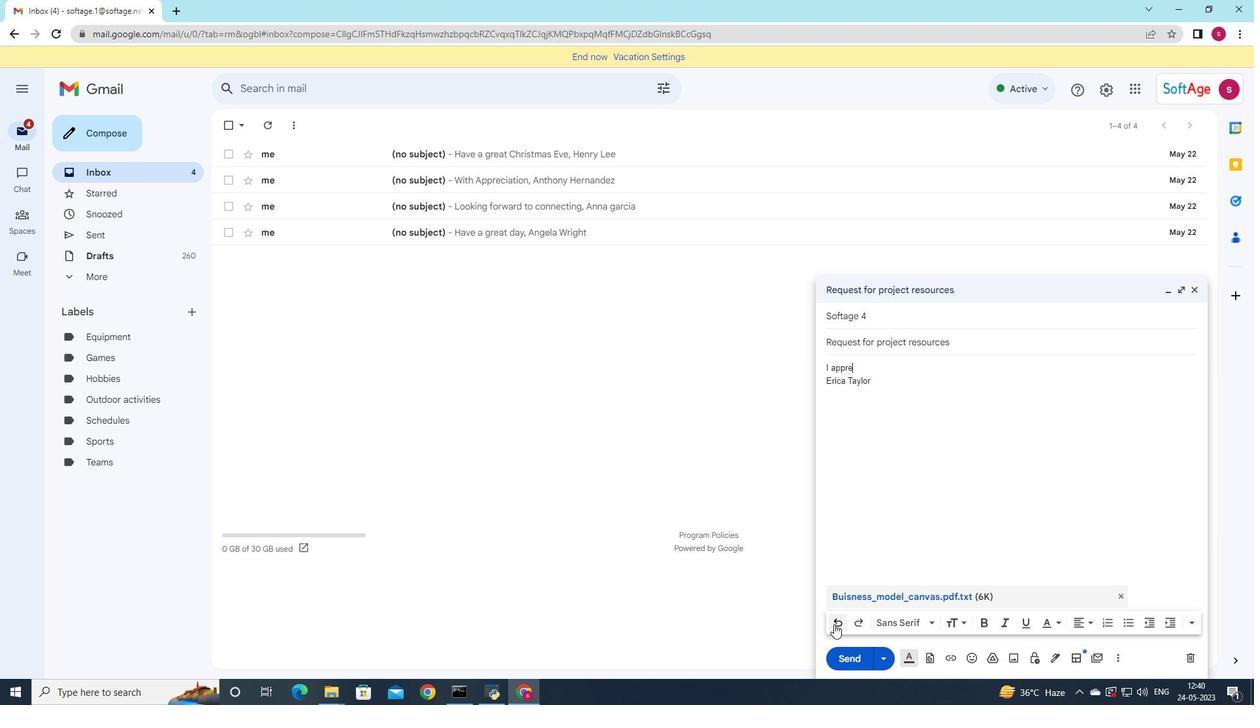 
Action: Mouse pressed left at (834, 624)
Screenshot: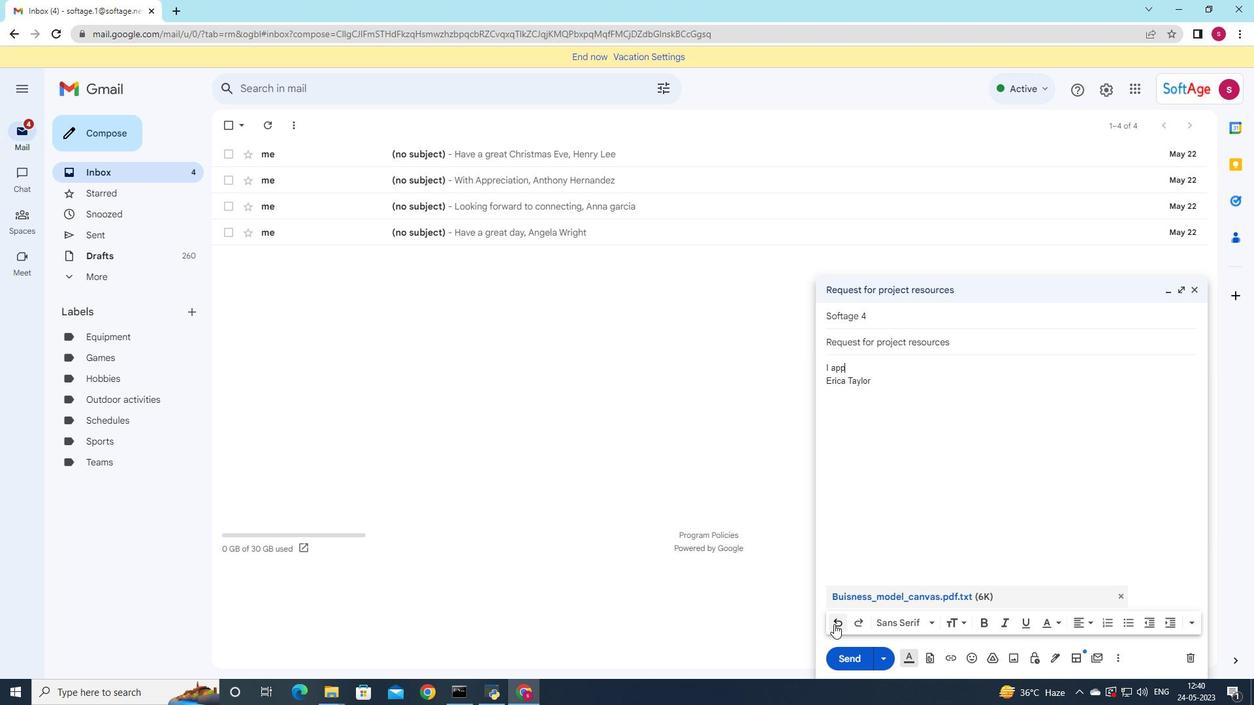 
Action: Mouse pressed left at (834, 624)
Screenshot: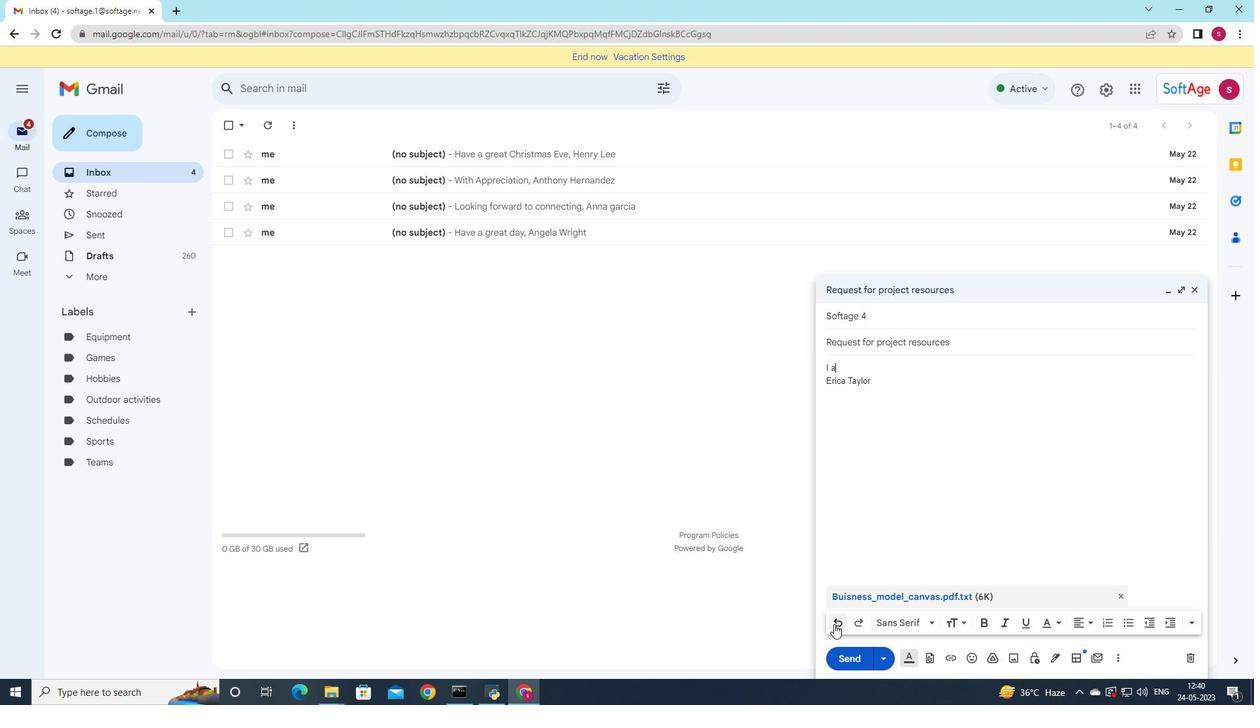 
Action: Mouse pressed left at (834, 624)
Screenshot: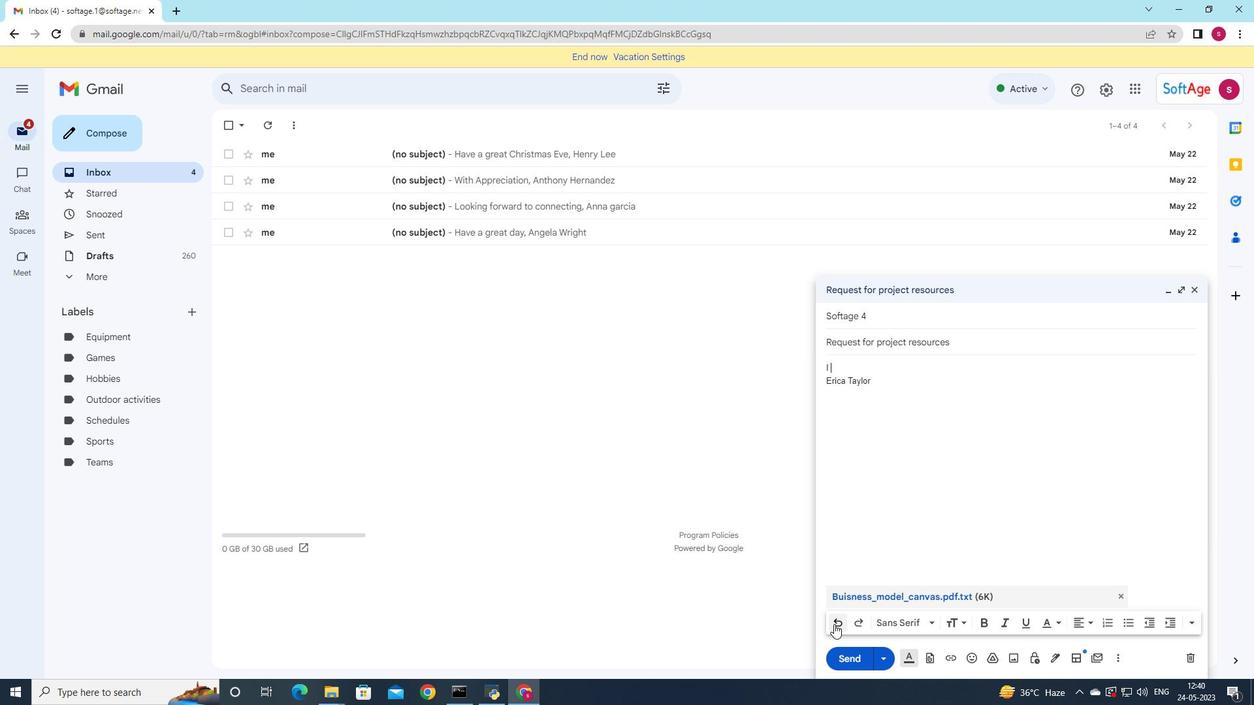 
Action: Mouse pressed left at (834, 624)
Screenshot: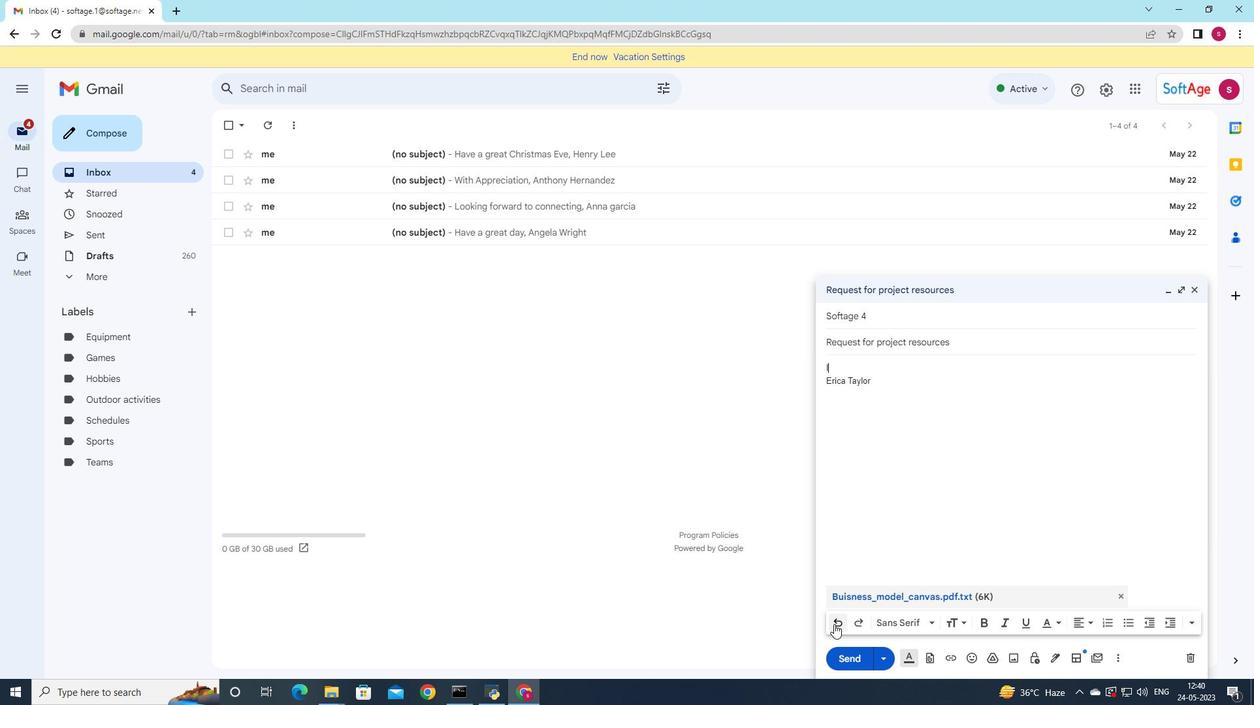 
Action: Mouse pressed left at (834, 624)
Screenshot: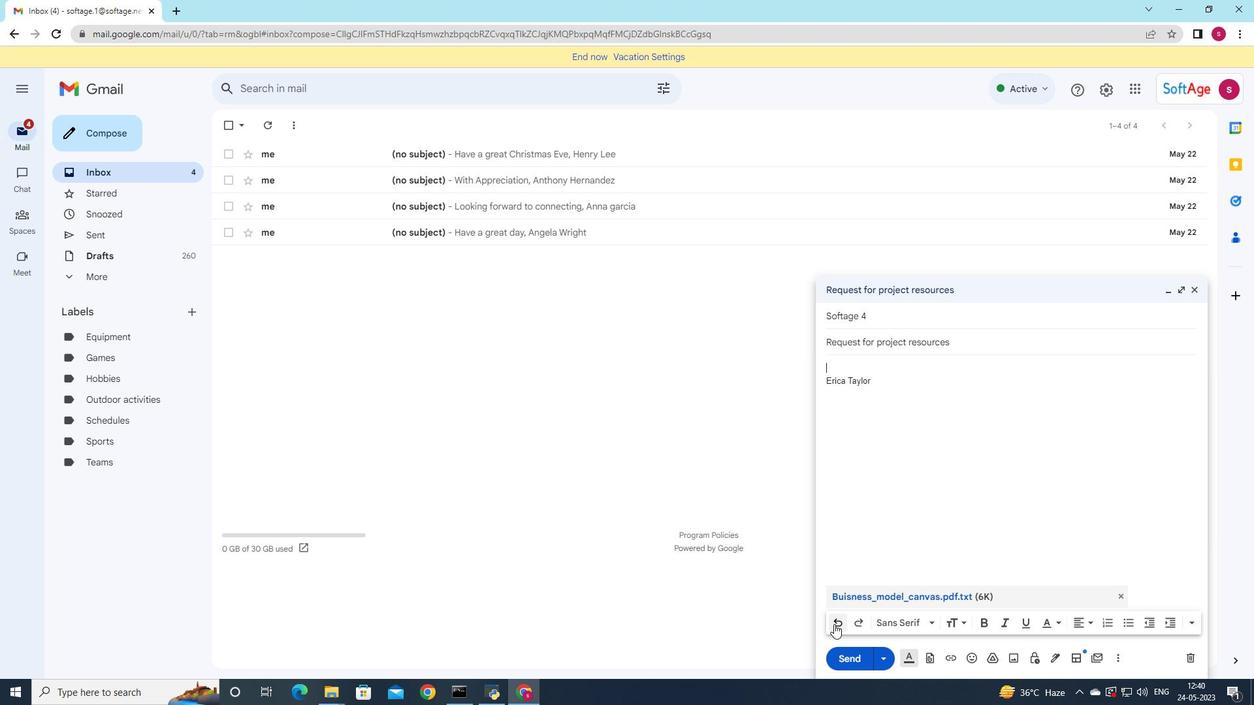 
Action: Mouse pressed left at (834, 624)
Screenshot: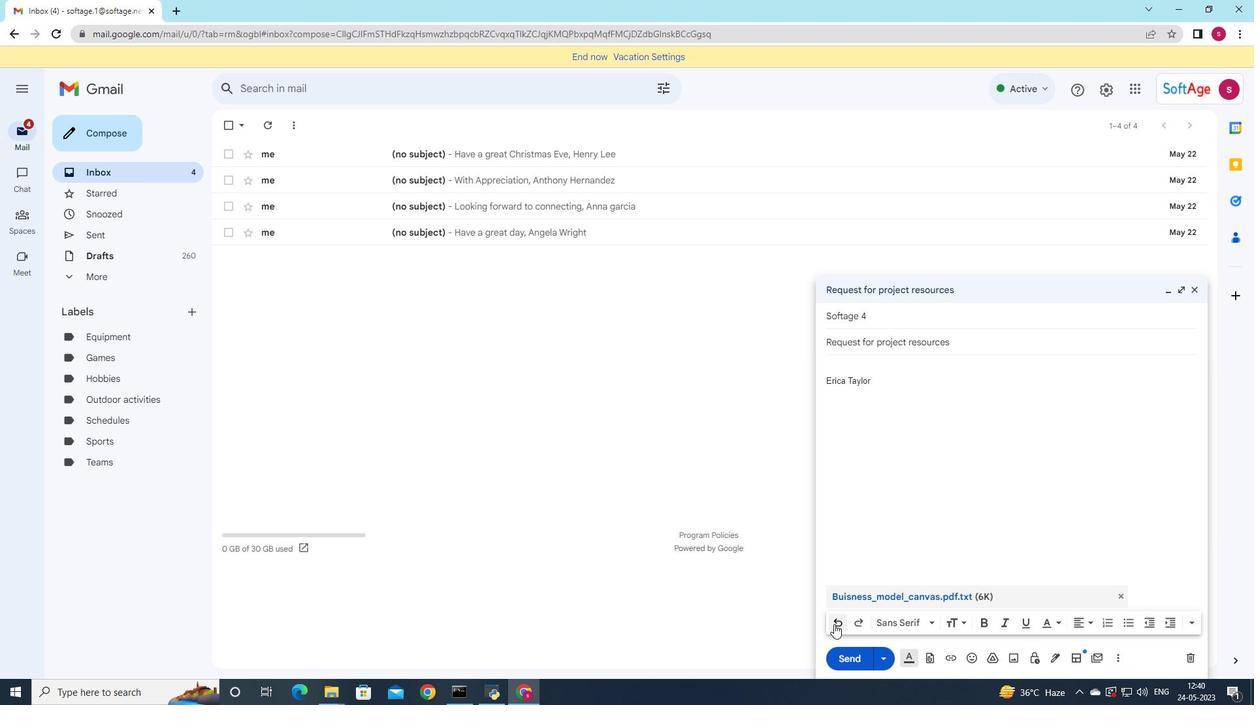 
Action: Key pressed <Key.shift>I<Key.space>wouk<Key.backspace>ld<Key.space>like<Key.space>to<Key.space>schedule<Key.space>a<Key.space>follow<Key.space><Key.backspace><Key.enter>-<Key.backspace><Key.backspace><Key.shift_r><Key.shift_r><Key.shift_r><Key.shift_r><Key.shift_r><Key.shift_r><Key.shift_r><Key.shift_r><Key.shift_r><Key.shift_r><Key.shift_r><Key.shift_r><Key.shift_r><Key.shift_r><Key.shift_r><Key.shift_r><Key.shift_r><Key.shift_r><Key.shift_r><Key.shift_r><Key.shift_r><Key.shift_r><Key.shift_r><Key.shift_r><Key.shift_r><Key.shift_r><Key.shift_r><Key.shift_r><Key.shift_r><Key.shift_r><Key.shift_r><Key.shift_r><Key.shift_r><Key.shift_r><Key.shift_r><Key.shift_r><Key.shift_r><Key.shift_r>_<Key.backspace>-uo<Key.backspace>p<Key.space>meeting<Key.space>to<Key.space>discuss<Key.space>the<Key.space>progress
Screenshot: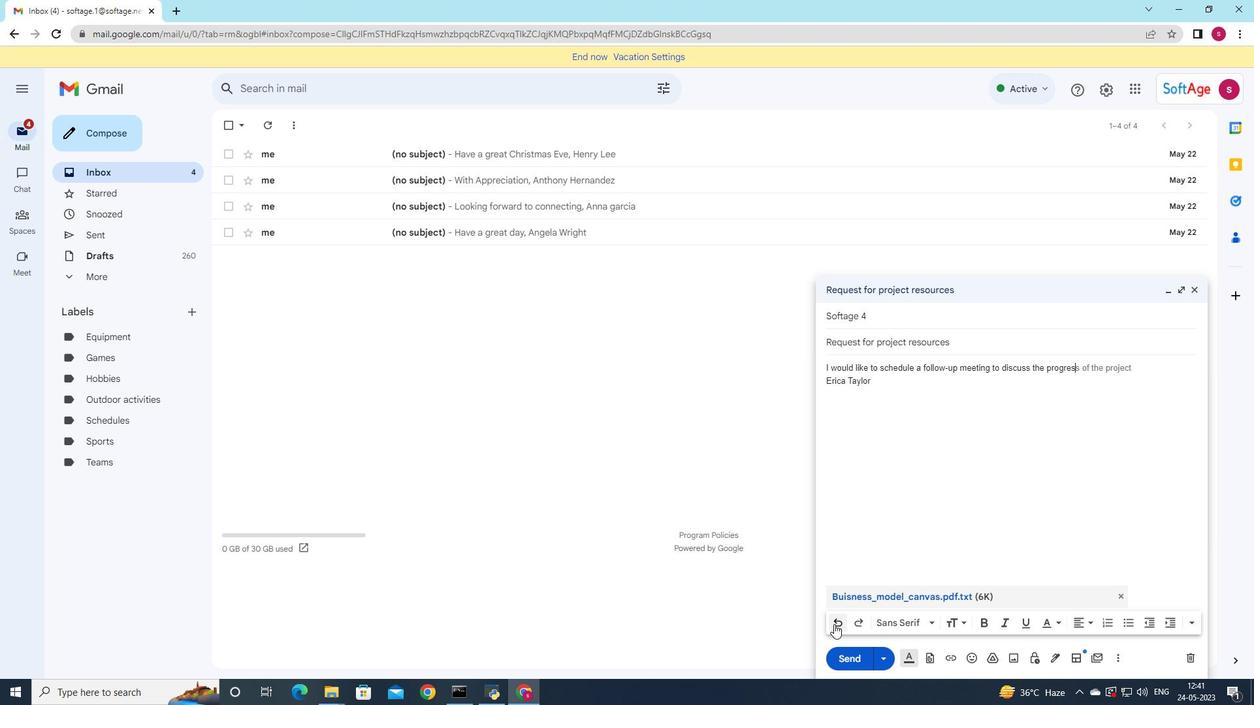 
Action: Mouse moved to (1117, 366)
Screenshot: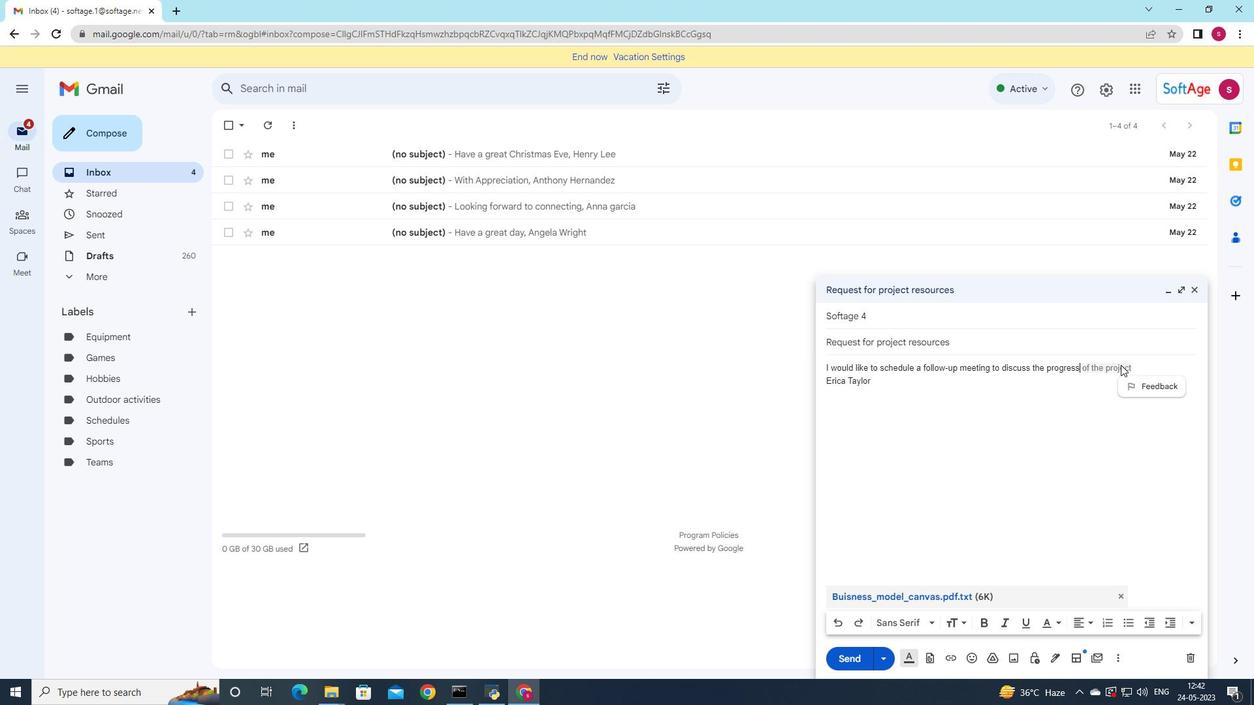 
Action: Key pressed <Key.backspace><Key.backspace><Key.backspace><Key.backspace><Key.backspace><Key.backspace><Key.backspace><Key.backspace><Key.backspace><Key.backspace><Key.backspace><Key.backspace><Key.backspace><Key.backspace><Key.backspace><Key.backspace><Key.backspace><Key.backspace><Key.backspace><Key.backspace><Key.backspace><Key.backspace><Key.backspace><Key.backspace><Key.backspace><Key.backspace><Key.backspace><Key.backspace><Key.backspace><Key.backspace><Key.backspace><Key.backspace><Key.backspace><Key.backspace><Key.backspace><Key.backspace><Key.backspace><Key.backspace><Key.backspace><Key.backspace><Key.backspace><Key.backspace><Key.backspace><Key.backspace><Key.backspace><Key.backspace><Key.backspace><Key.backspace><Key.backspace><Key.backspace><Key.backspace><Key.backspace><Key.backspace><Key.backspace><Key.backspace><Key.backspace><Key.backspace><Key.backspace><Key.backspace><Key.backspace><Key.backspace><Key.backspace><Key.backspace><Key.backspace><Key.backspace><Key.backspace>appreciate<Key.space>your<Key.space>atteb<Key.backspace>ntion<Key.space>to<Key.space>detail<Key.space><Key.backspace><Key.backspace><Key.backspace><Key.backspace><Key.backspace><Key.backspace><Key.backspace><Key.backspace><Key.backspace><Key.backspace><Key.backspace><Key.backspace><Key.backspace><Key.backspace><Key.backspace><Key.backspace><Key.backspace><Key.backspace><Key.backspace><Key.backspace><Key.backspace><Key.backspace><Key.backspace><Key.backspace><Key.backspace><Key.backspace><Key.backspace><Key.backspace><Key.backspace><Key.backspace><Key.backspace><Key.backspace><Key.backspace><Key.backspace><Key.backspace><Key.backspace>would<Key.space>like<Key.space>to<Key.space>schedule<Key.space>a<Key.space>follow-uo<Key.backspace>p<Key.space>meeting<Key.space>discuss<Key.space>the<Key.space>progress<Key.space>
Screenshot: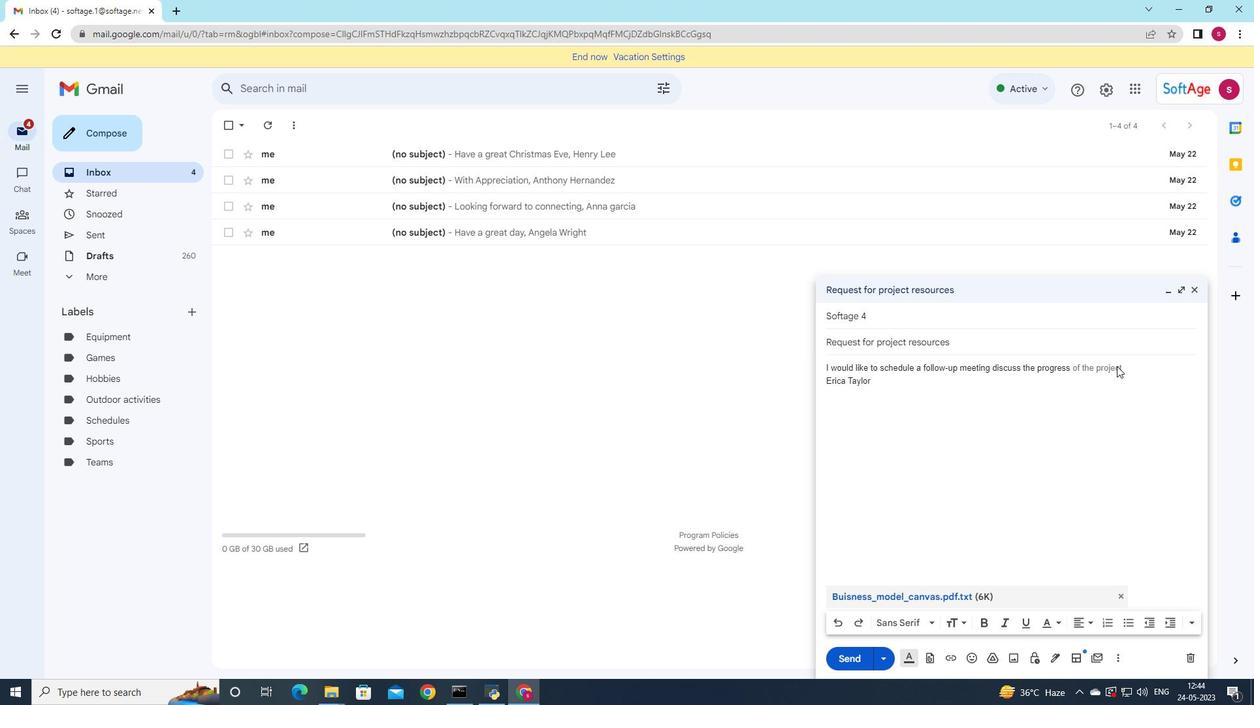 
Action: Mouse moved to (1158, 374)
Screenshot: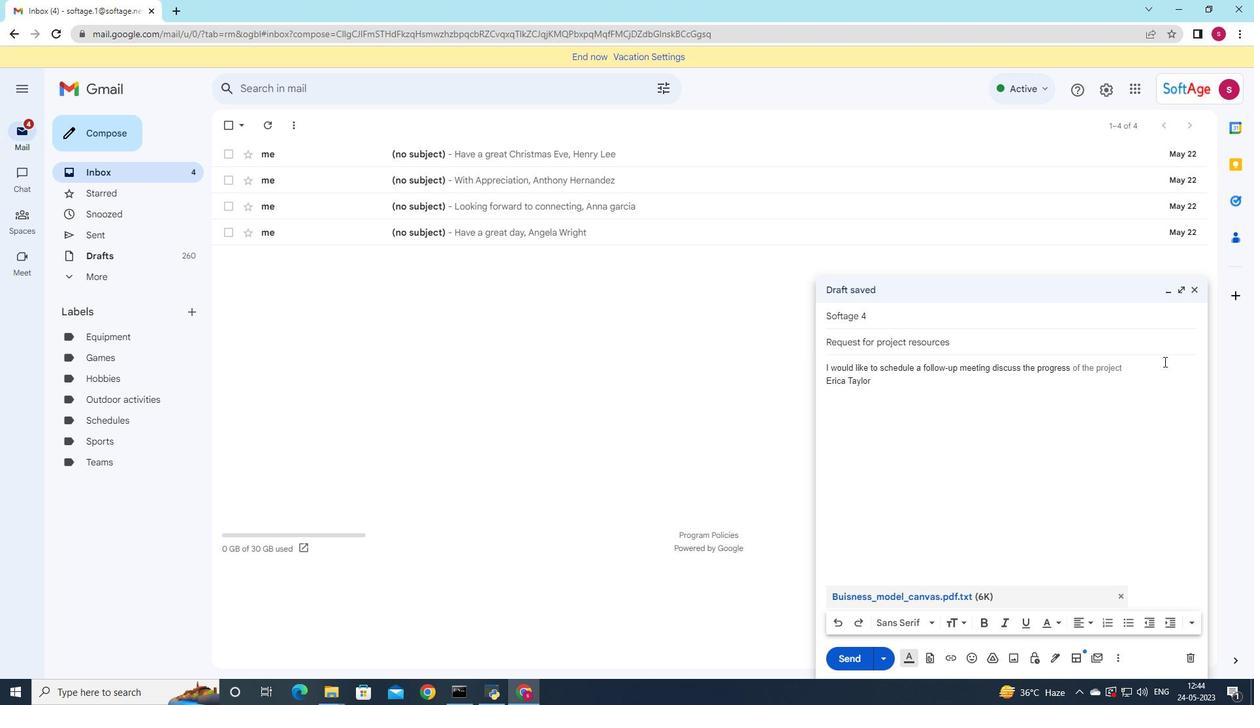 
Action: Key pressed .
Screenshot: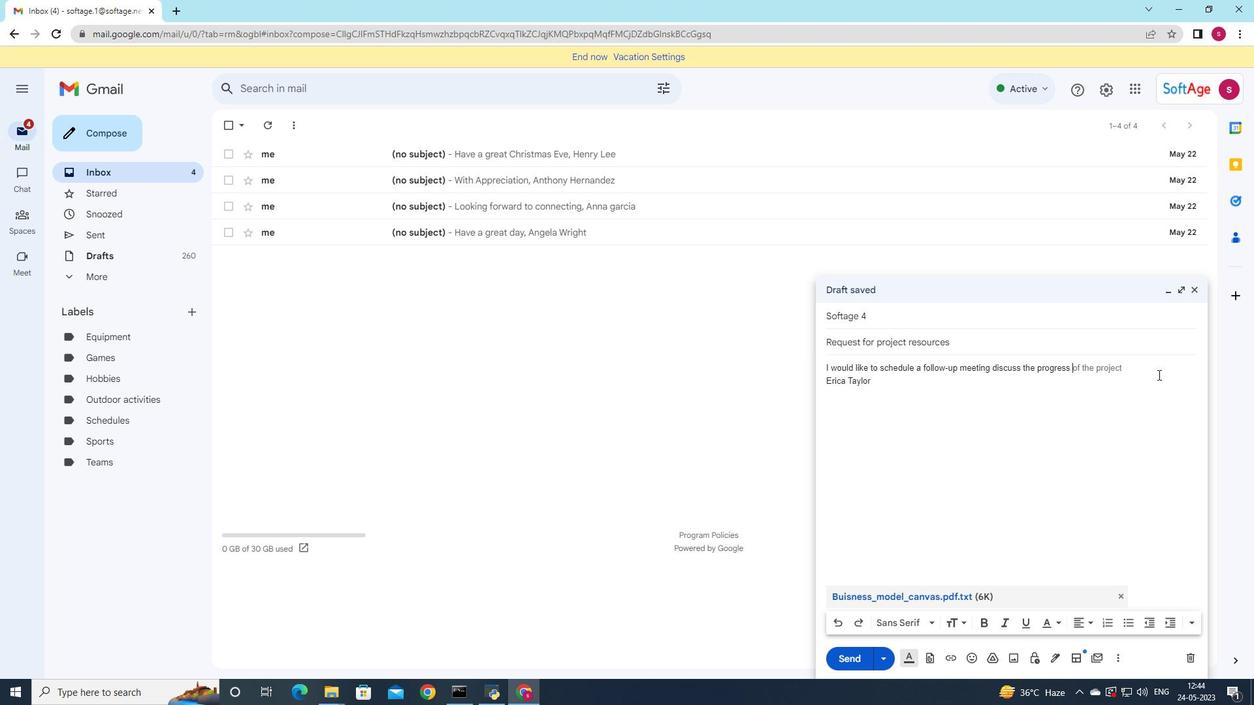 
Action: Mouse moved to (852, 665)
Screenshot: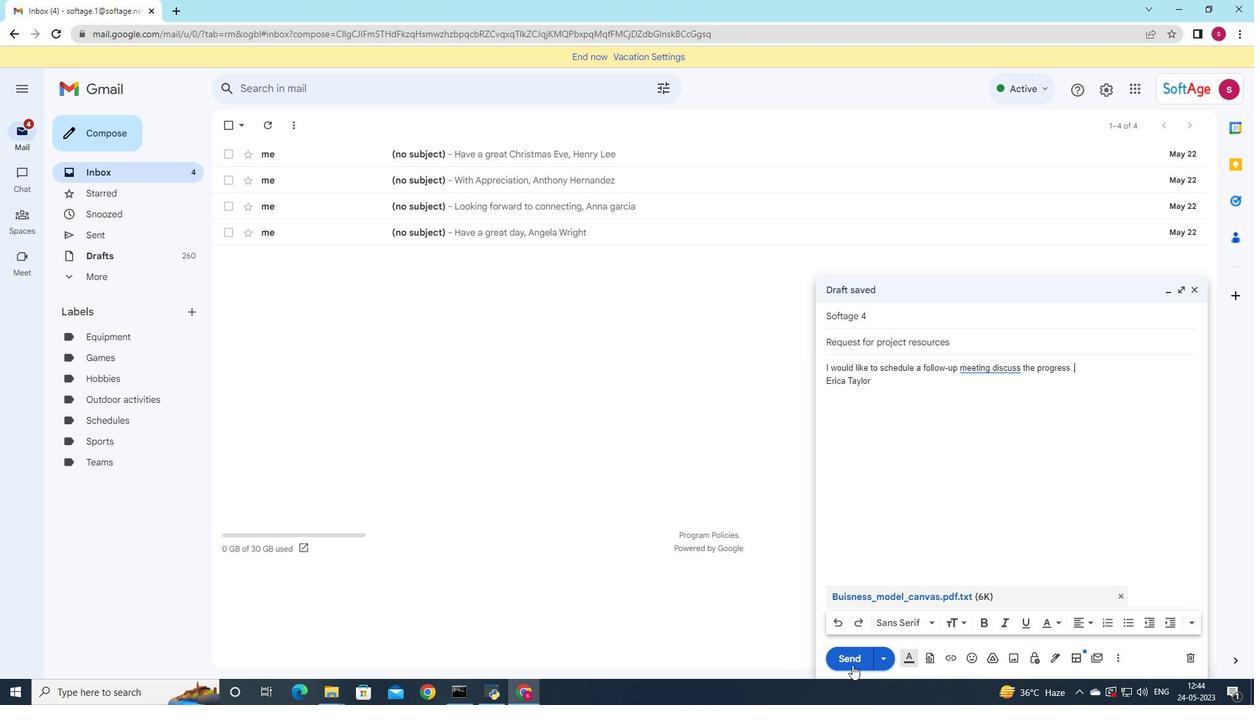 
Action: Mouse pressed left at (852, 665)
Screenshot: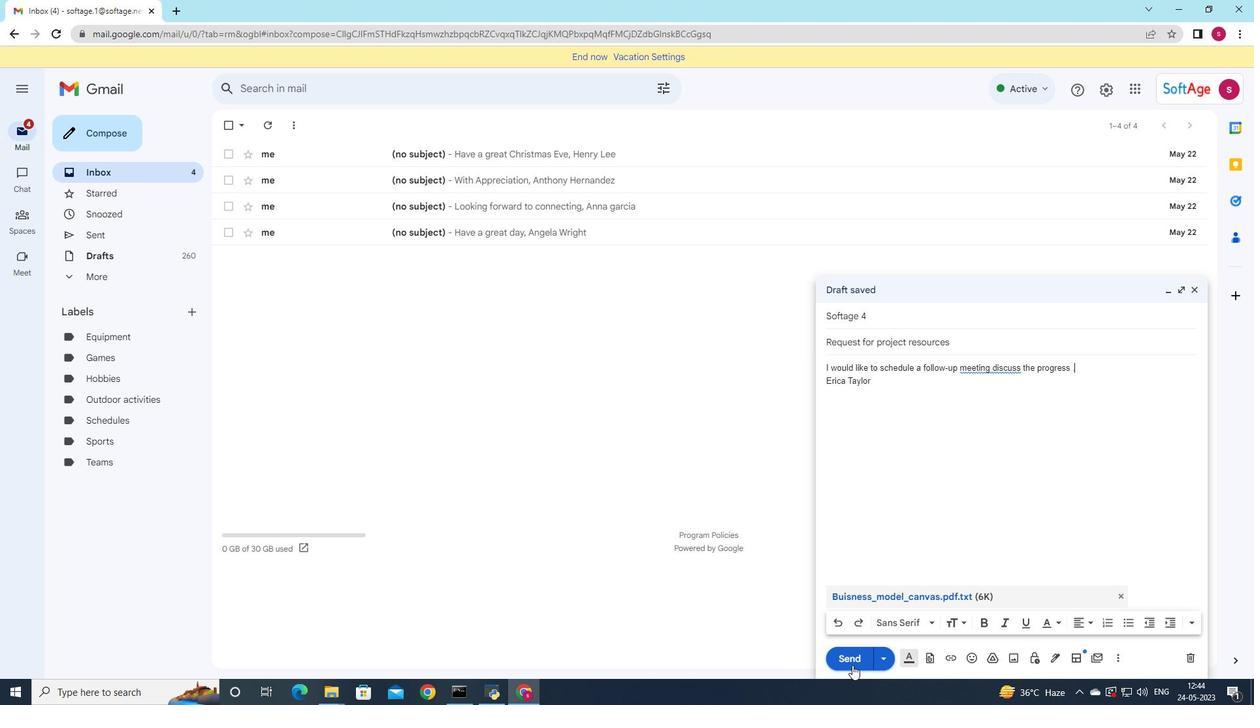 
Action: Mouse moved to (114, 226)
Screenshot: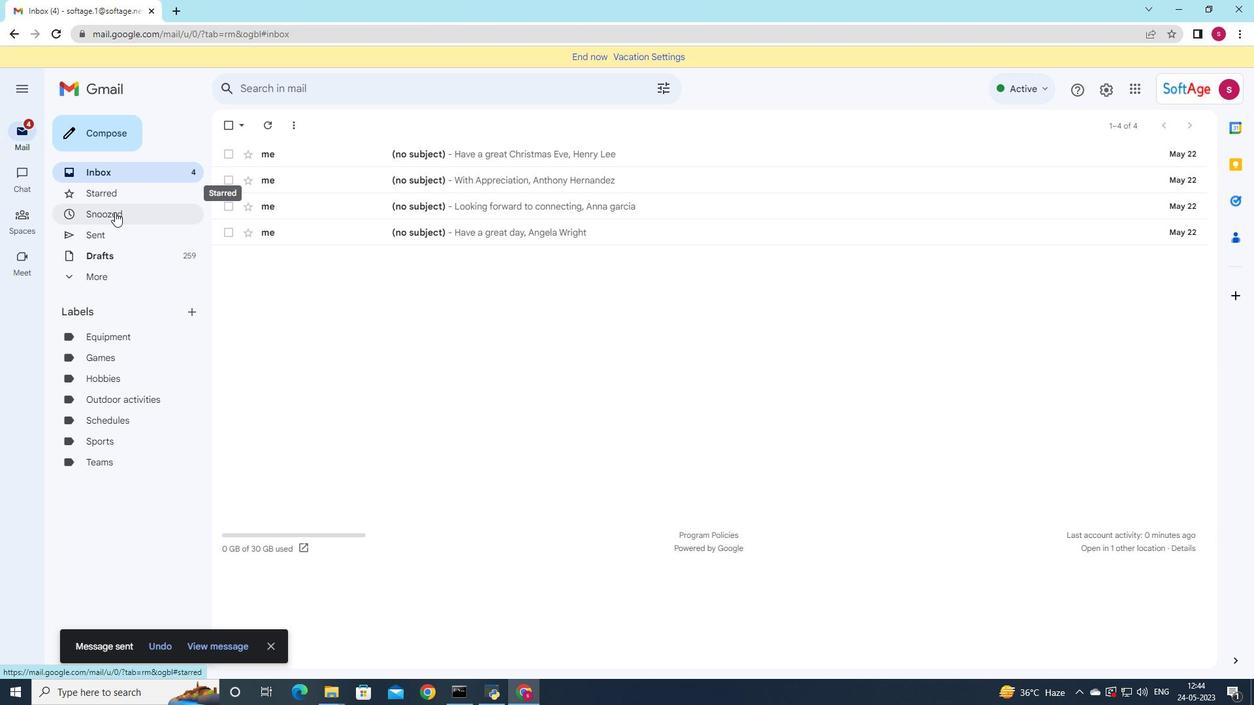 
Action: Mouse pressed left at (114, 226)
Screenshot: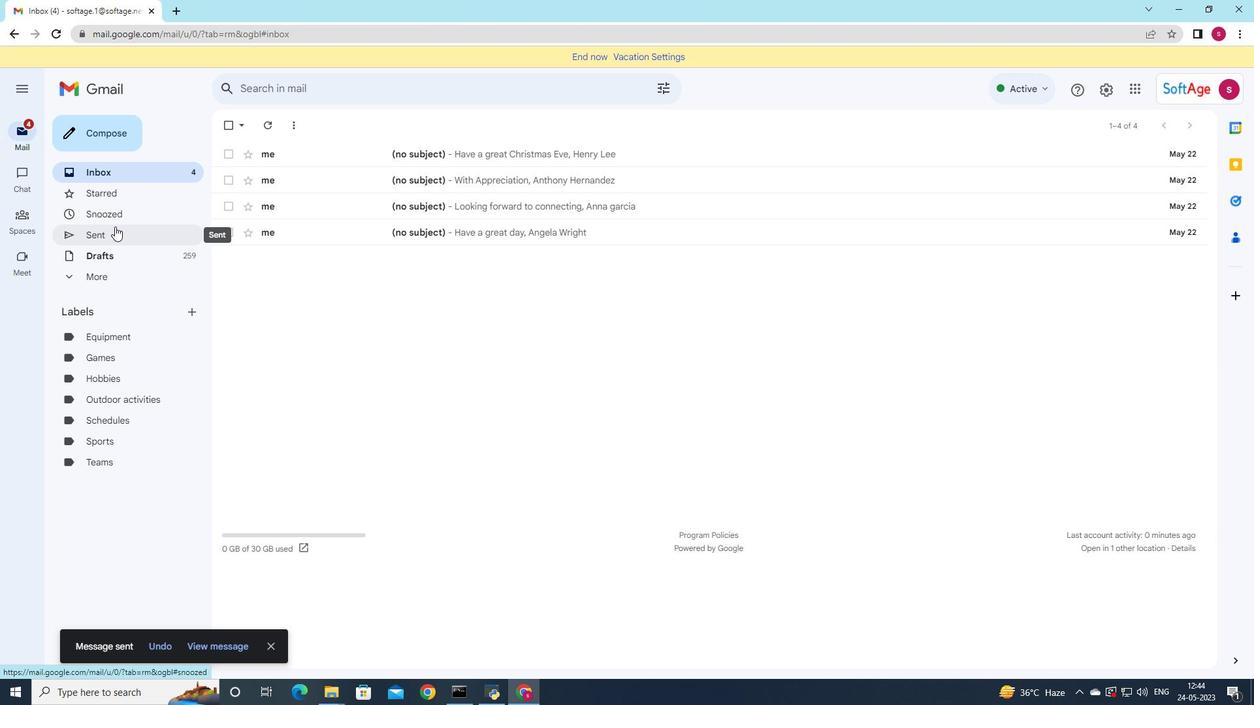 
Action: Mouse moved to (689, 198)
Screenshot: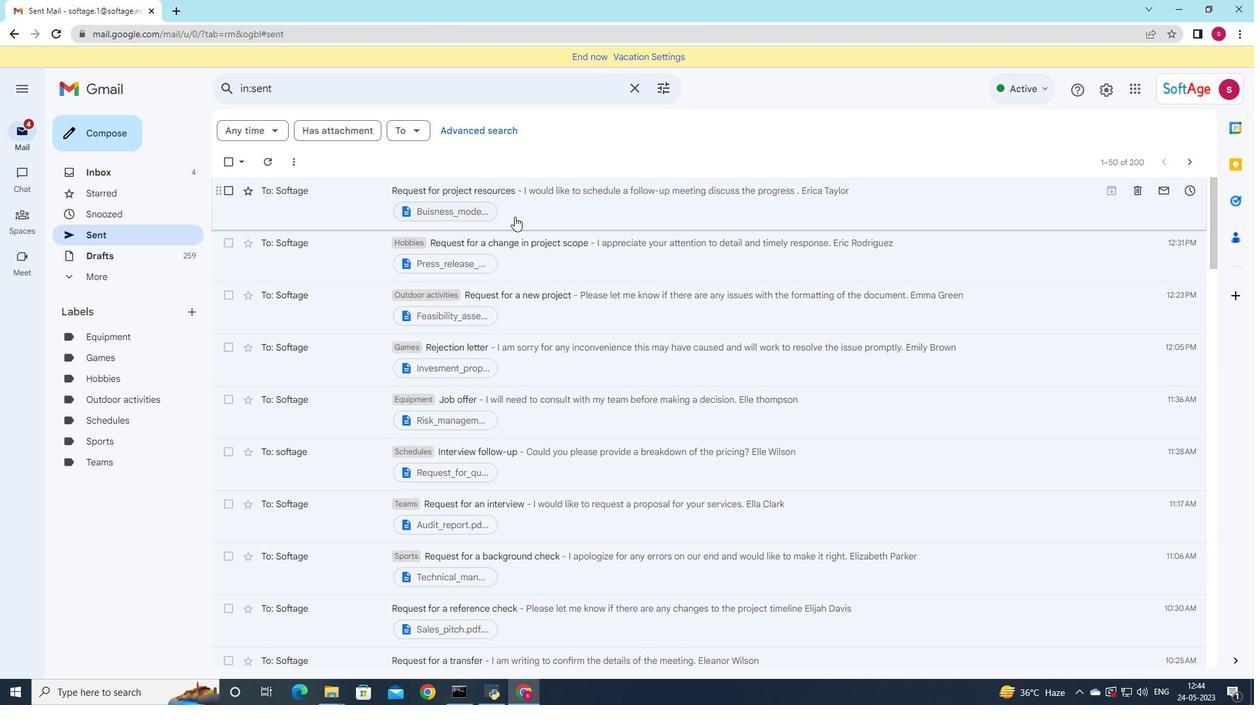 
Action: Mouse pressed left at (689, 198)
Screenshot: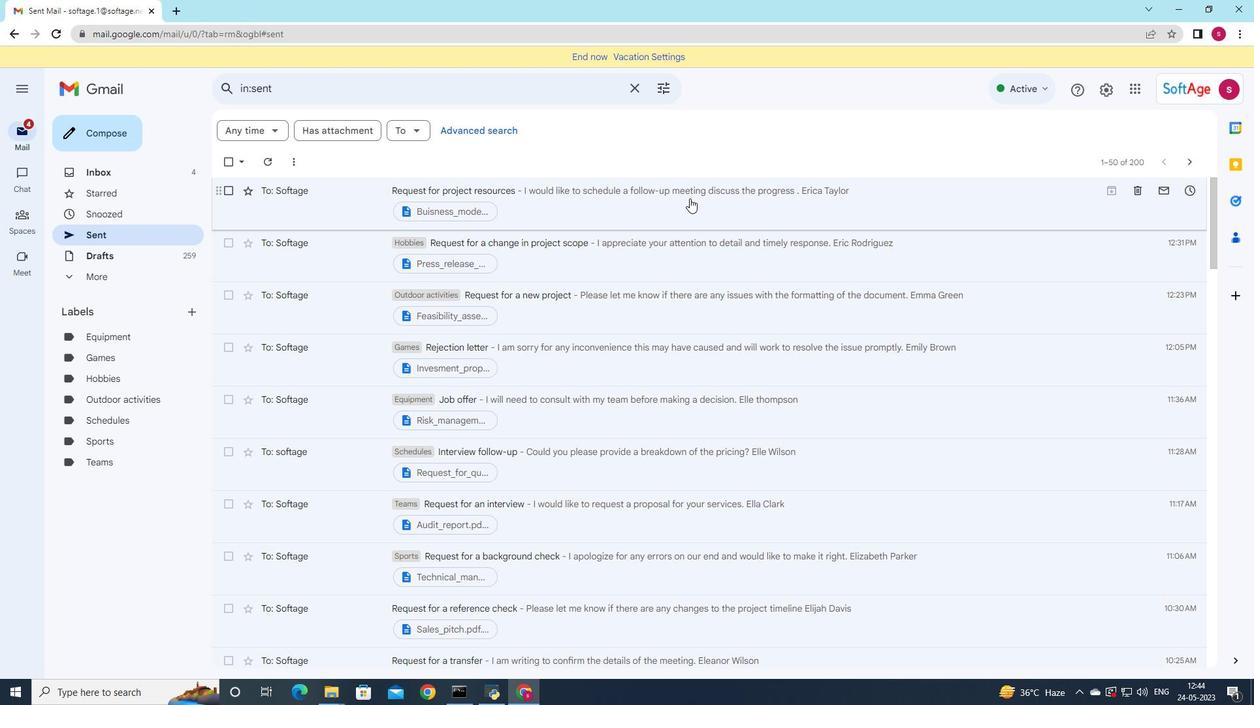 
Action: Mouse moved to (484, 126)
Screenshot: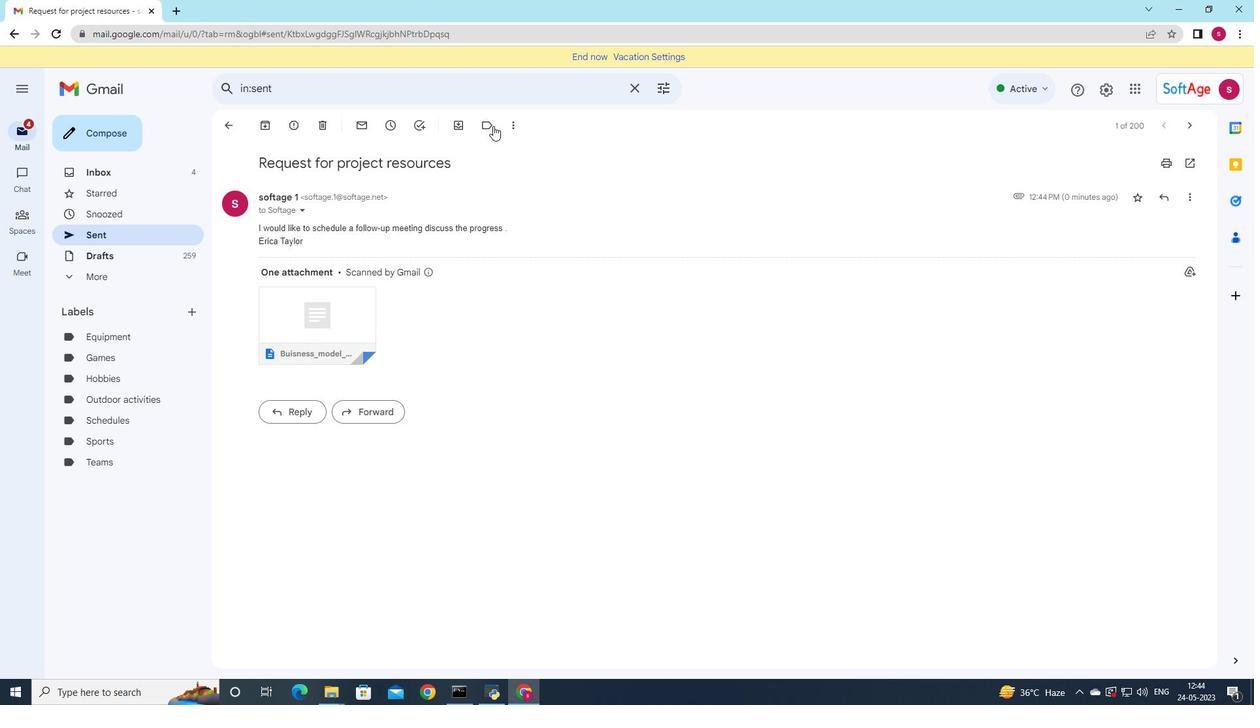 
Action: Mouse pressed left at (484, 126)
Screenshot: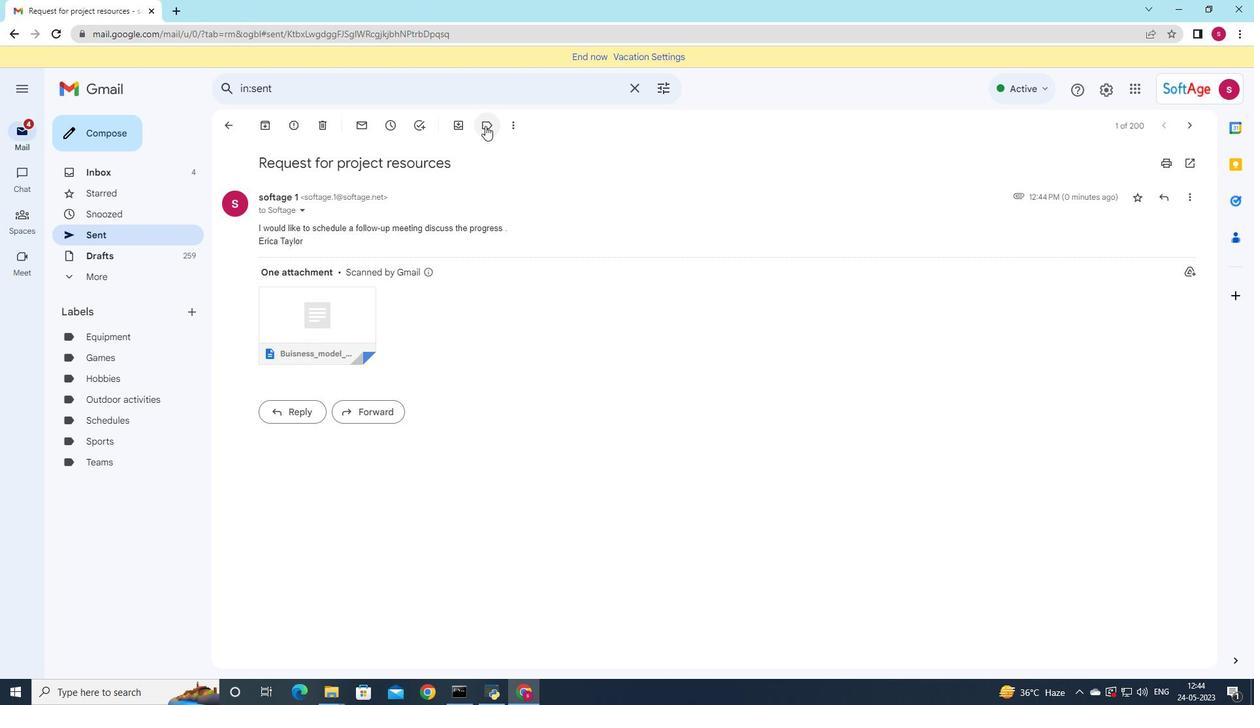 
Action: Mouse moved to (556, 369)
Screenshot: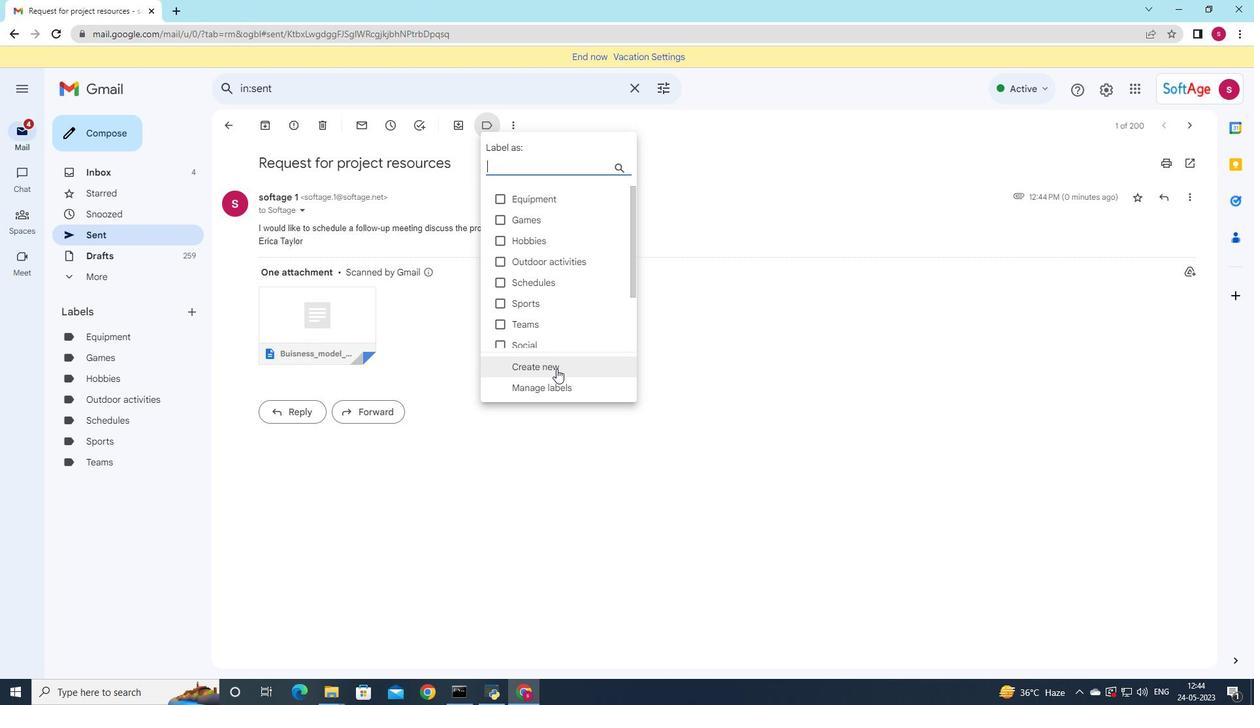 
Action: Mouse pressed left at (556, 369)
Screenshot: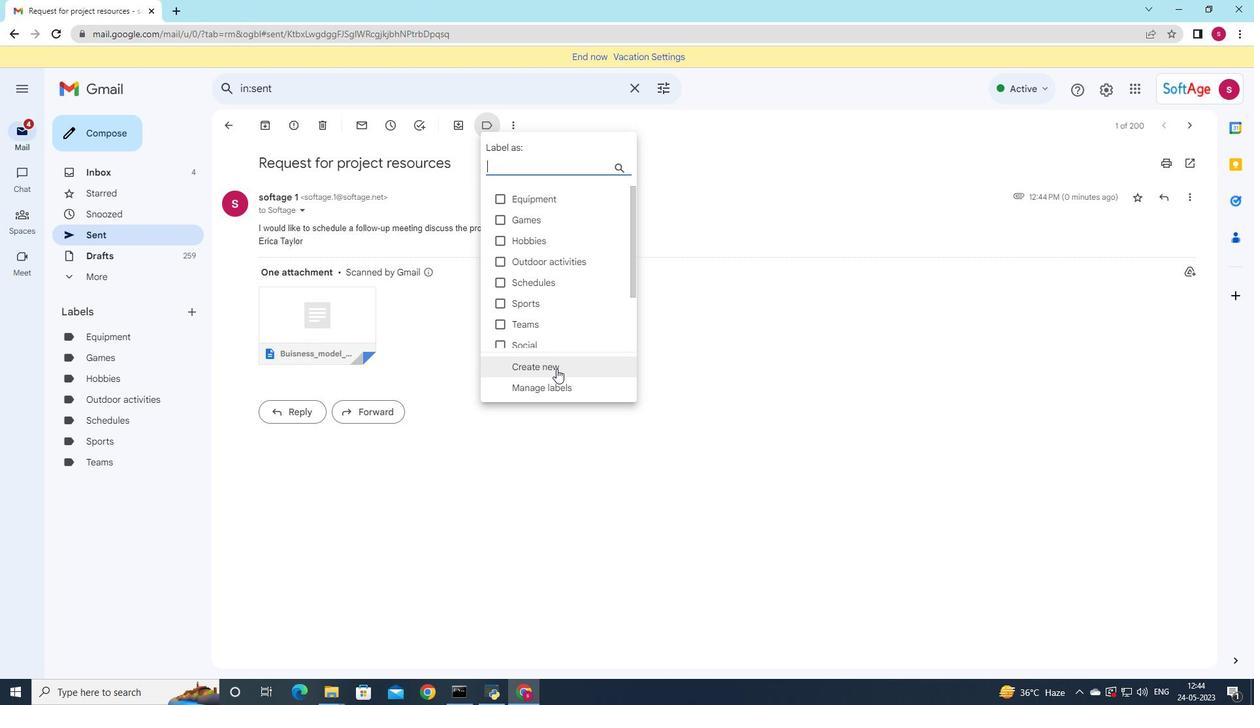 
Action: Mouse moved to (888, 324)
Screenshot: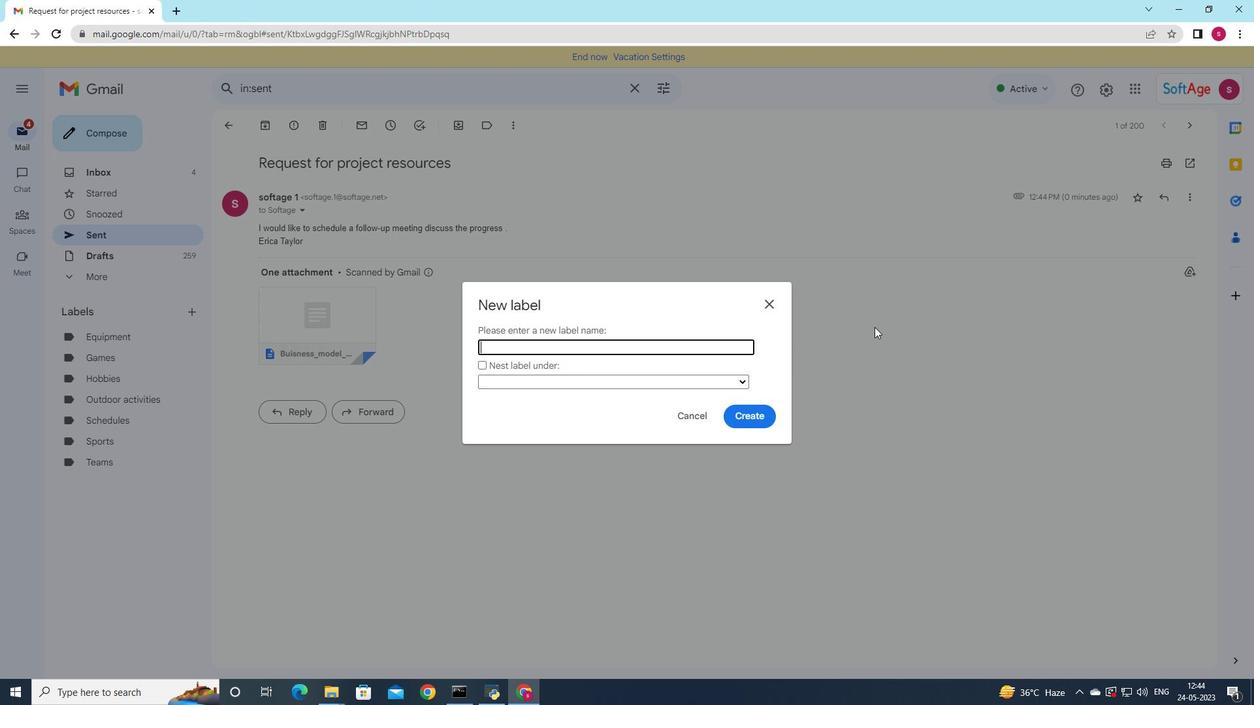 
Action: Key pressed <Key.shift>Collectibles
Screenshot: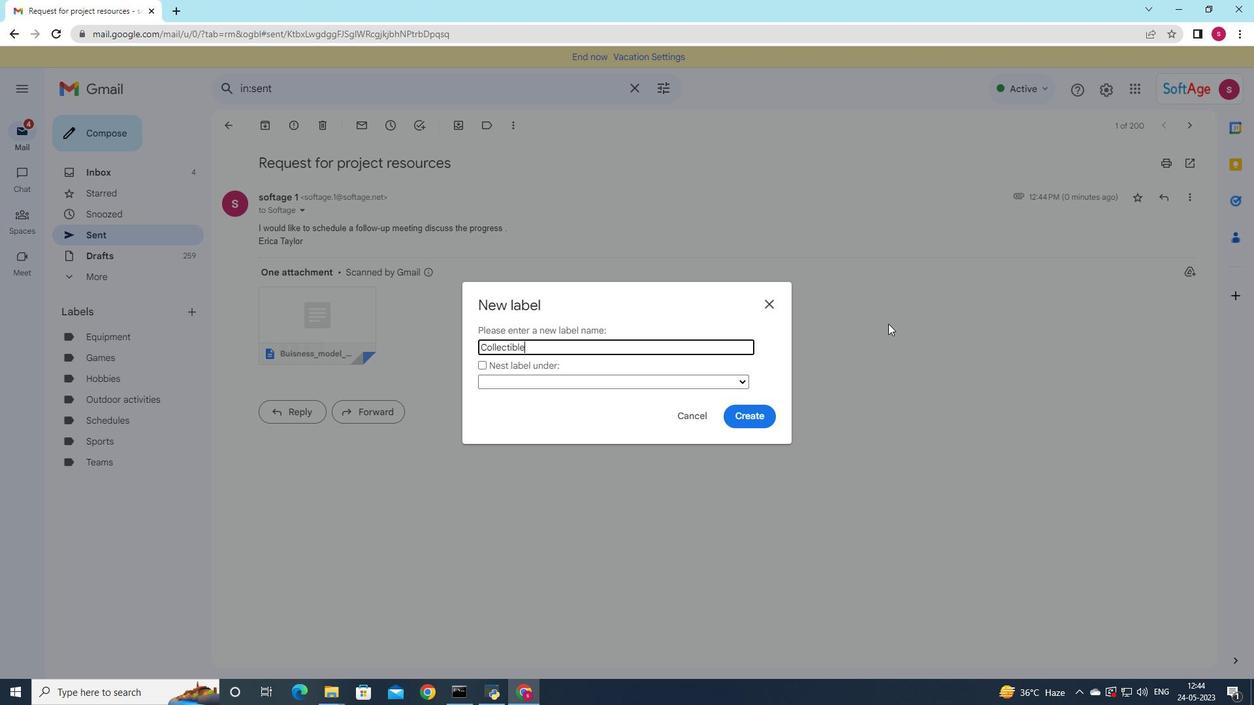 
Action: Mouse moved to (766, 418)
Screenshot: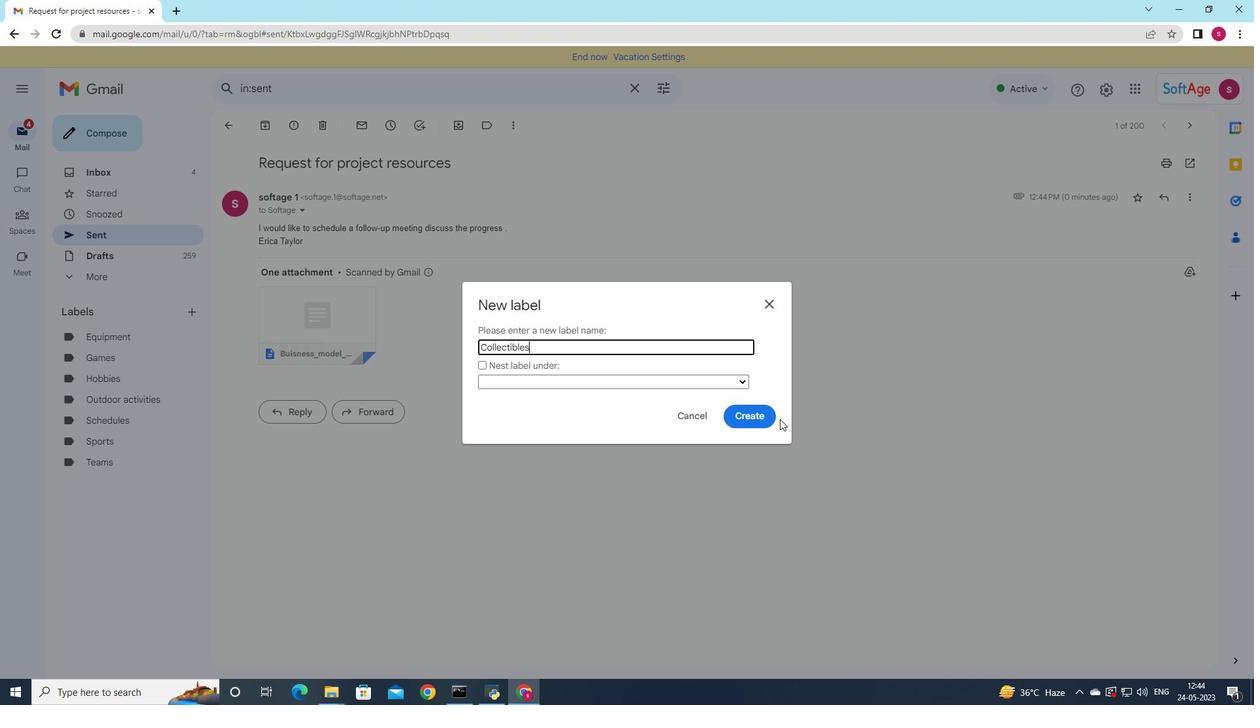 
Action: Mouse pressed left at (766, 418)
Screenshot: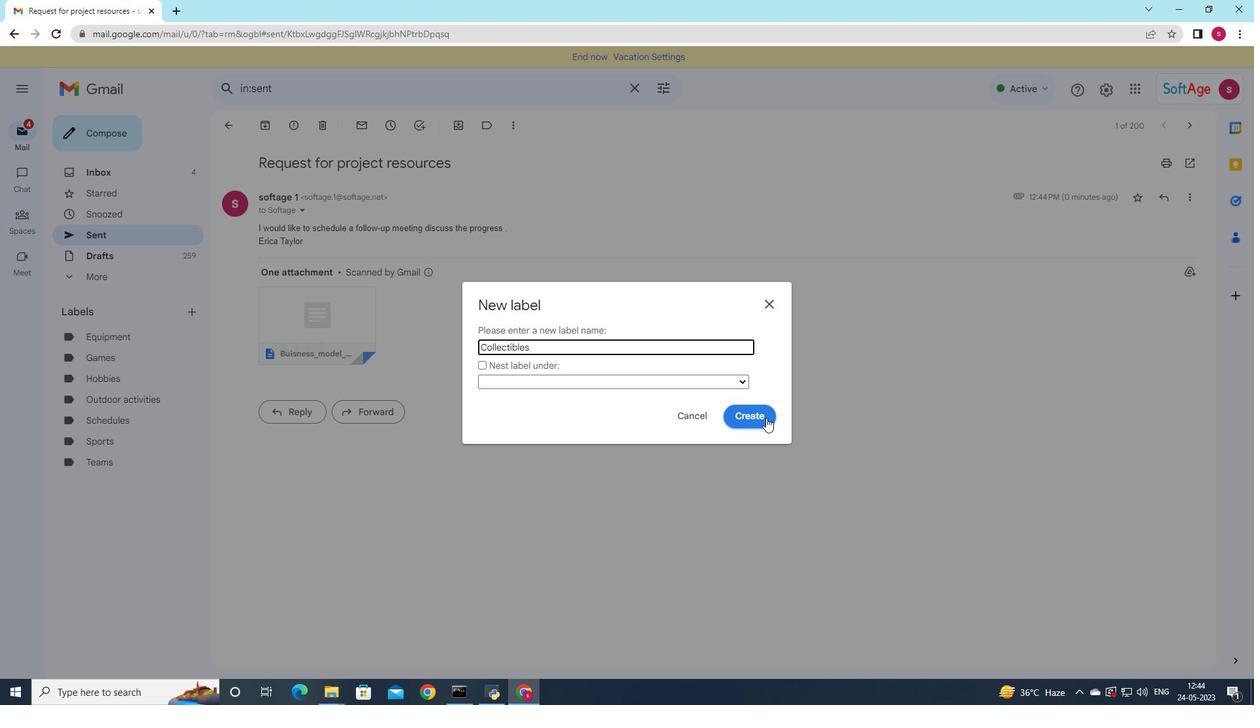 
Action: Mouse moved to (783, 416)
Screenshot: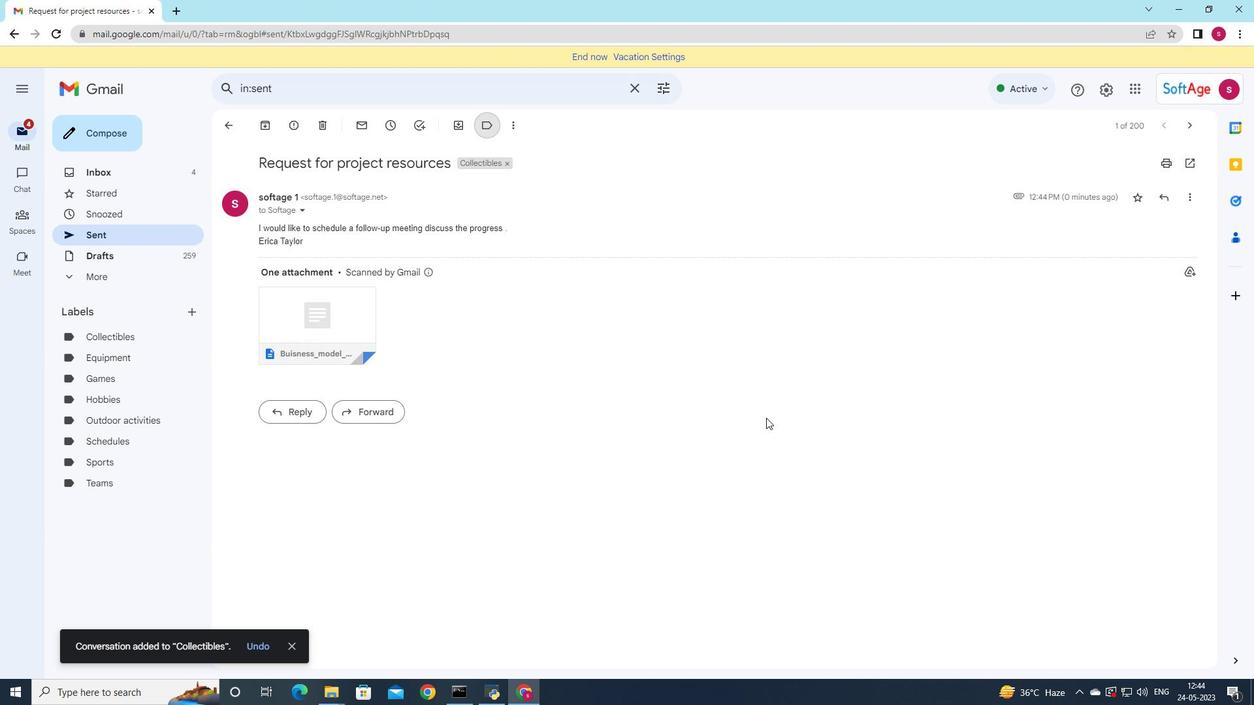 
